 Task: Set up an automation rule in Jira to manage semester naming issues.
Action: Mouse moved to (844, 440)
Screenshot: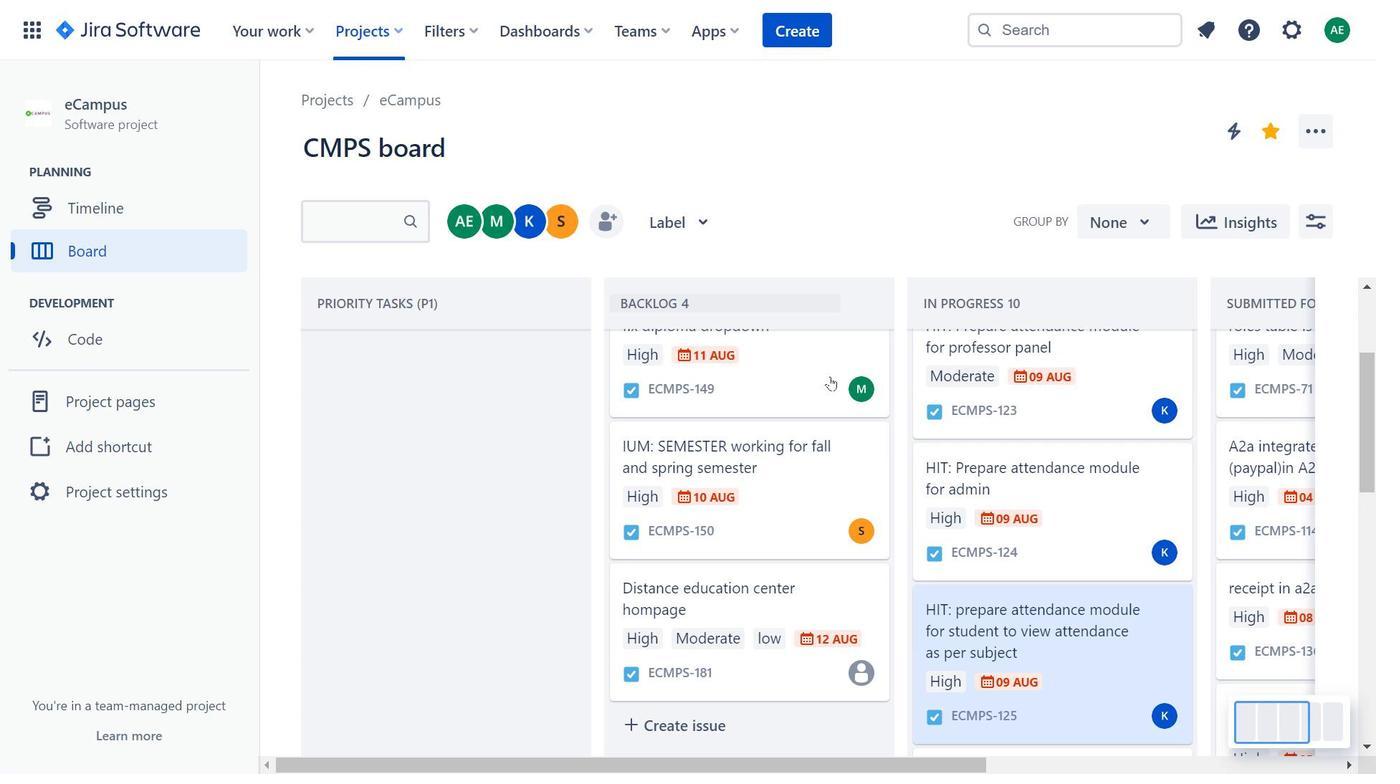 
Action: Mouse scrolled (844, 440) with delta (0, 0)
Screenshot: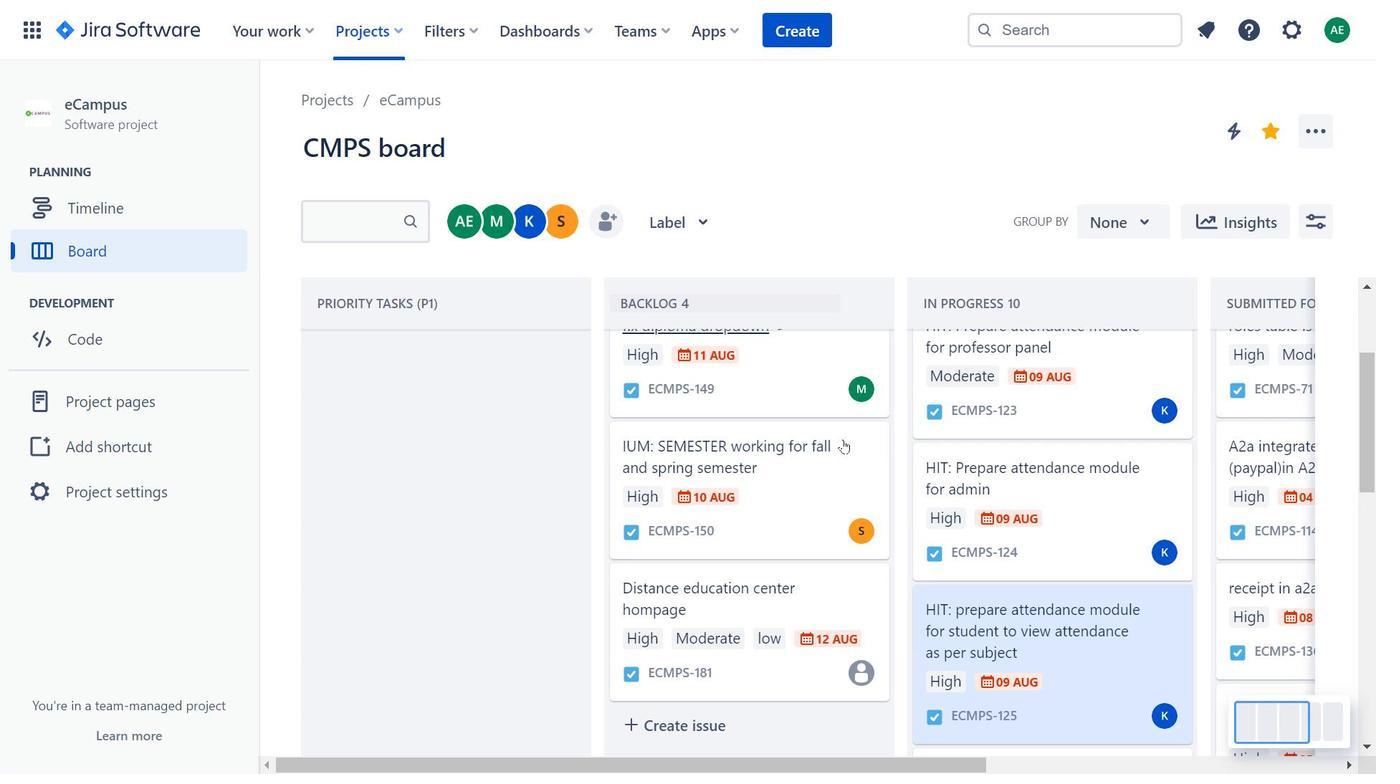 
Action: Mouse scrolled (844, 440) with delta (0, 0)
Screenshot: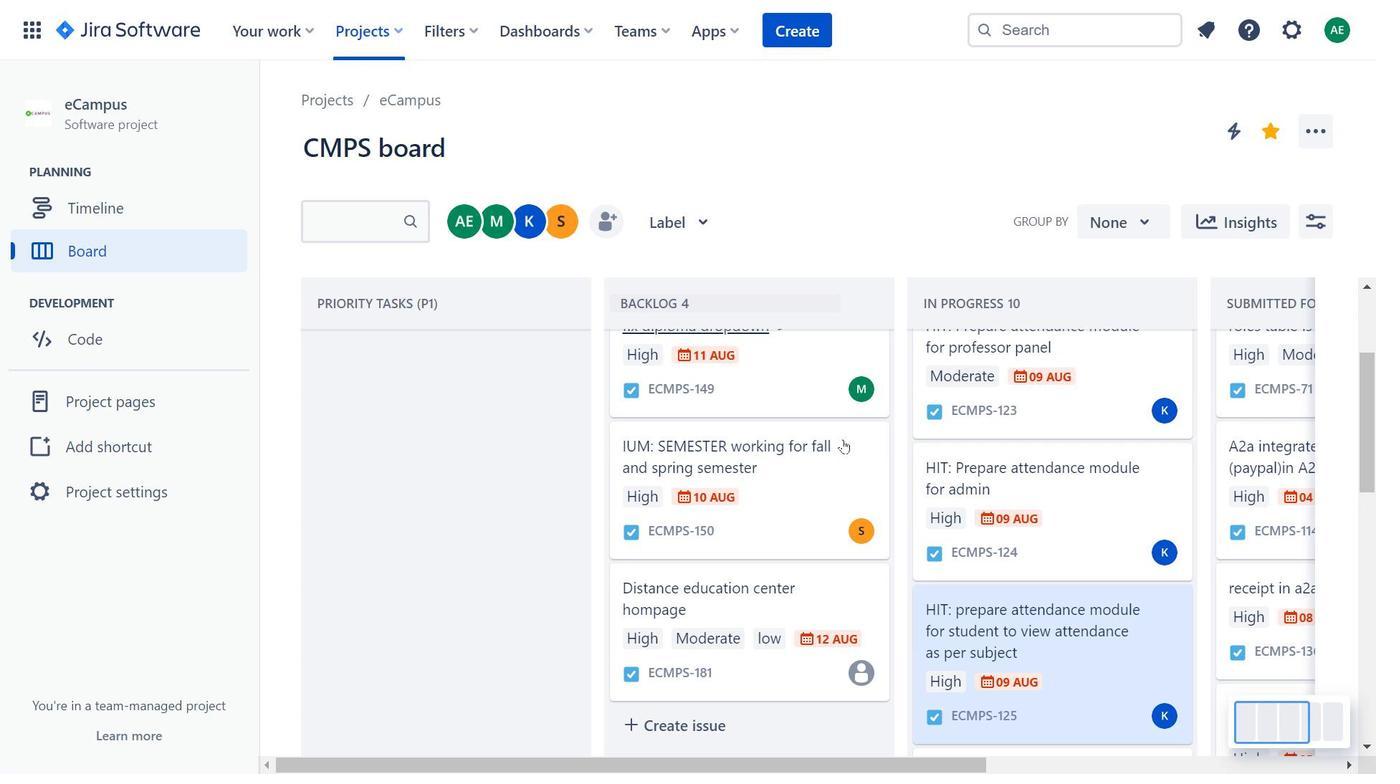
Action: Mouse moved to (844, 442)
Screenshot: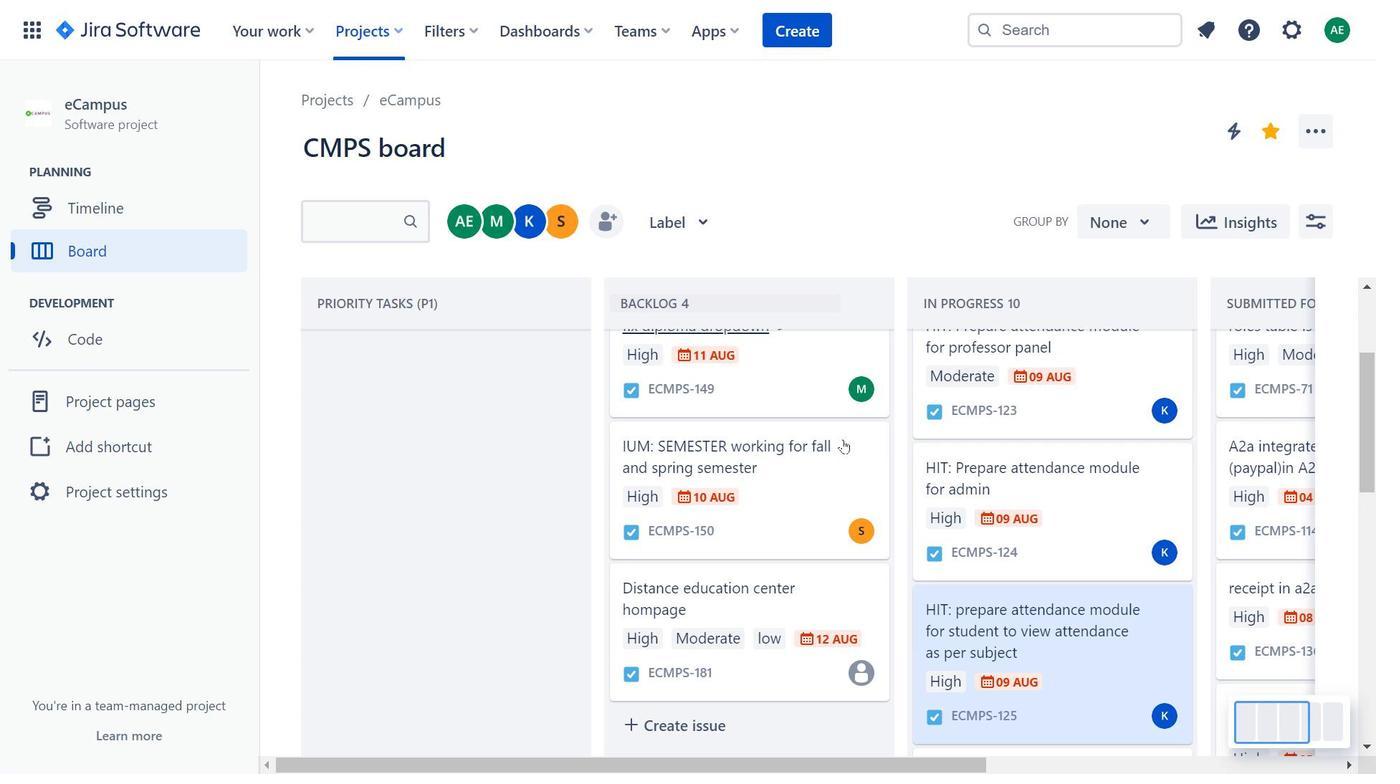 
Action: Mouse scrolled (844, 441) with delta (0, 0)
Screenshot: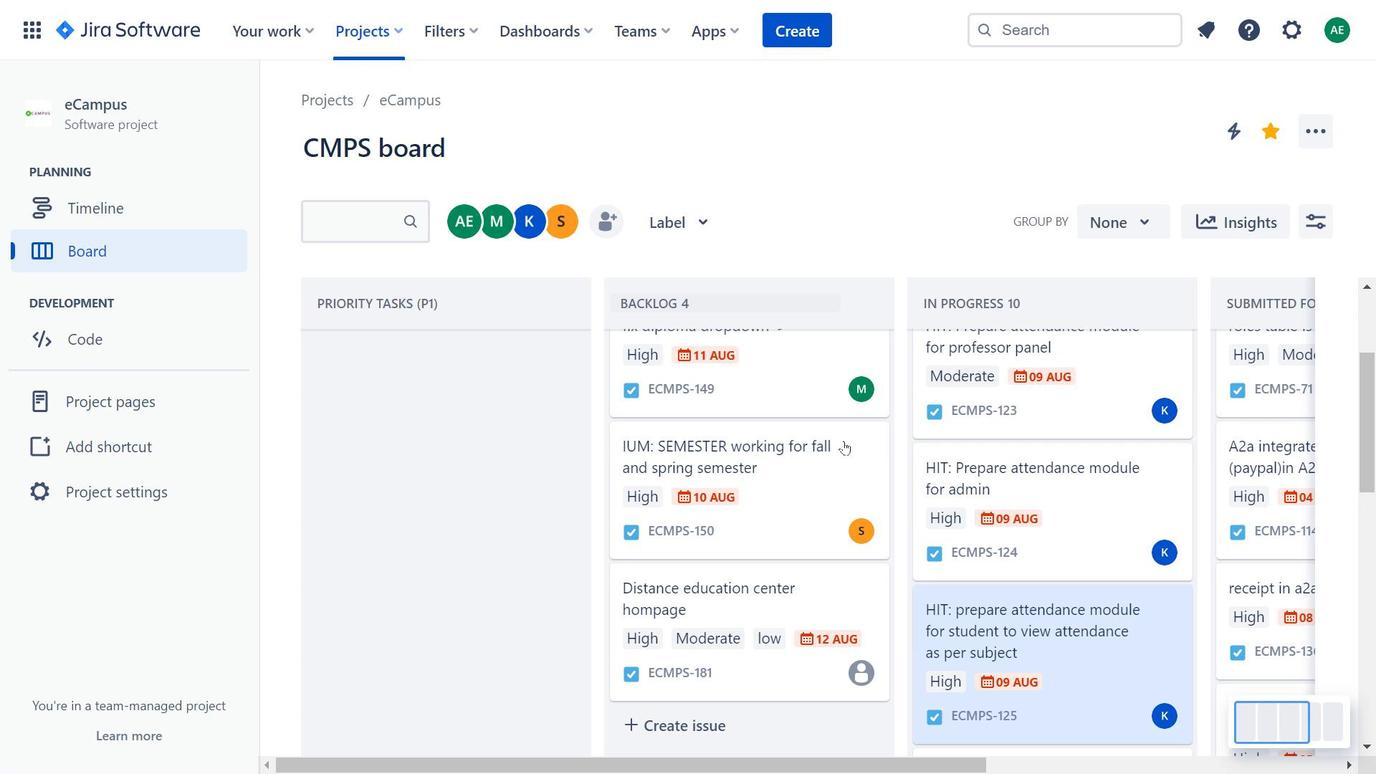 
Action: Mouse scrolled (844, 443) with delta (0, 0)
Screenshot: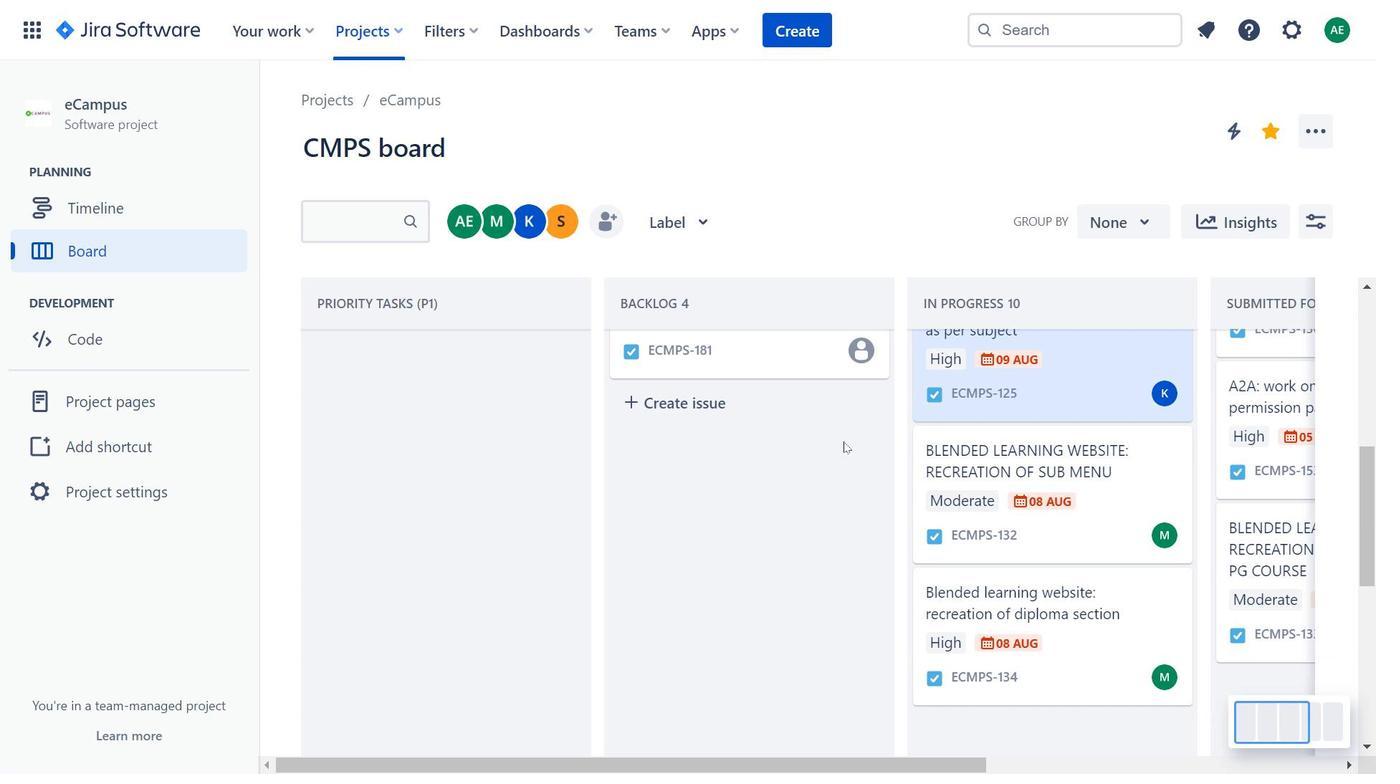 
Action: Mouse scrolled (844, 443) with delta (0, 0)
Screenshot: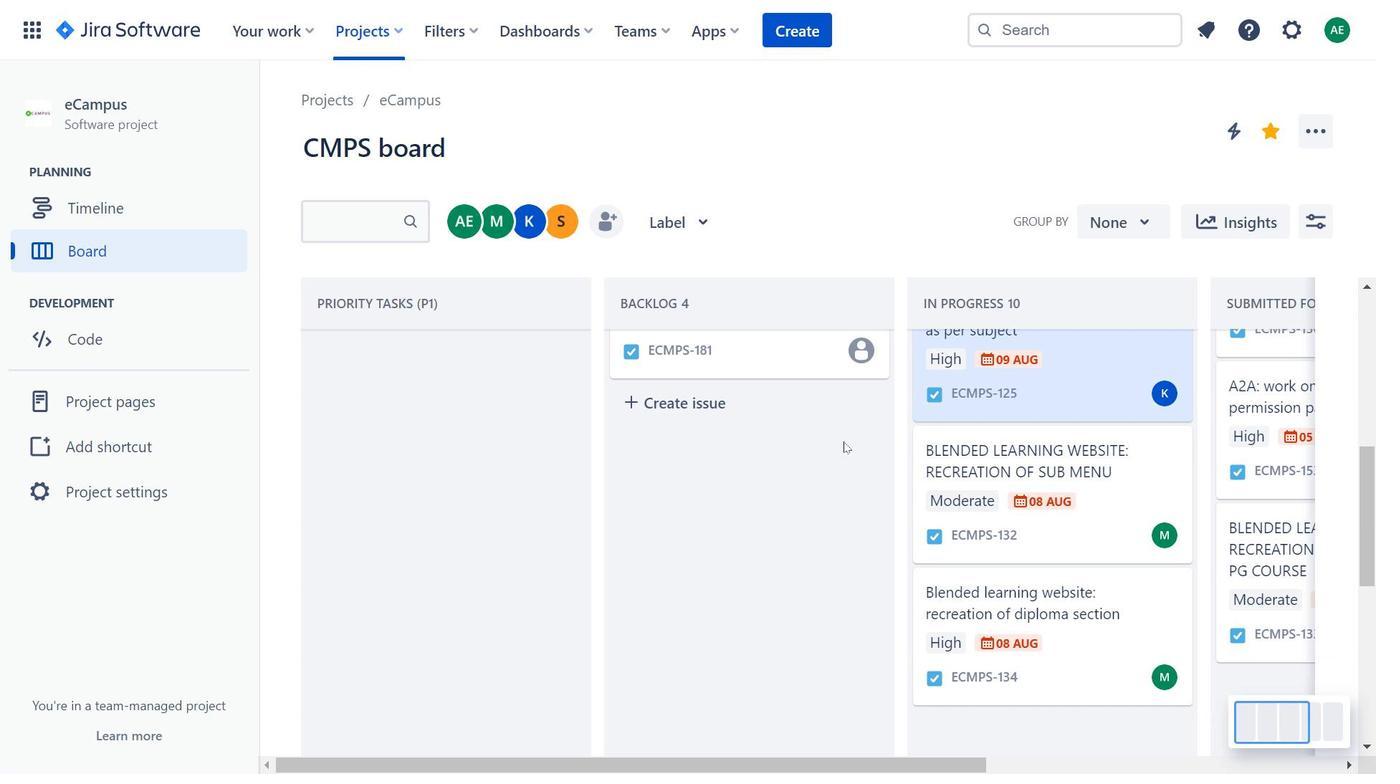 
Action: Mouse scrolled (844, 443) with delta (0, 0)
Screenshot: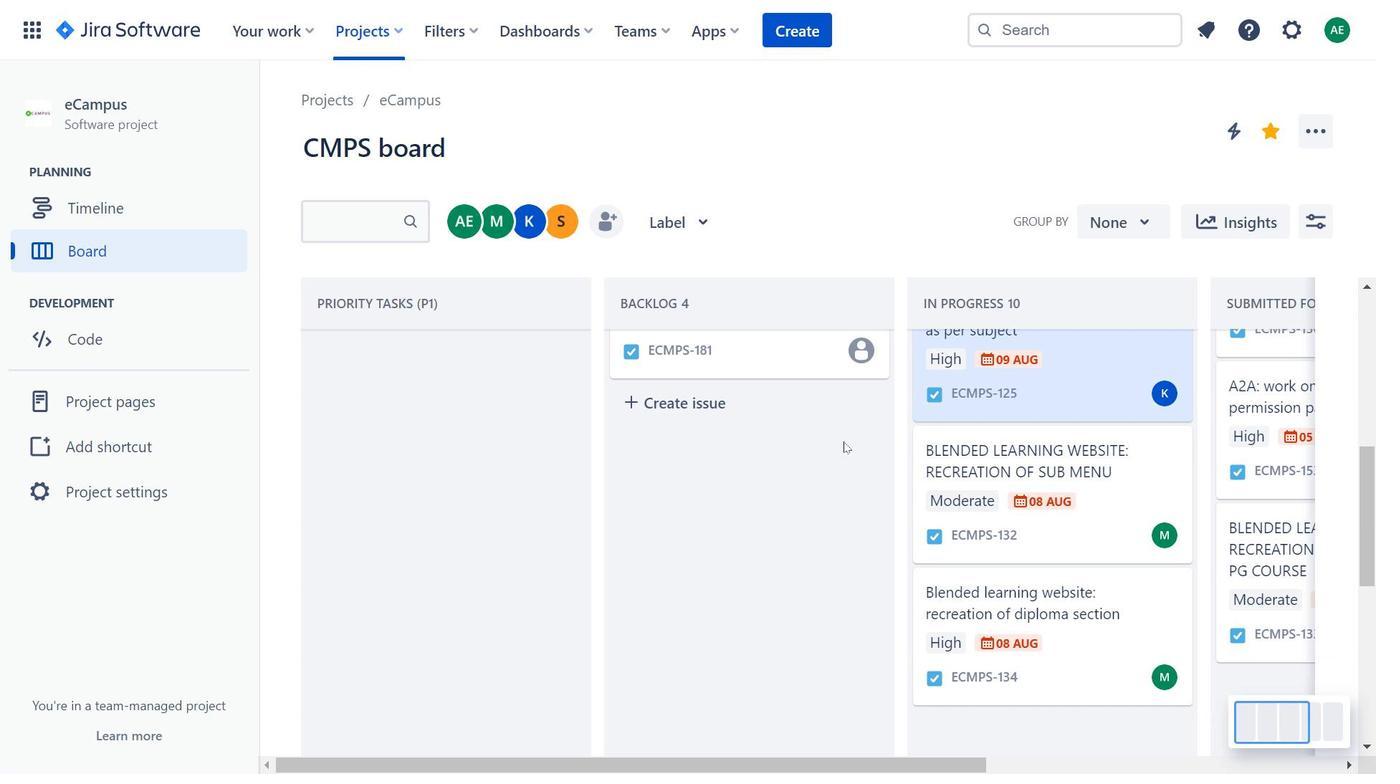 
Action: Mouse moved to (808, 484)
Screenshot: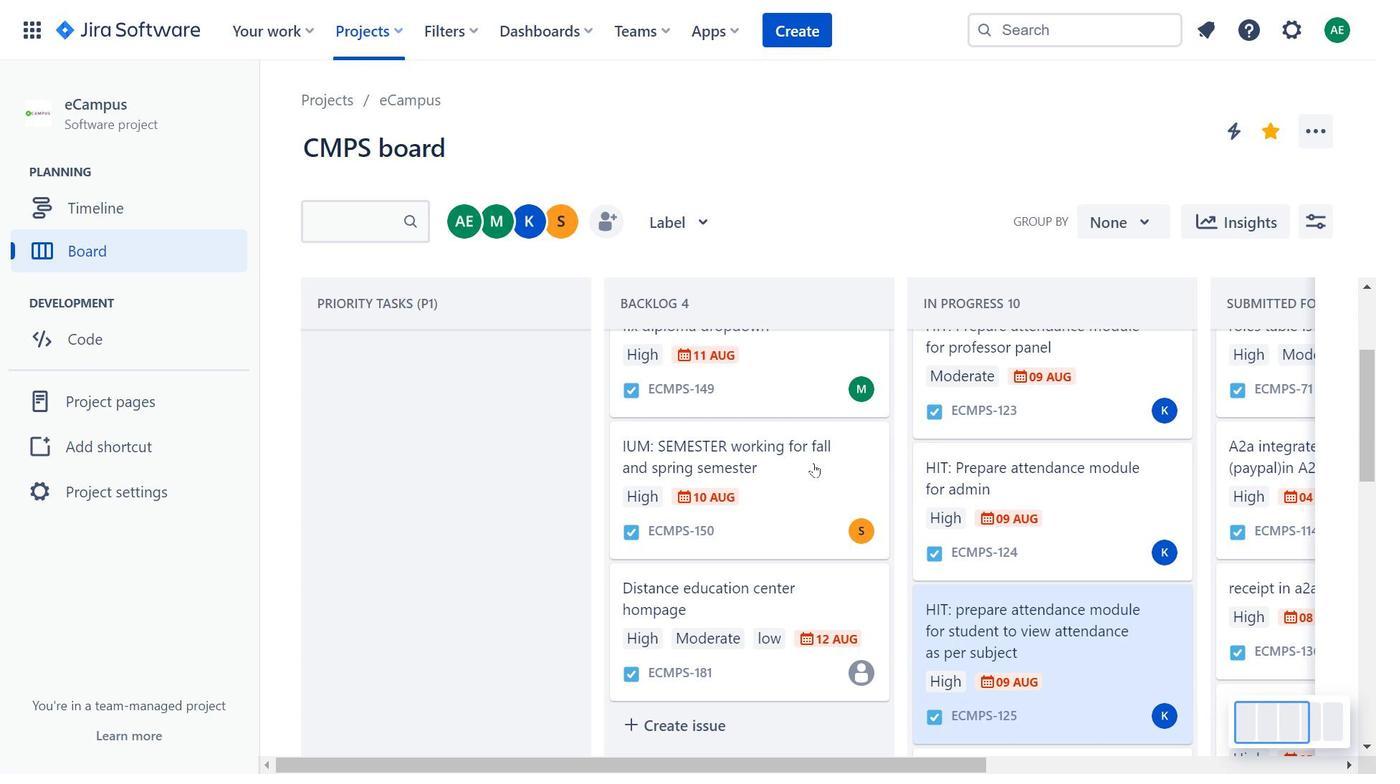 
Action: Mouse pressed left at (808, 484)
Screenshot: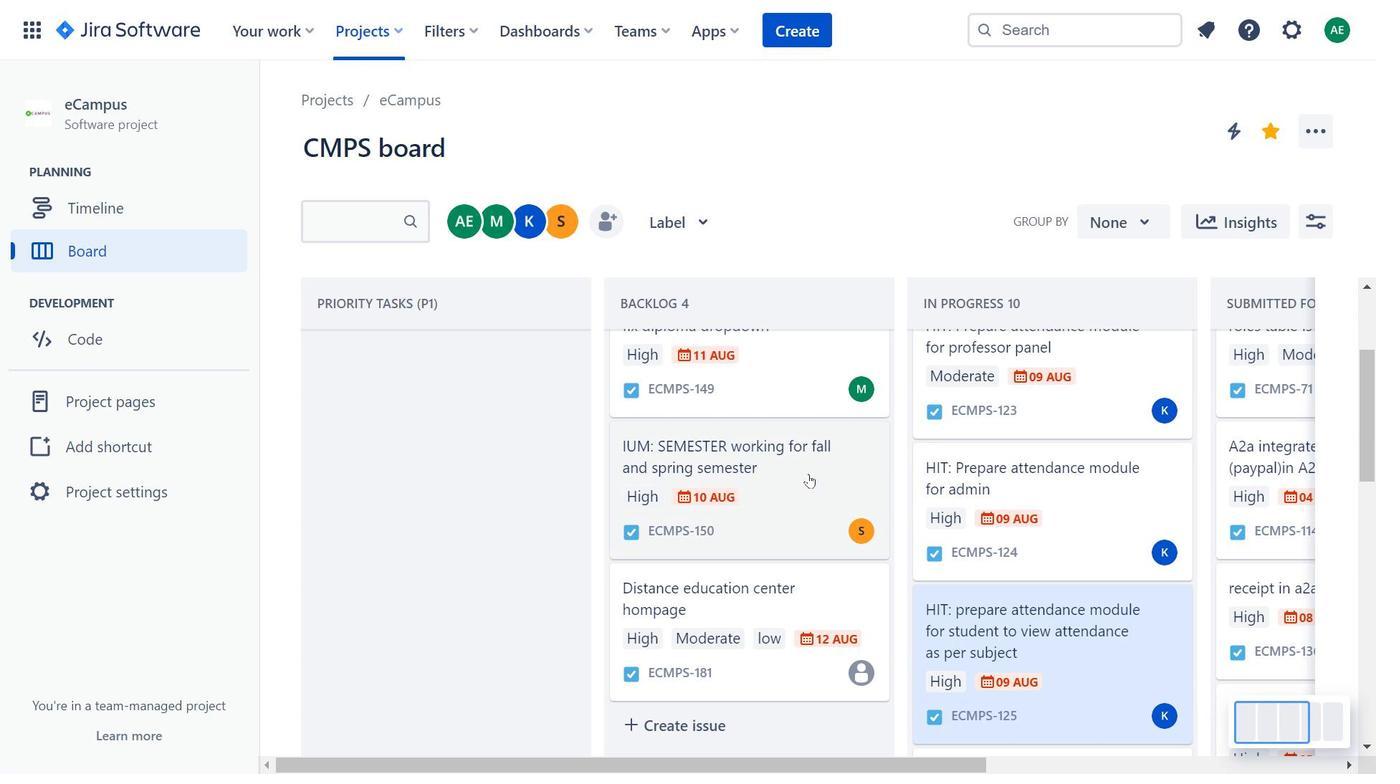 
Action: Mouse moved to (1010, 162)
Screenshot: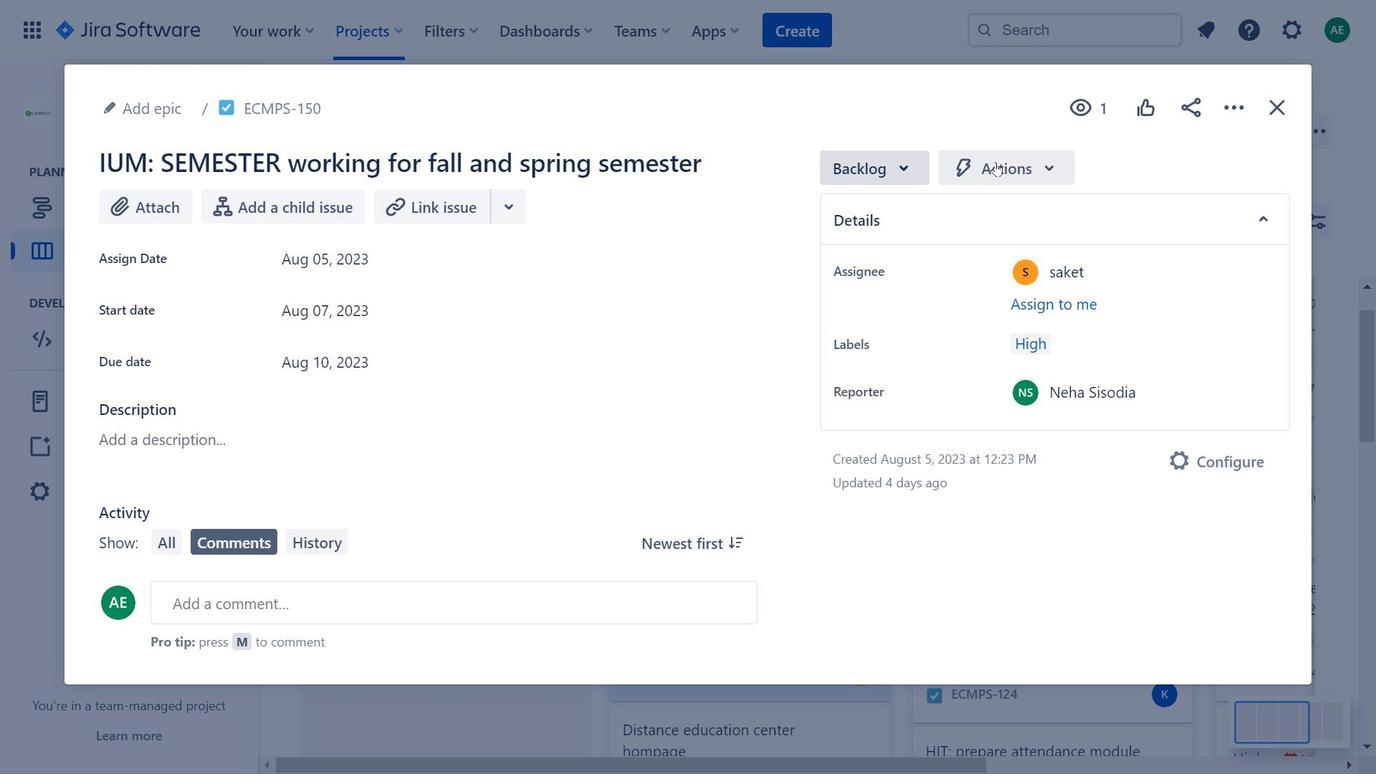 
Action: Mouse pressed left at (1010, 162)
Screenshot: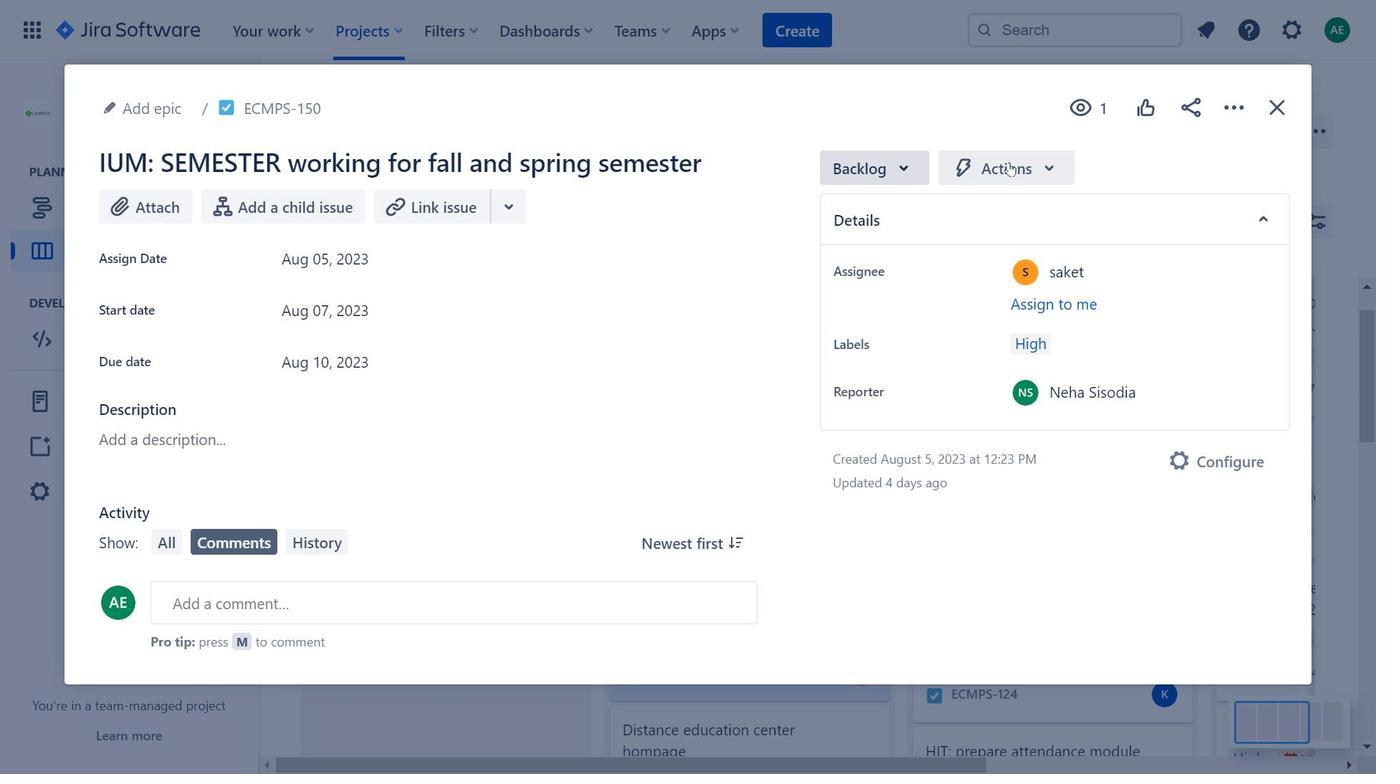 
Action: Mouse moved to (534, 315)
Screenshot: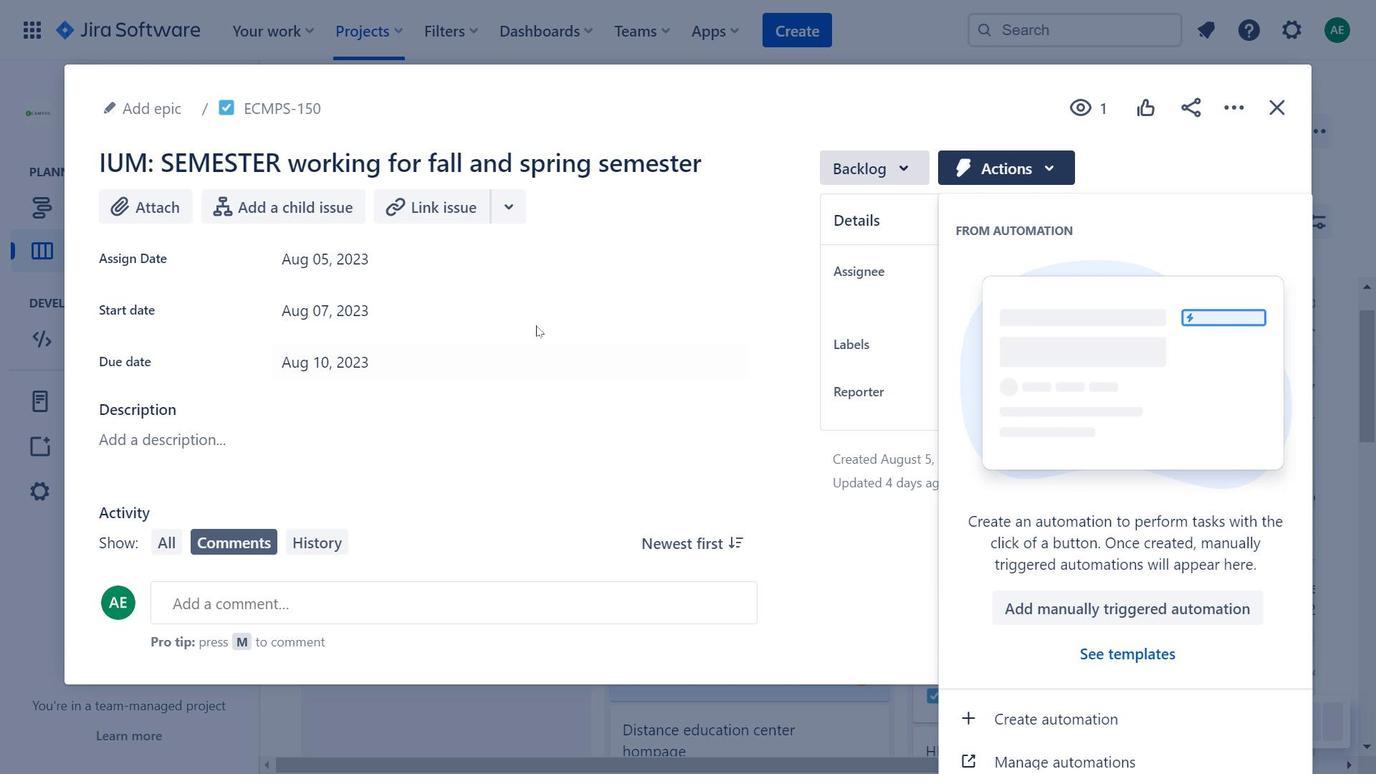 
Action: Mouse pressed left at (534, 315)
Screenshot: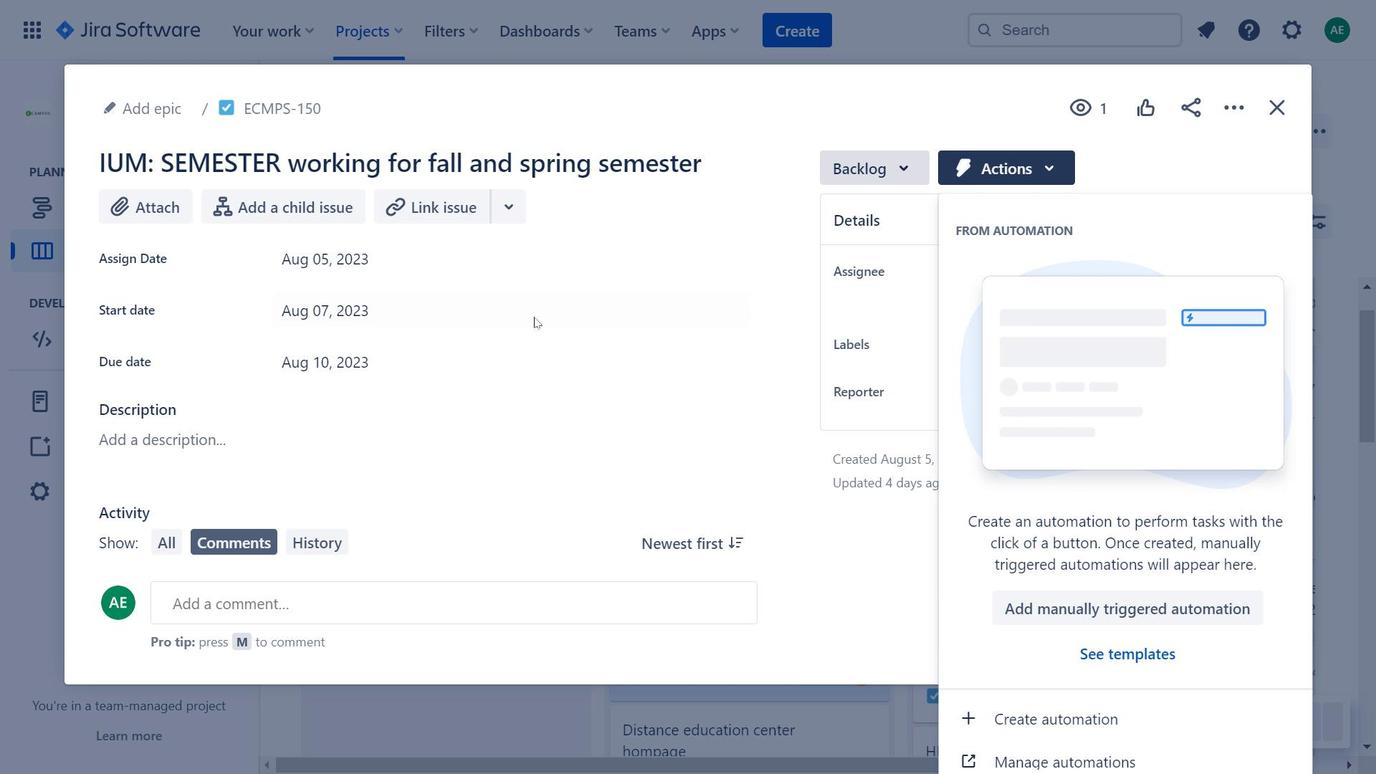 
Action: Mouse moved to (1005, 177)
Screenshot: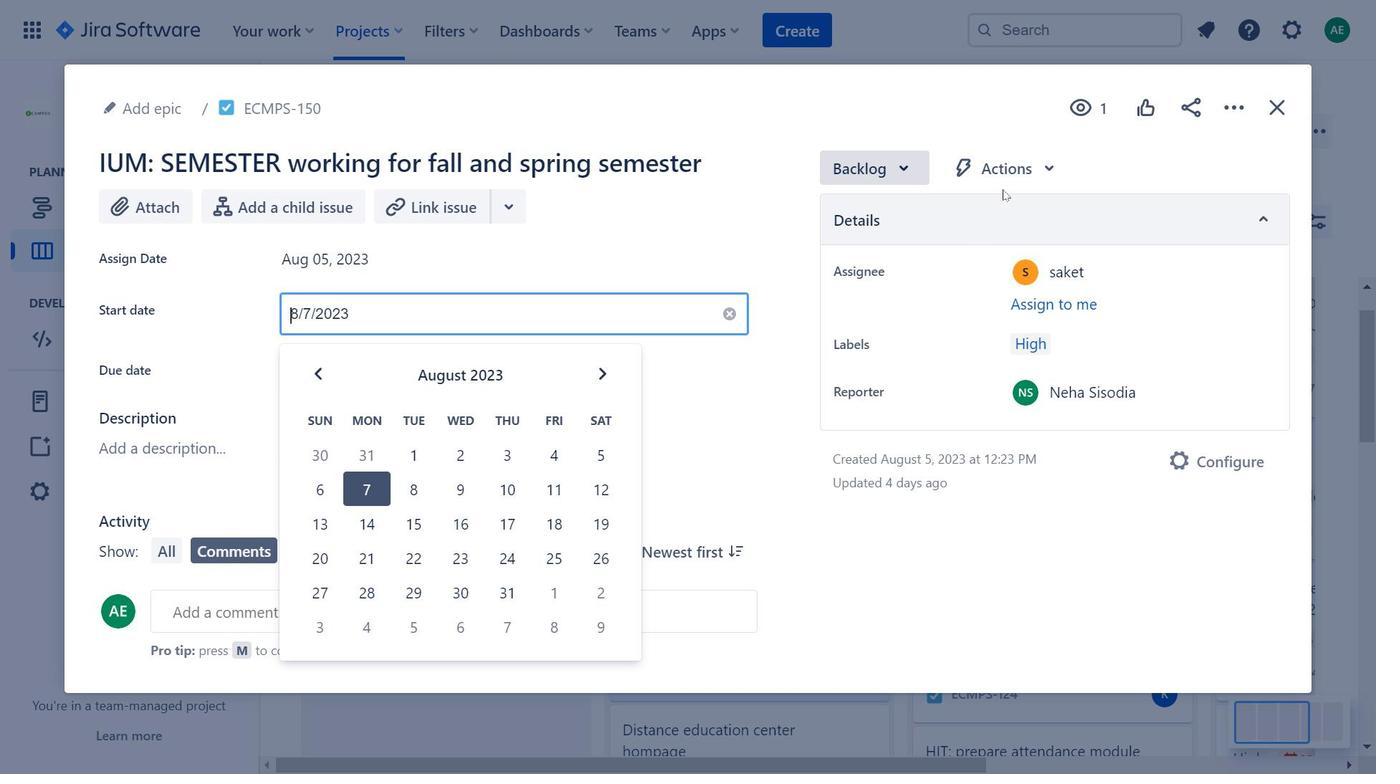 
Action: Mouse pressed left at (1005, 177)
Screenshot: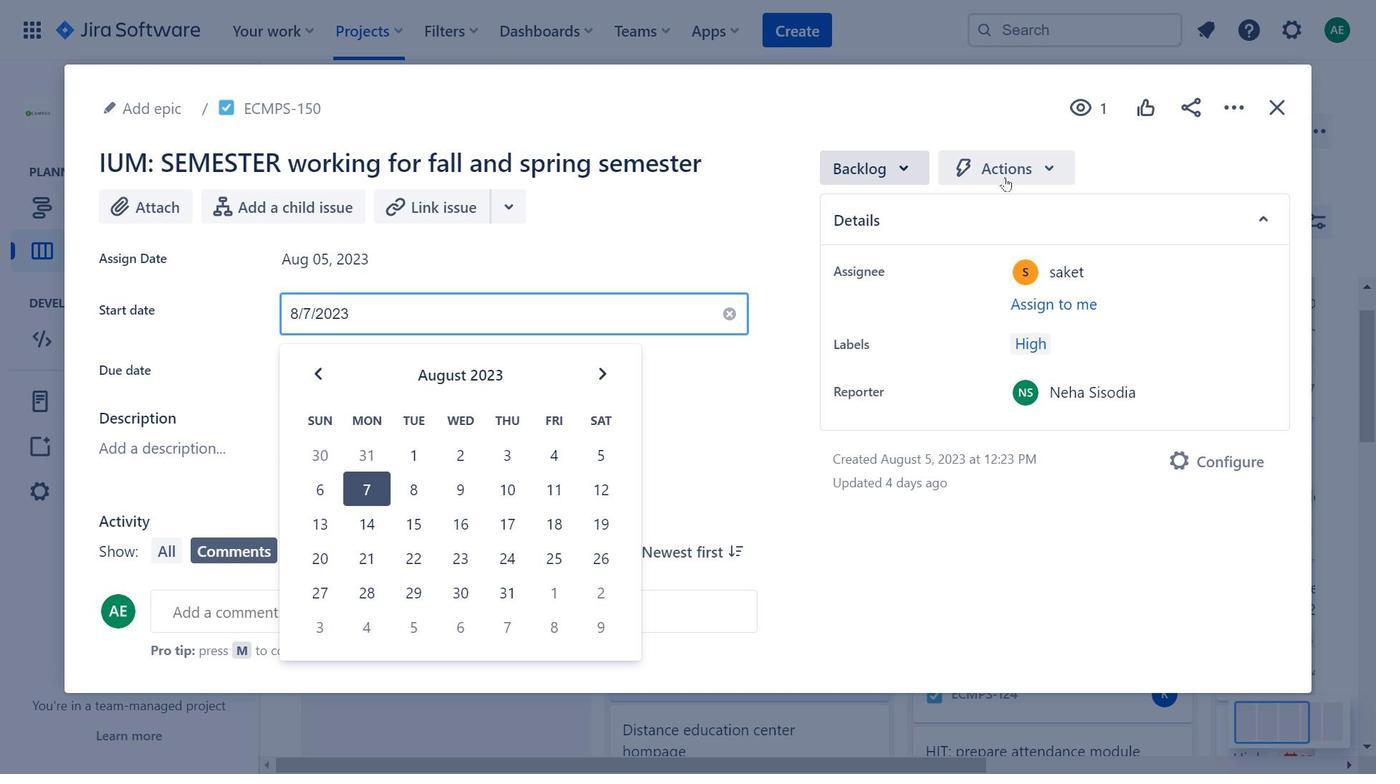 
Action: Mouse moved to (460, 249)
Screenshot: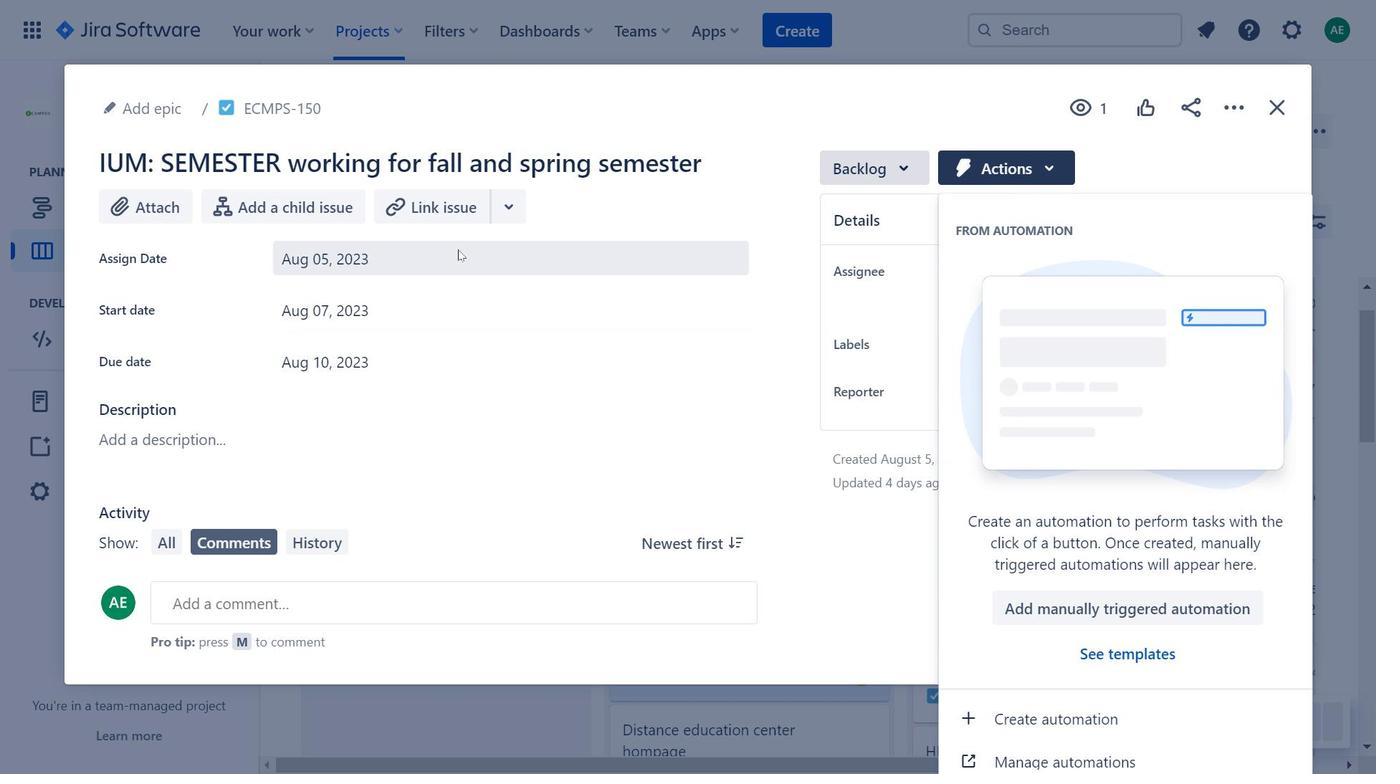 
Action: Mouse pressed left at (460, 249)
Screenshot: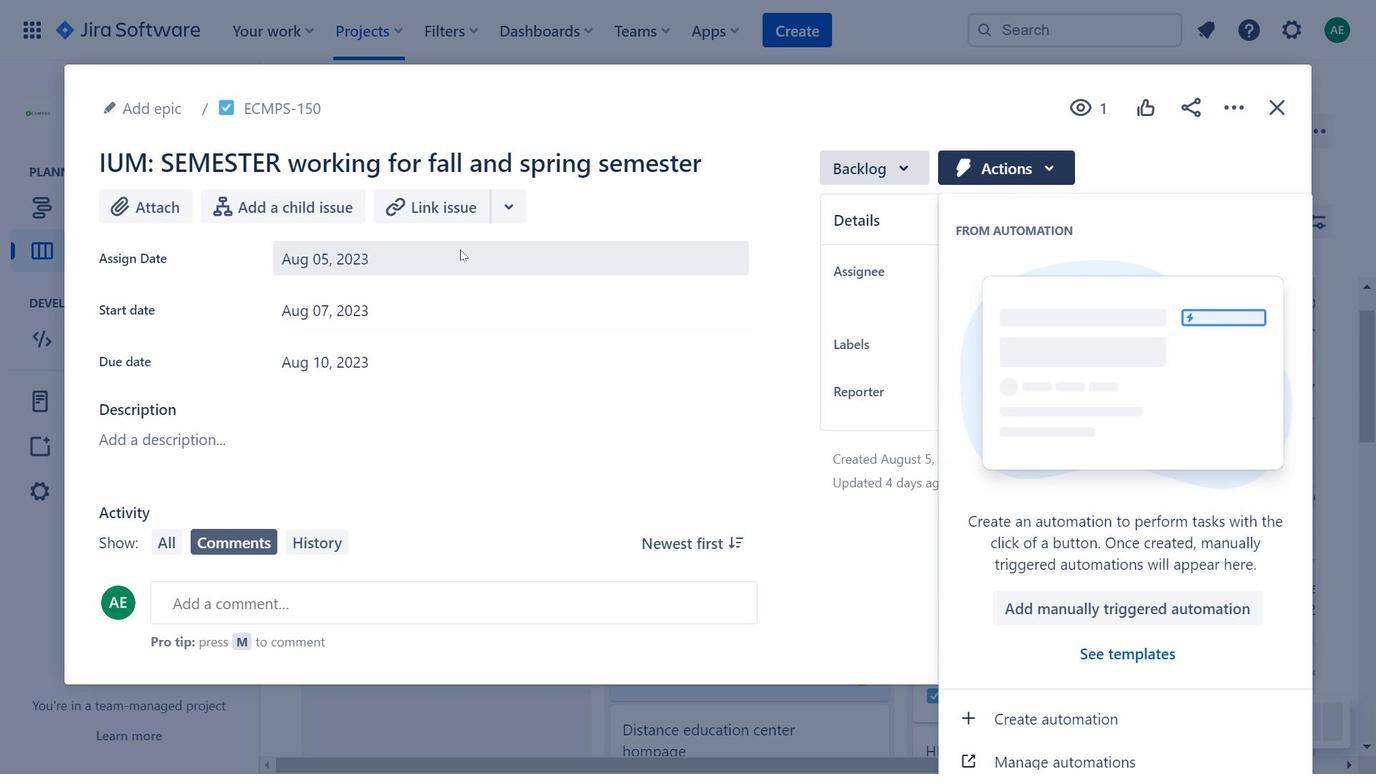 
Action: Mouse moved to (984, 164)
Screenshot: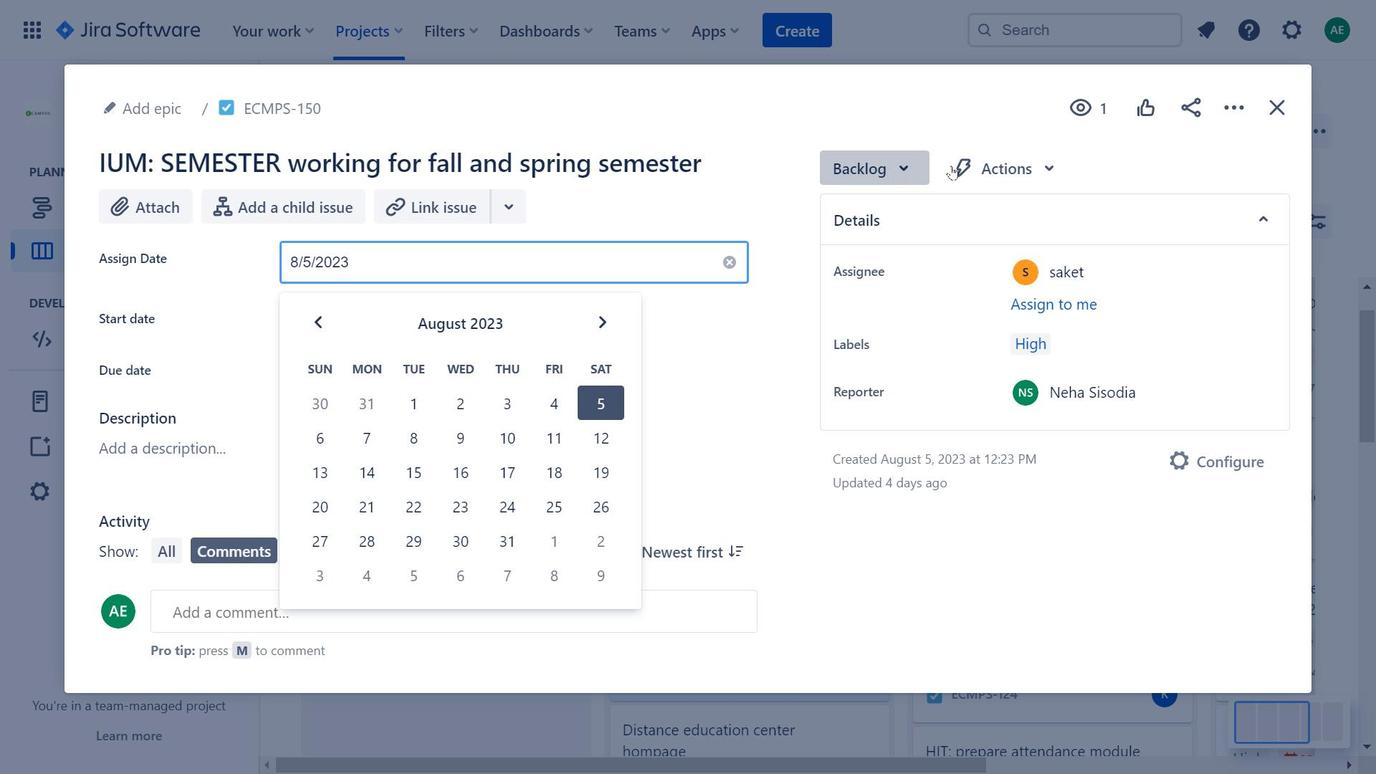 
Action: Mouse pressed left at (984, 164)
Screenshot: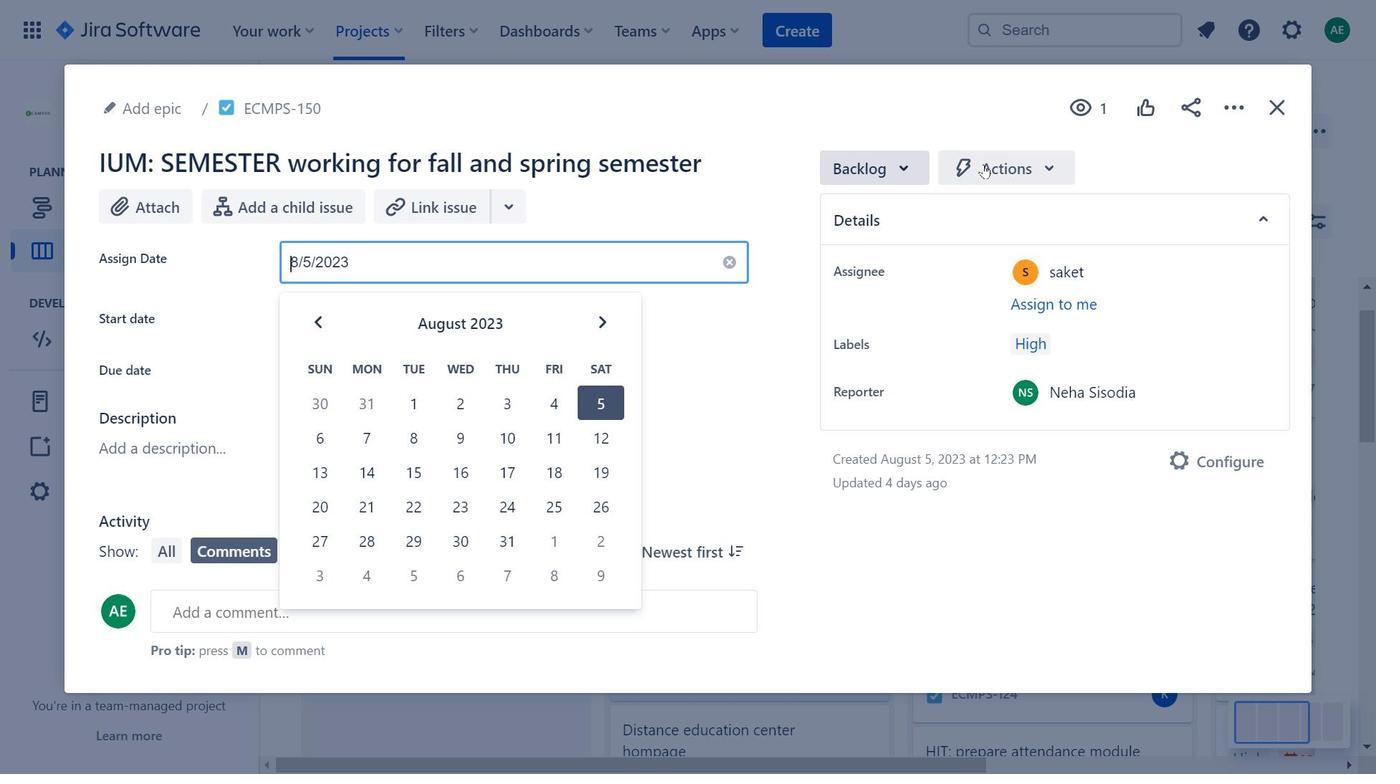 
Action: Mouse moved to (1129, 656)
Screenshot: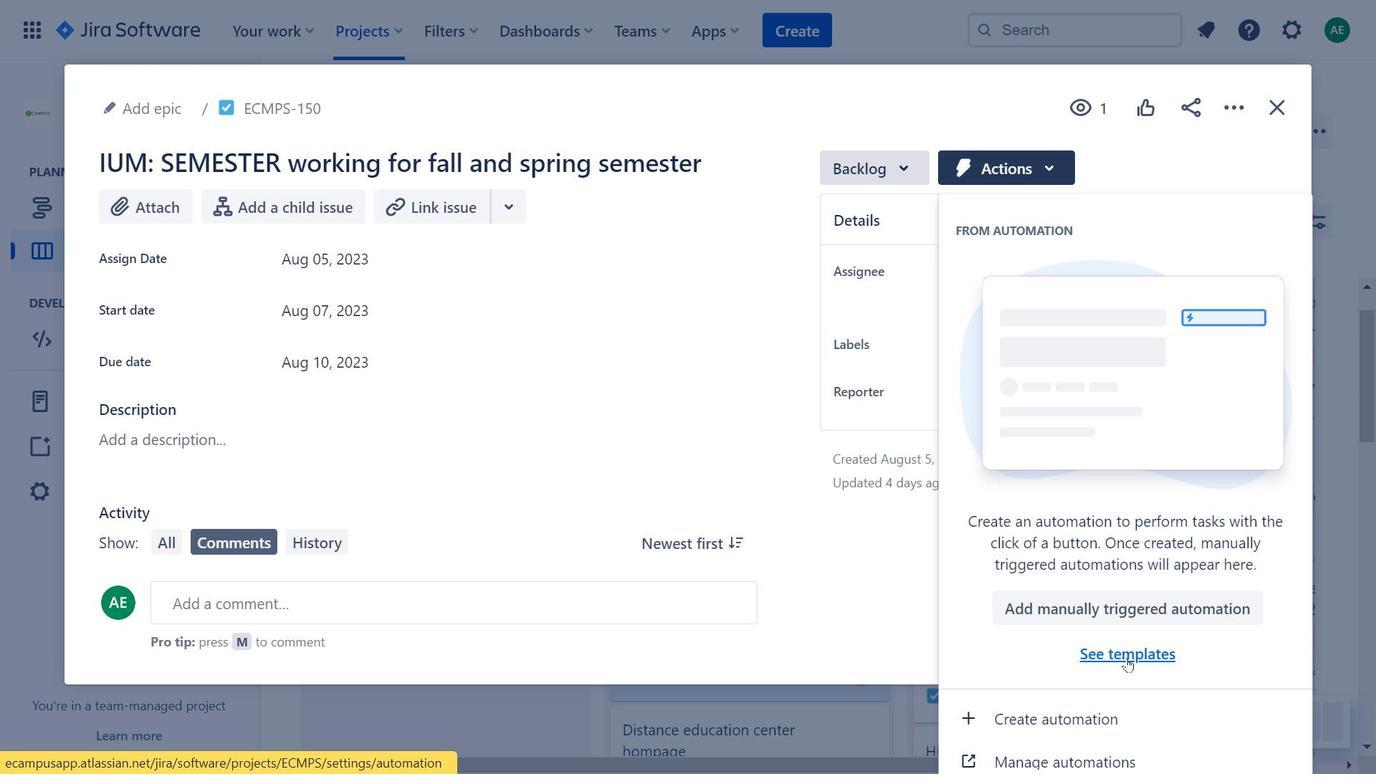 
Action: Mouse pressed left at (1129, 656)
Screenshot: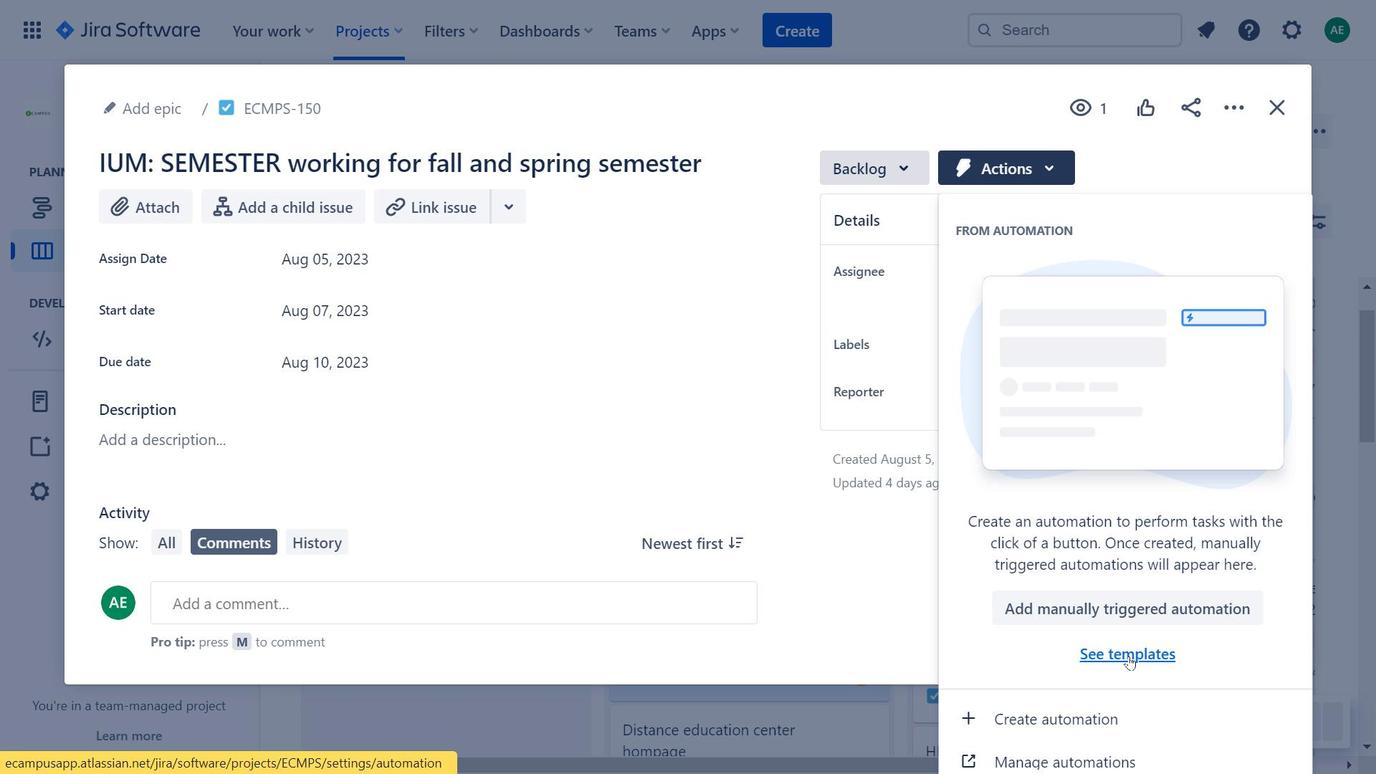 
Action: Mouse moved to (608, 306)
Screenshot: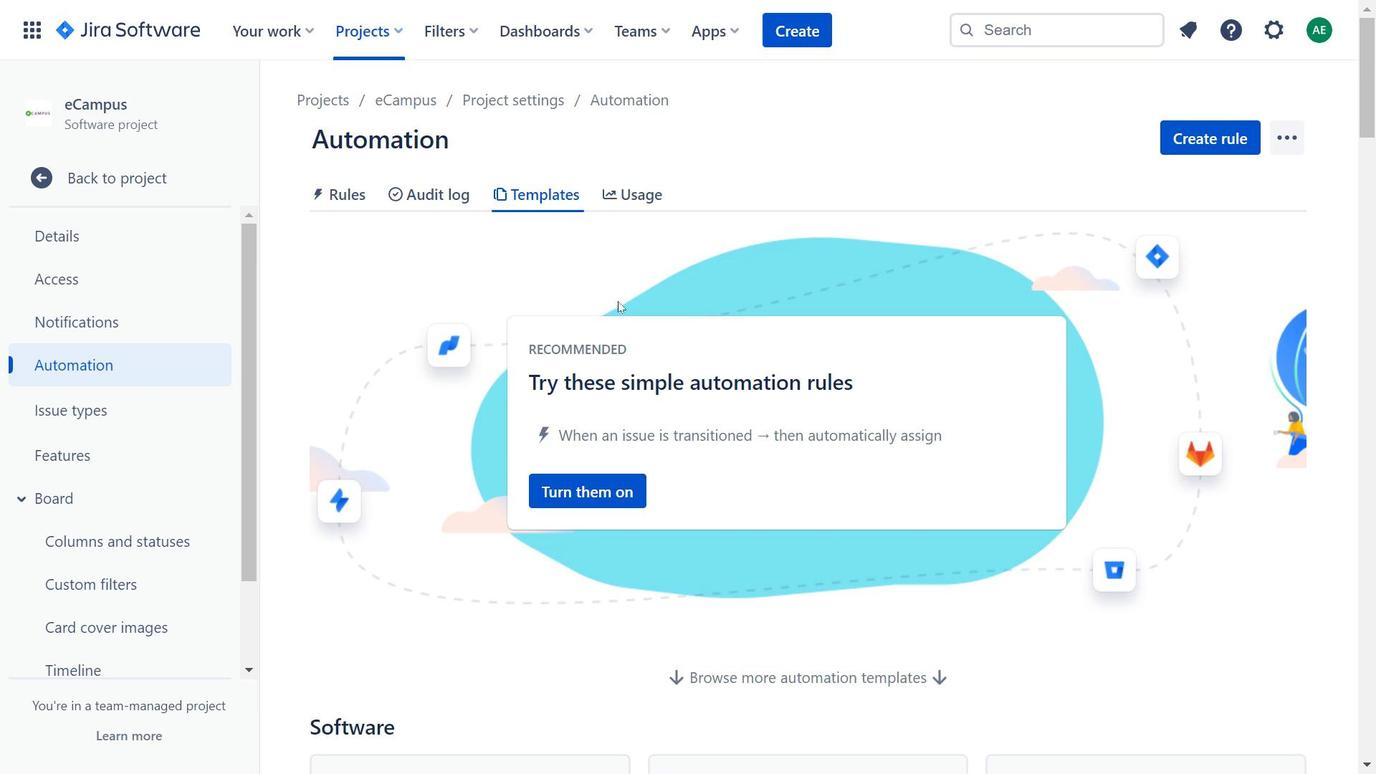 
Action: Mouse scrolled (608, 306) with delta (0, 0)
Screenshot: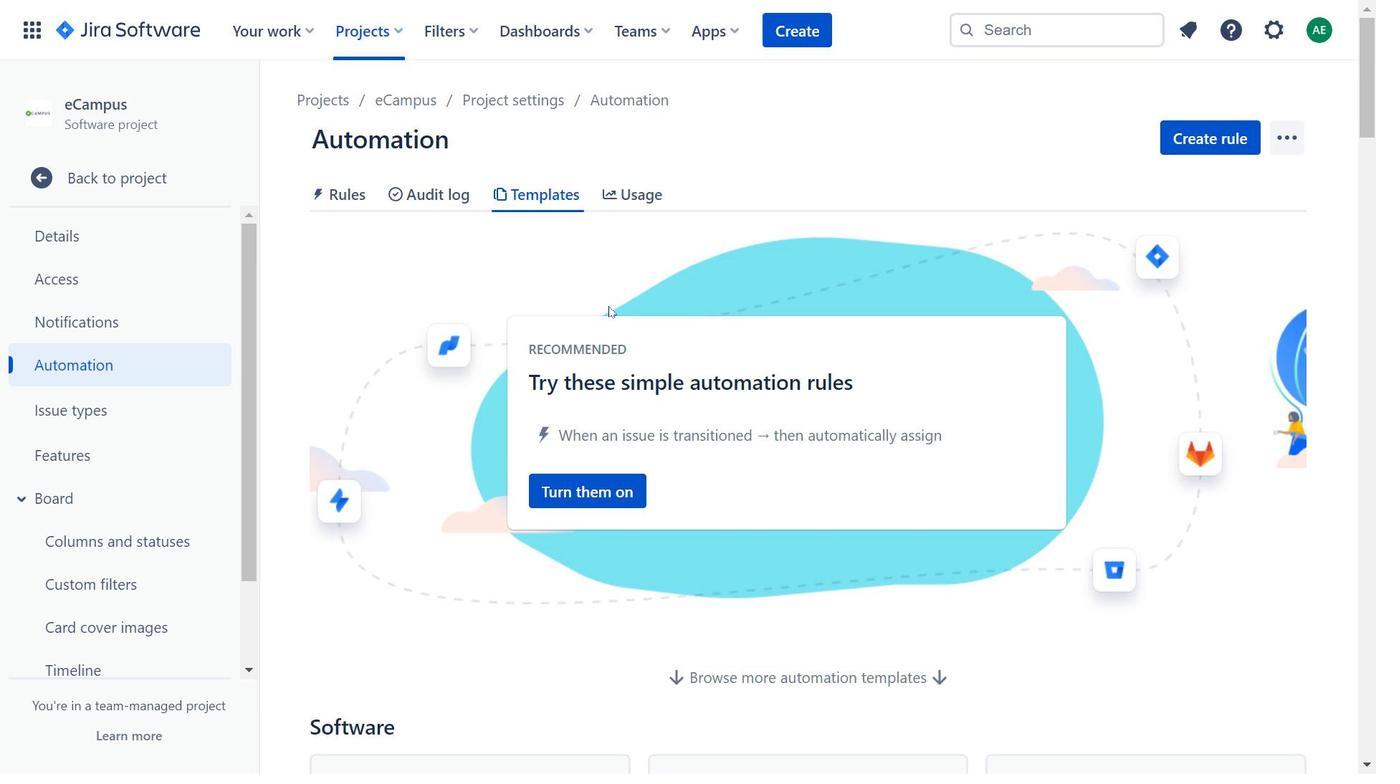 
Action: Mouse scrolled (608, 306) with delta (0, 0)
Screenshot: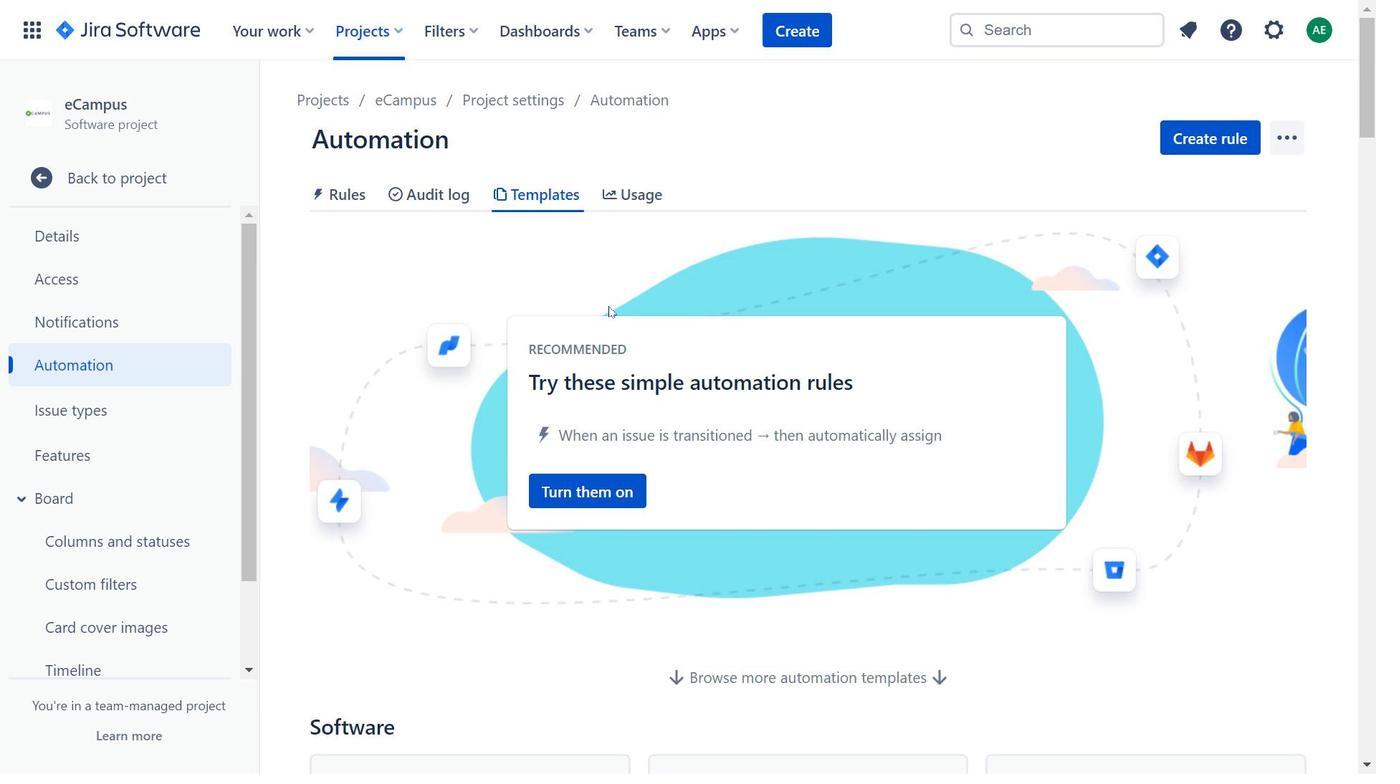 
Action: Mouse scrolled (608, 306) with delta (0, 0)
Screenshot: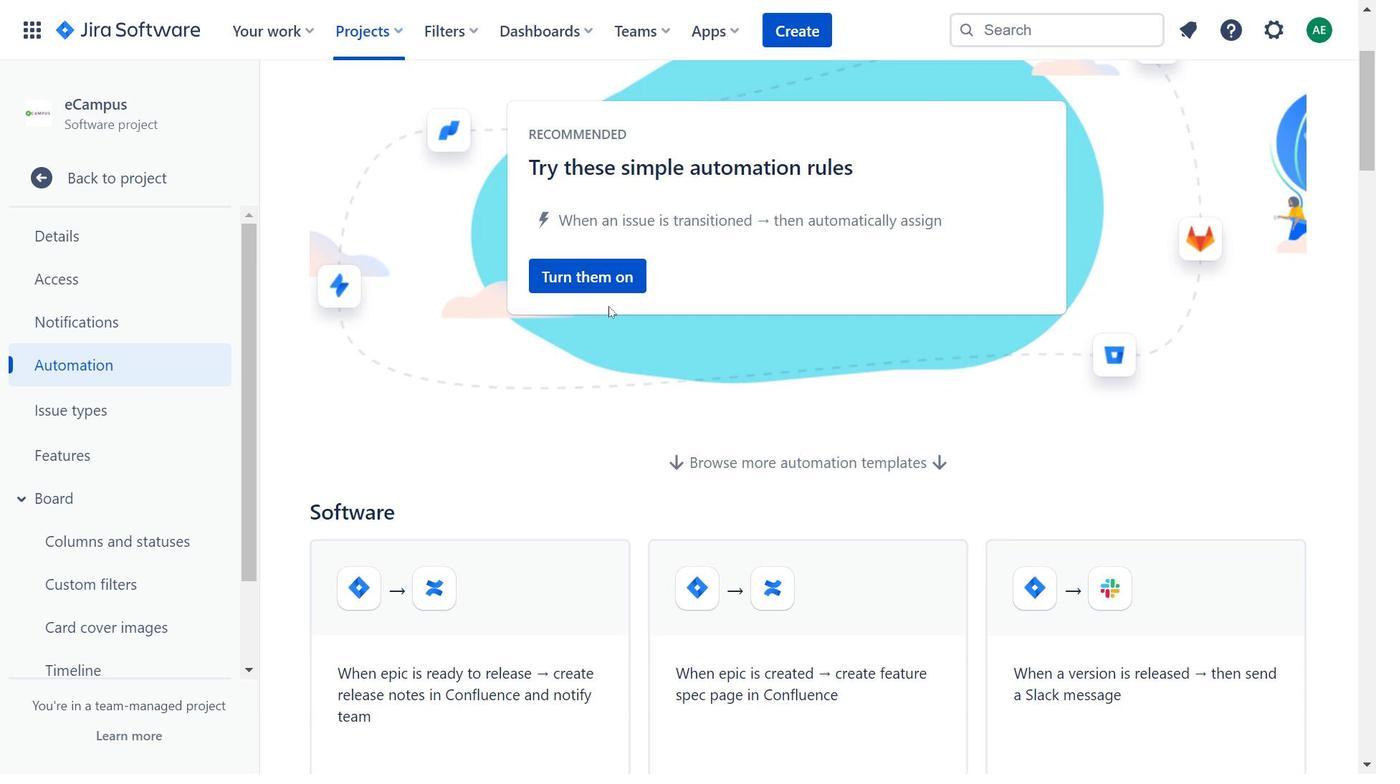 
Action: Mouse scrolled (608, 306) with delta (0, 0)
Screenshot: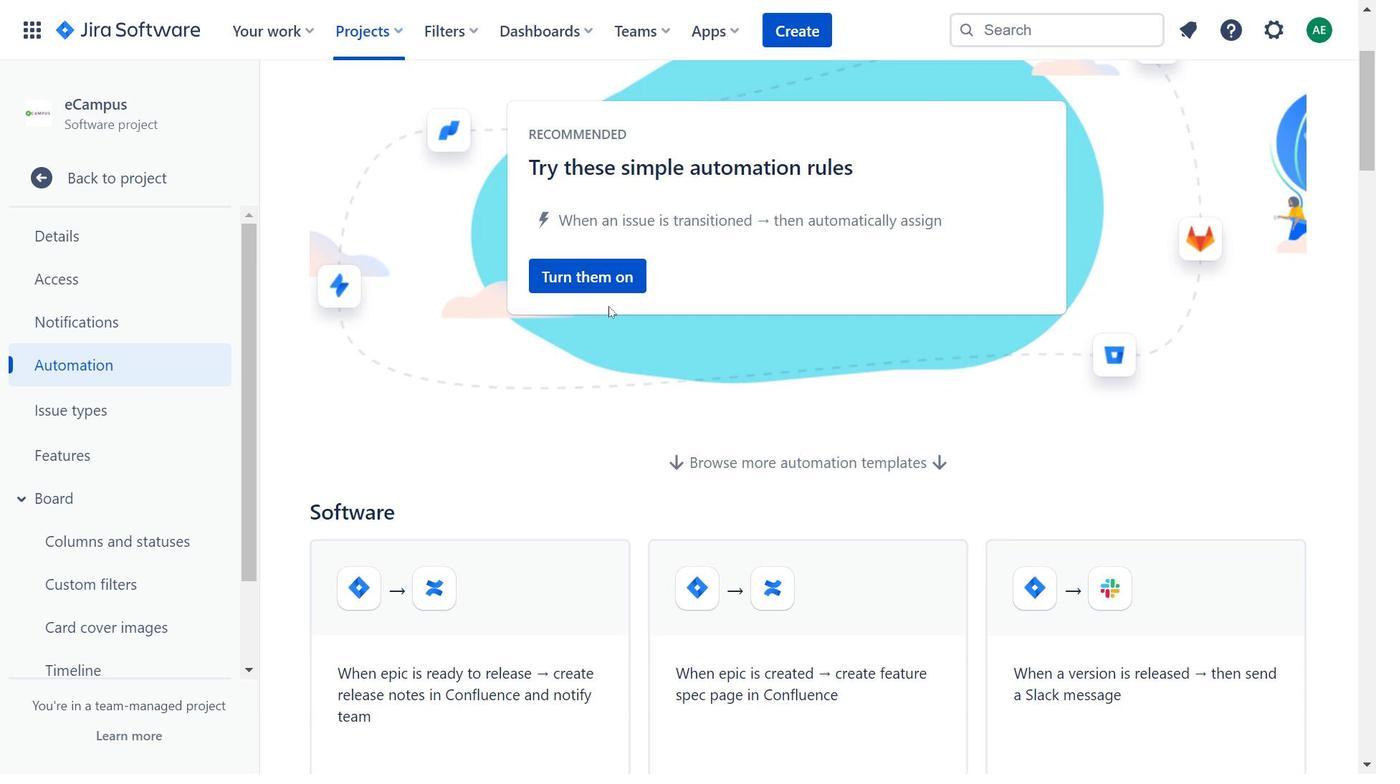 
Action: Mouse moved to (530, 430)
Screenshot: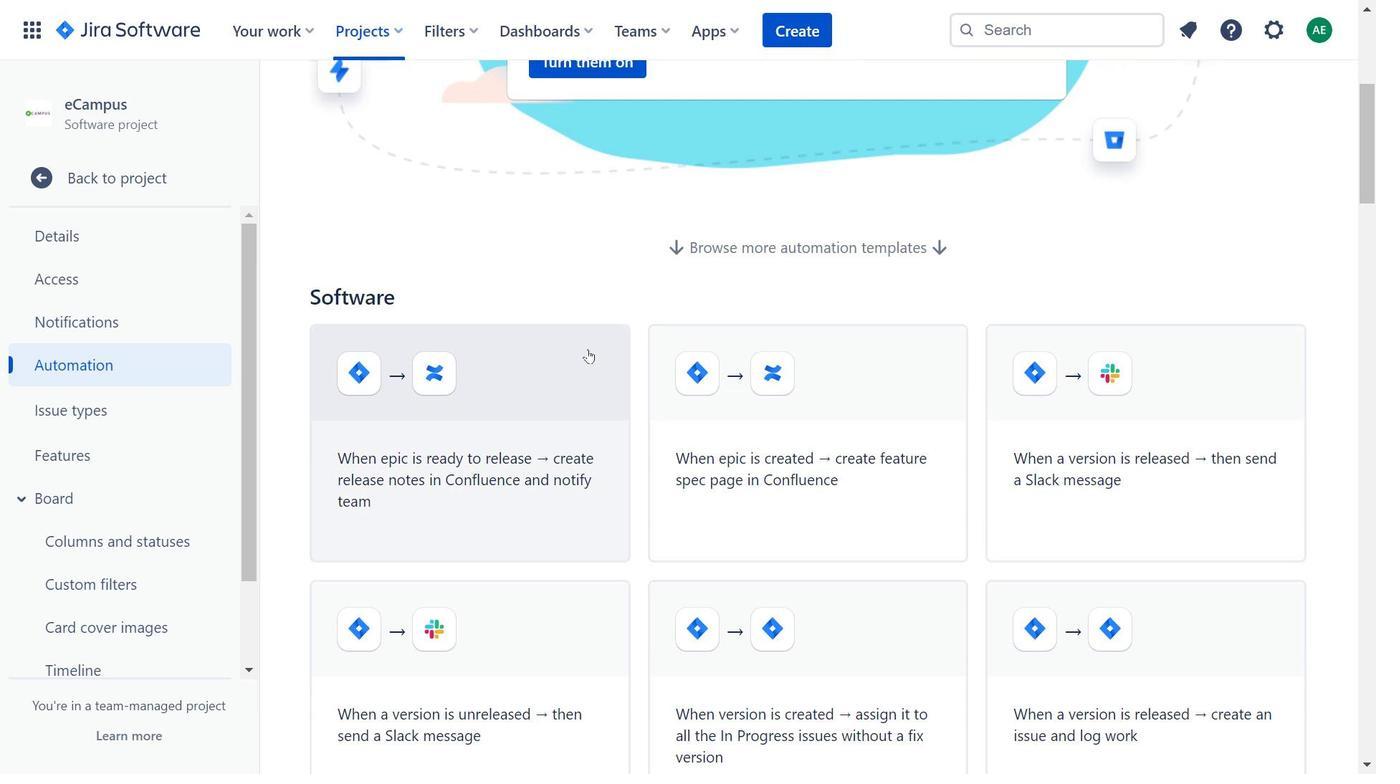 
Action: Mouse pressed left at (530, 430)
Screenshot: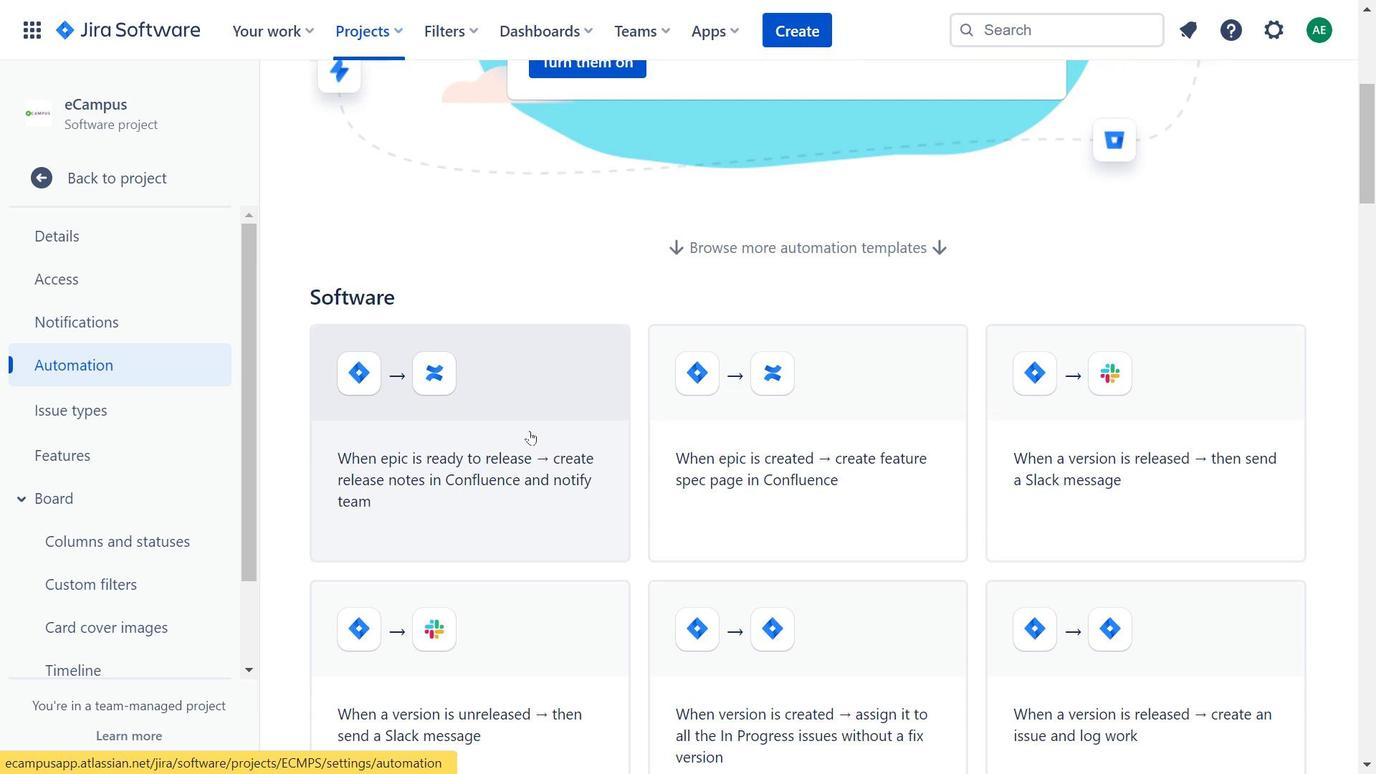
Action: Mouse moved to (549, 309)
Screenshot: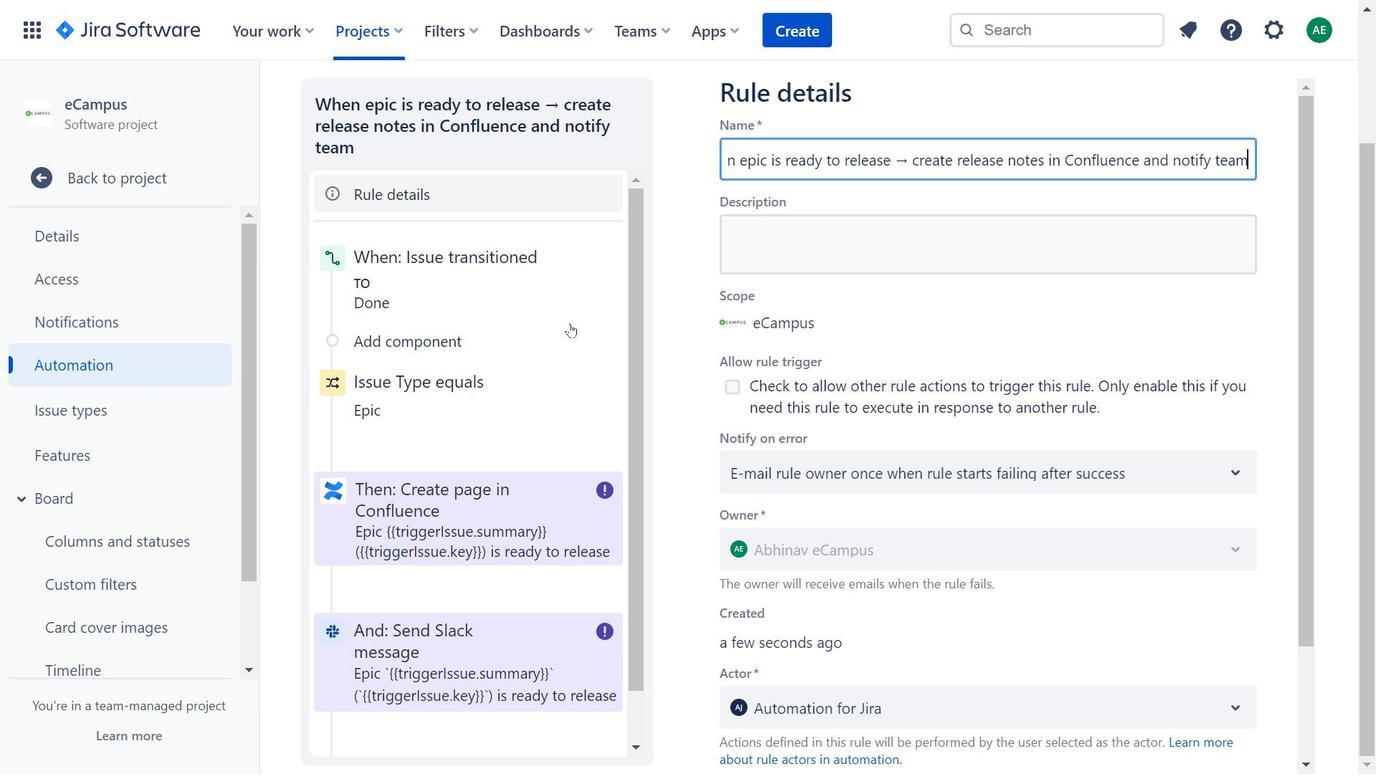 
Action: Mouse pressed left at (549, 309)
Screenshot: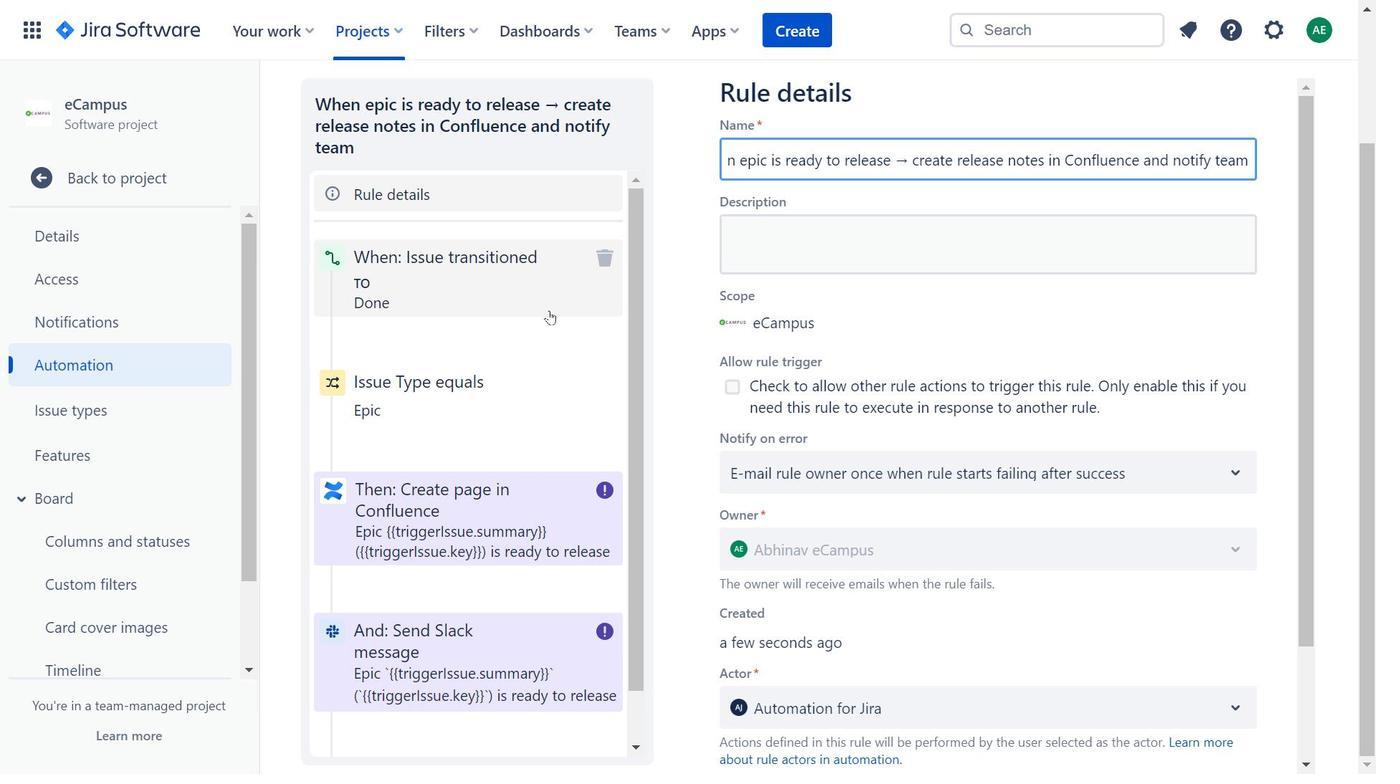 
Action: Mouse moved to (823, 381)
Screenshot: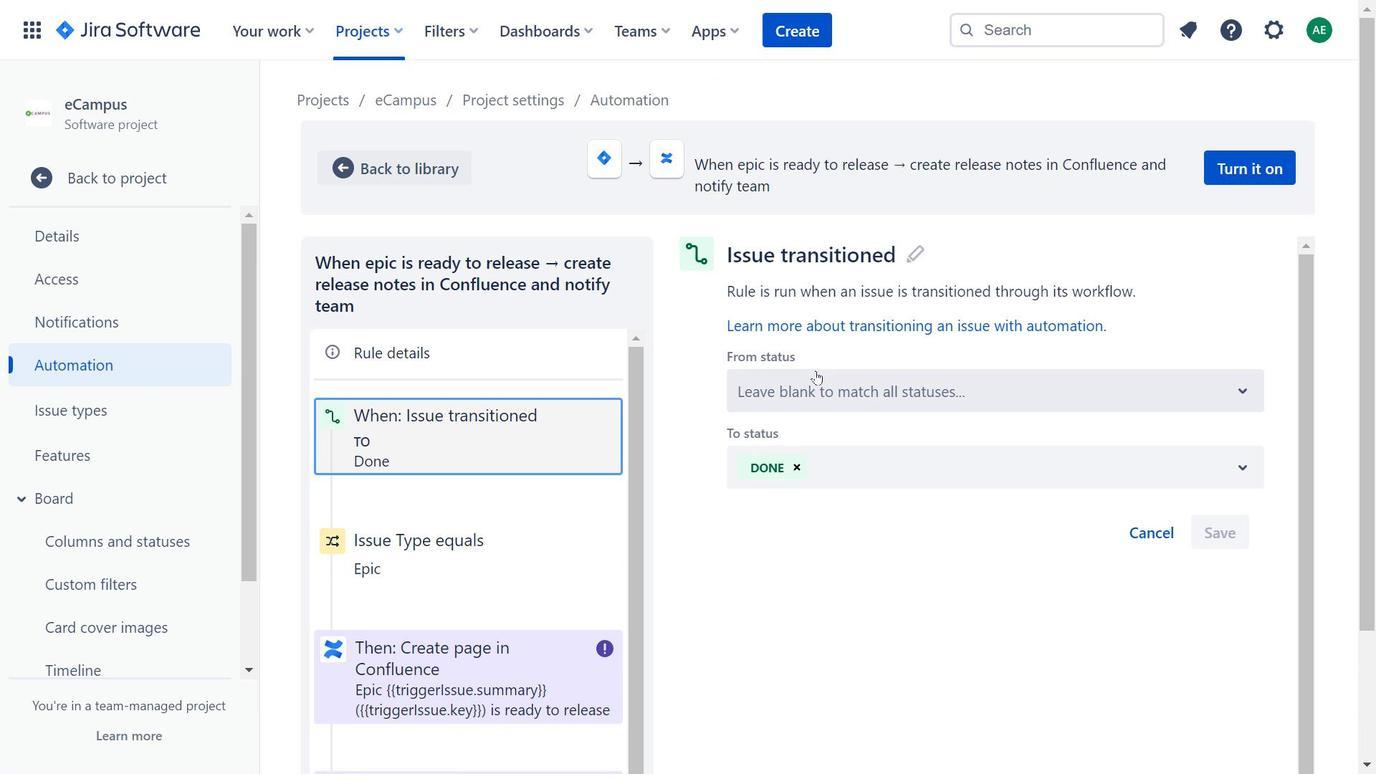 
Action: Mouse pressed left at (823, 381)
Screenshot: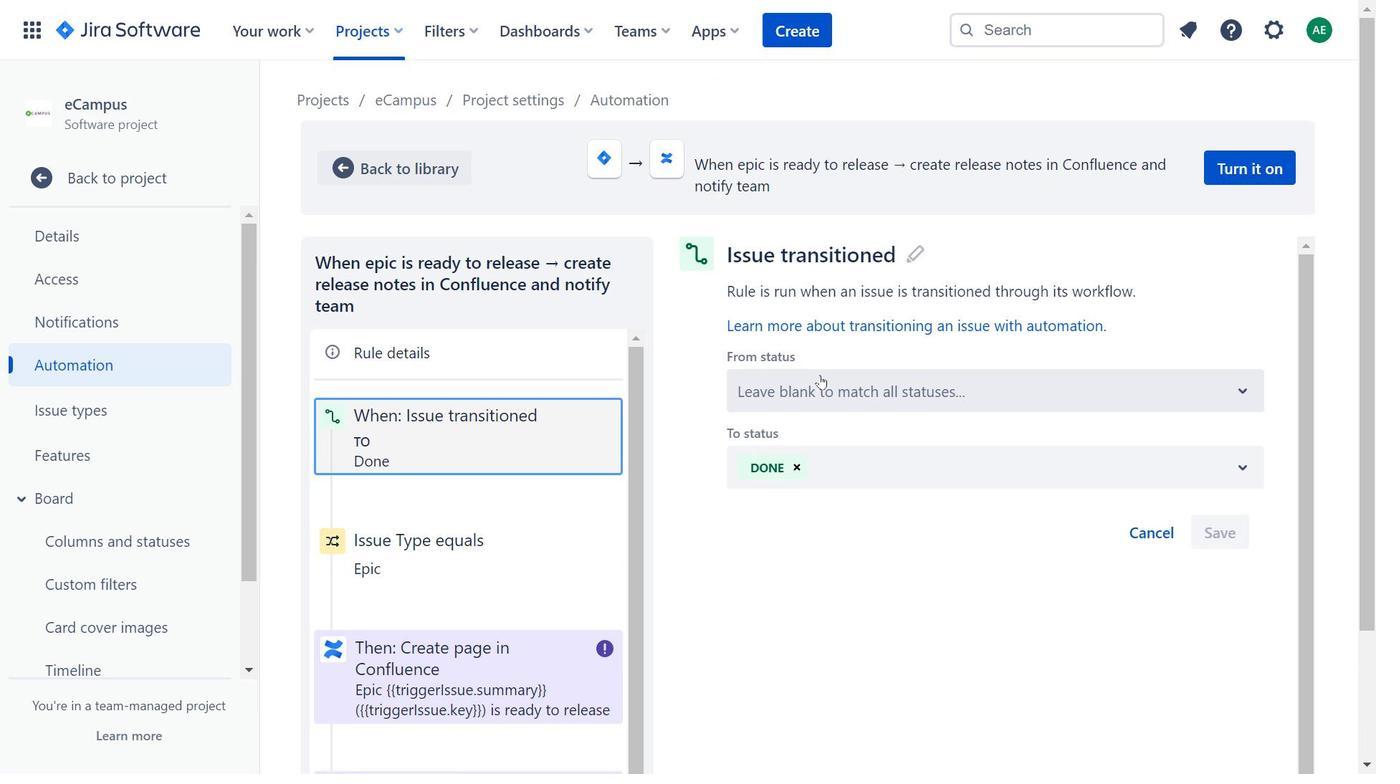 
Action: Mouse moved to (436, 527)
Screenshot: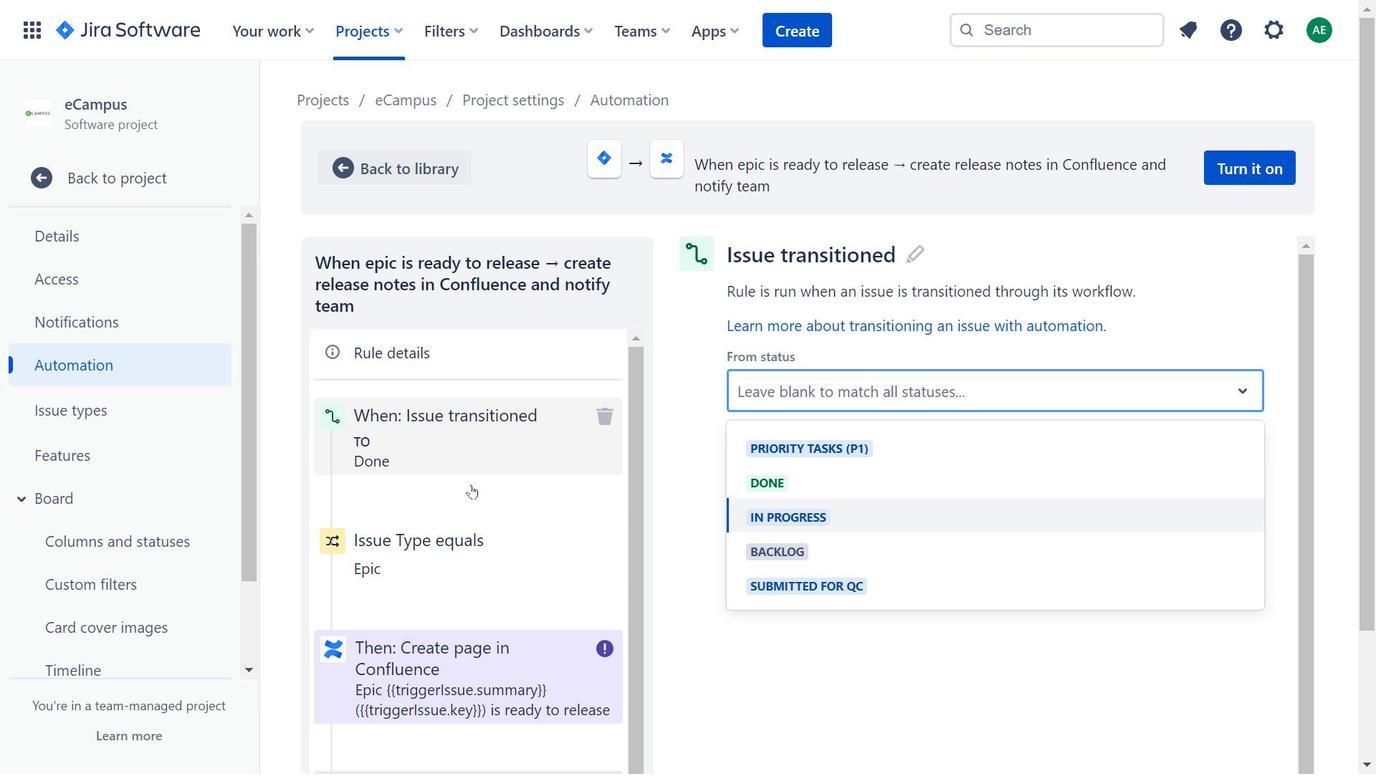 
Action: Mouse pressed left at (436, 527)
Screenshot: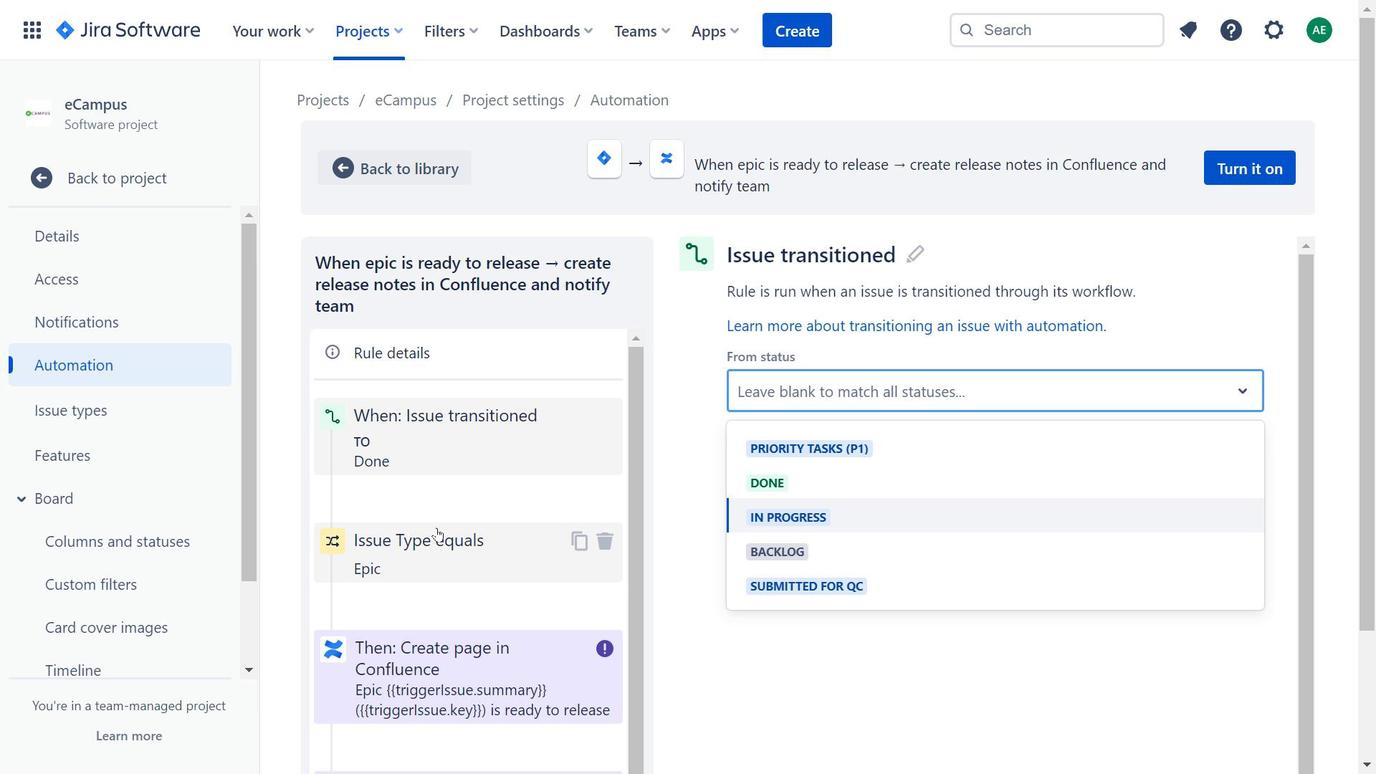 
Action: Mouse moved to (841, 380)
Screenshot: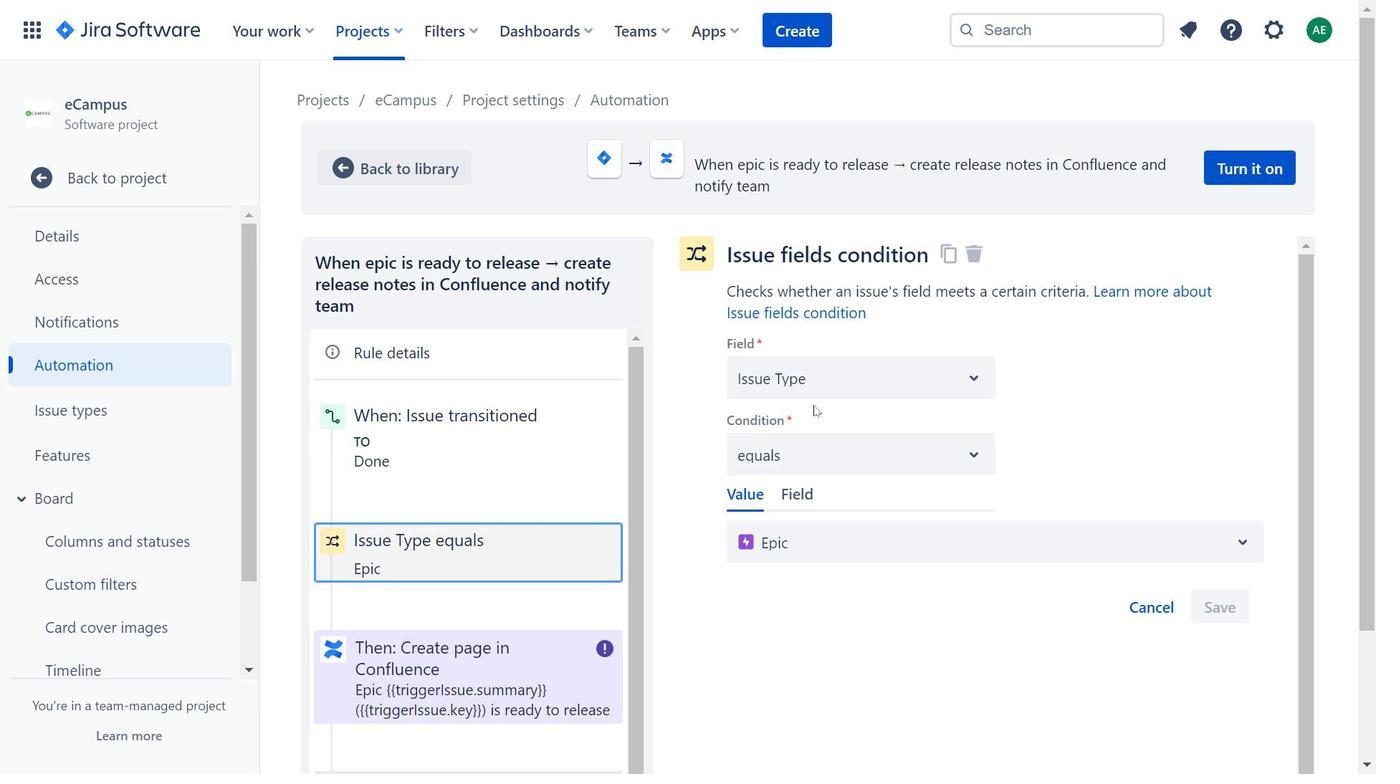 
Action: Mouse pressed left at (841, 380)
Screenshot: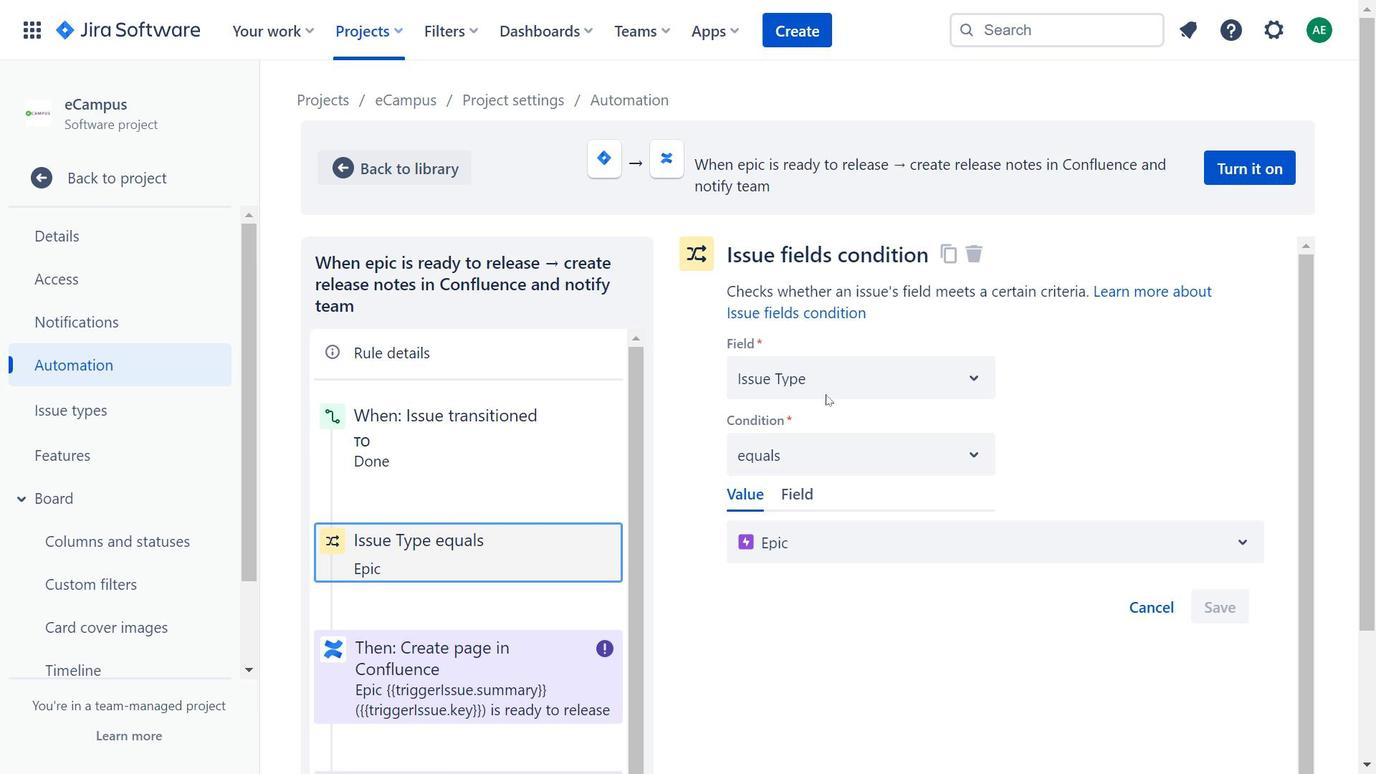 
Action: Mouse moved to (825, 508)
Screenshot: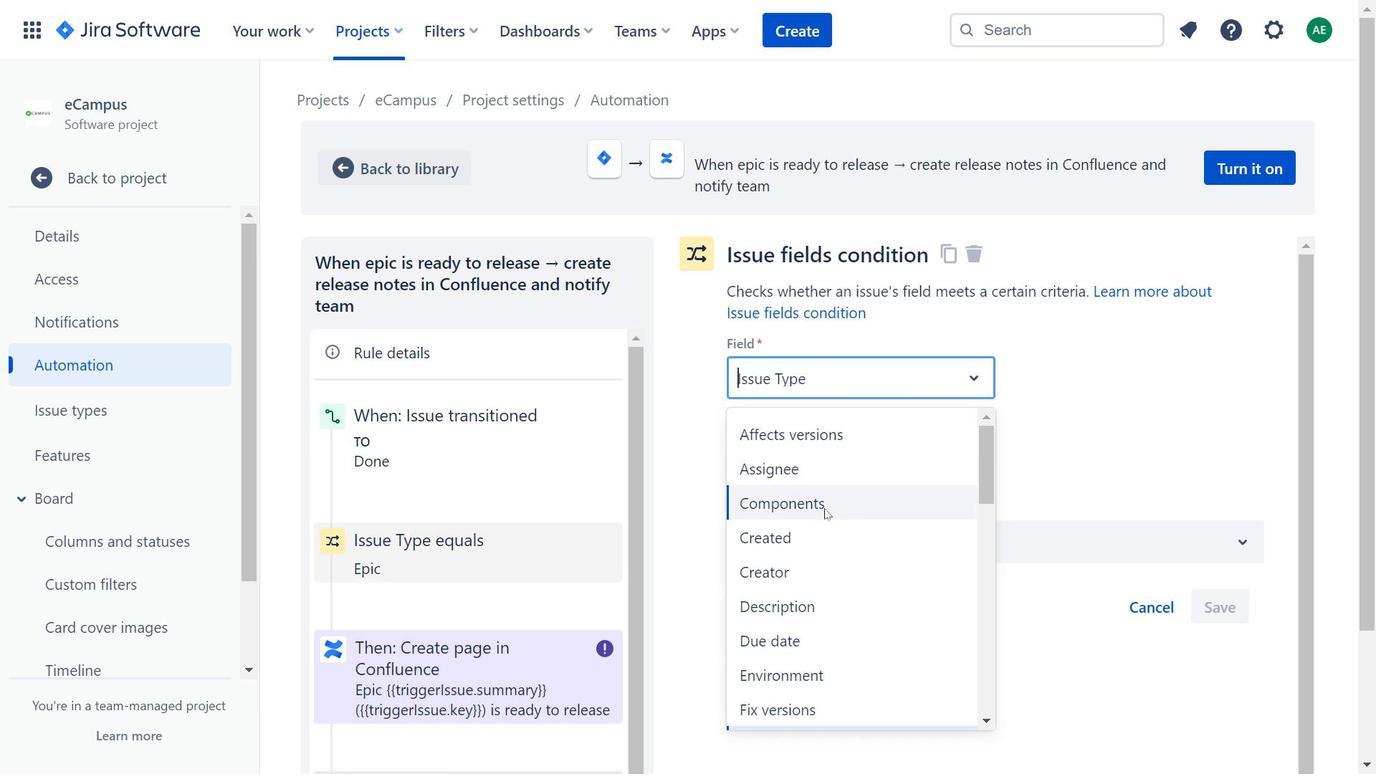 
Action: Mouse scrolled (825, 507) with delta (0, 0)
Screenshot: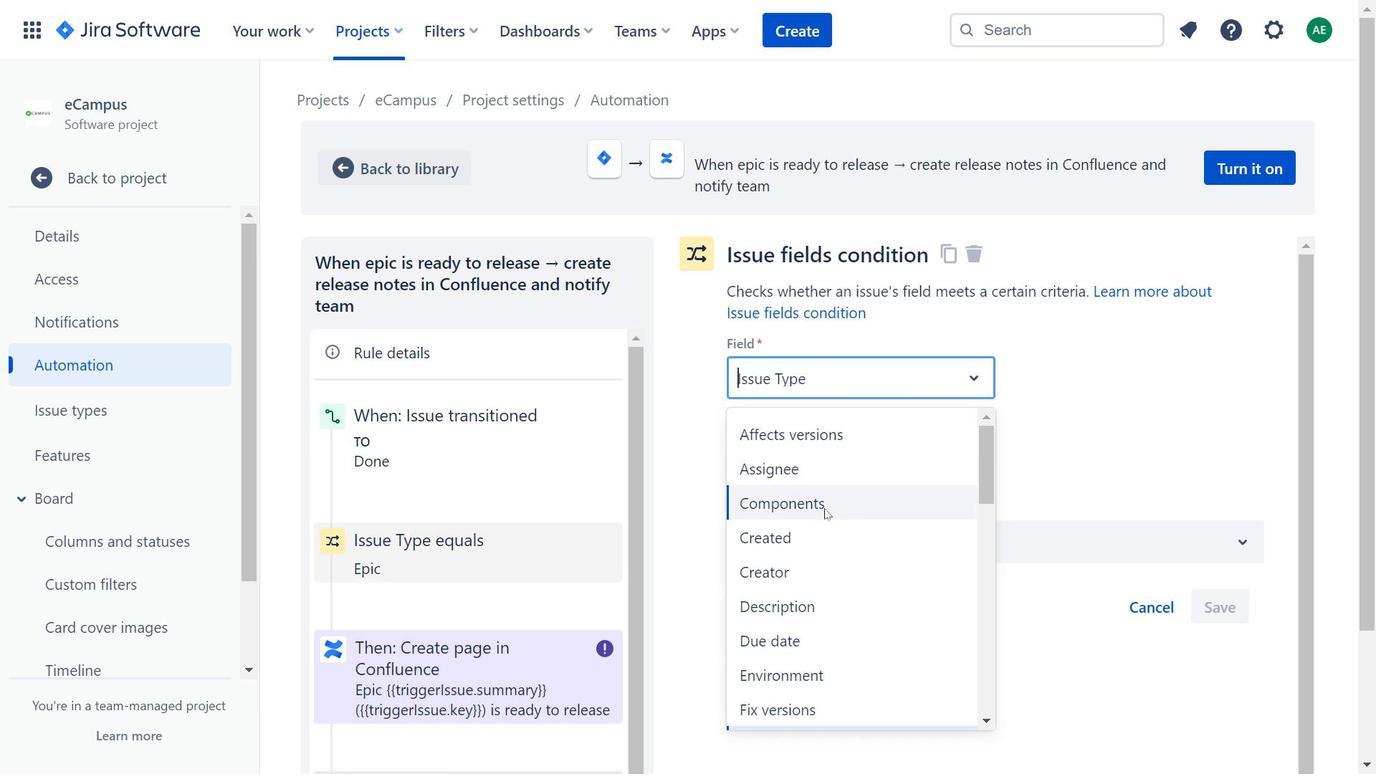 
Action: Mouse scrolled (825, 507) with delta (0, 0)
Screenshot: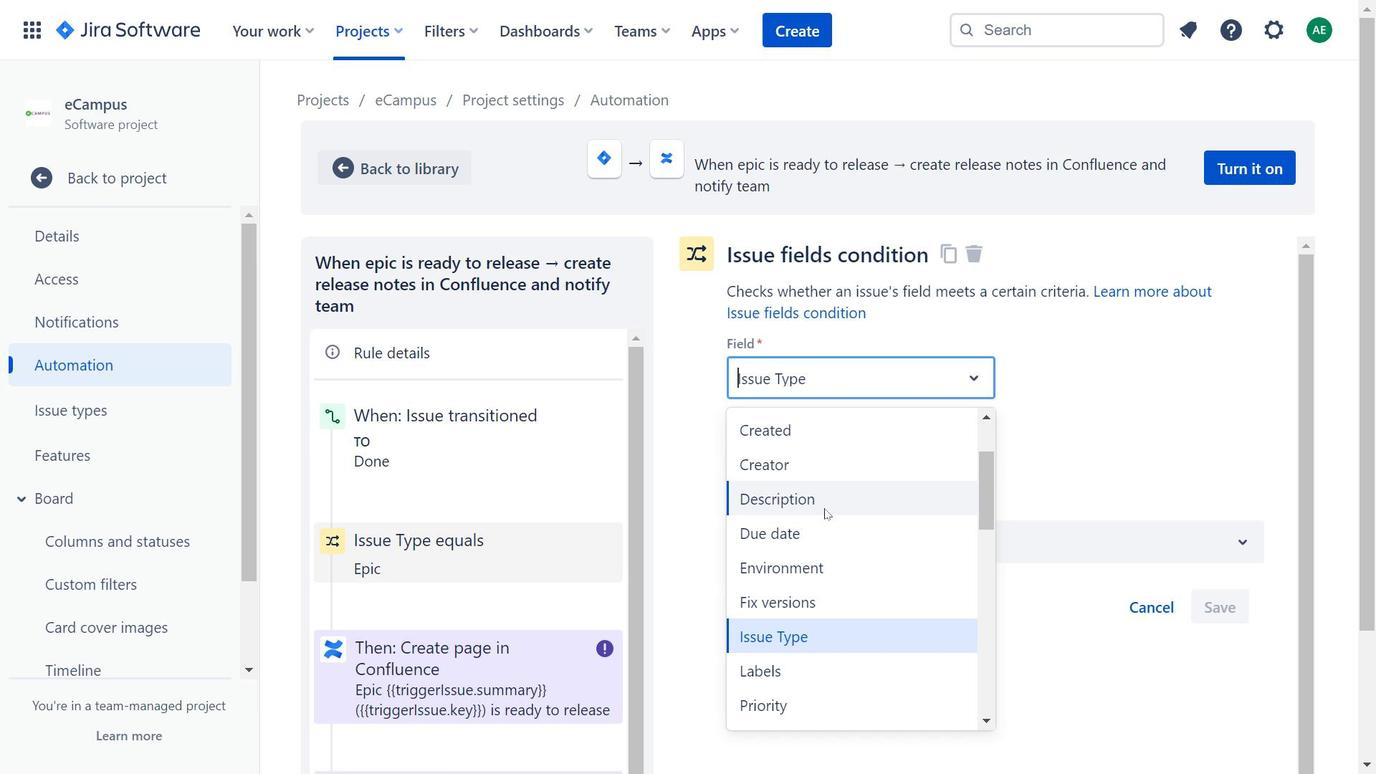 
Action: Mouse scrolled (825, 507) with delta (0, 0)
Screenshot: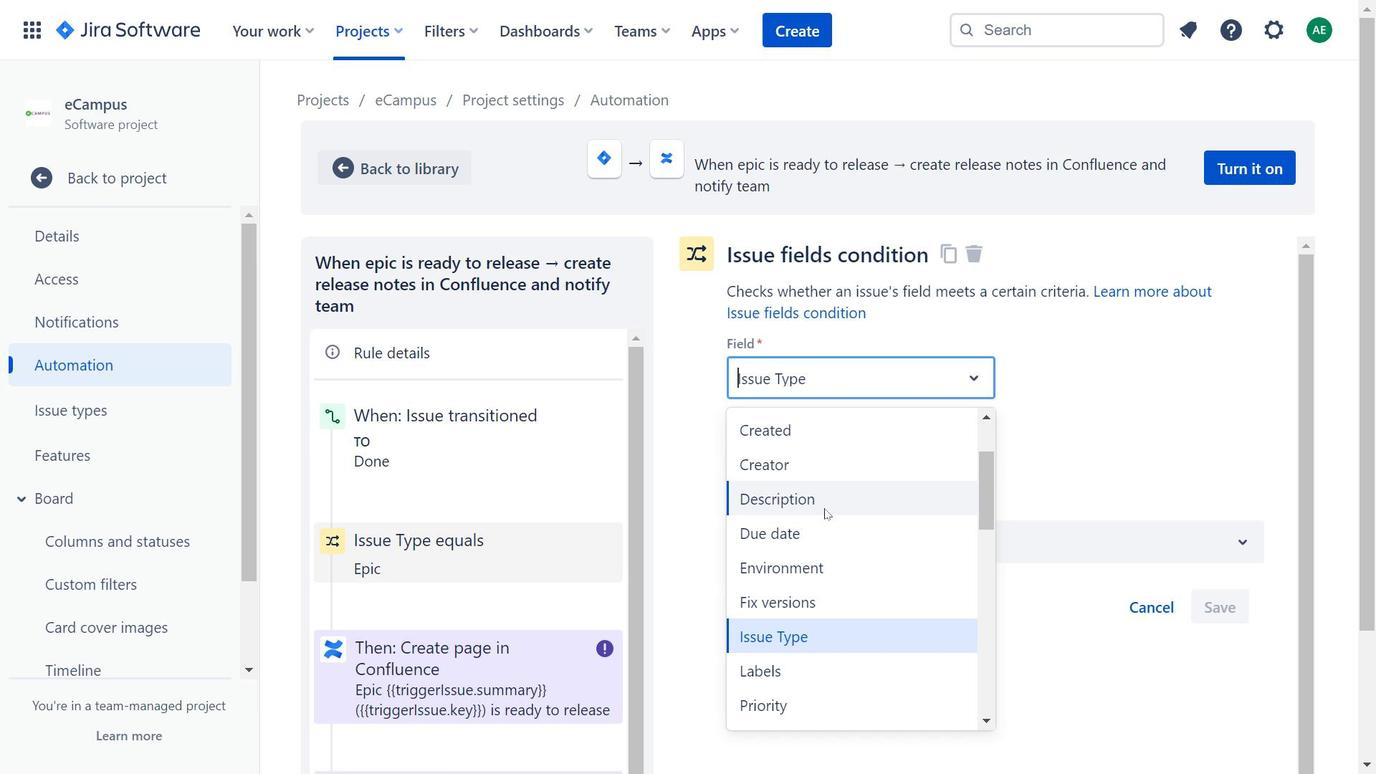 
Action: Mouse scrolled (825, 507) with delta (0, 0)
Screenshot: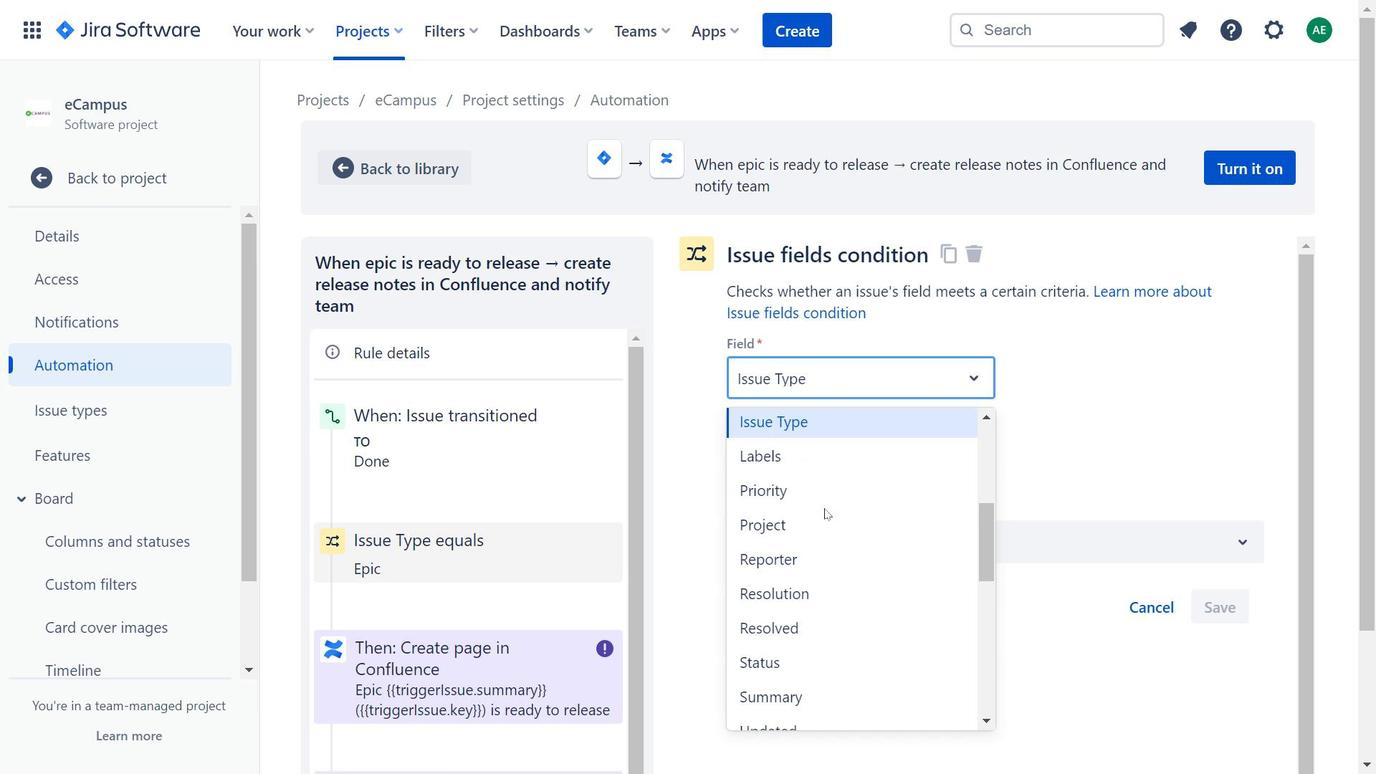 
Action: Mouse scrolled (825, 507) with delta (0, 0)
Screenshot: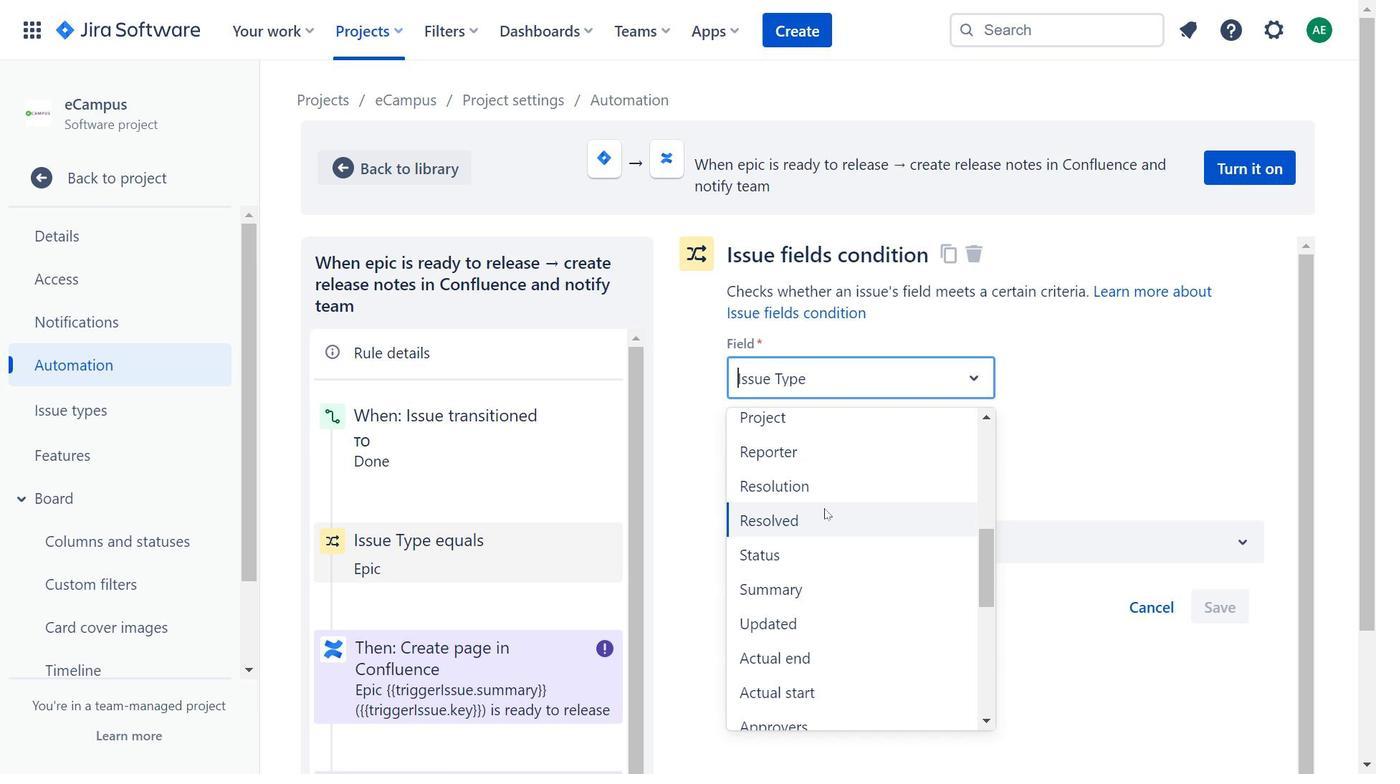 
Action: Mouse scrolled (825, 507) with delta (0, 0)
Screenshot: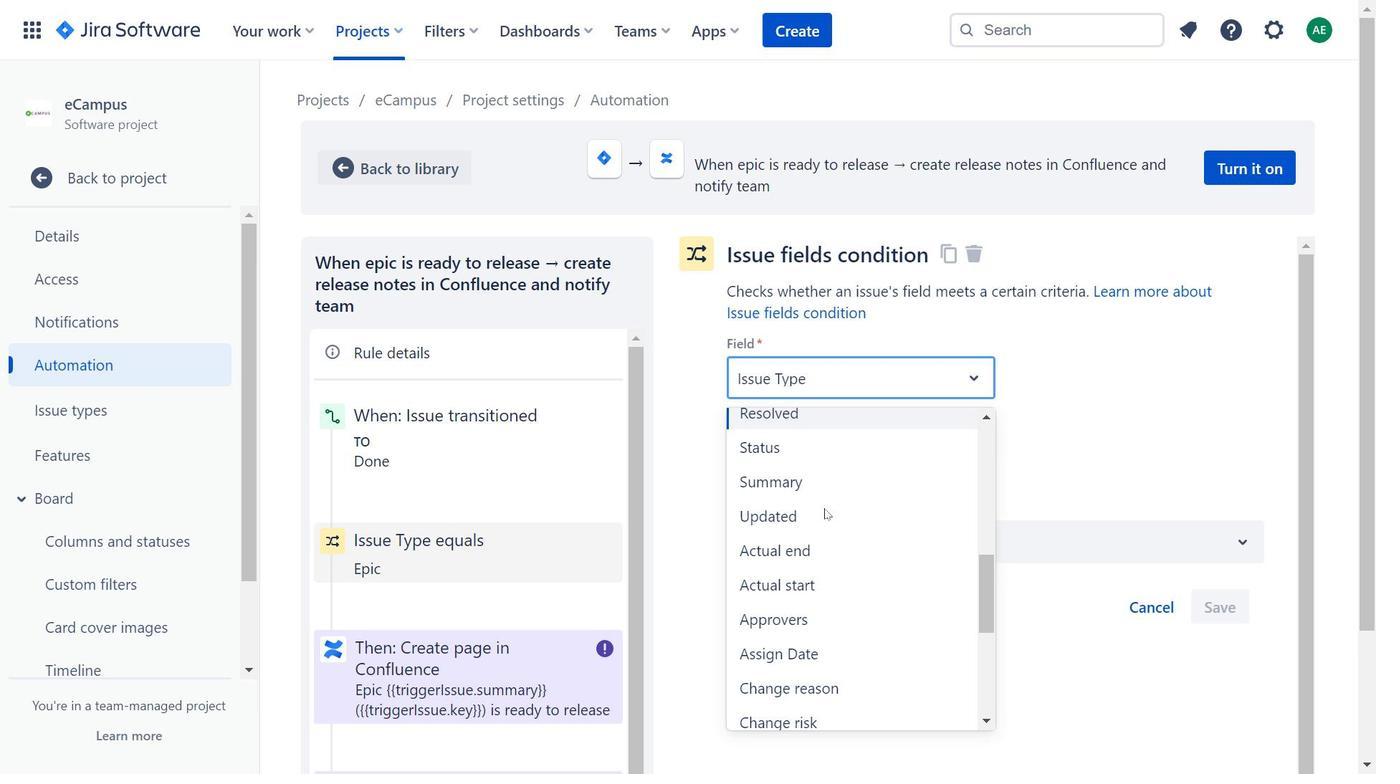 
Action: Mouse scrolled (825, 507) with delta (0, 0)
Screenshot: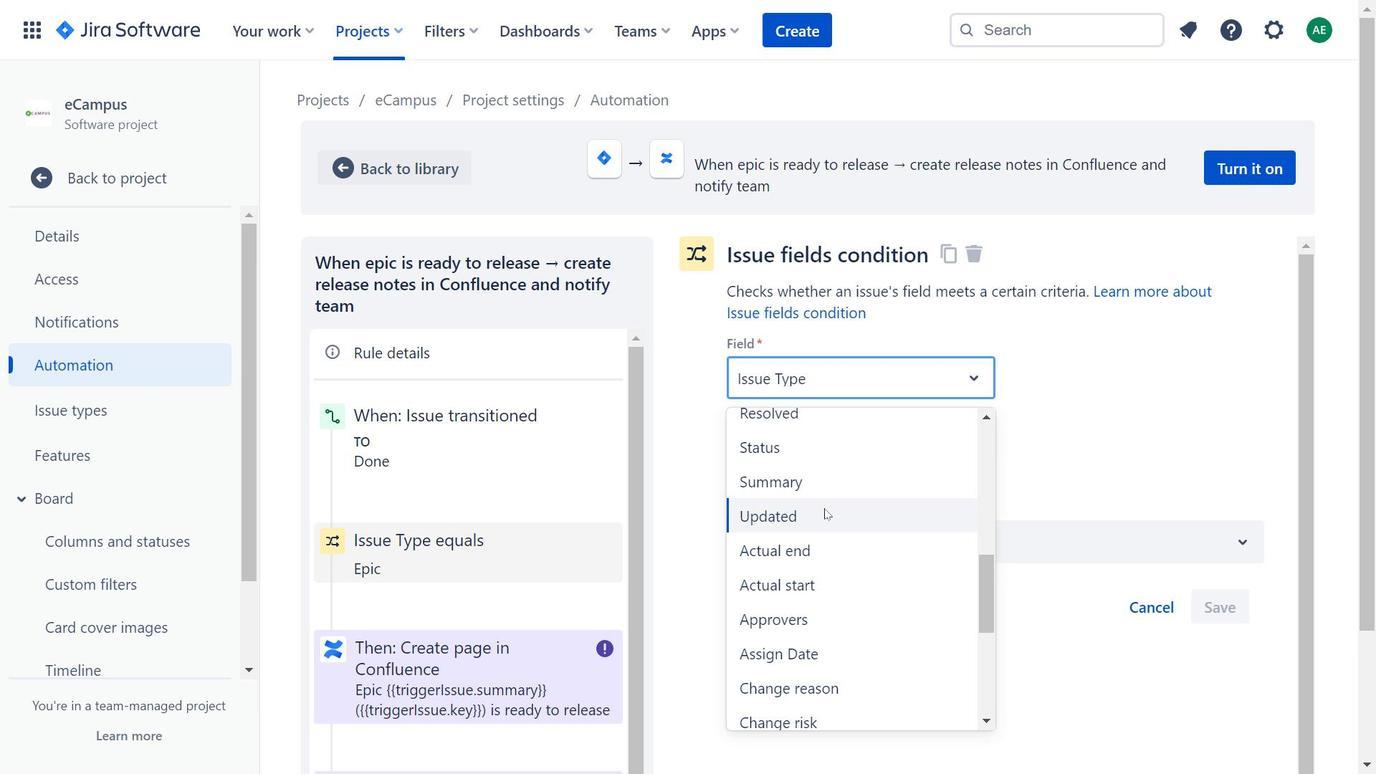 
Action: Mouse moved to (880, 568)
Screenshot: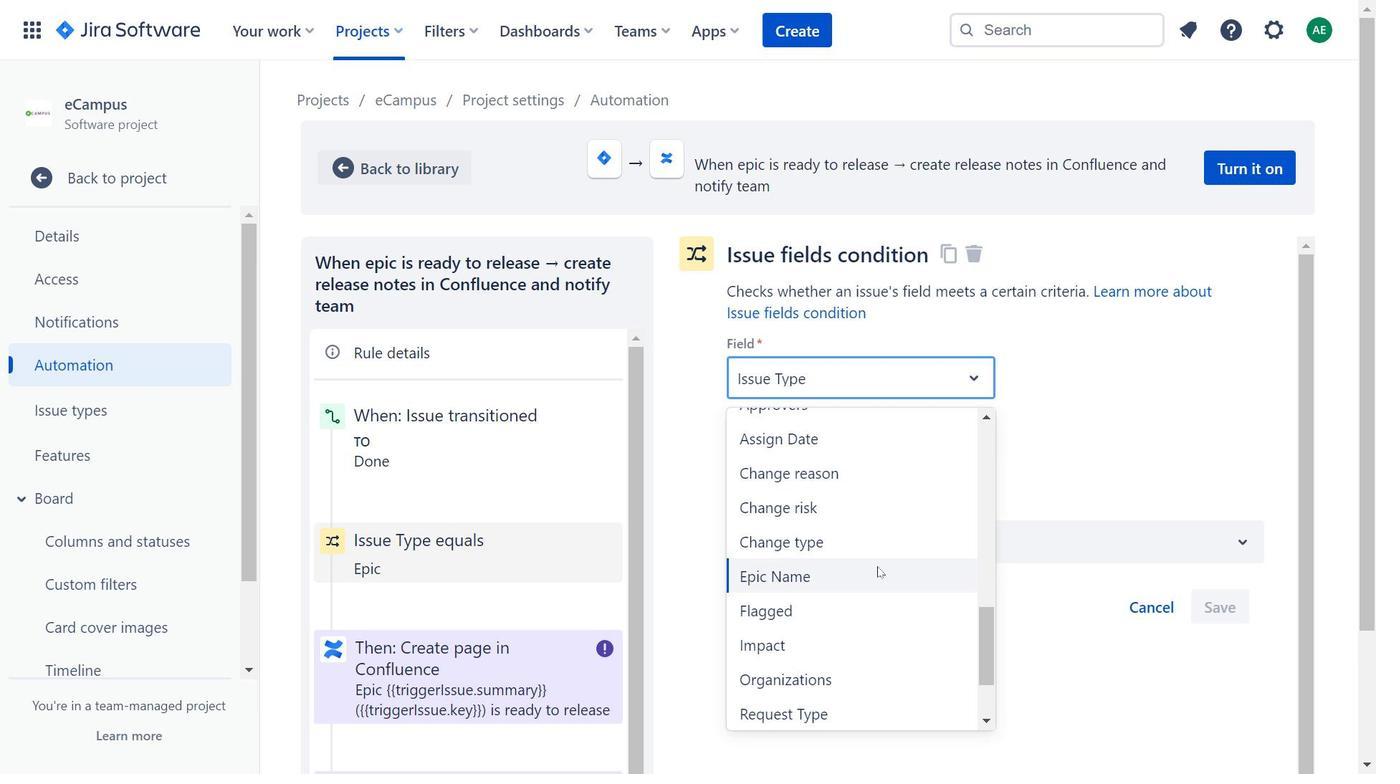 
Action: Mouse scrolled (880, 569) with delta (0, 0)
Screenshot: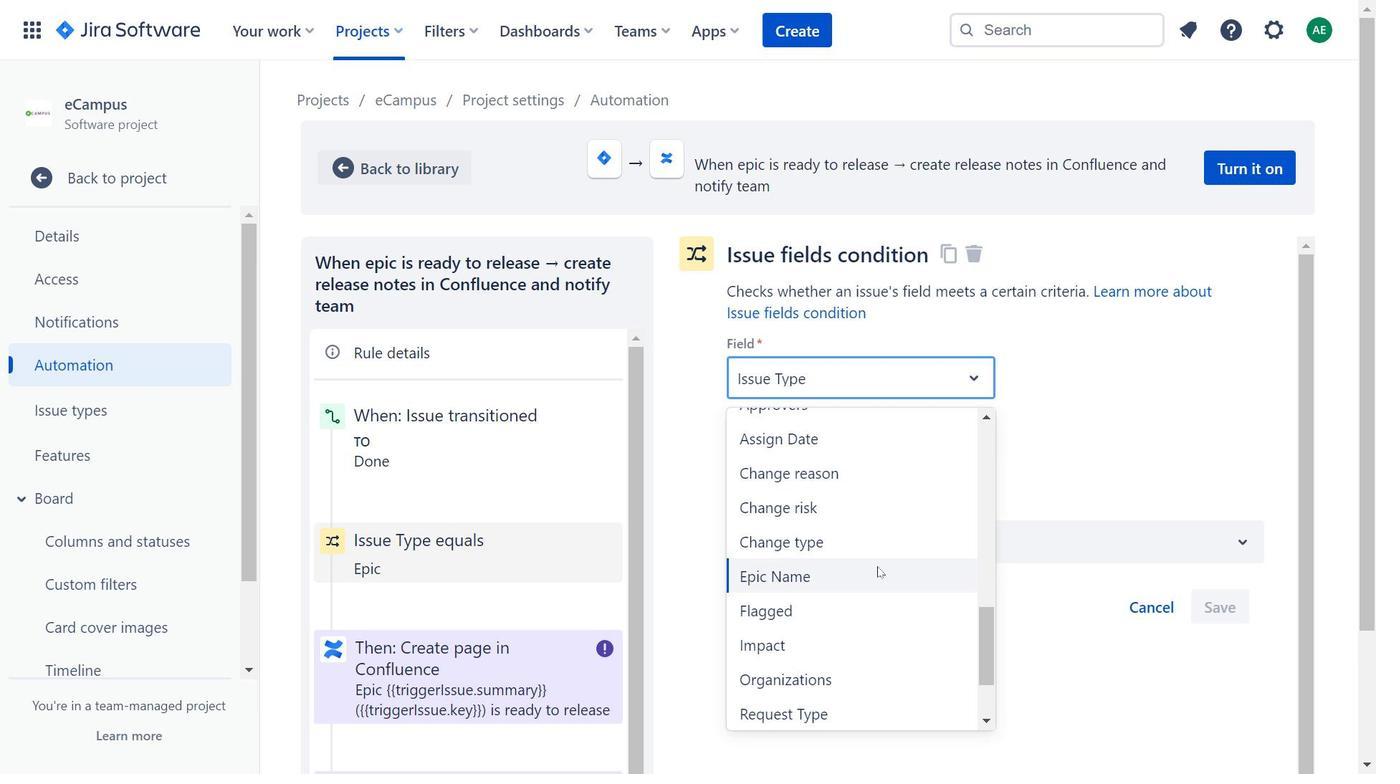 
Action: Mouse moved to (876, 565)
Screenshot: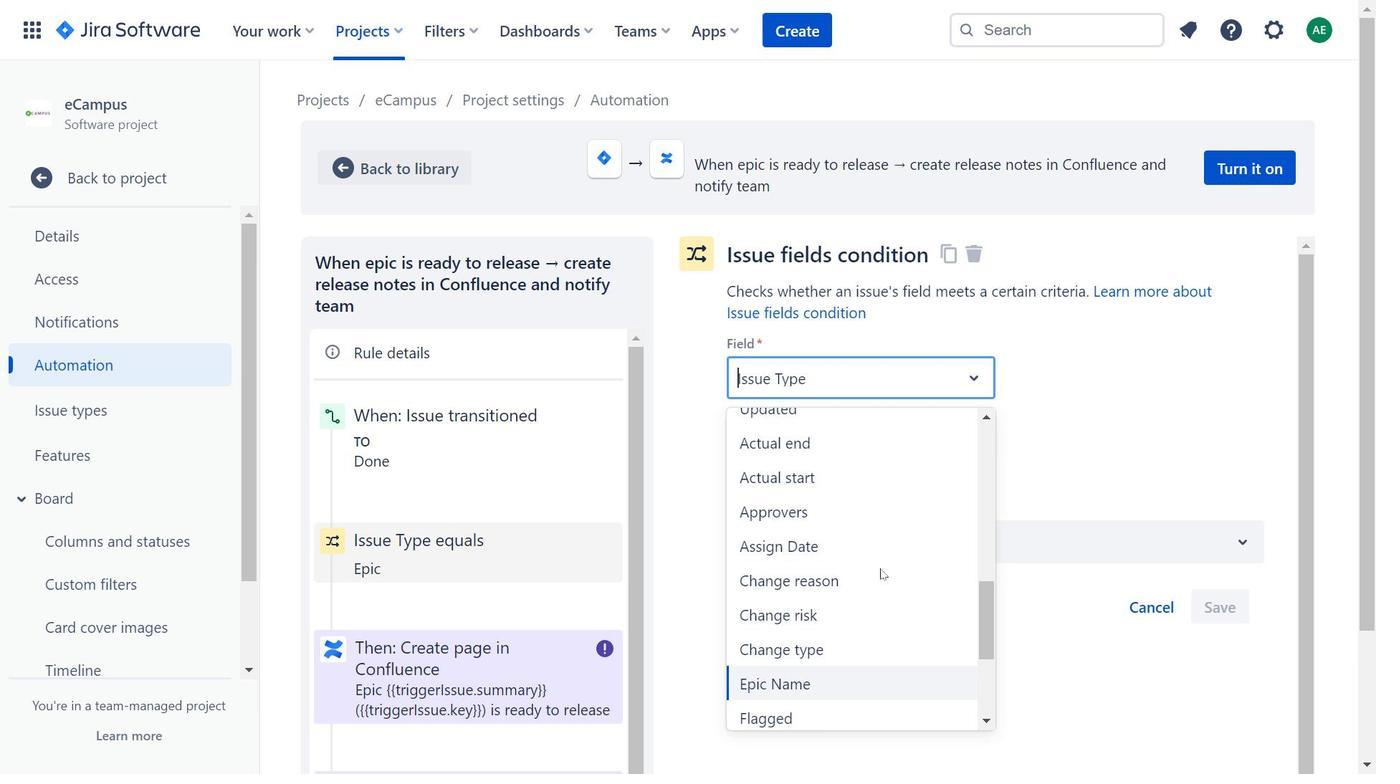 
Action: Mouse scrolled (876, 565) with delta (0, 0)
Screenshot: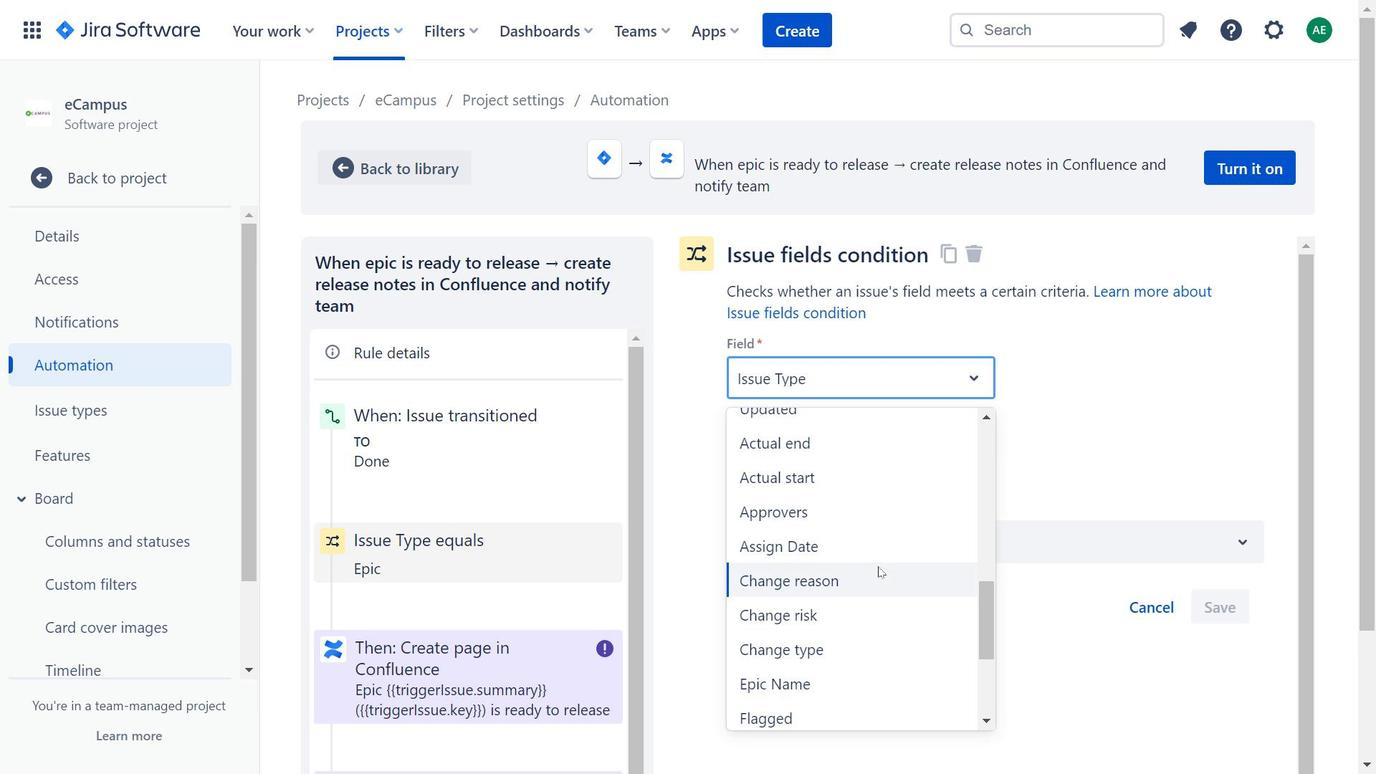 
Action: Mouse moved to (874, 562)
Screenshot: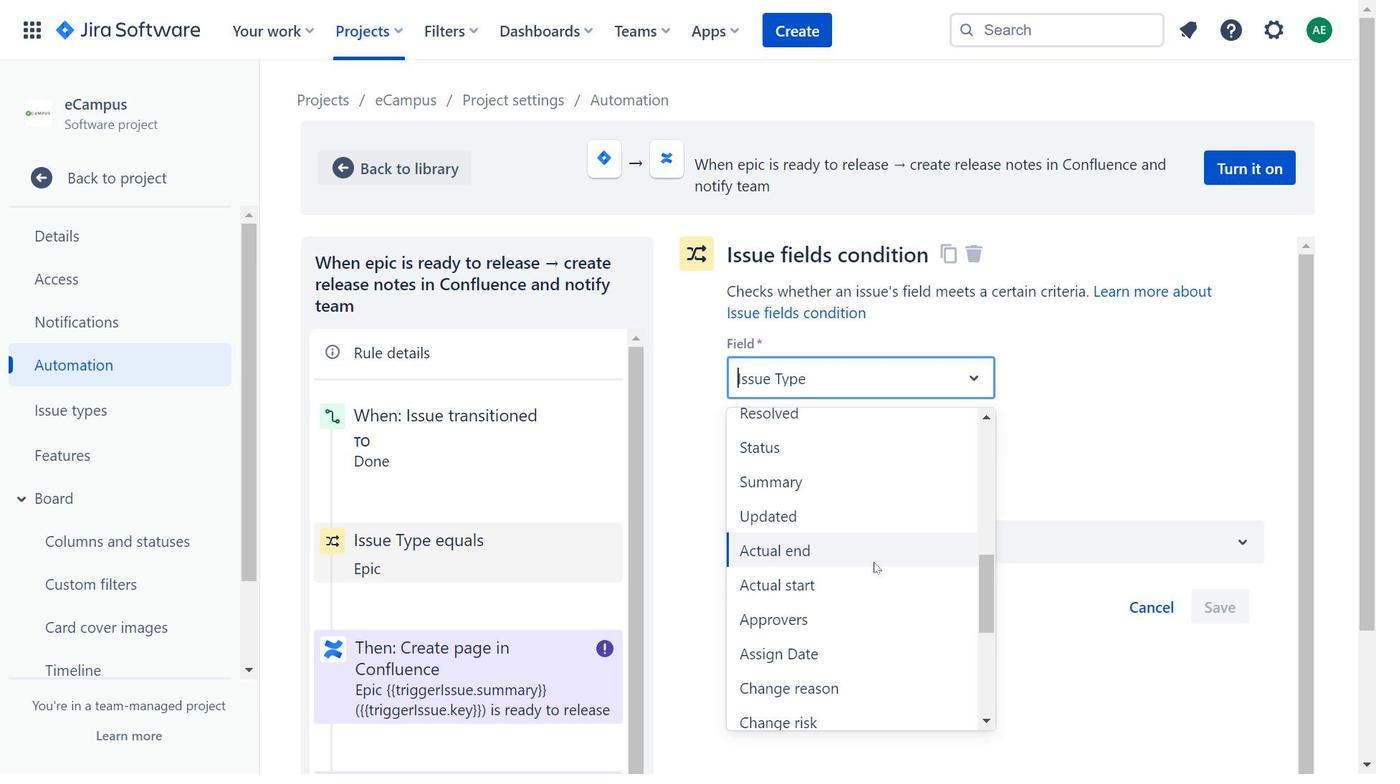 
Action: Mouse scrolled (874, 562) with delta (0, 0)
Screenshot: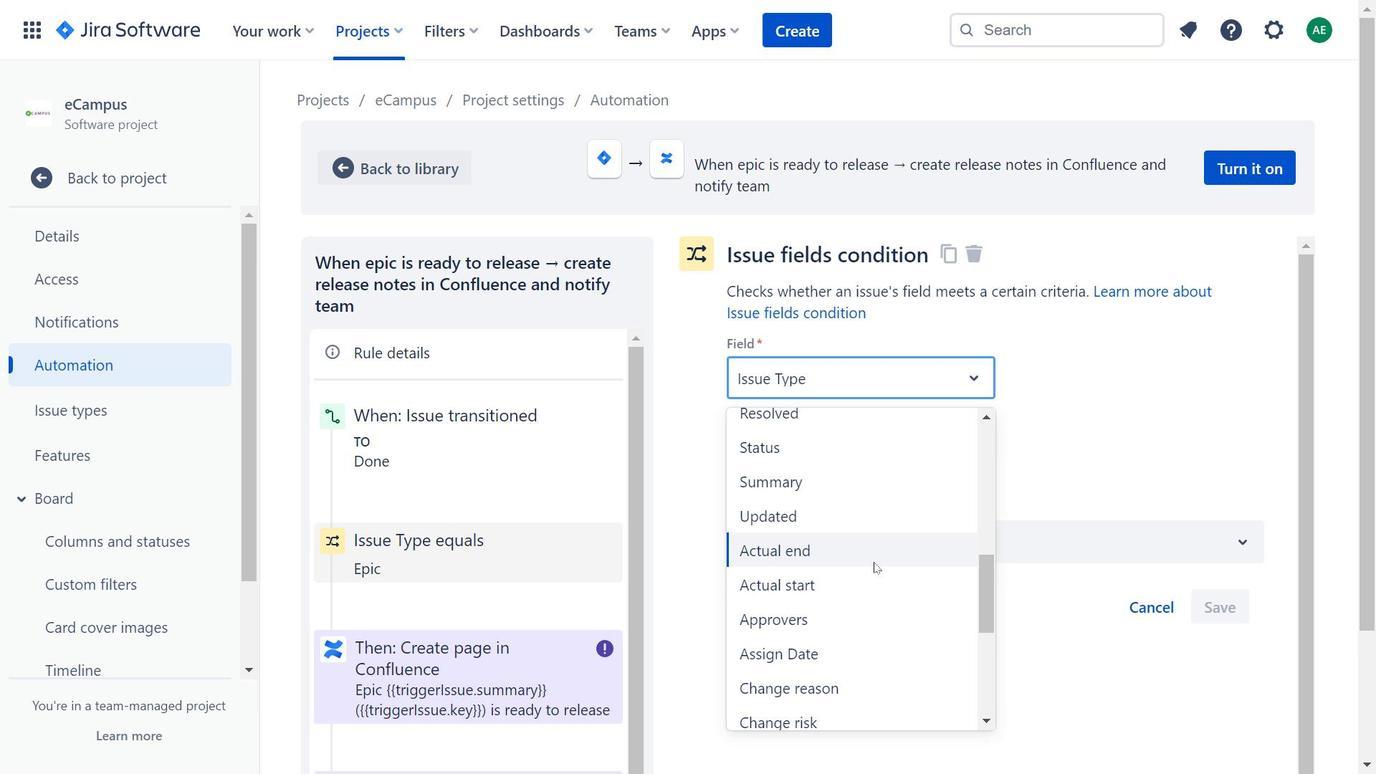 
Action: Mouse scrolled (874, 562) with delta (0, 0)
Screenshot: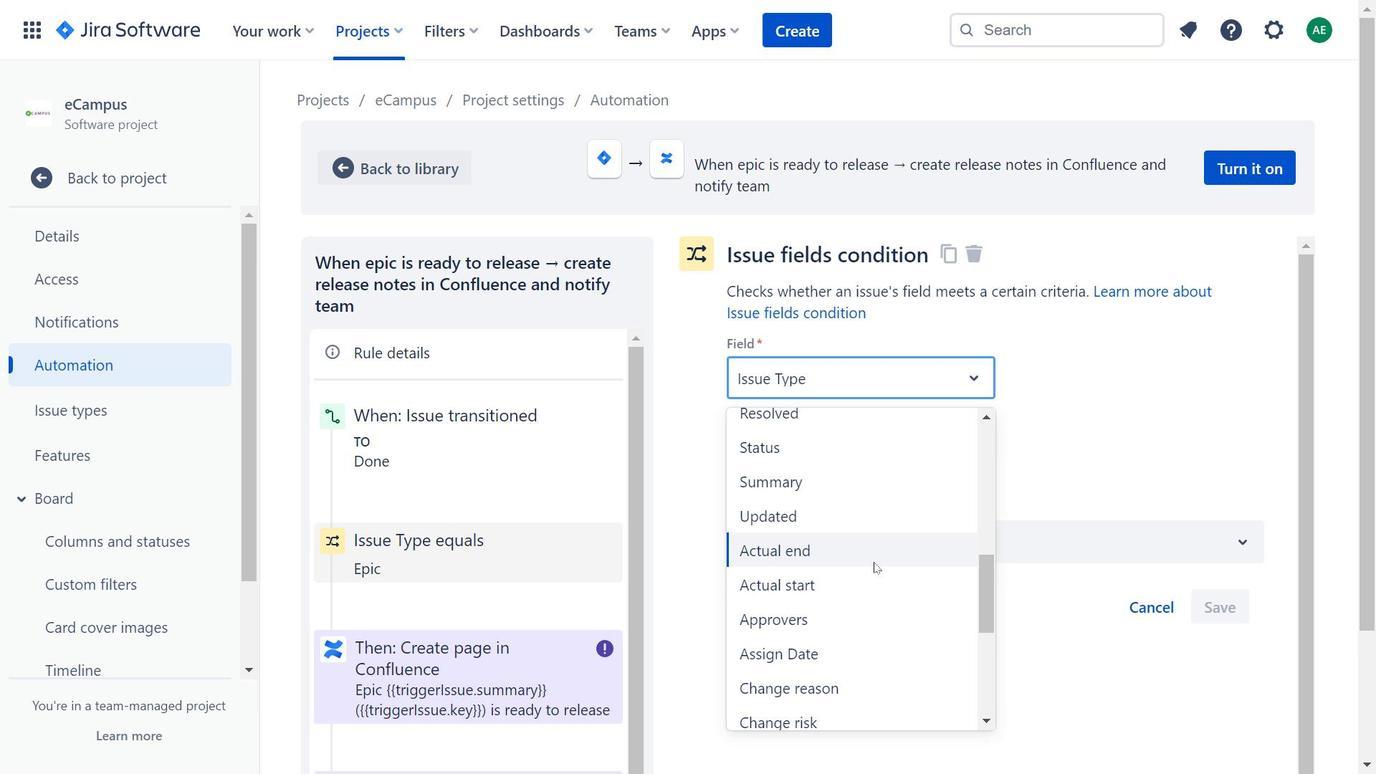 
Action: Mouse scrolled (874, 562) with delta (0, 0)
Screenshot: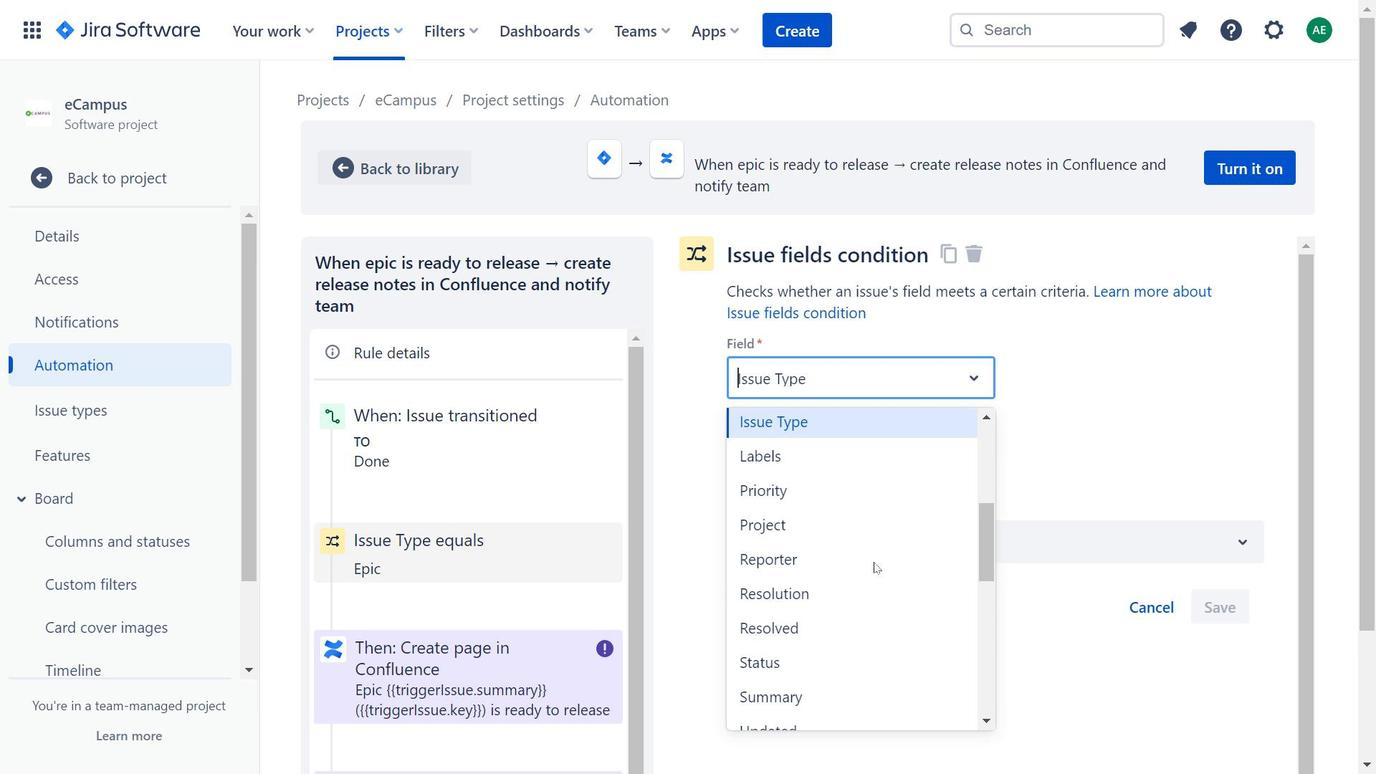 
Action: Mouse scrolled (874, 562) with delta (0, 0)
Screenshot: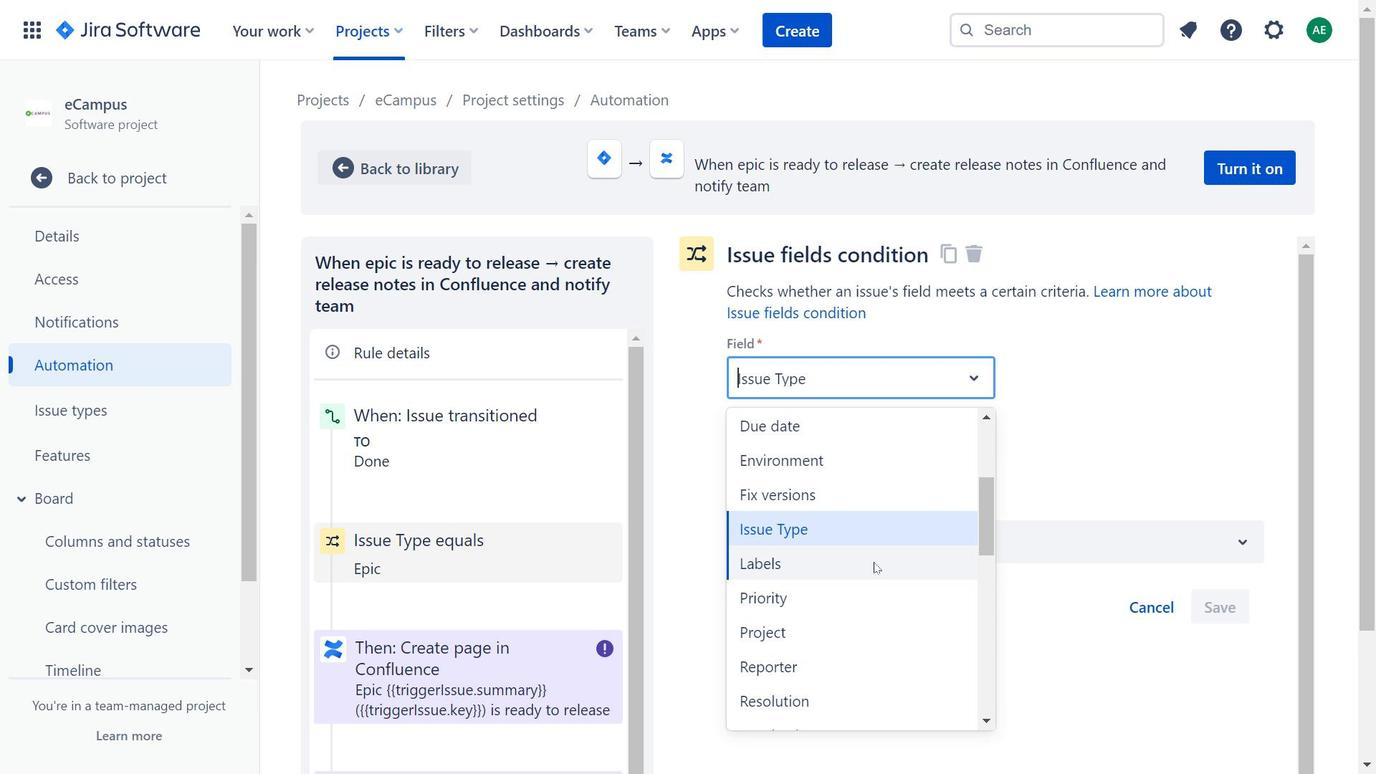 
Action: Mouse scrolled (874, 562) with delta (0, 0)
Screenshot: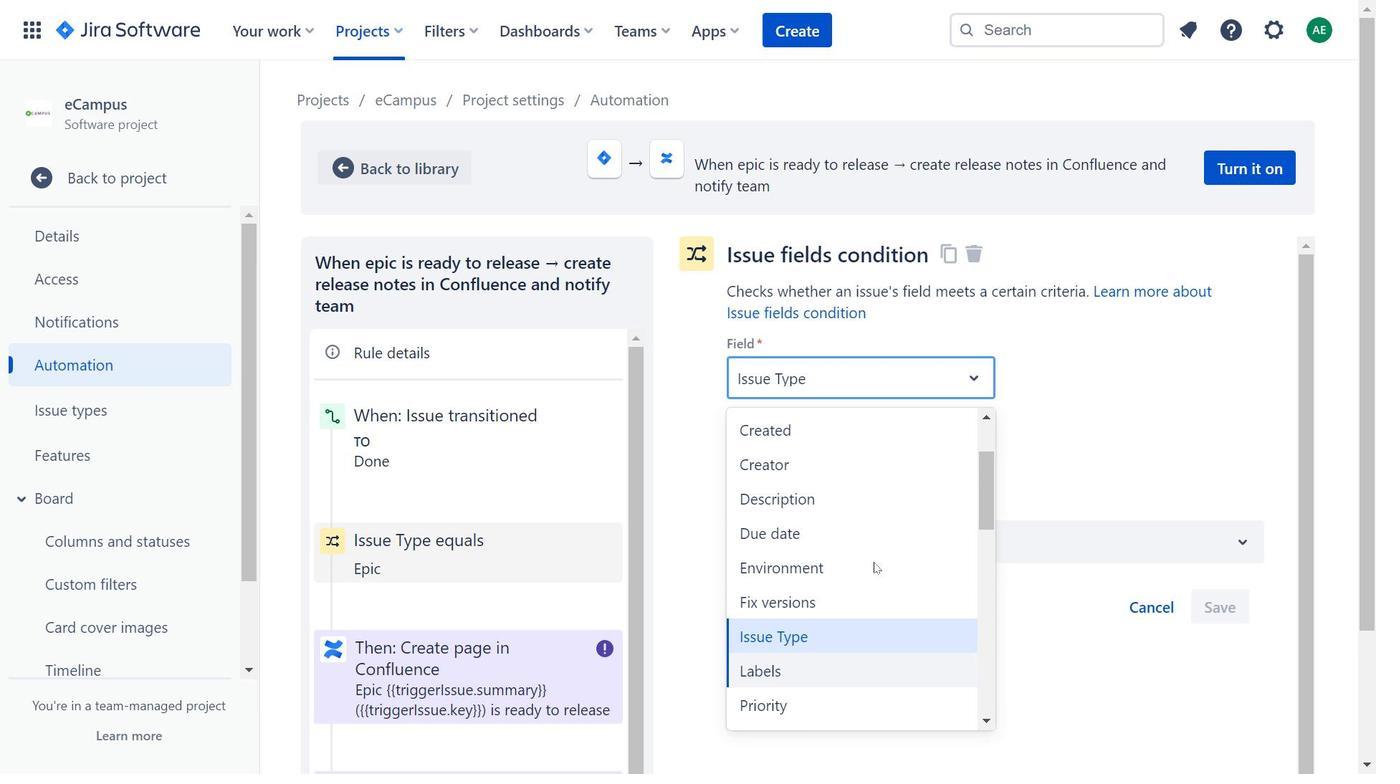 
Action: Mouse moved to (1114, 477)
Screenshot: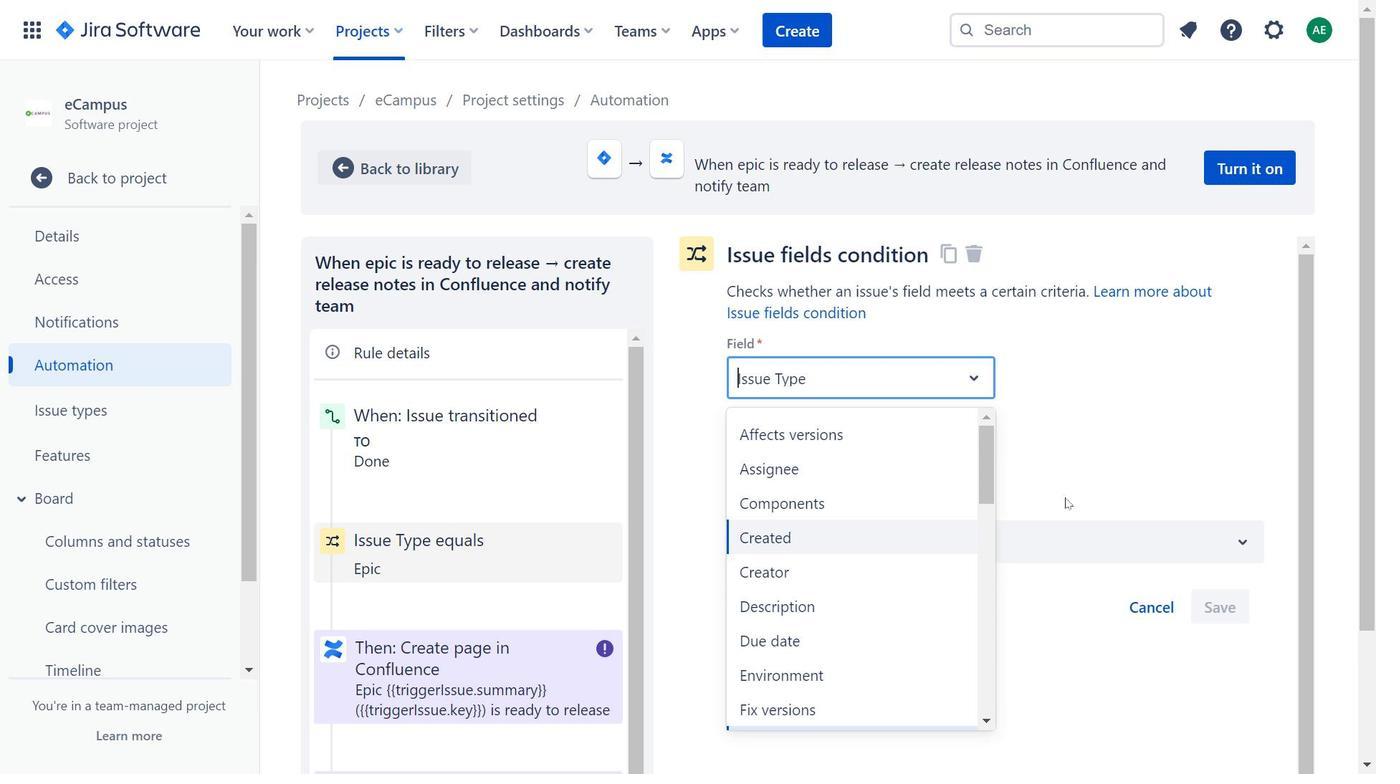 
Action: Mouse pressed left at (1114, 477)
Screenshot: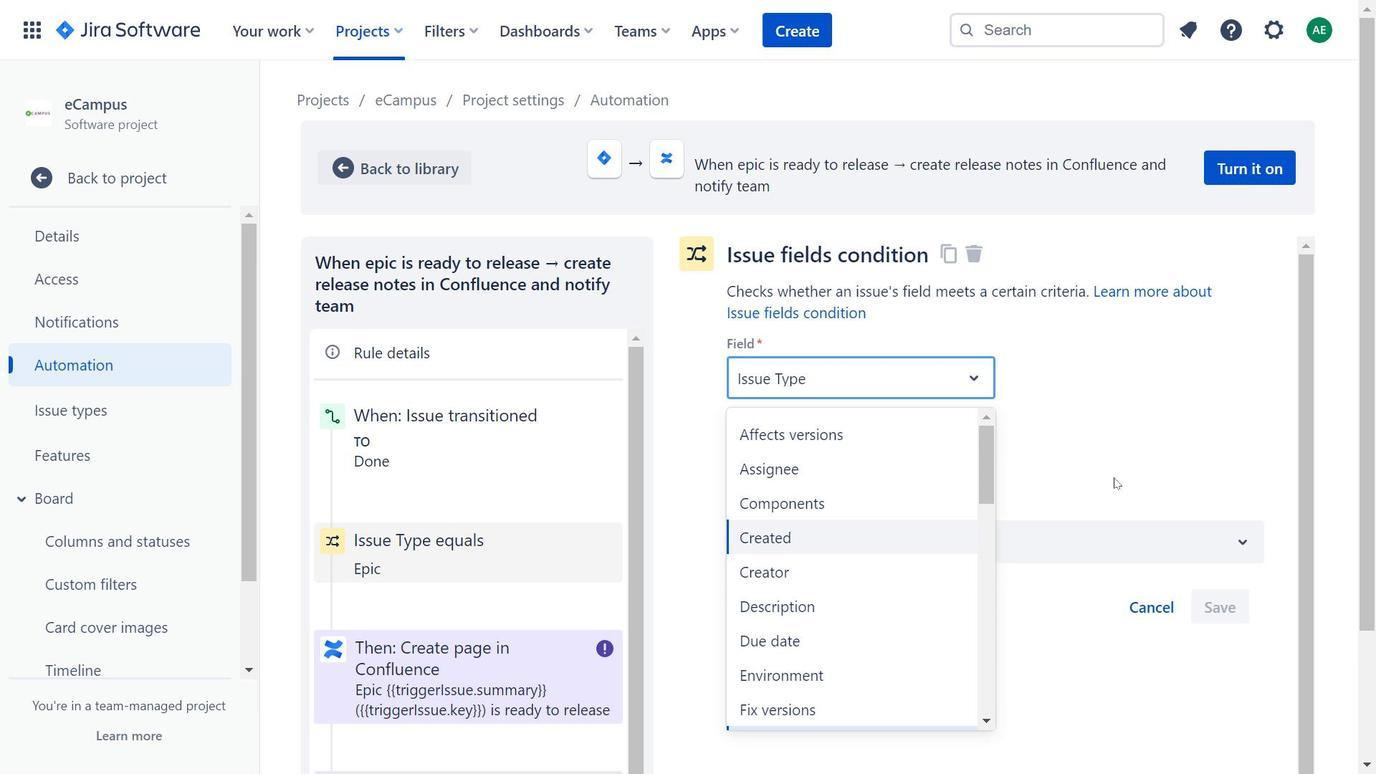 
Action: Mouse moved to (901, 456)
Screenshot: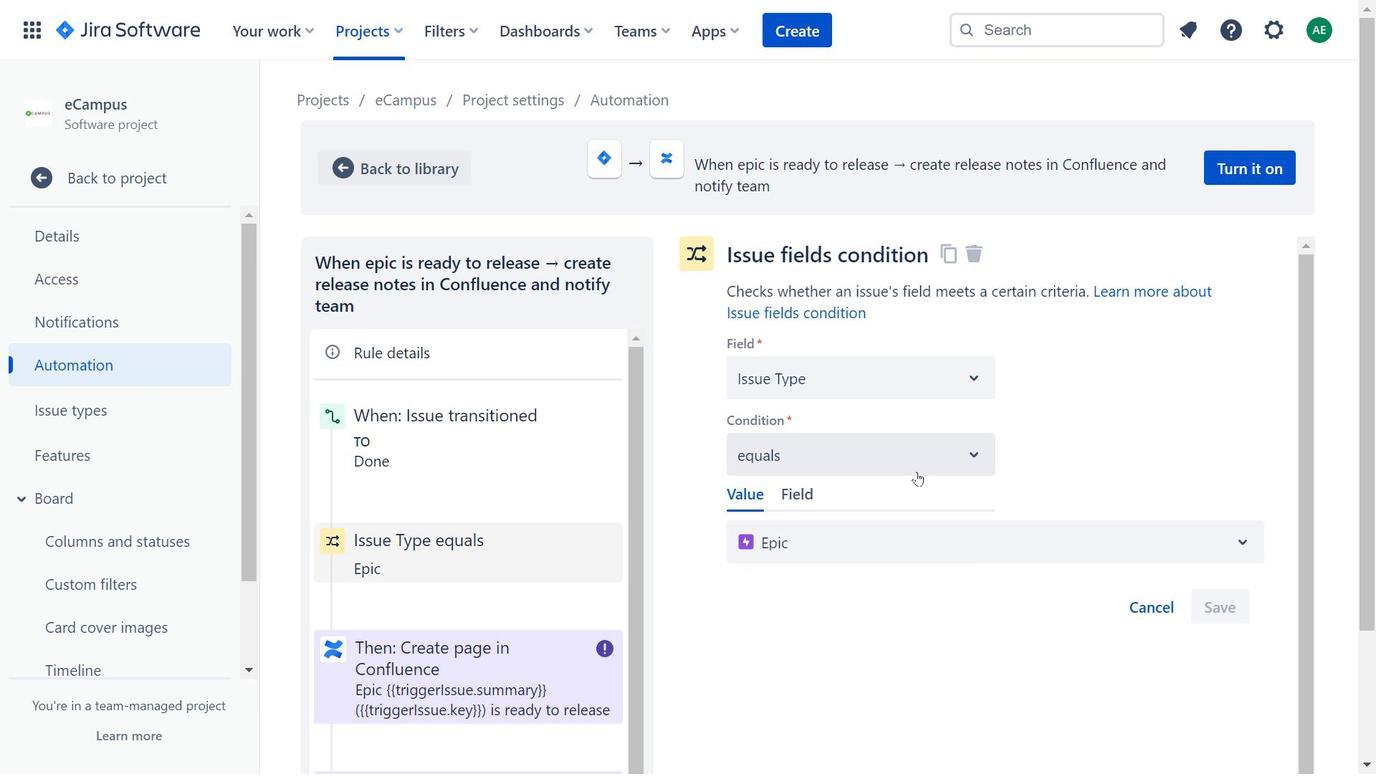 
Action: Mouse pressed left at (901, 456)
Screenshot: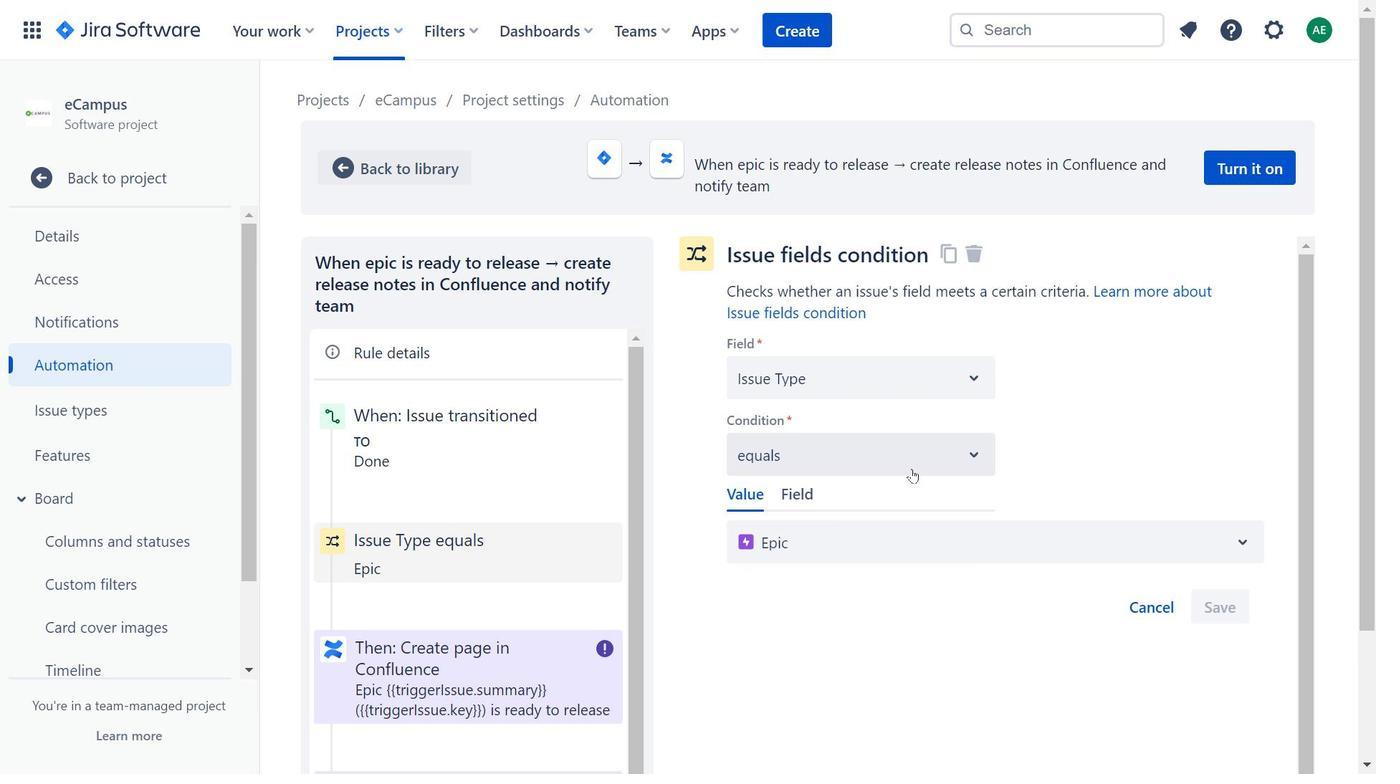 
Action: Mouse moved to (1099, 559)
Screenshot: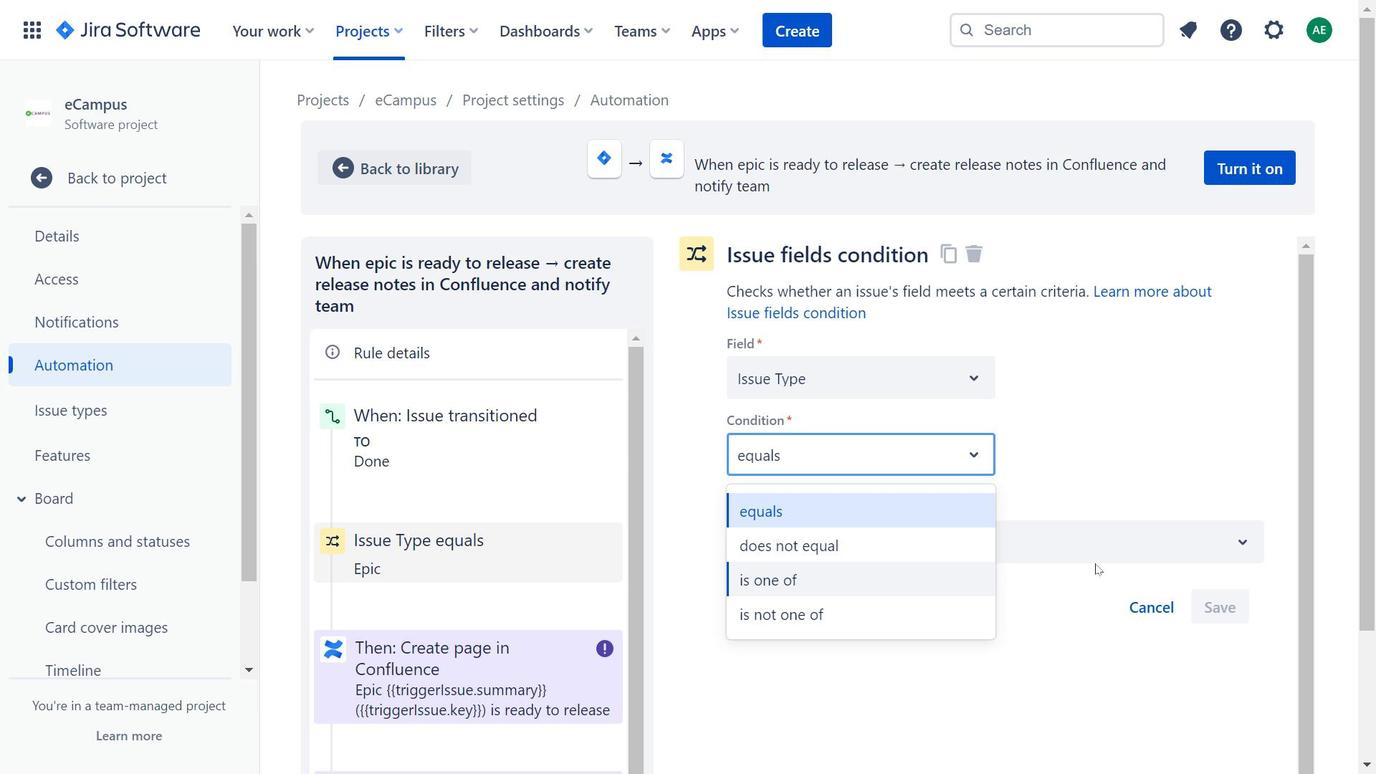 
Action: Mouse pressed left at (1099, 559)
Screenshot: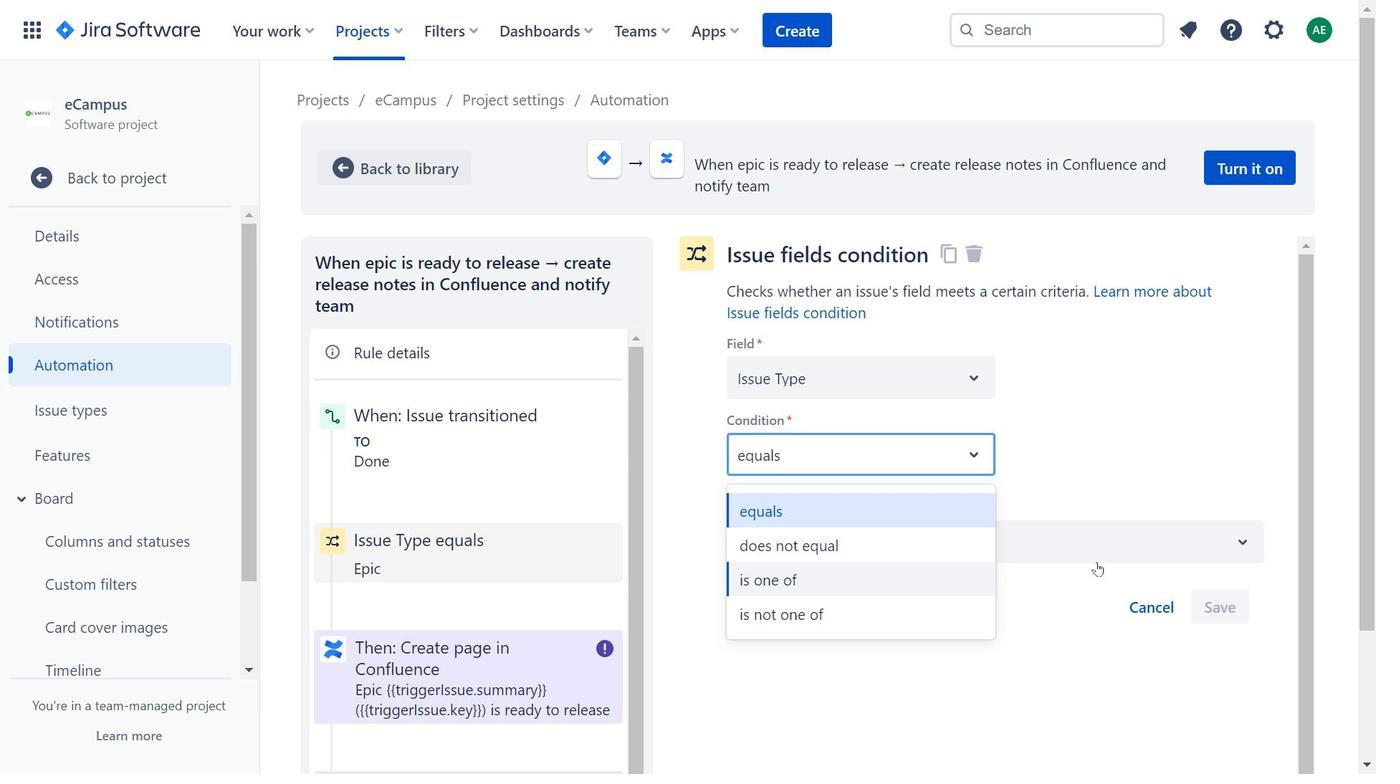 
Action: Mouse moved to (458, 444)
Screenshot: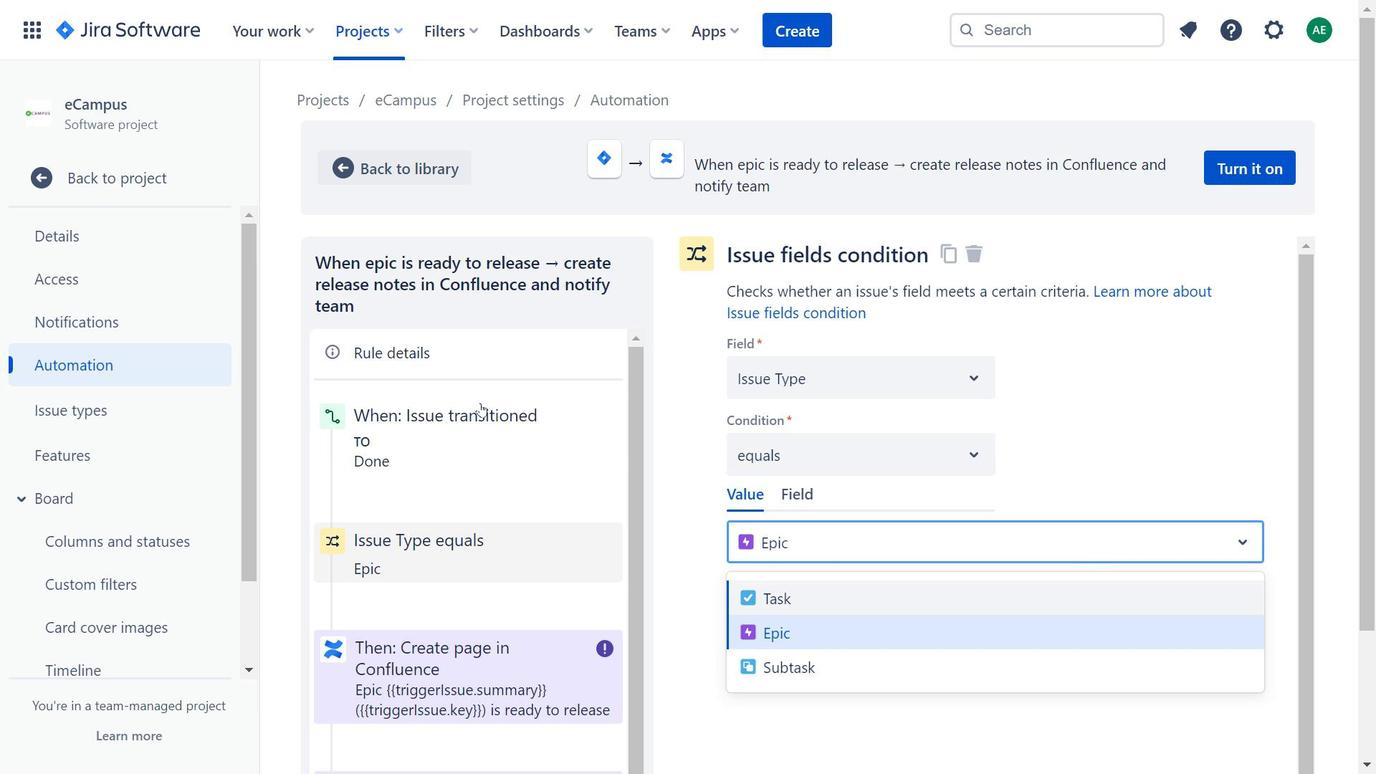 
Action: Mouse pressed left at (458, 444)
Screenshot: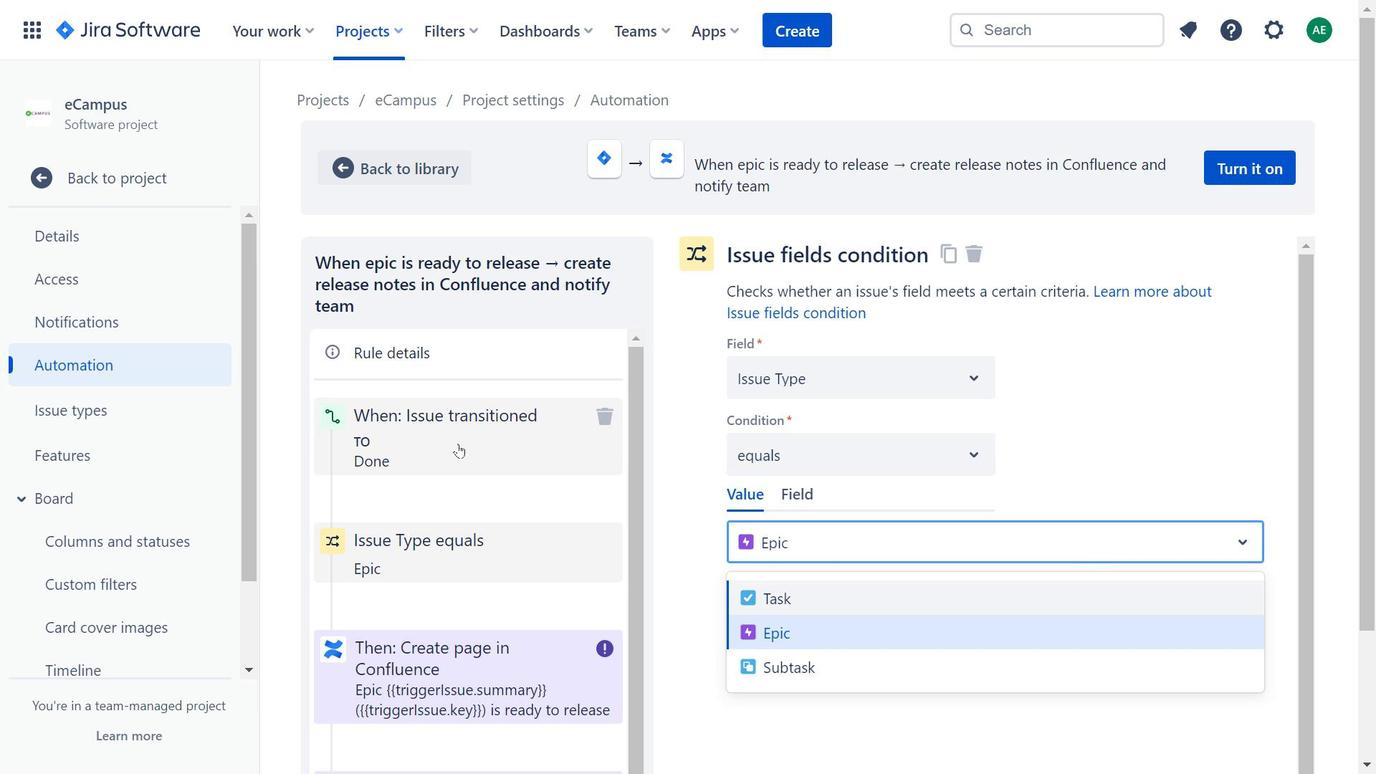 
Action: Mouse moved to (910, 415)
Screenshot: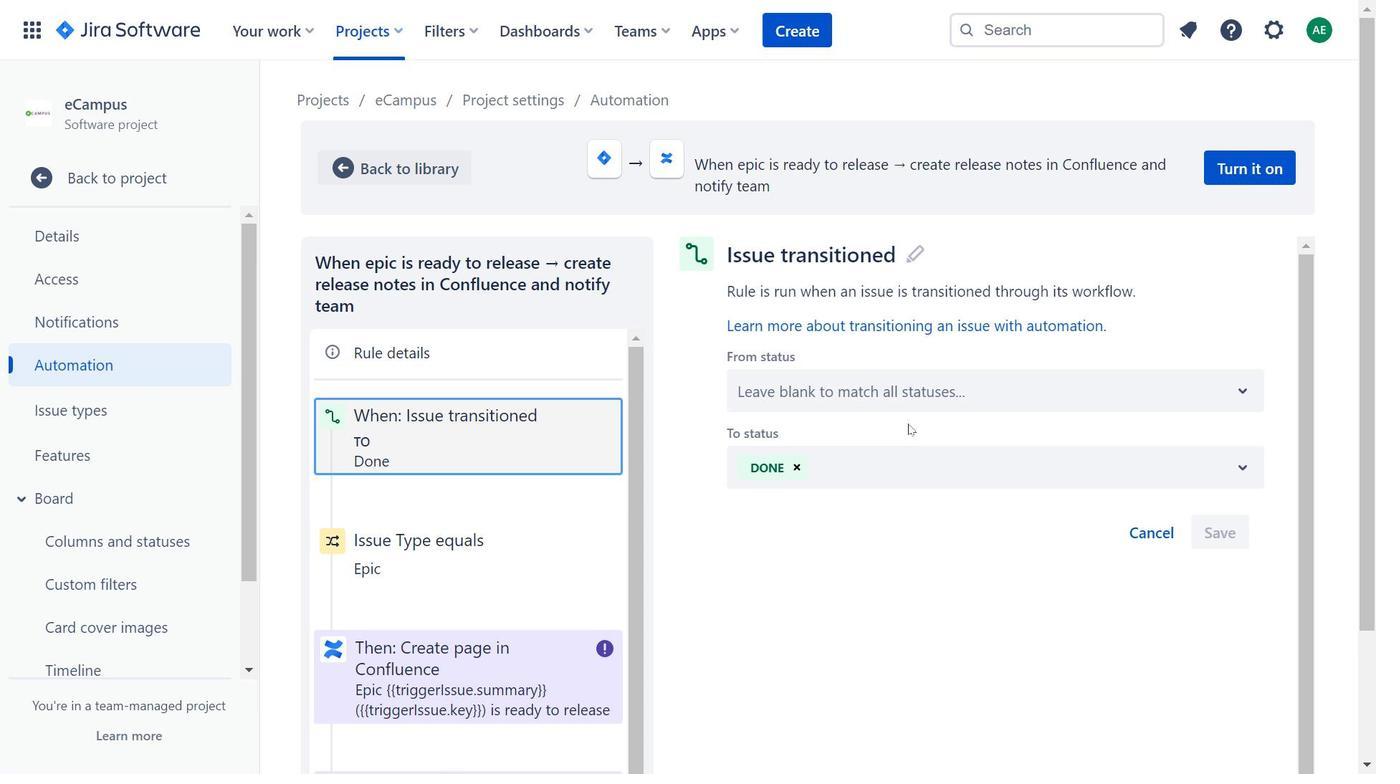 
Action: Mouse pressed left at (910, 415)
Screenshot: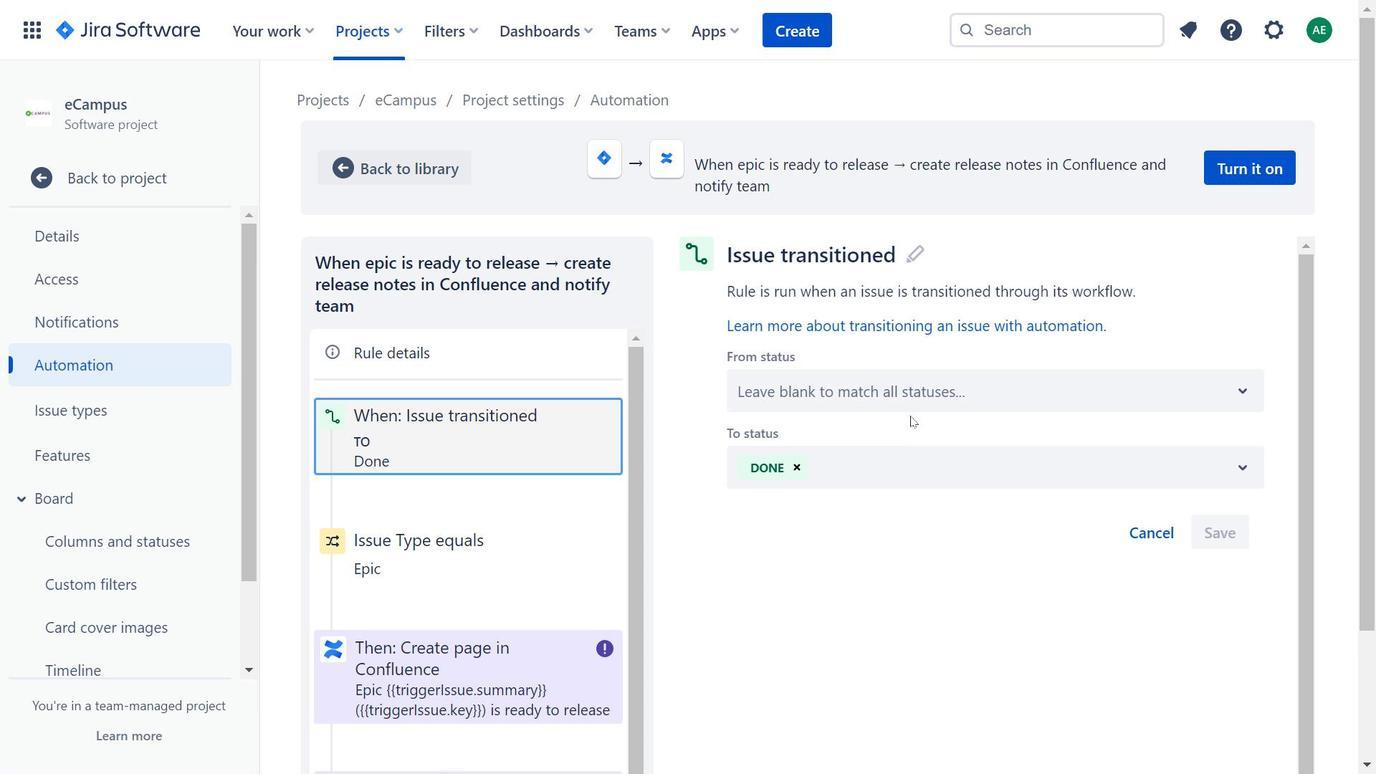 
Action: Mouse moved to (912, 397)
Screenshot: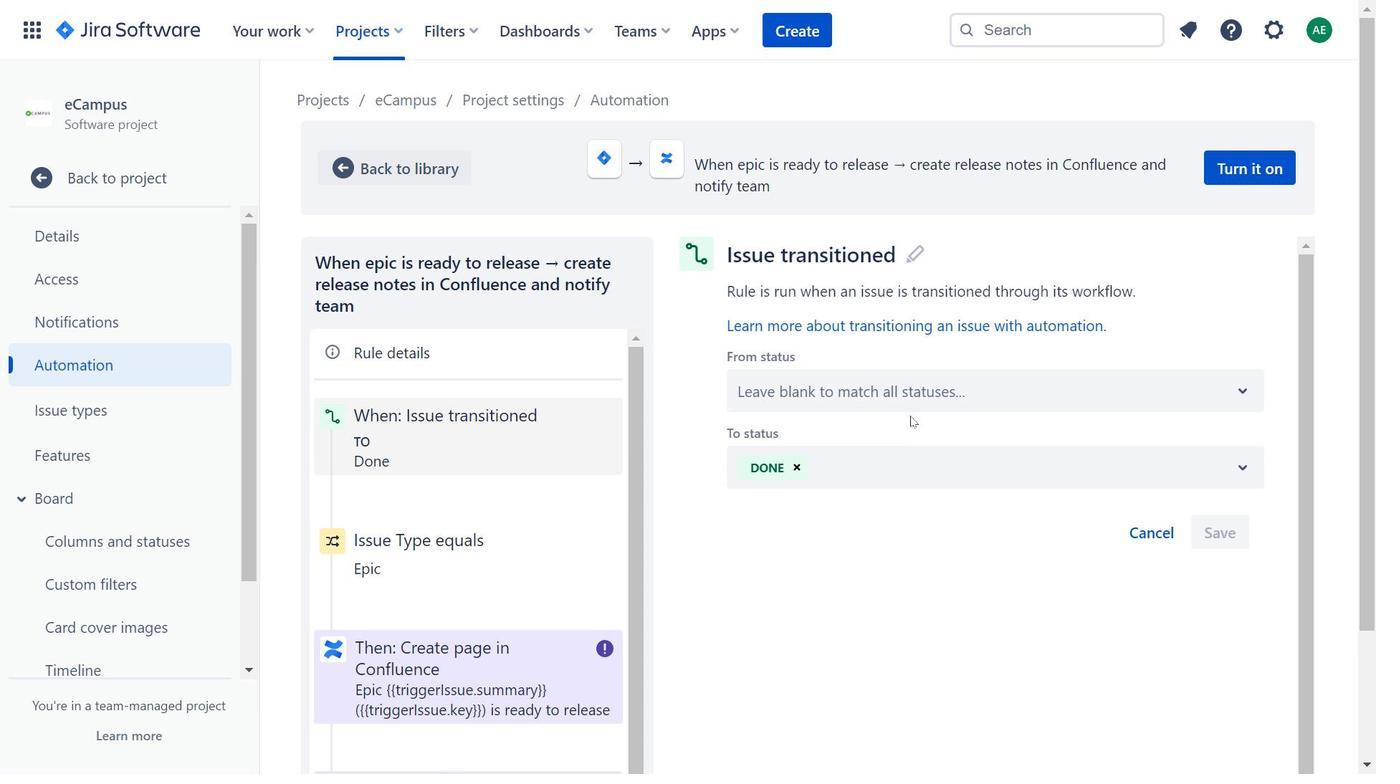 
Action: Mouse pressed left at (912, 397)
Screenshot: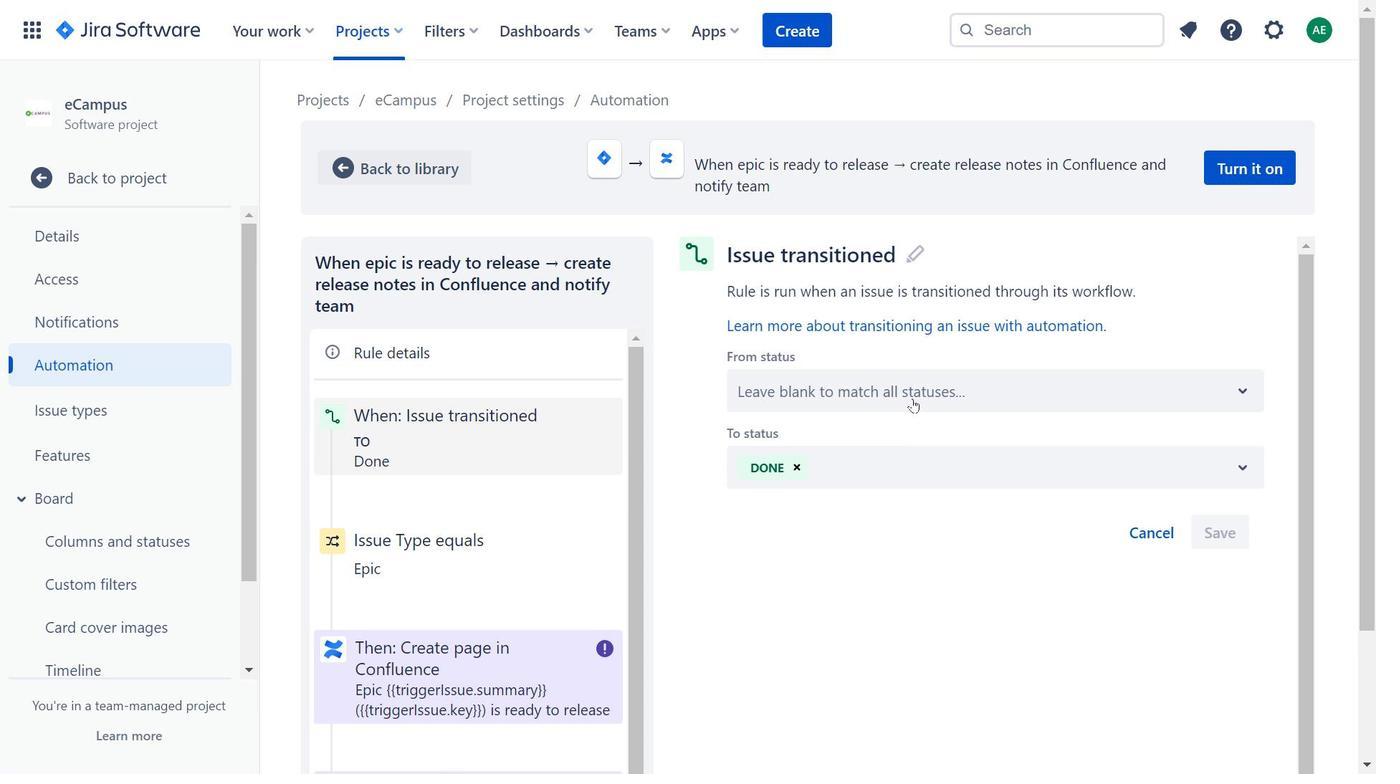 
Action: Mouse moved to (413, 549)
Screenshot: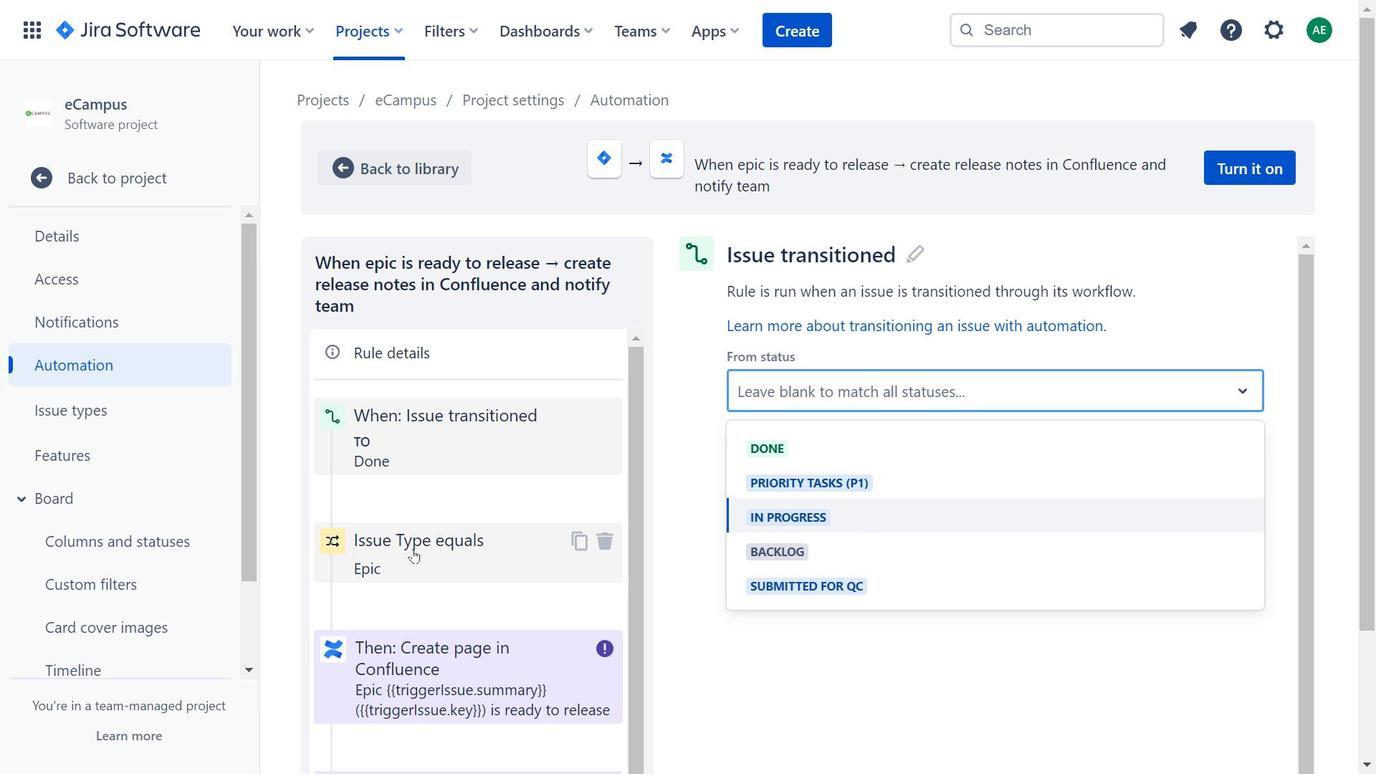 
Action: Mouse pressed left at (413, 549)
Screenshot: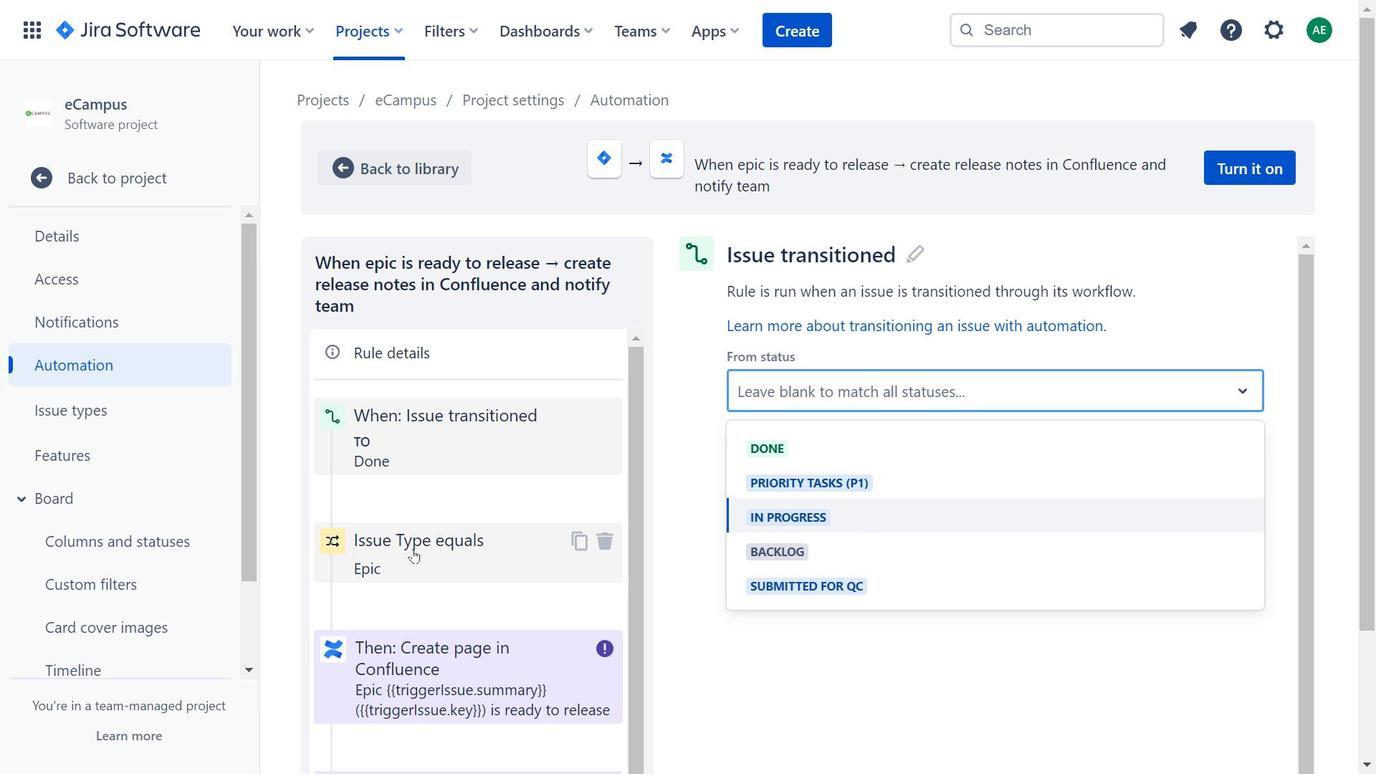 
Action: Mouse moved to (813, 374)
Screenshot: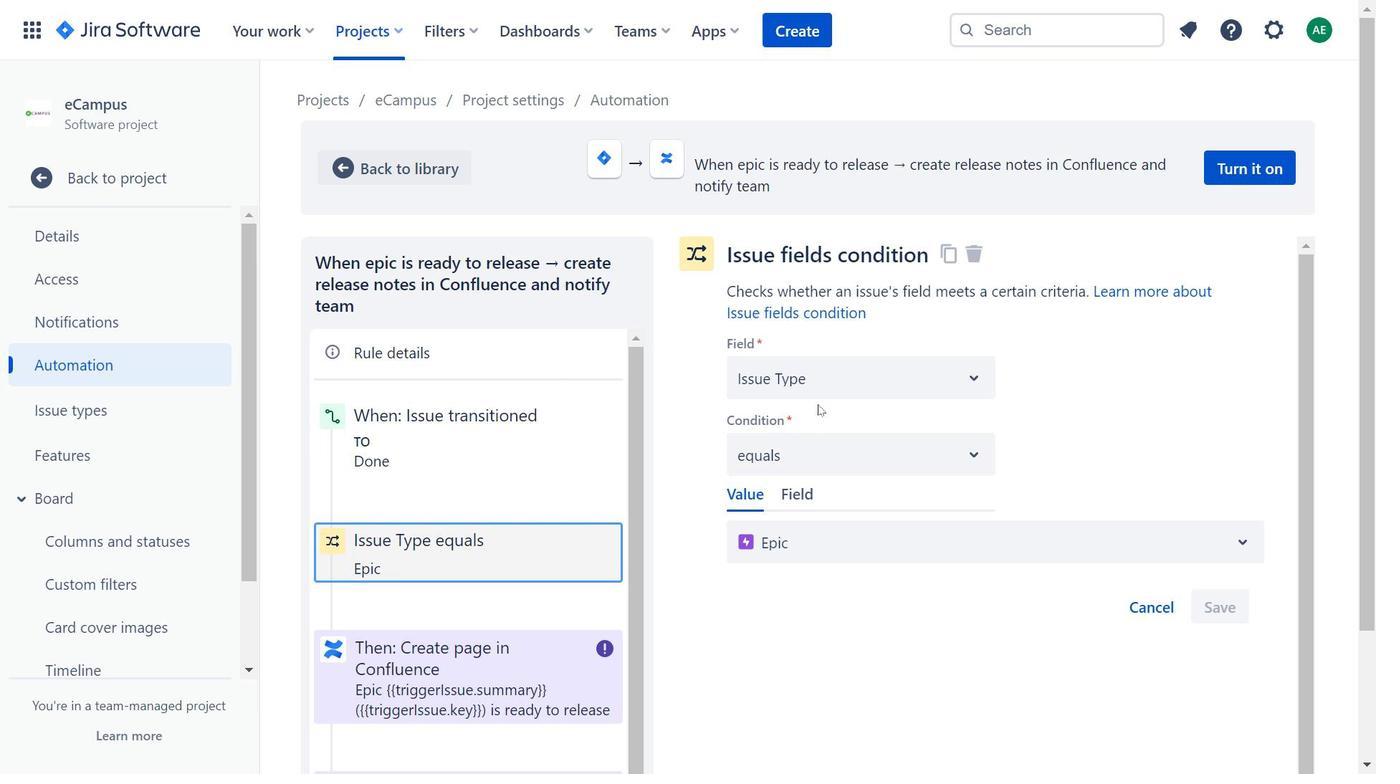 
Action: Mouse pressed left at (813, 374)
Screenshot: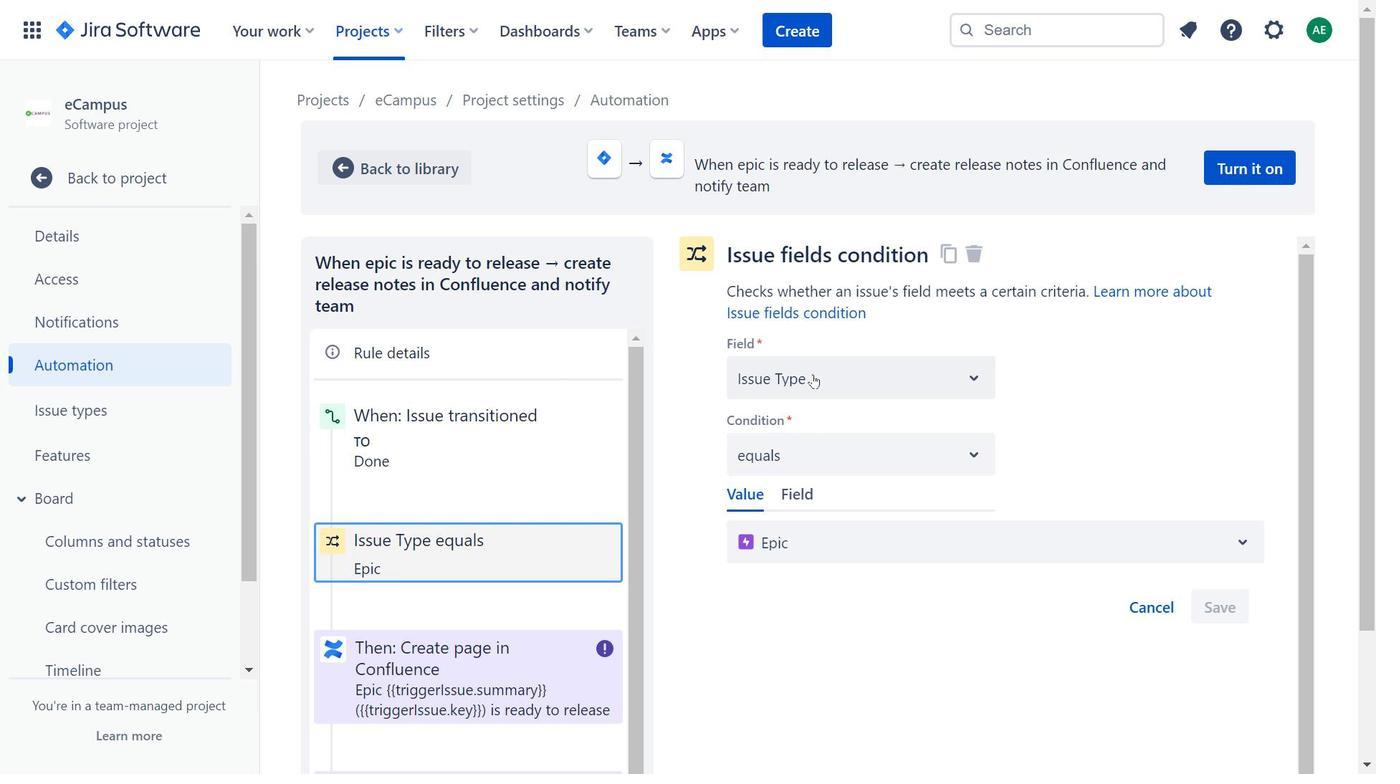
Action: Mouse moved to (399, 157)
Screenshot: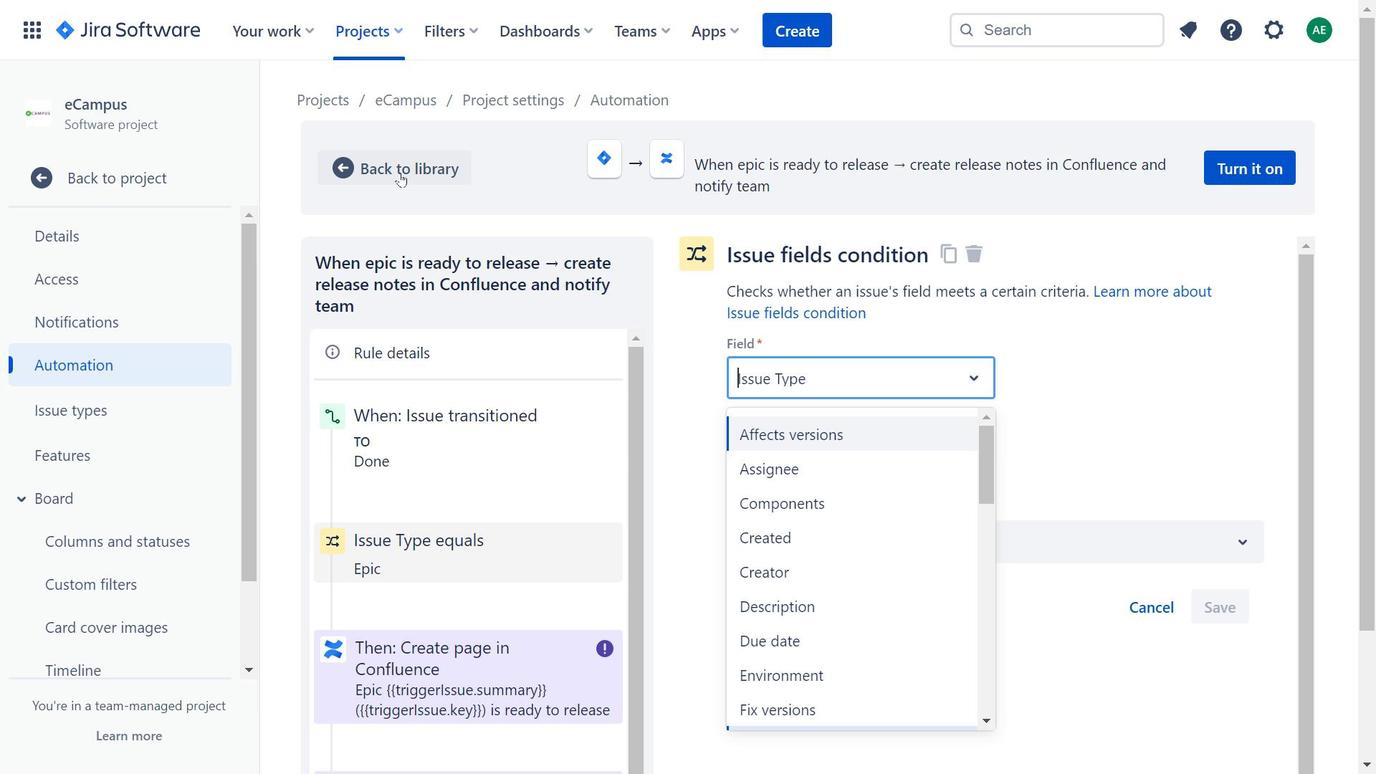 
Action: Mouse pressed left at (399, 157)
Screenshot: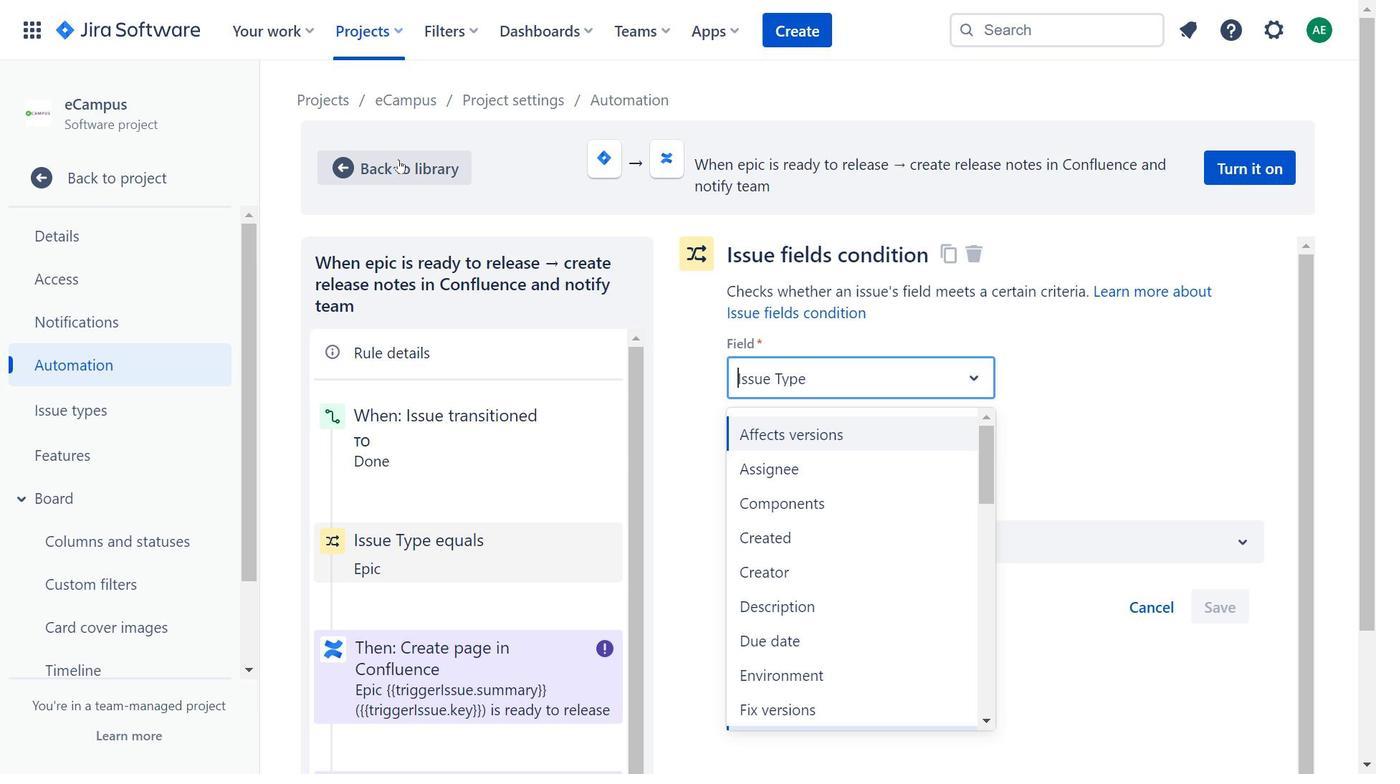 
Action: Mouse moved to (954, 220)
Screenshot: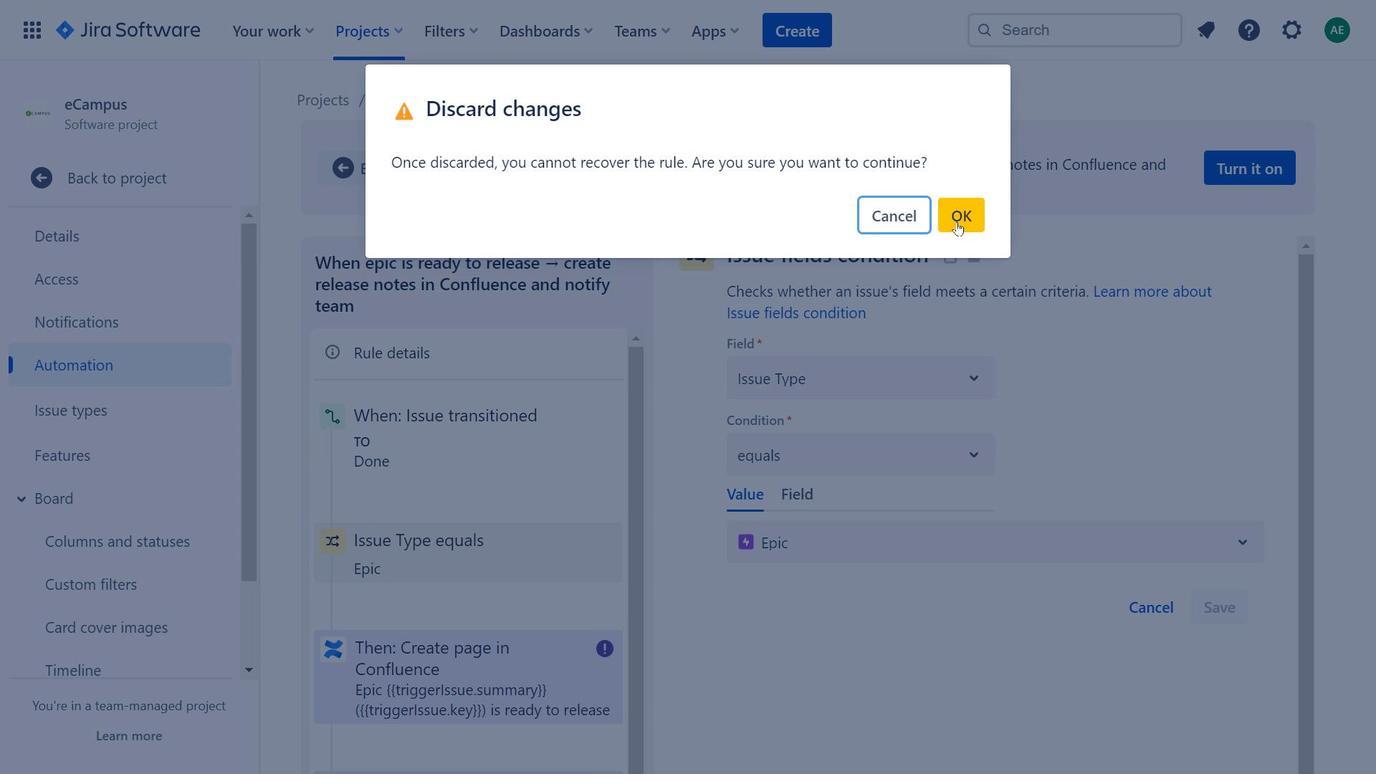 
Action: Mouse pressed left at (954, 220)
Screenshot: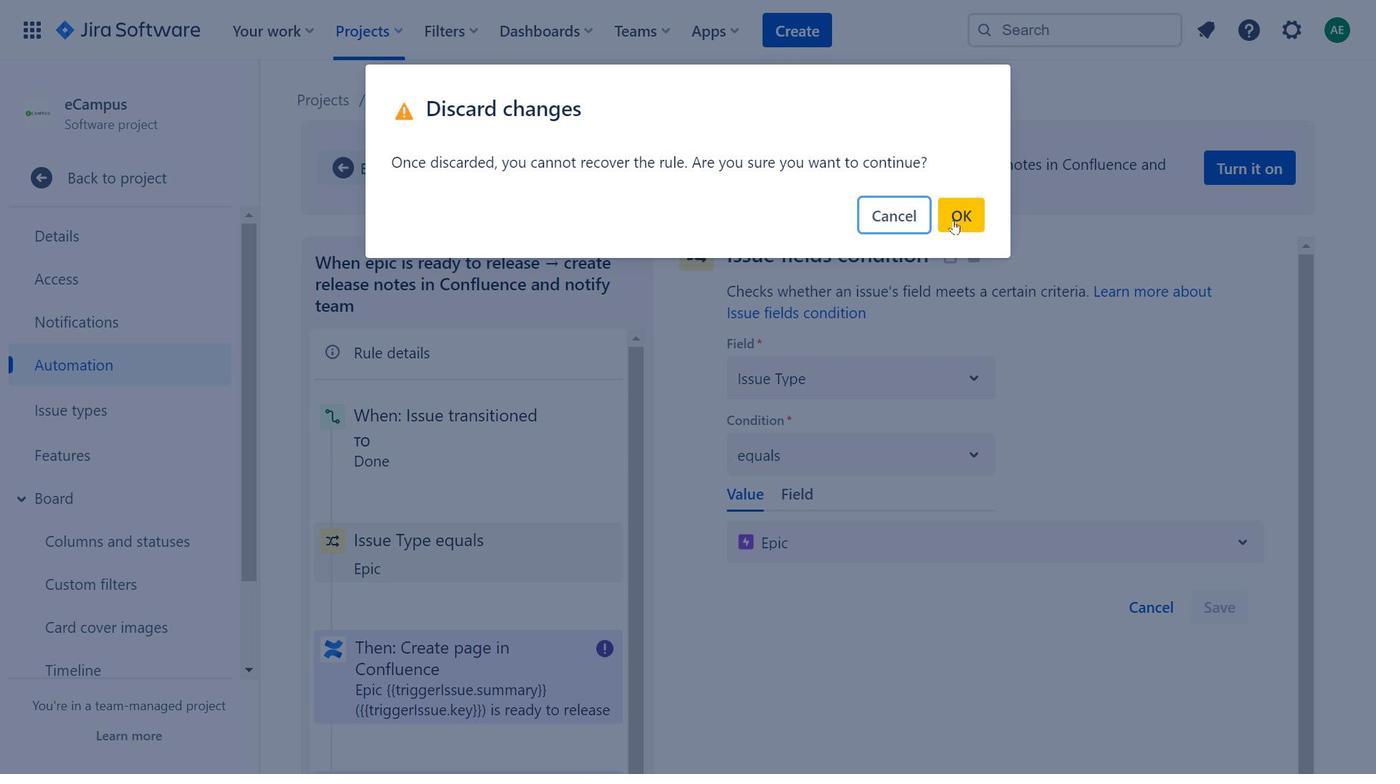 
Action: Mouse moved to (676, 336)
Screenshot: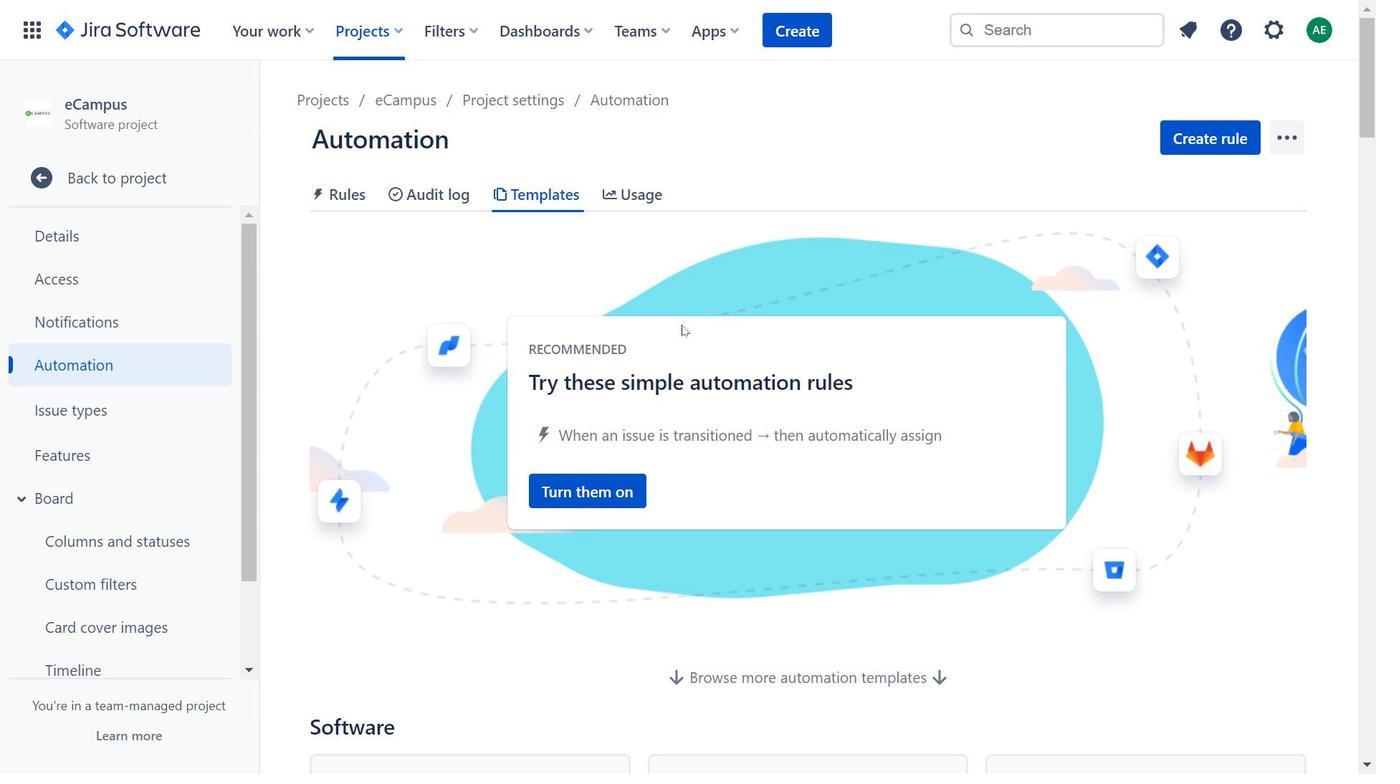 
Action: Mouse scrolled (676, 335) with delta (0, 0)
Screenshot: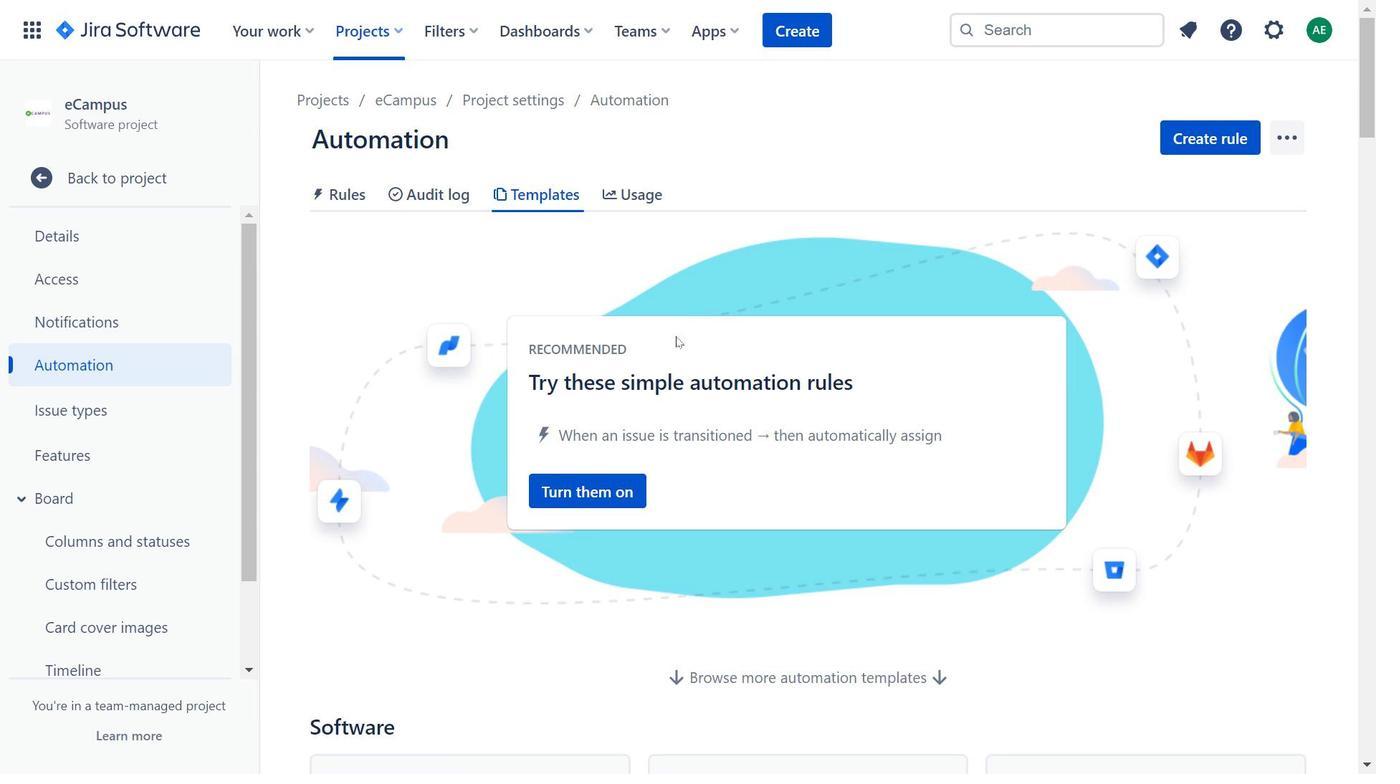 
Action: Mouse scrolled (676, 335) with delta (0, 0)
Screenshot: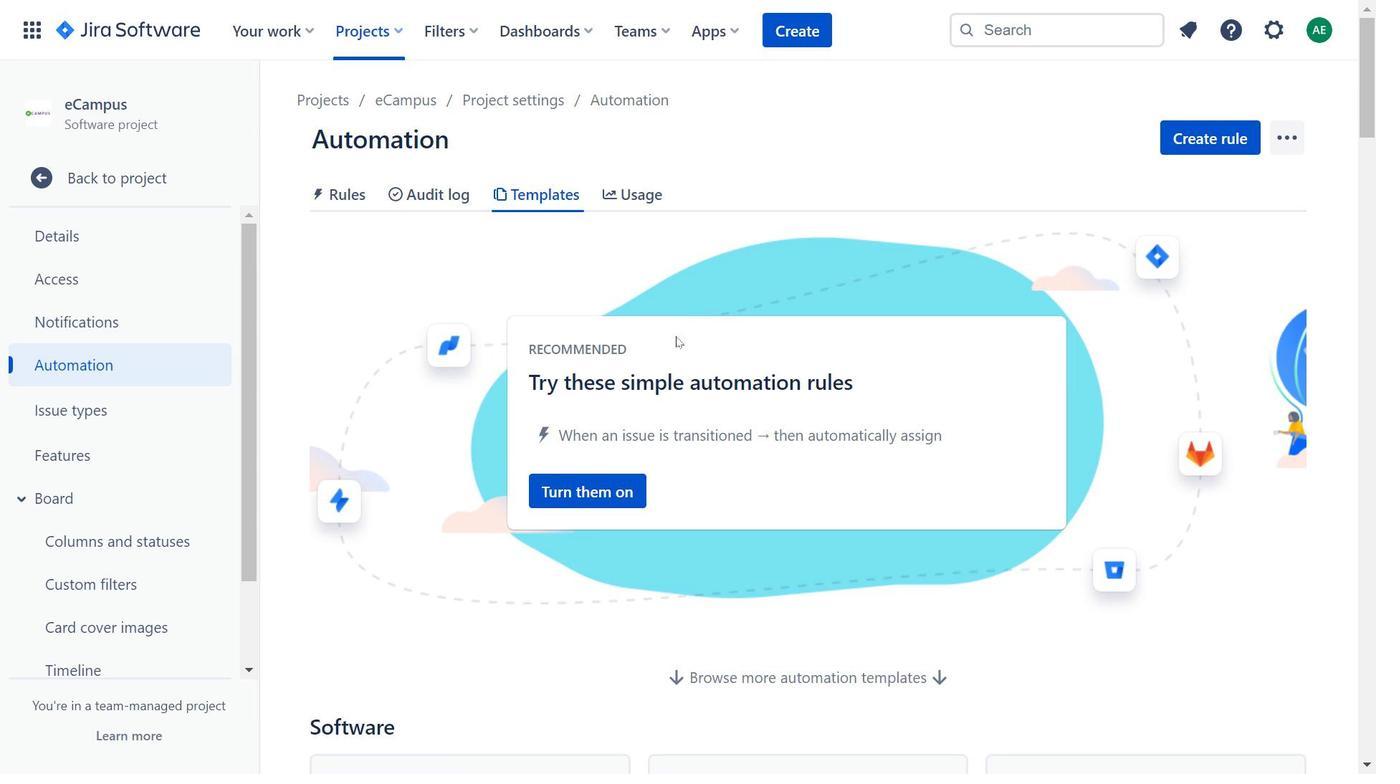 
Action: Mouse moved to (674, 370)
Screenshot: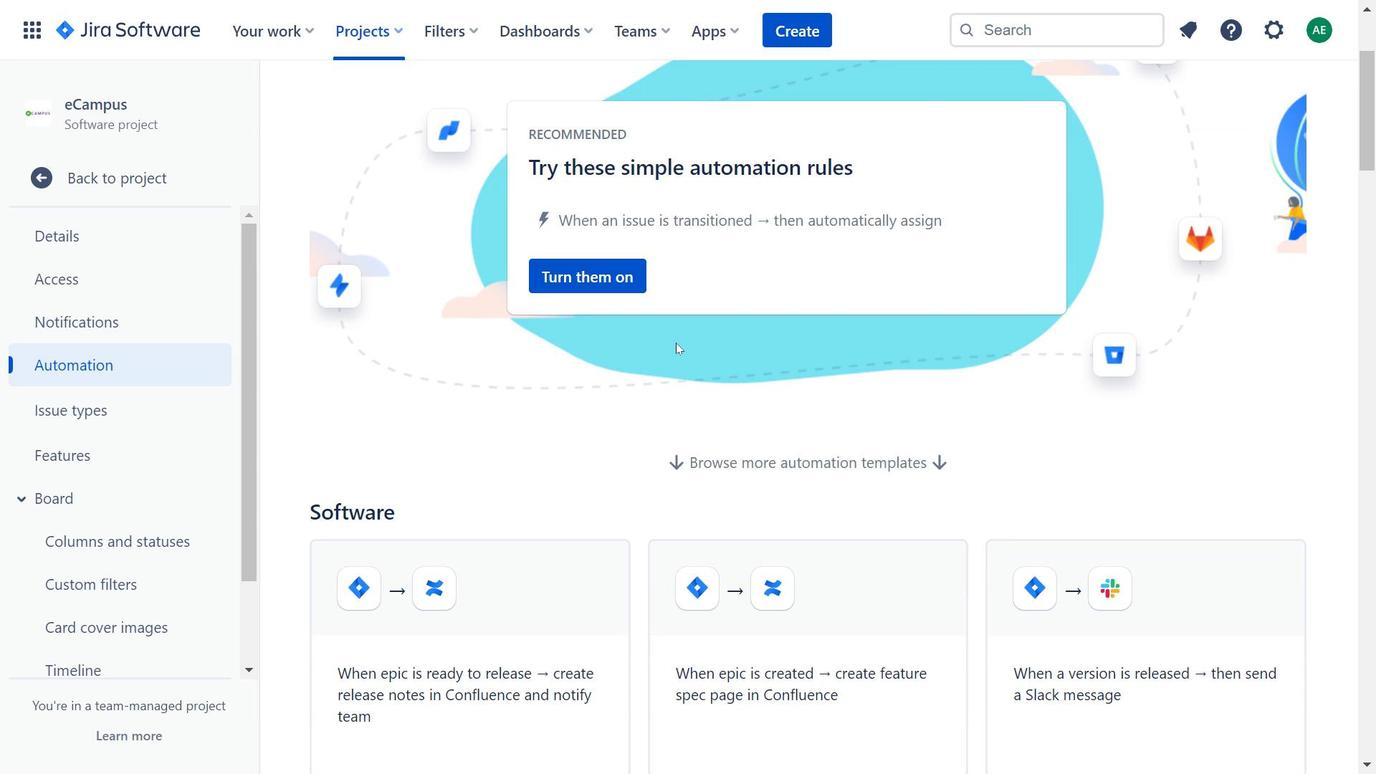 
Action: Mouse scrolled (674, 369) with delta (0, 0)
Screenshot: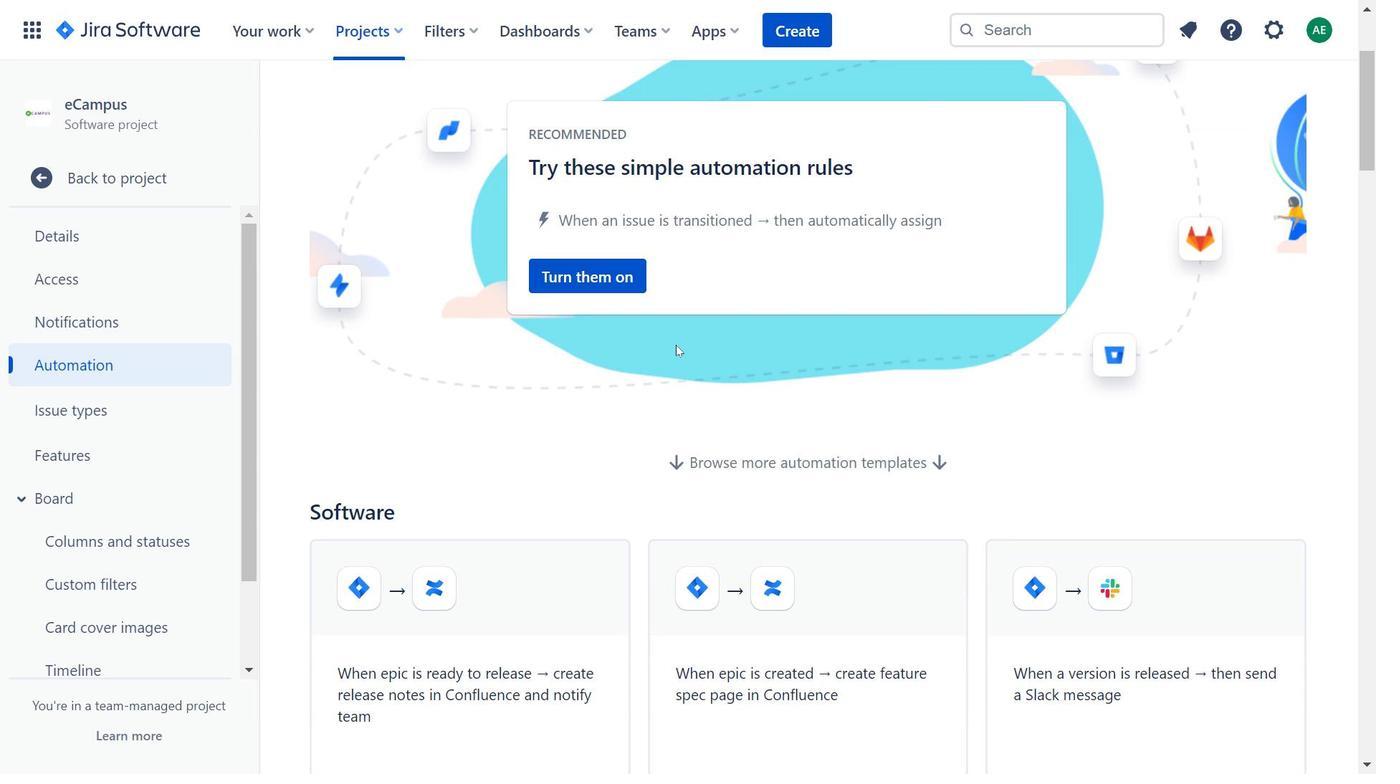 
Action: Mouse moved to (679, 416)
Screenshot: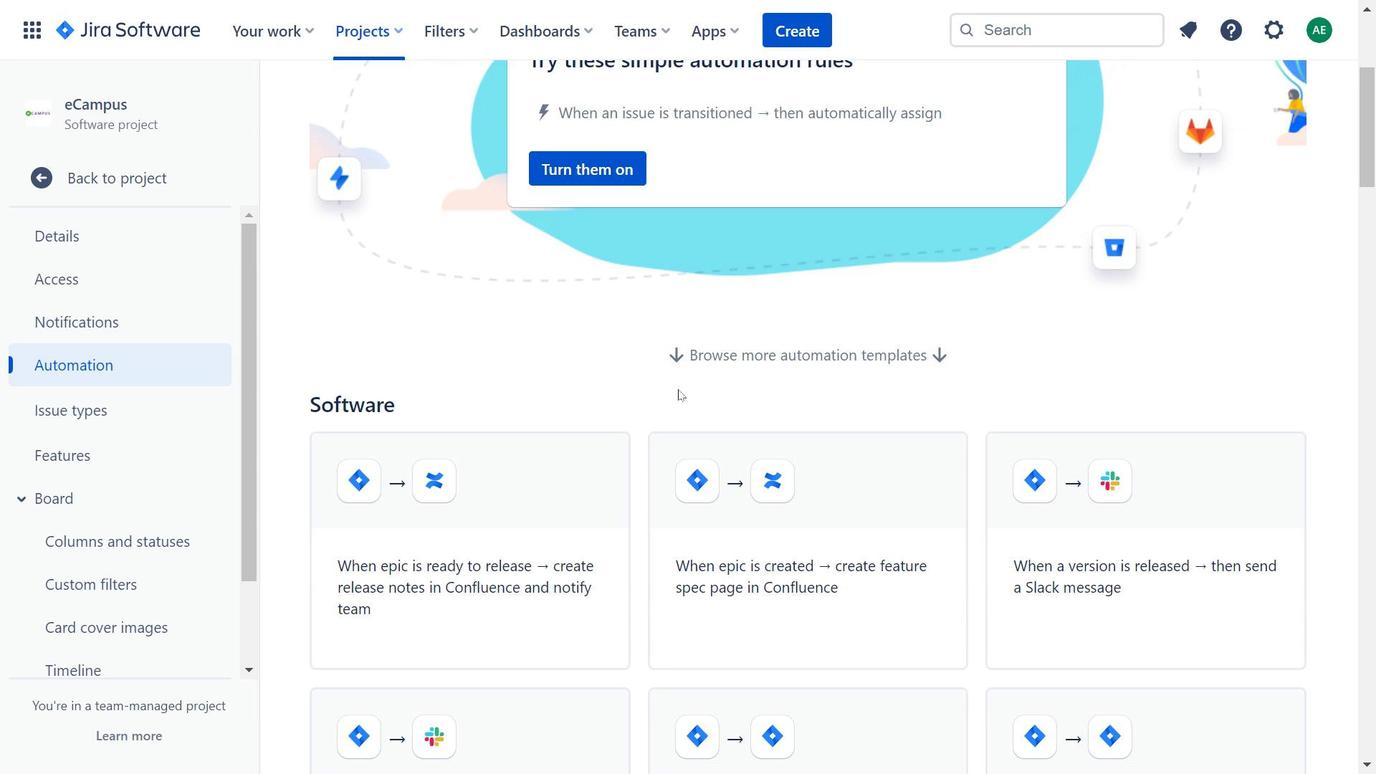 
Action: Mouse scrolled (679, 415) with delta (0, 0)
Screenshot: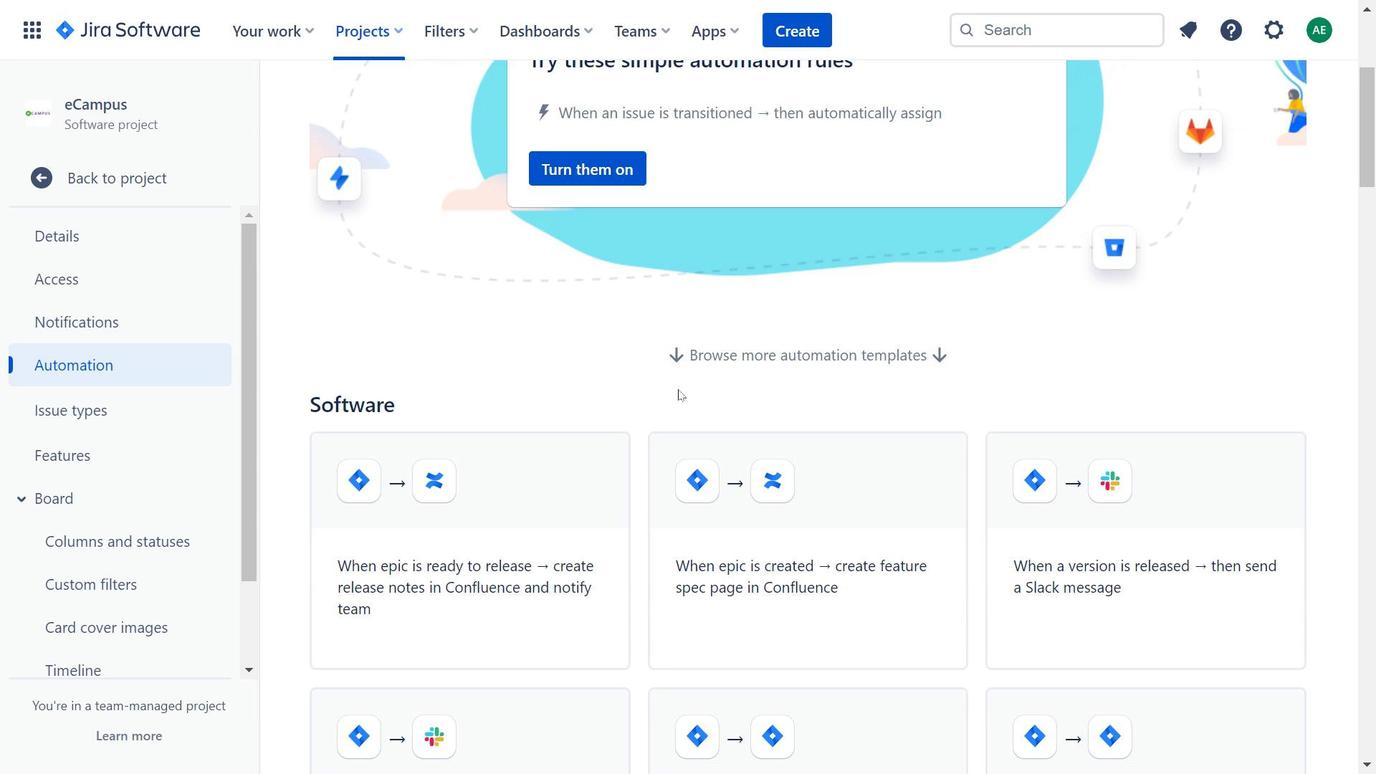 
Action: Mouse moved to (679, 418)
Screenshot: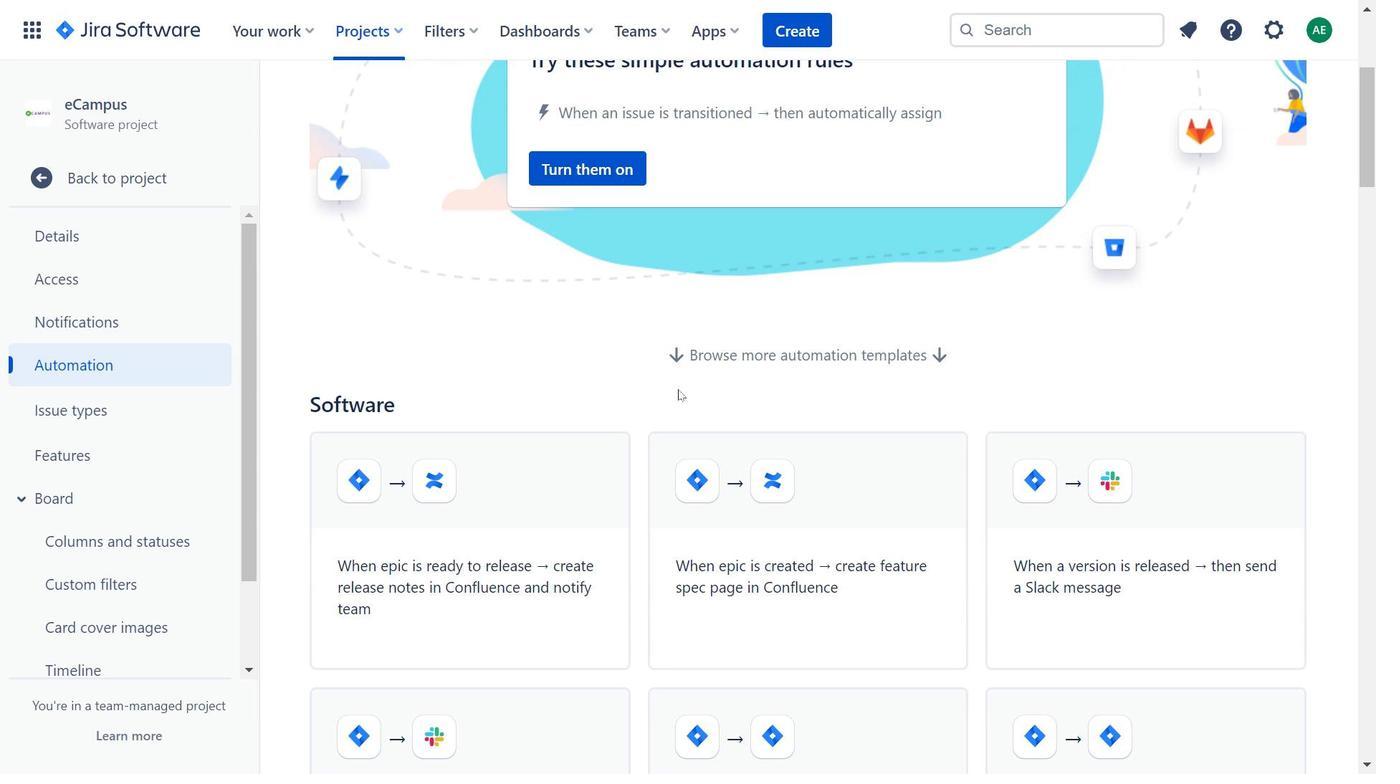 
Action: Mouse scrolled (679, 417) with delta (0, 0)
Screenshot: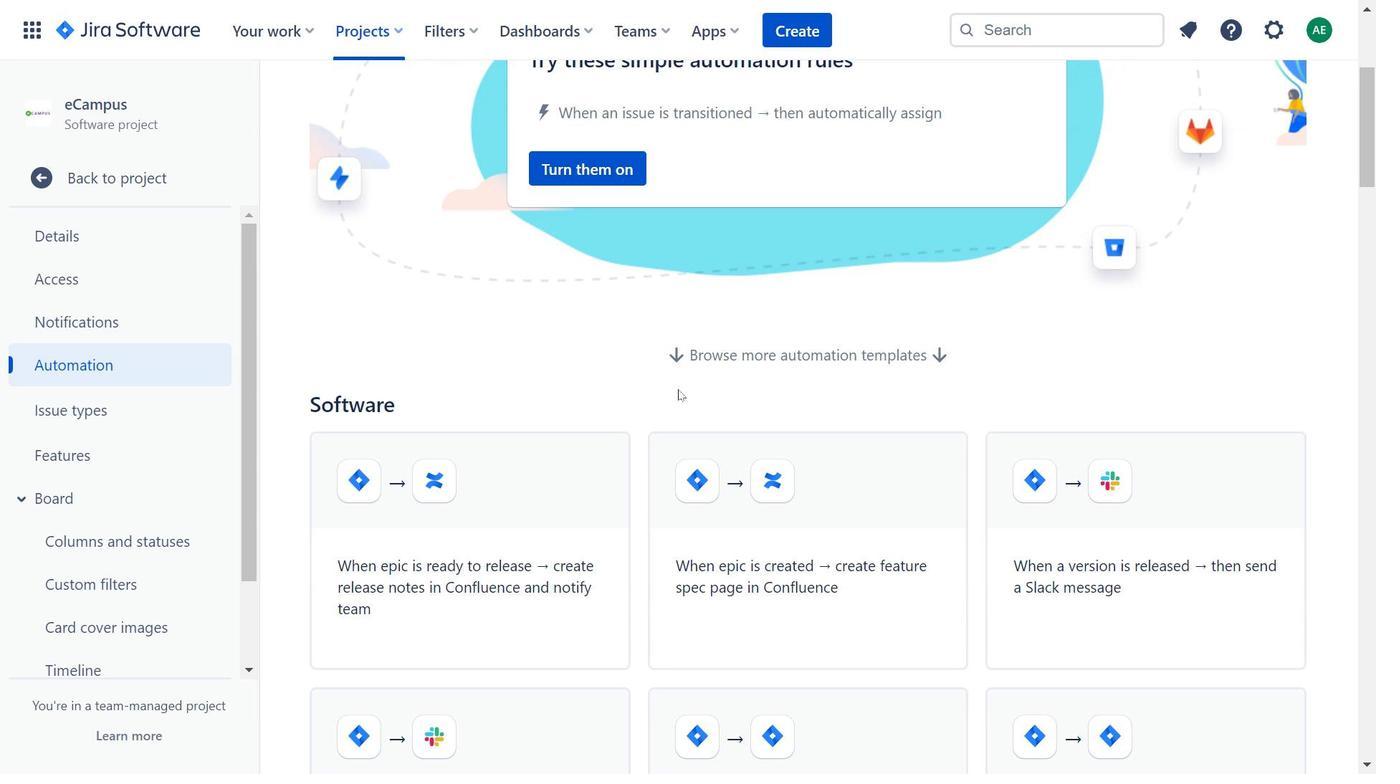 
Action: Mouse moved to (679, 418)
Screenshot: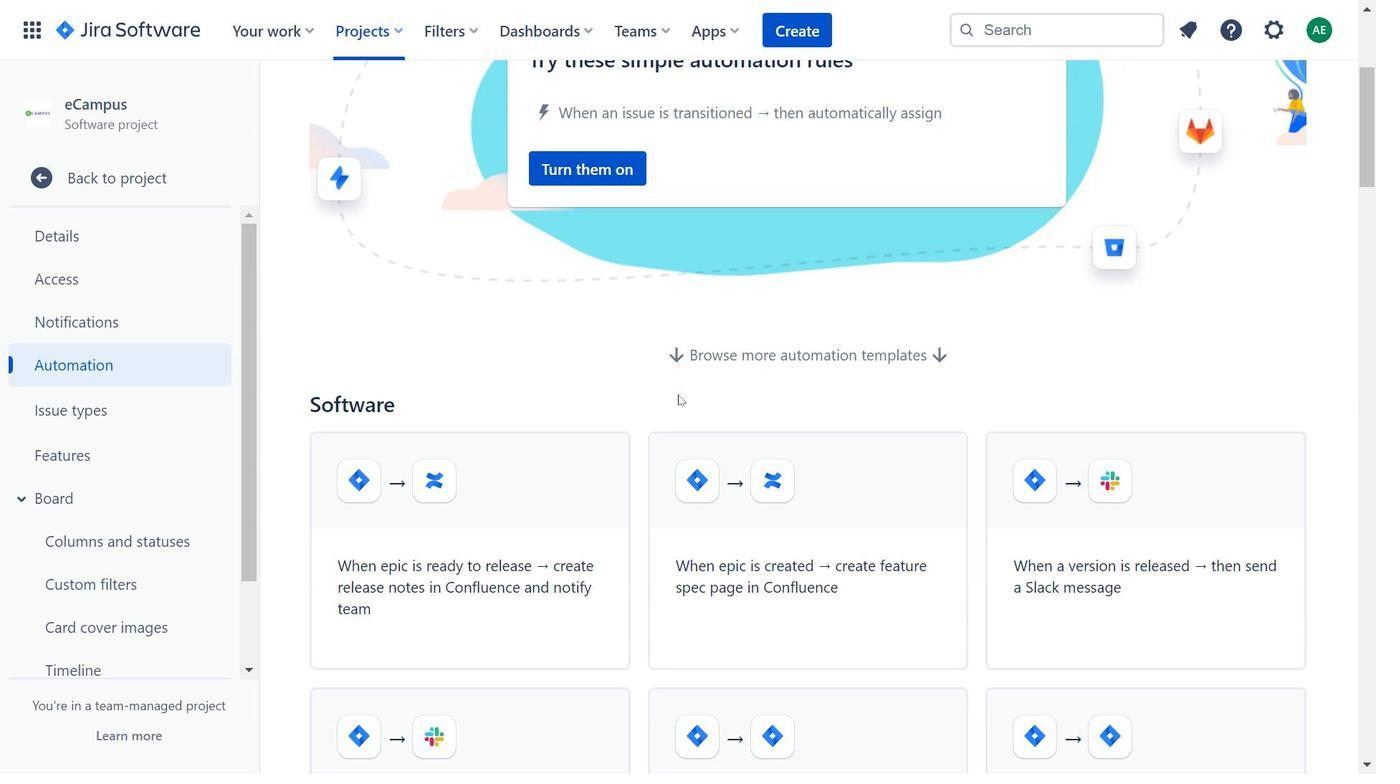 
Action: Mouse scrolled (679, 418) with delta (0, 0)
Screenshot: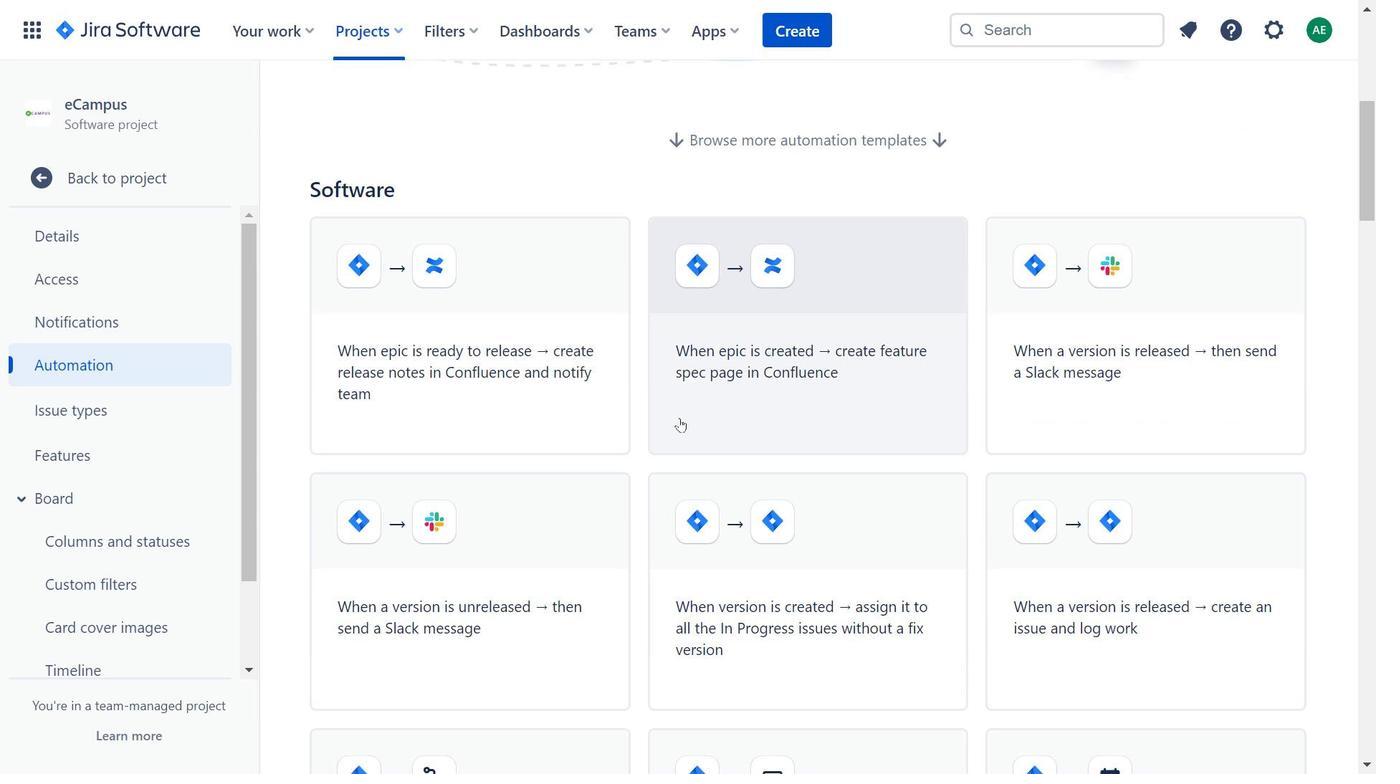 
Action: Mouse moved to (679, 419)
Screenshot: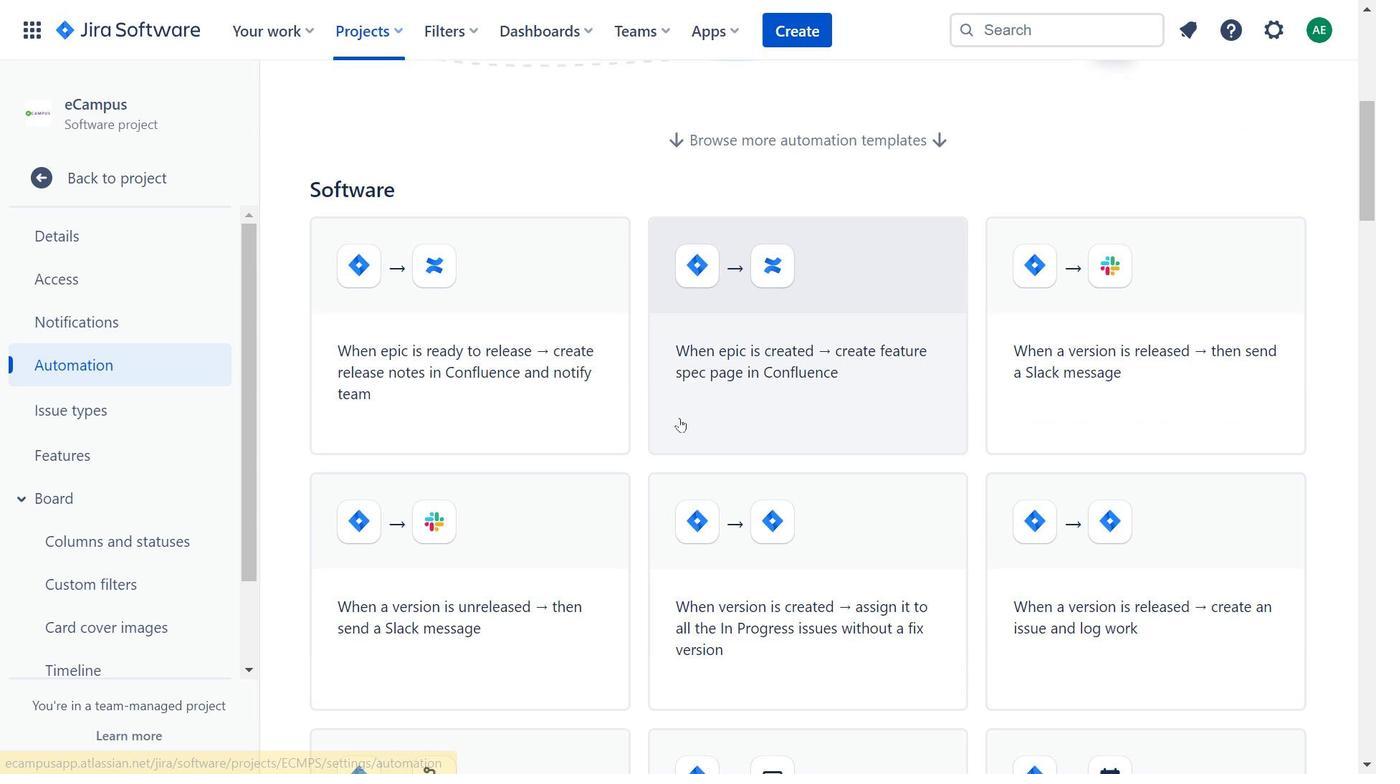
Action: Mouse scrolled (679, 418) with delta (0, 0)
Screenshot: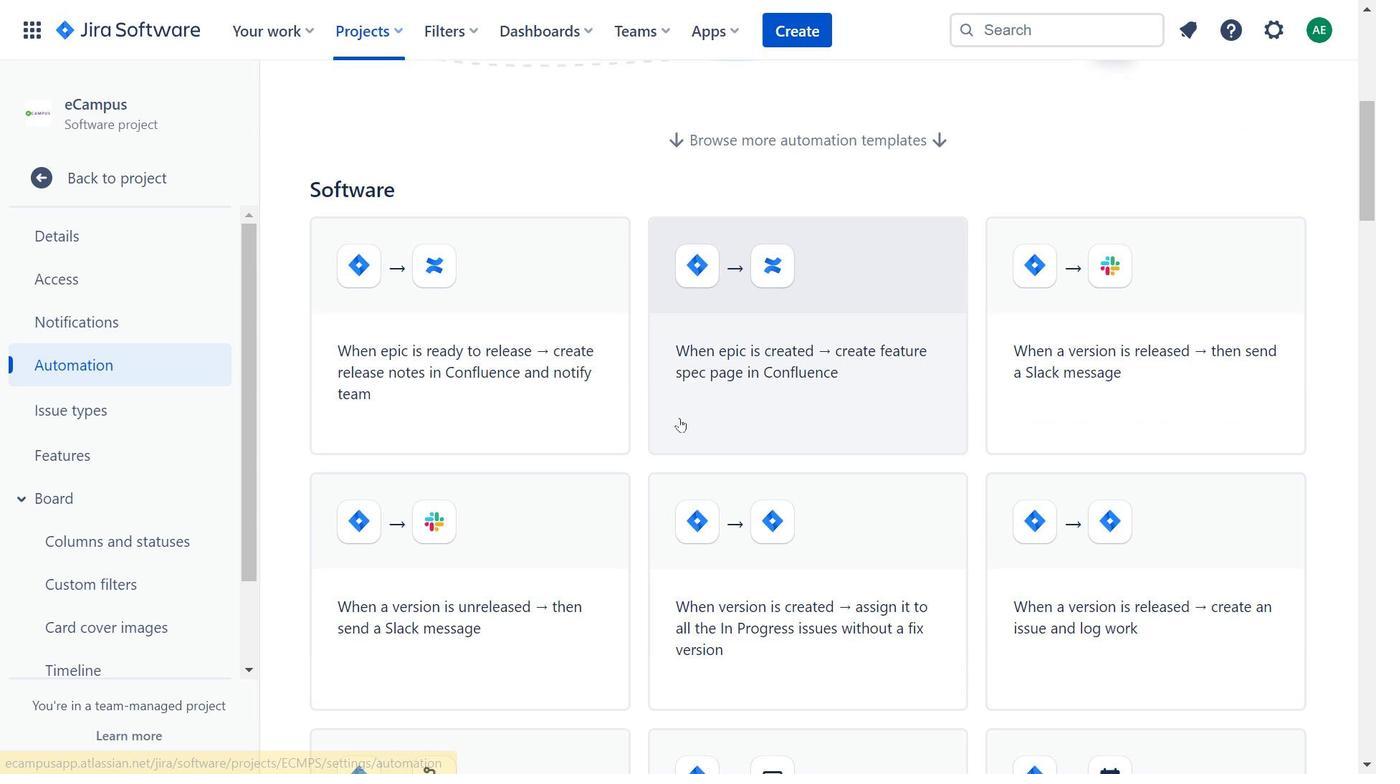 
Action: Mouse moved to (499, 354)
Screenshot: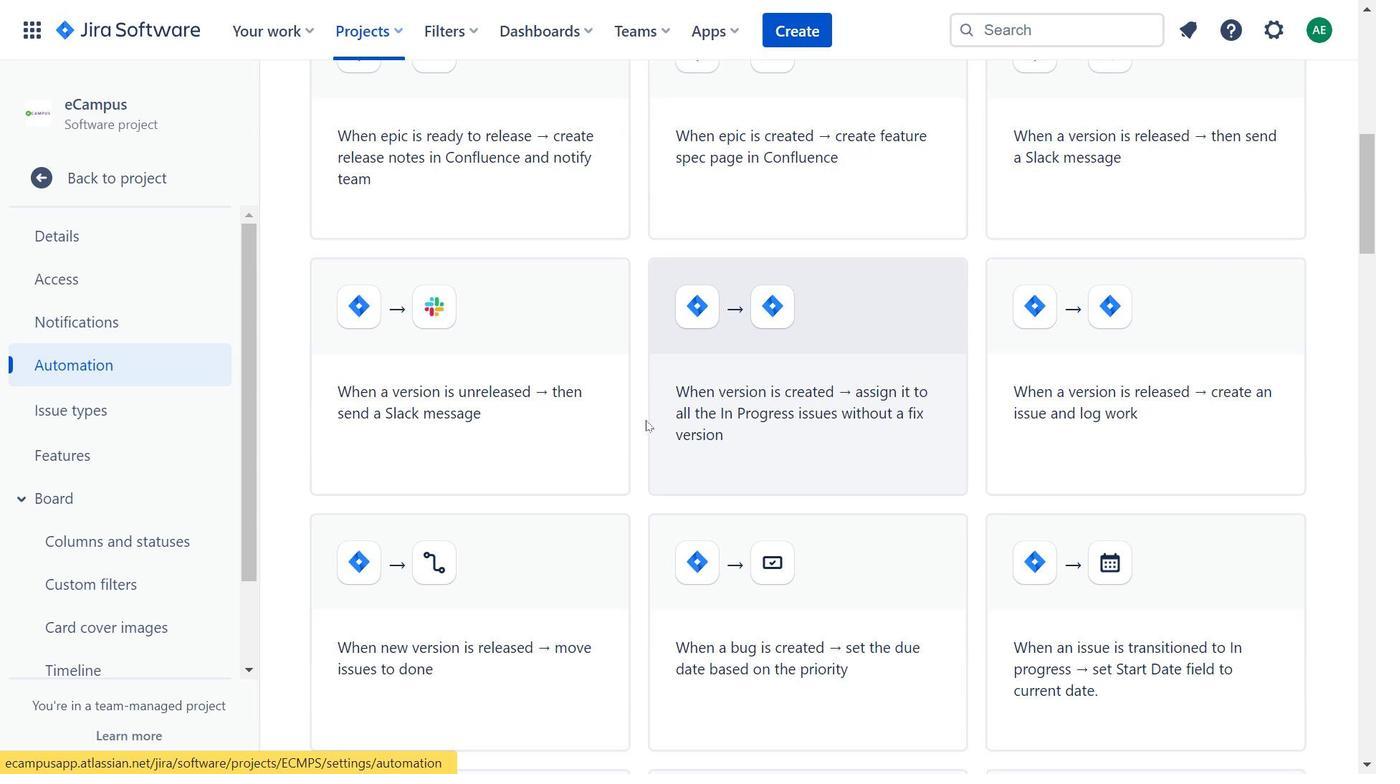 
Action: Mouse pressed left at (499, 354)
Screenshot: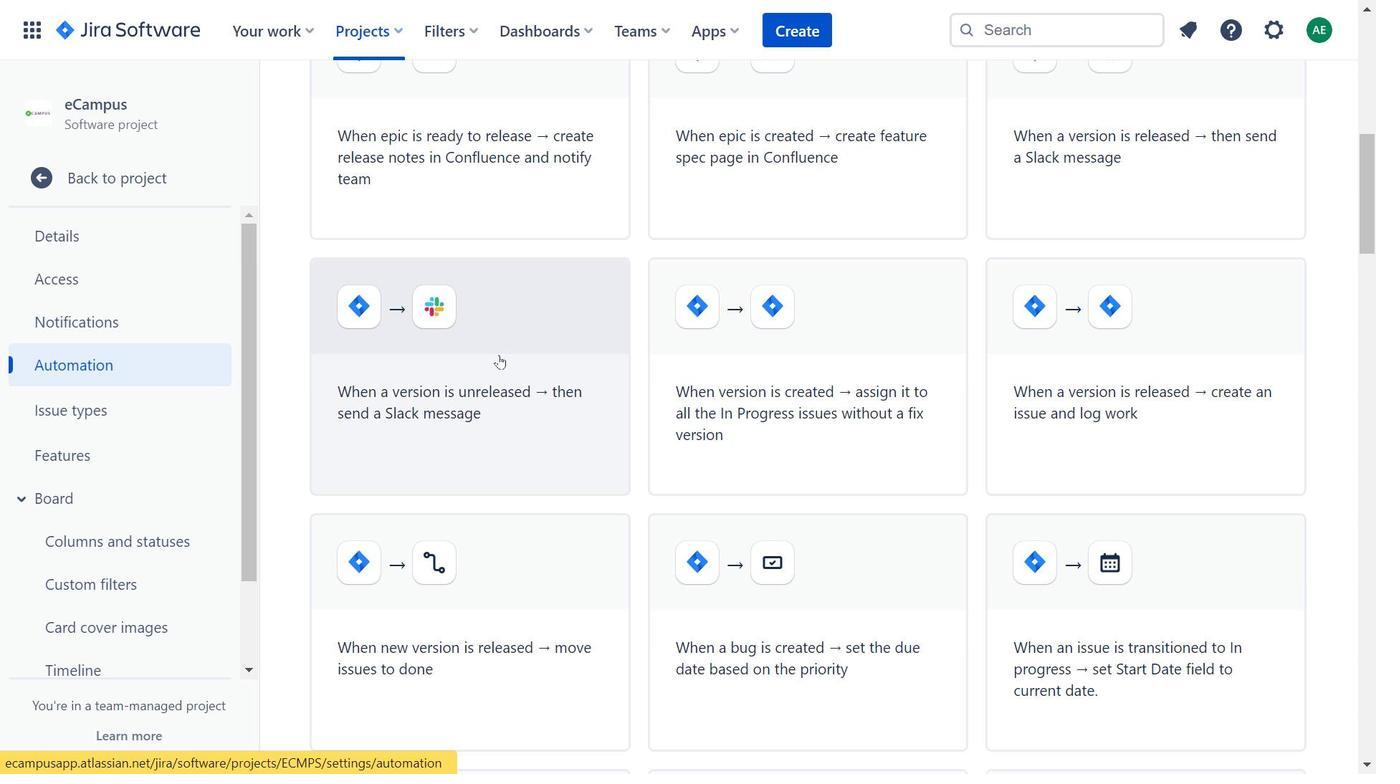 
Action: Mouse moved to (522, 314)
Screenshot: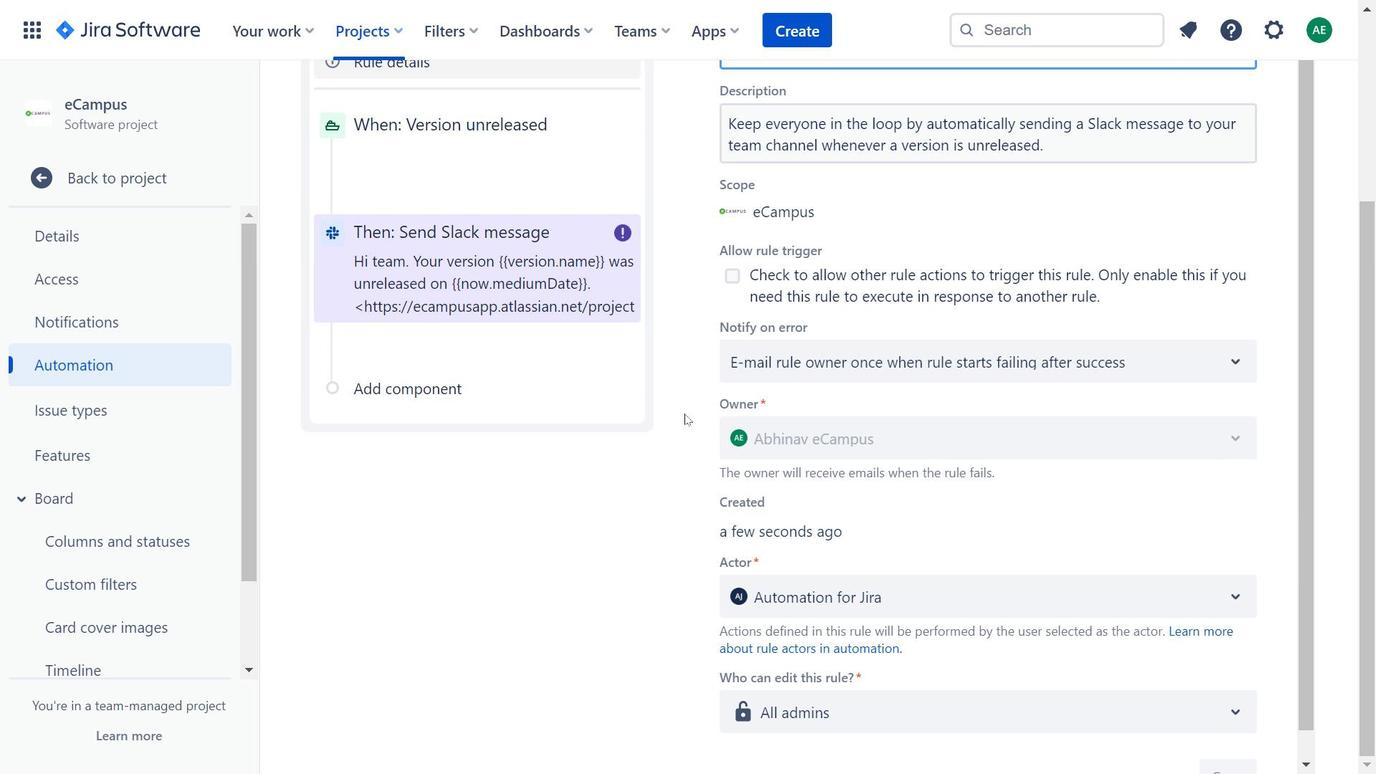 
Action: Mouse scrolled (522, 315) with delta (0, 0)
Screenshot: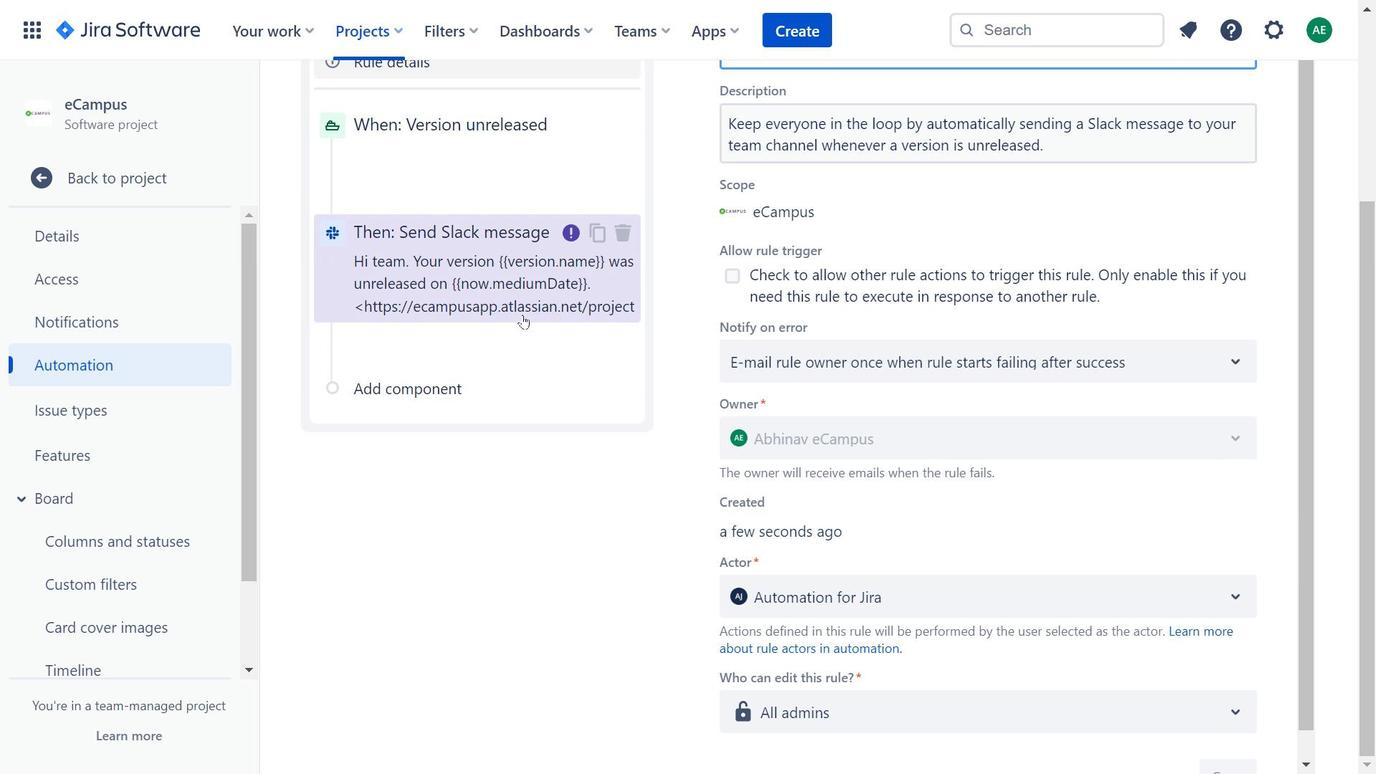 
Action: Mouse moved to (522, 314)
Screenshot: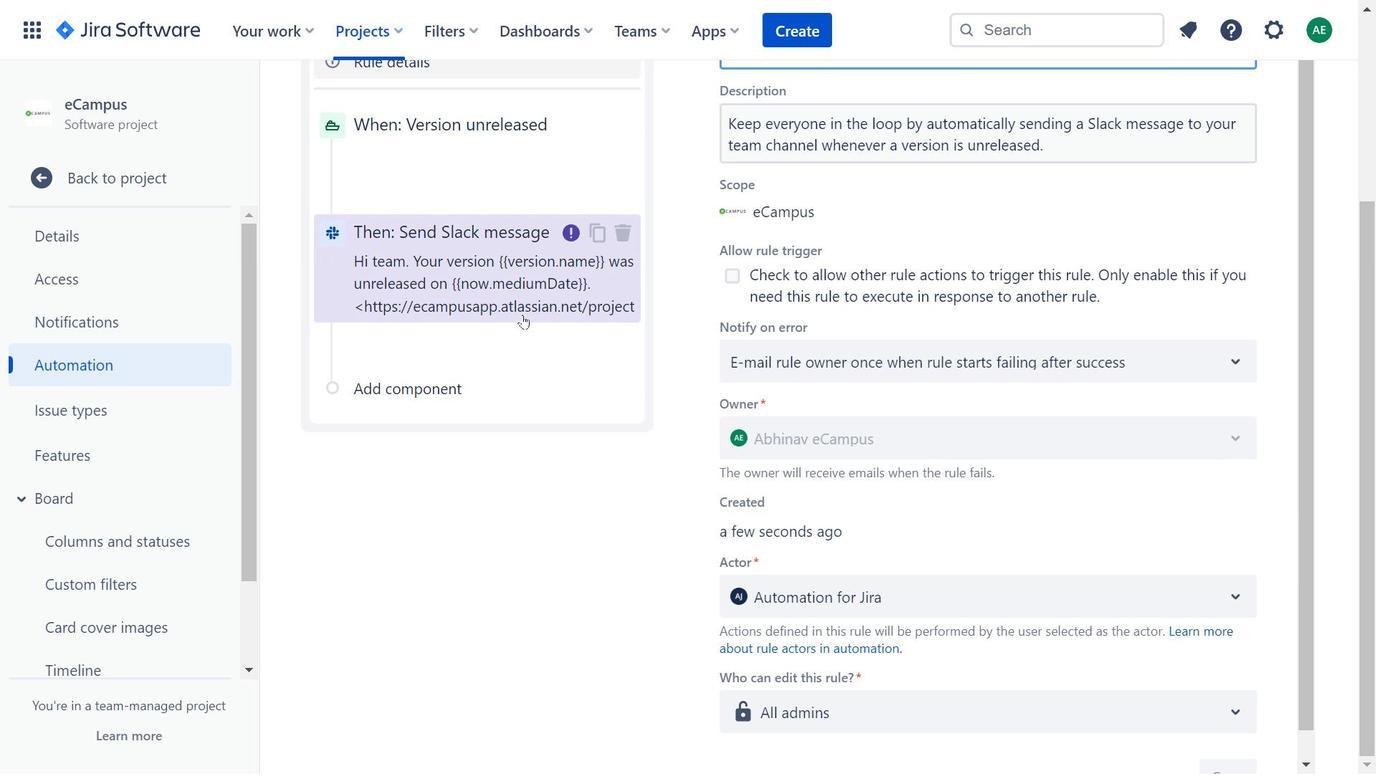 
Action: Mouse scrolled (522, 314) with delta (0, 0)
Screenshot: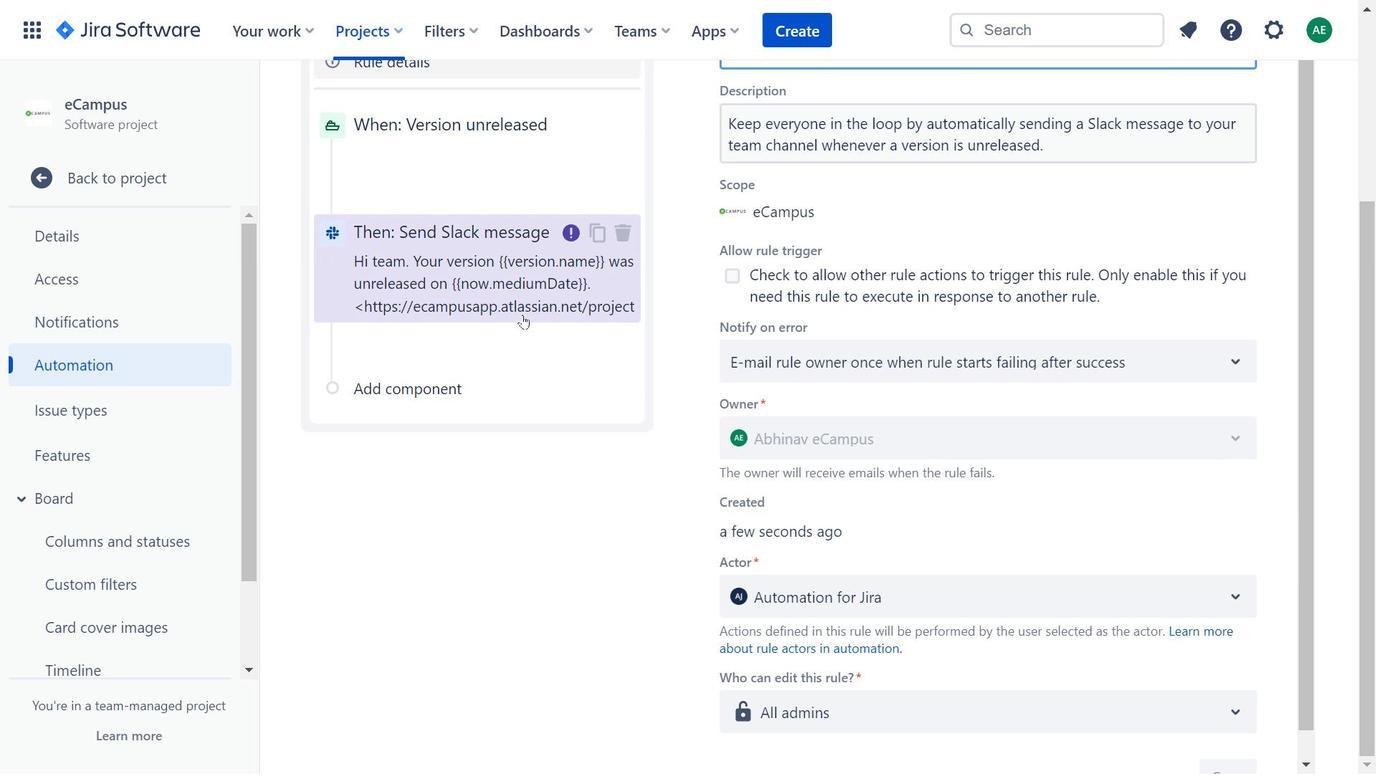 
Action: Mouse moved to (534, 333)
Screenshot: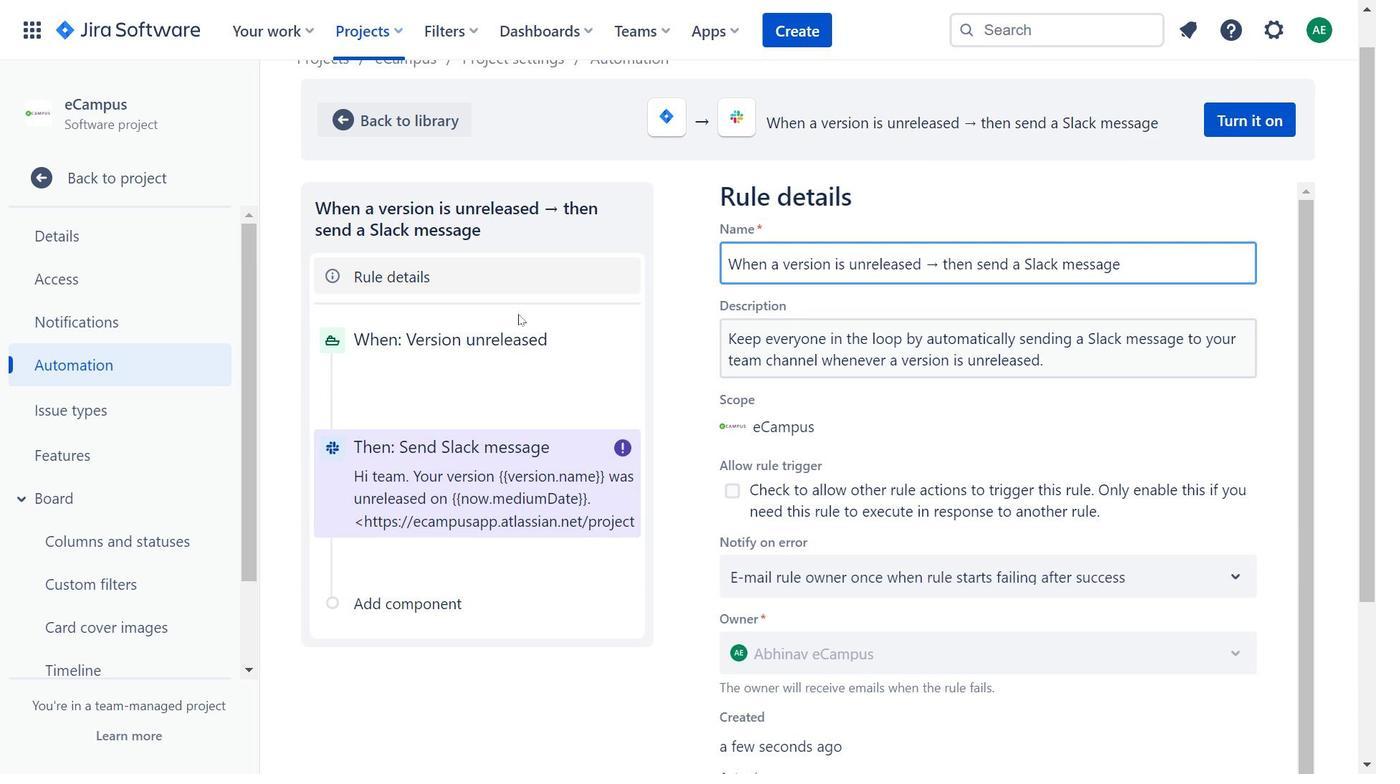 
Action: Mouse pressed left at (534, 333)
Screenshot: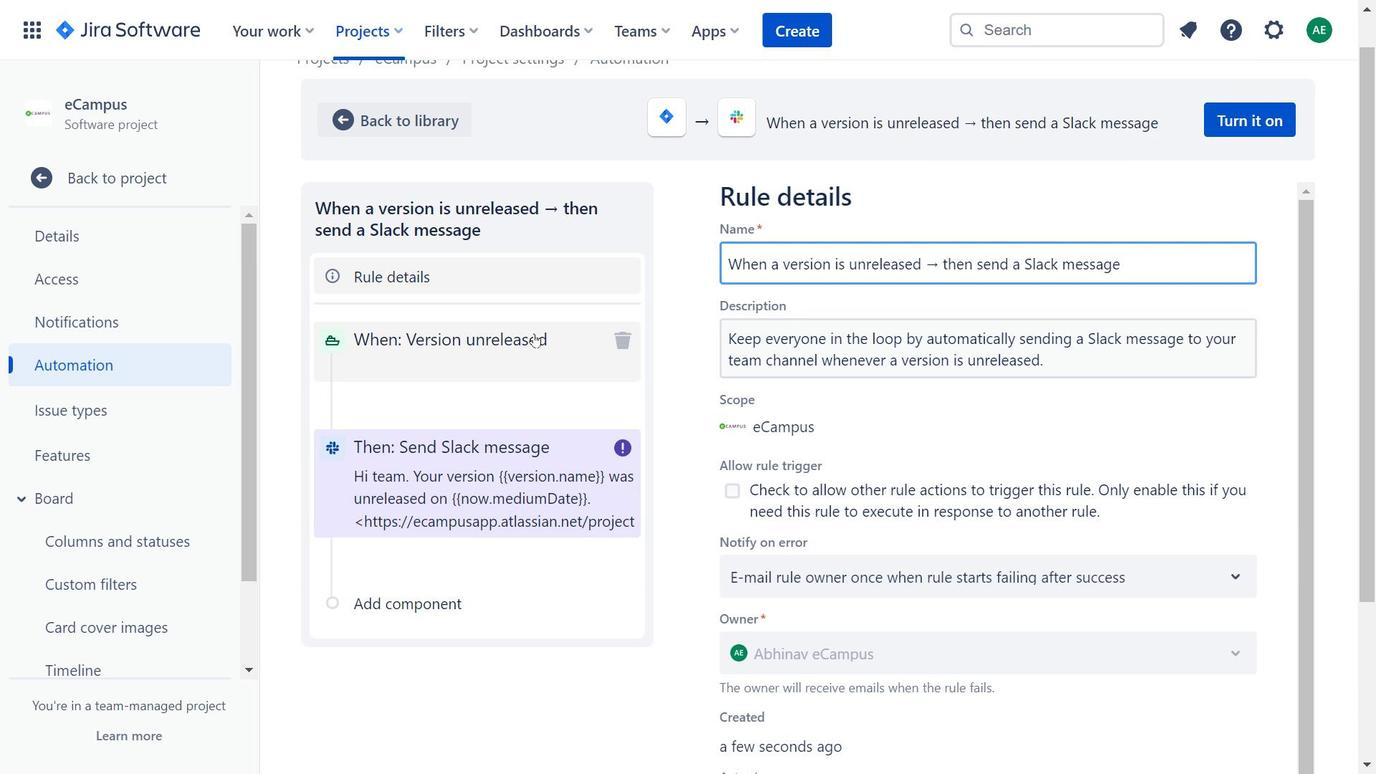 
Action: Mouse moved to (424, 313)
Screenshot: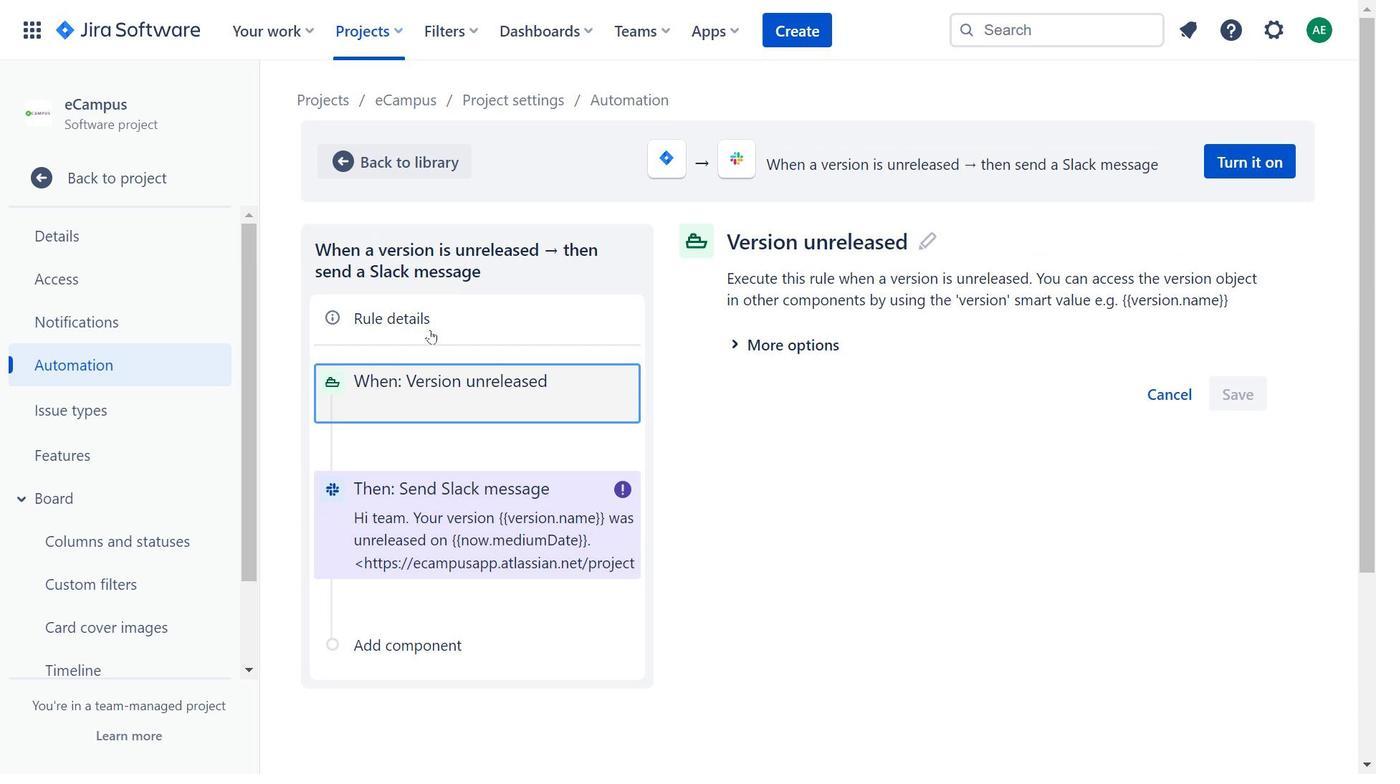 
Action: Mouse pressed left at (424, 313)
Screenshot: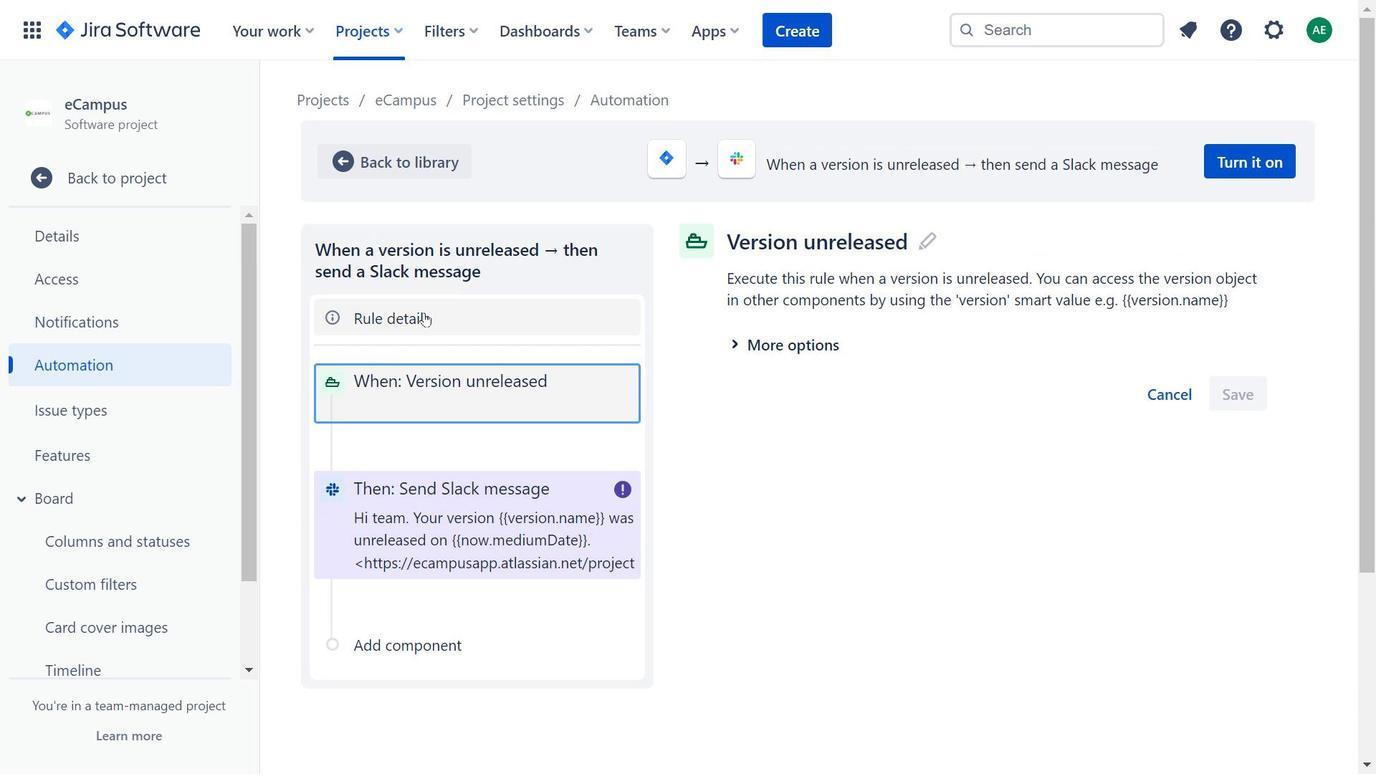 
Action: Mouse moved to (861, 516)
Screenshot: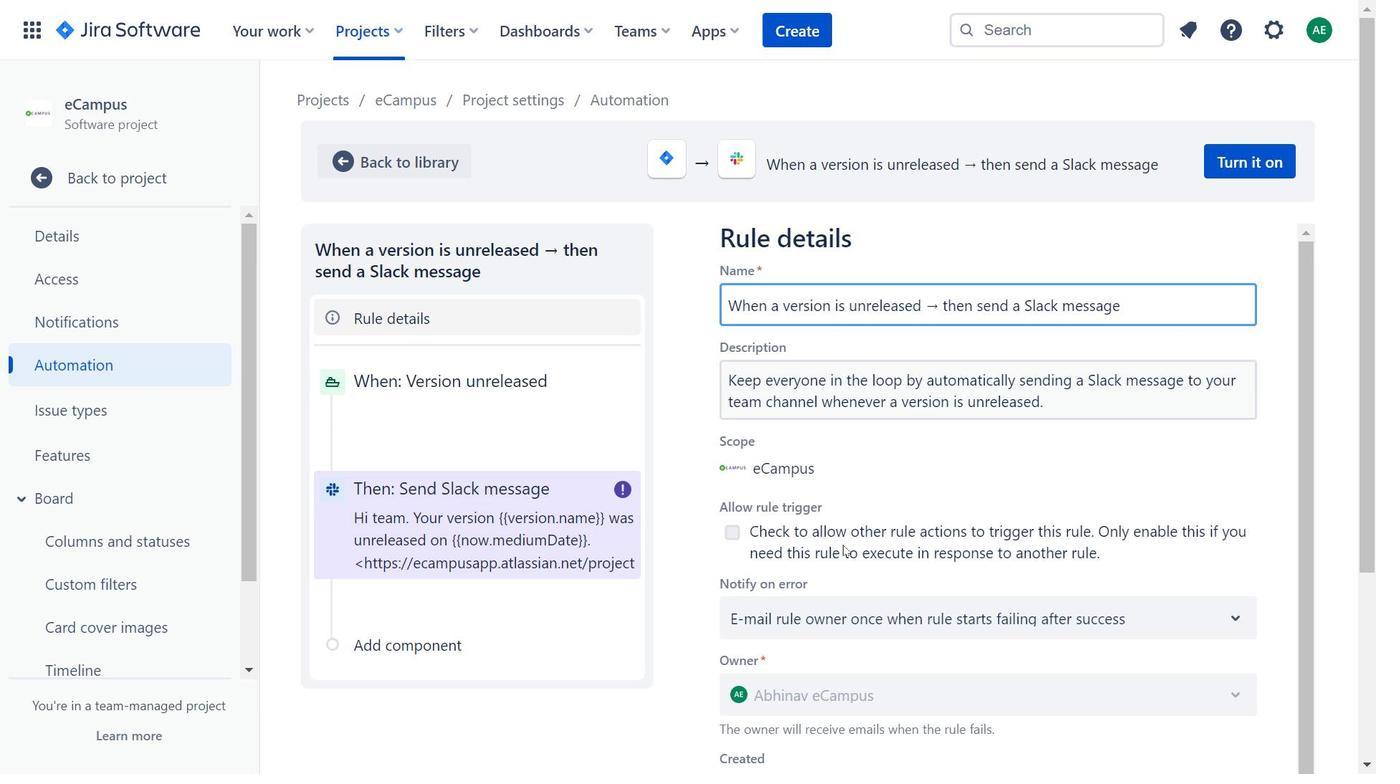 
Action: Mouse scrolled (861, 515) with delta (0, 0)
Screenshot: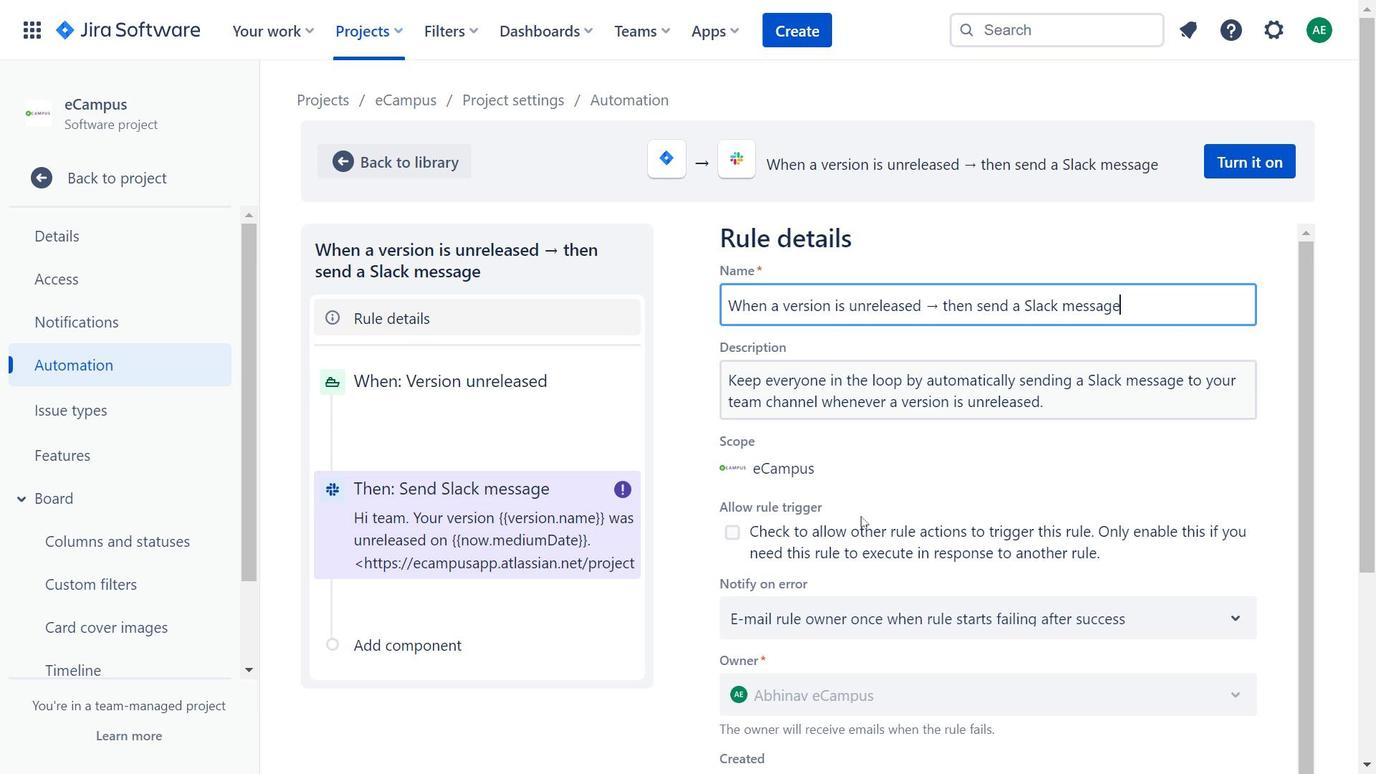 
Action: Mouse scrolled (861, 515) with delta (0, 0)
Screenshot: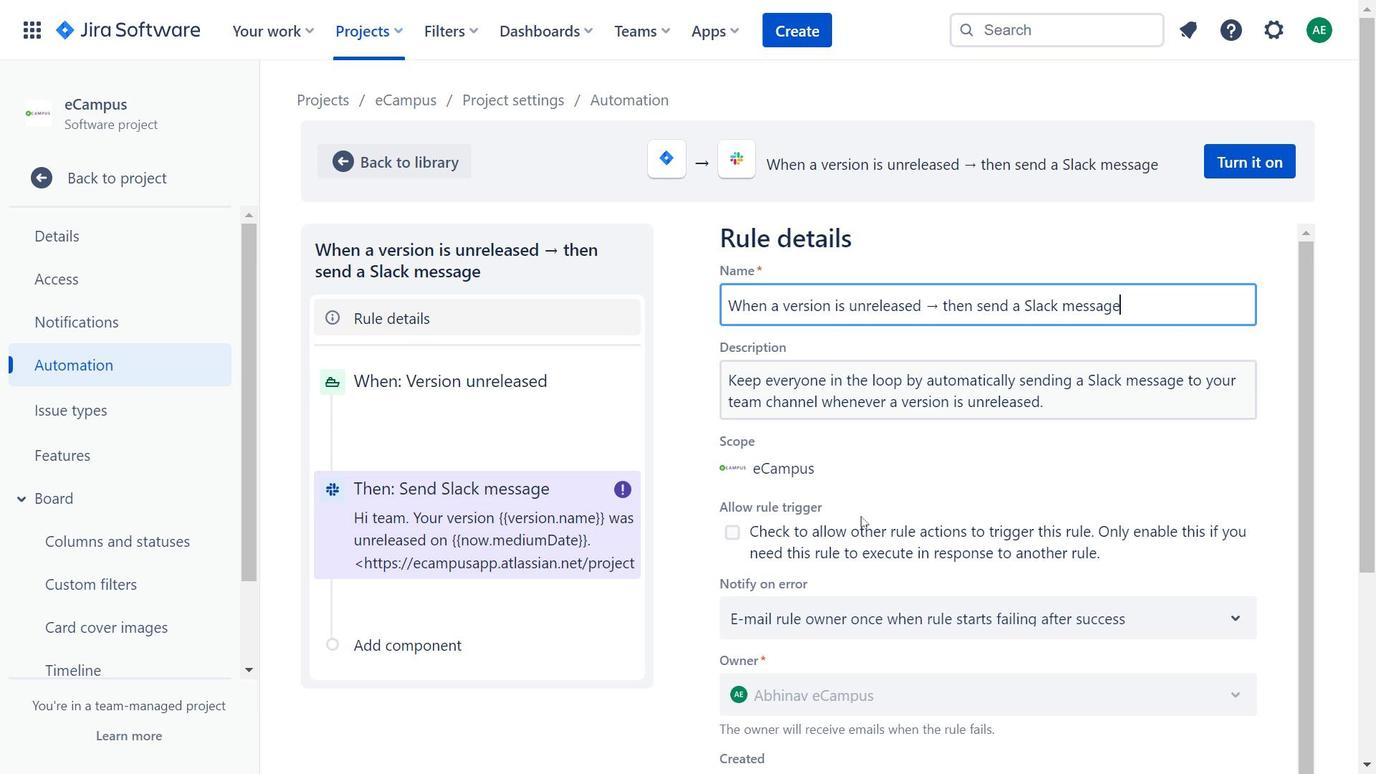 
Action: Mouse moved to (862, 532)
Screenshot: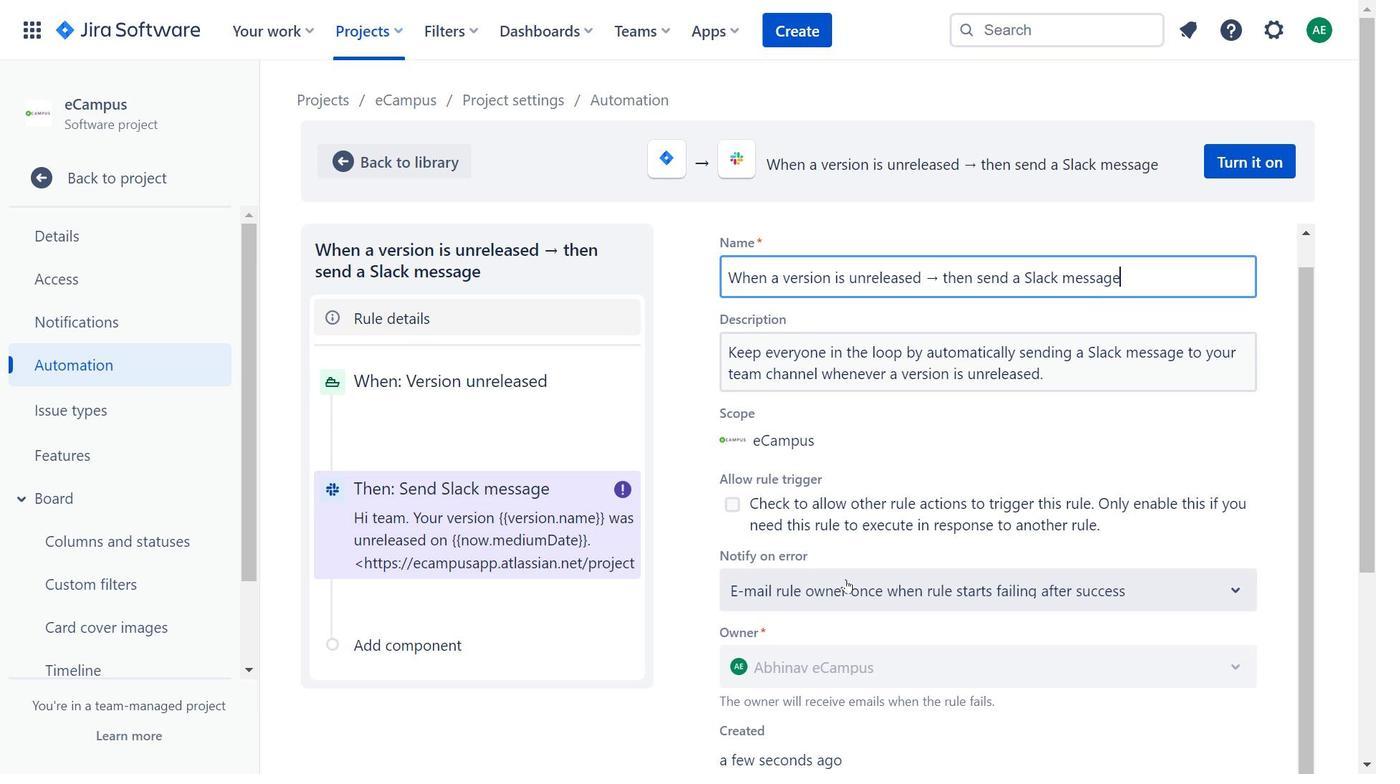 
Action: Mouse scrolled (862, 532) with delta (0, 0)
Screenshot: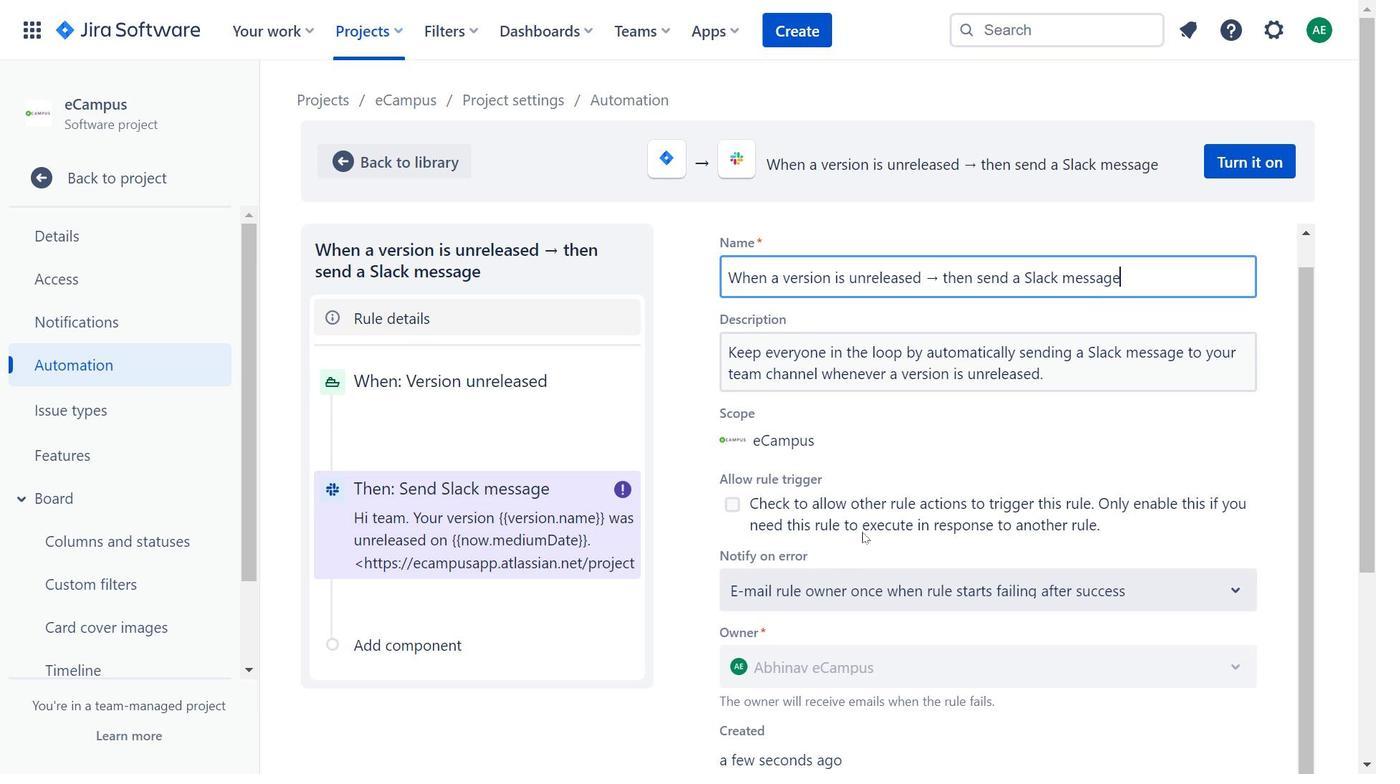
Action: Mouse scrolled (862, 532) with delta (0, 0)
Screenshot: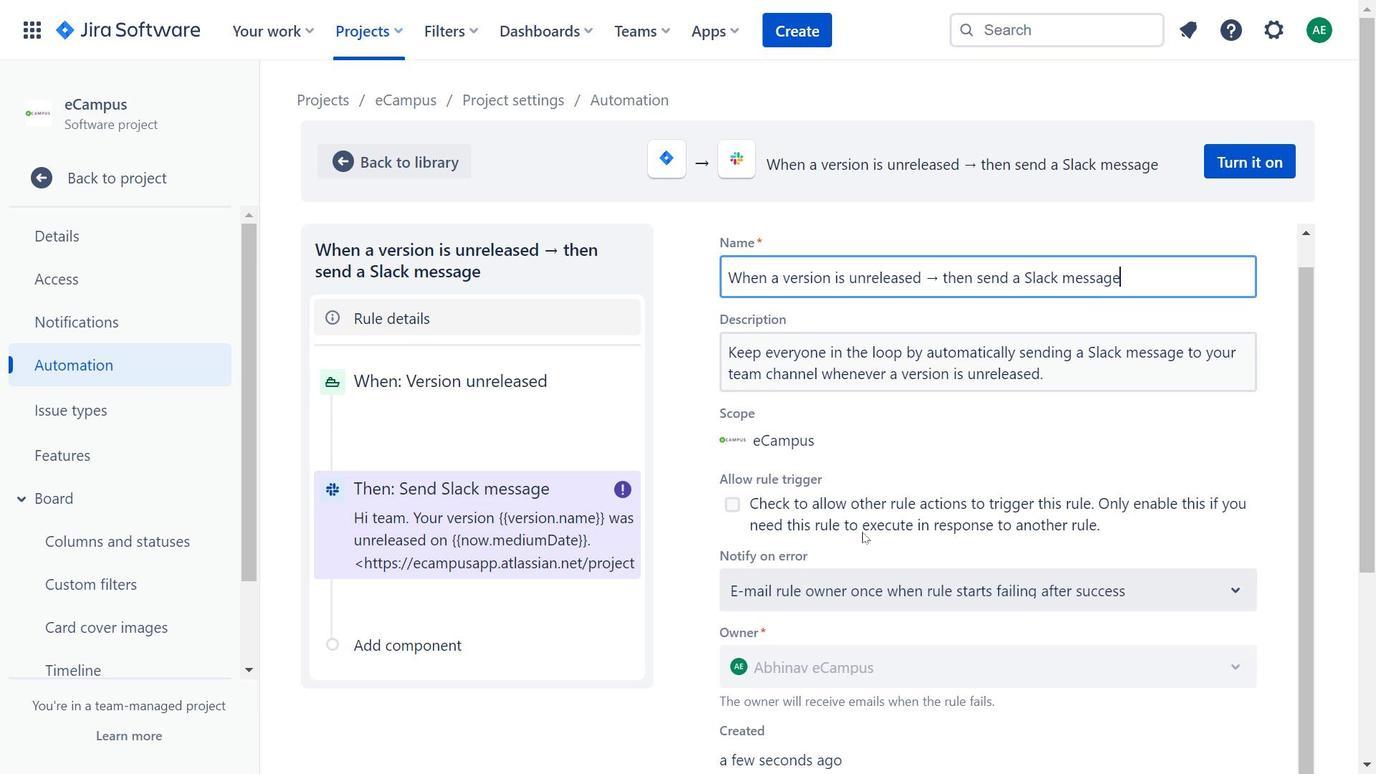
Action: Mouse moved to (866, 532)
Screenshot: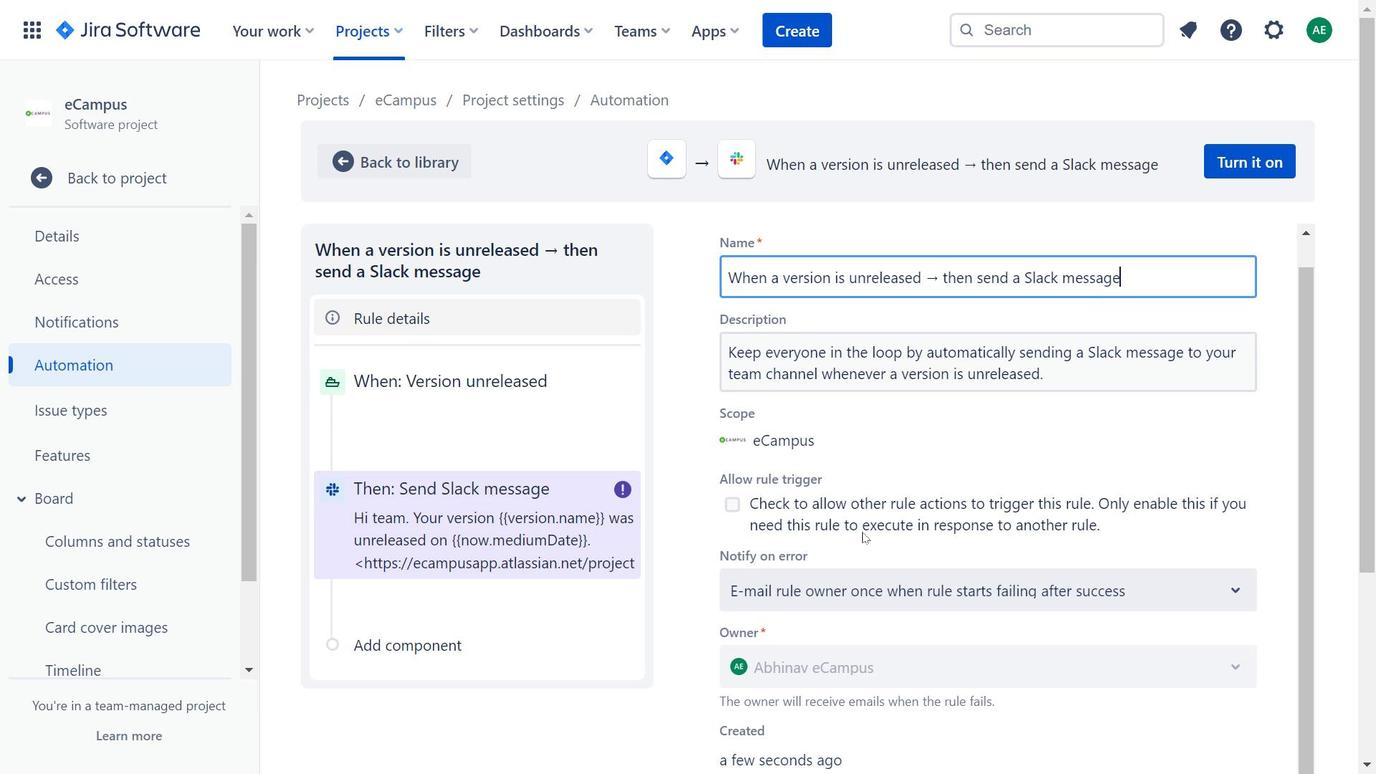 
Action: Mouse scrolled (866, 532) with delta (0, 0)
Screenshot: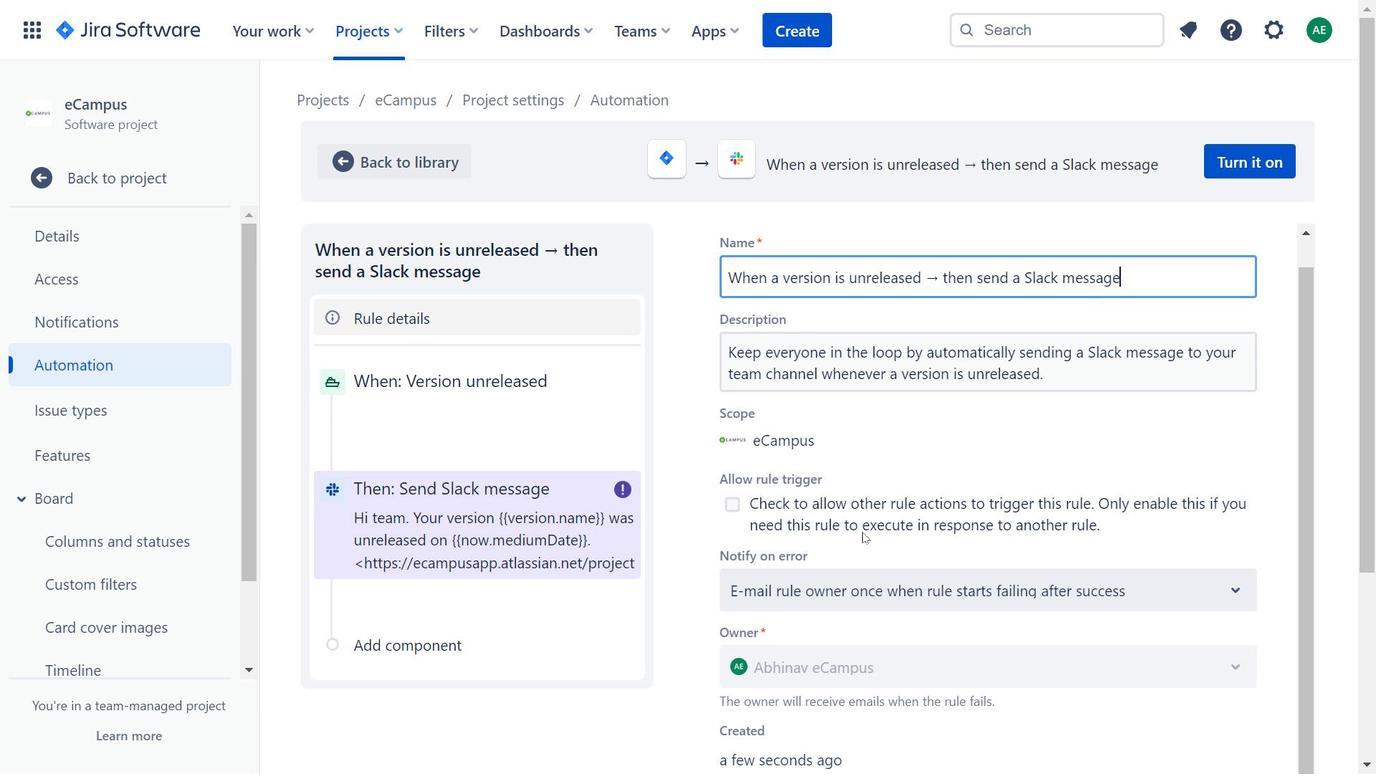 
Action: Mouse moved to (826, 336)
Screenshot: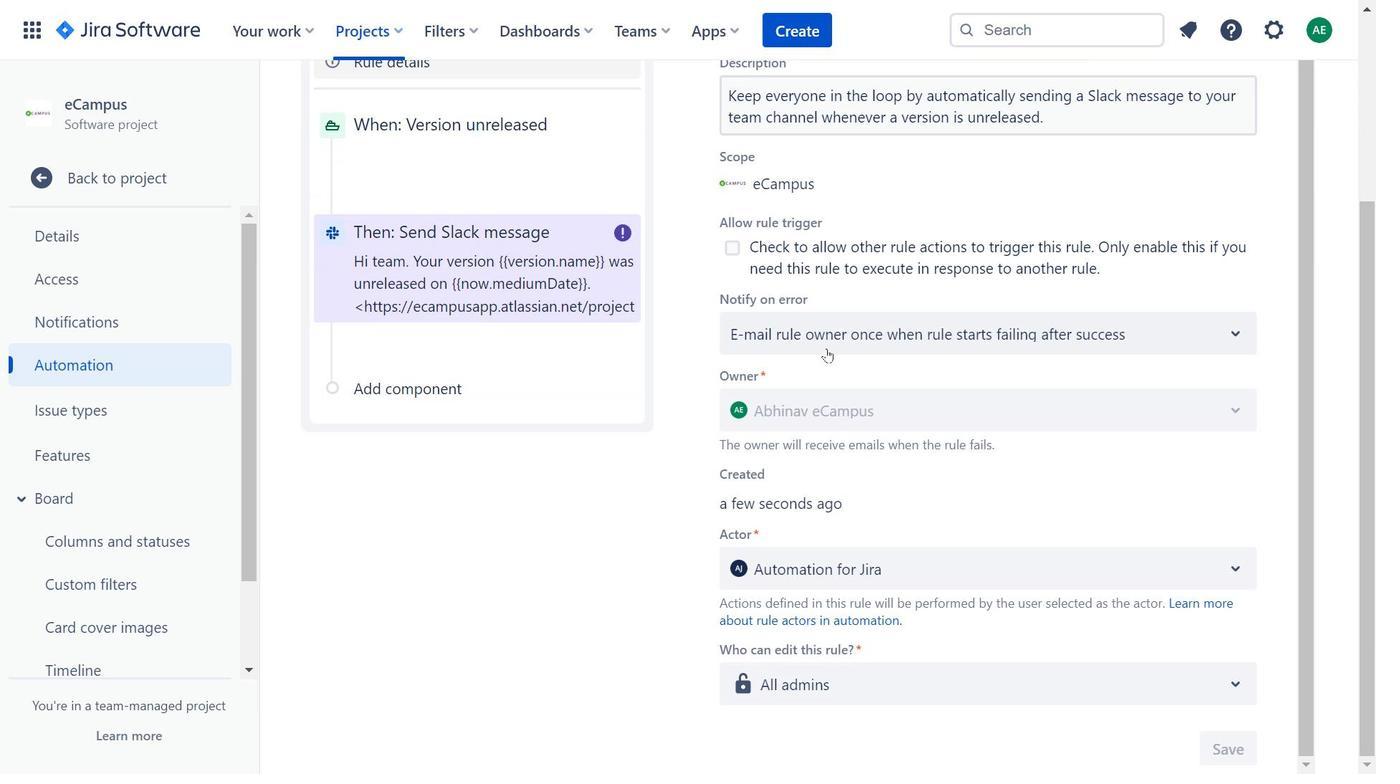 
Action: Mouse pressed left at (826, 336)
Screenshot: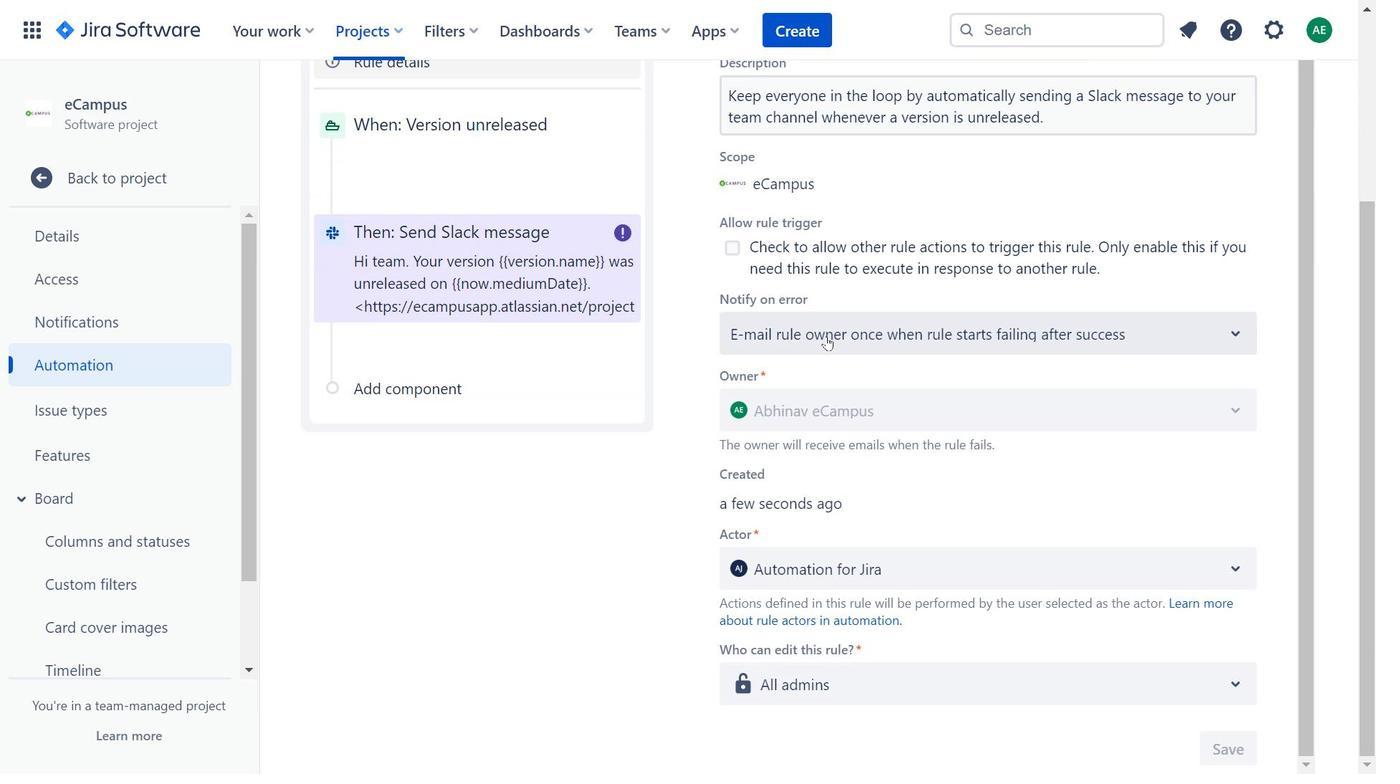 
Action: Mouse moved to (922, 334)
Screenshot: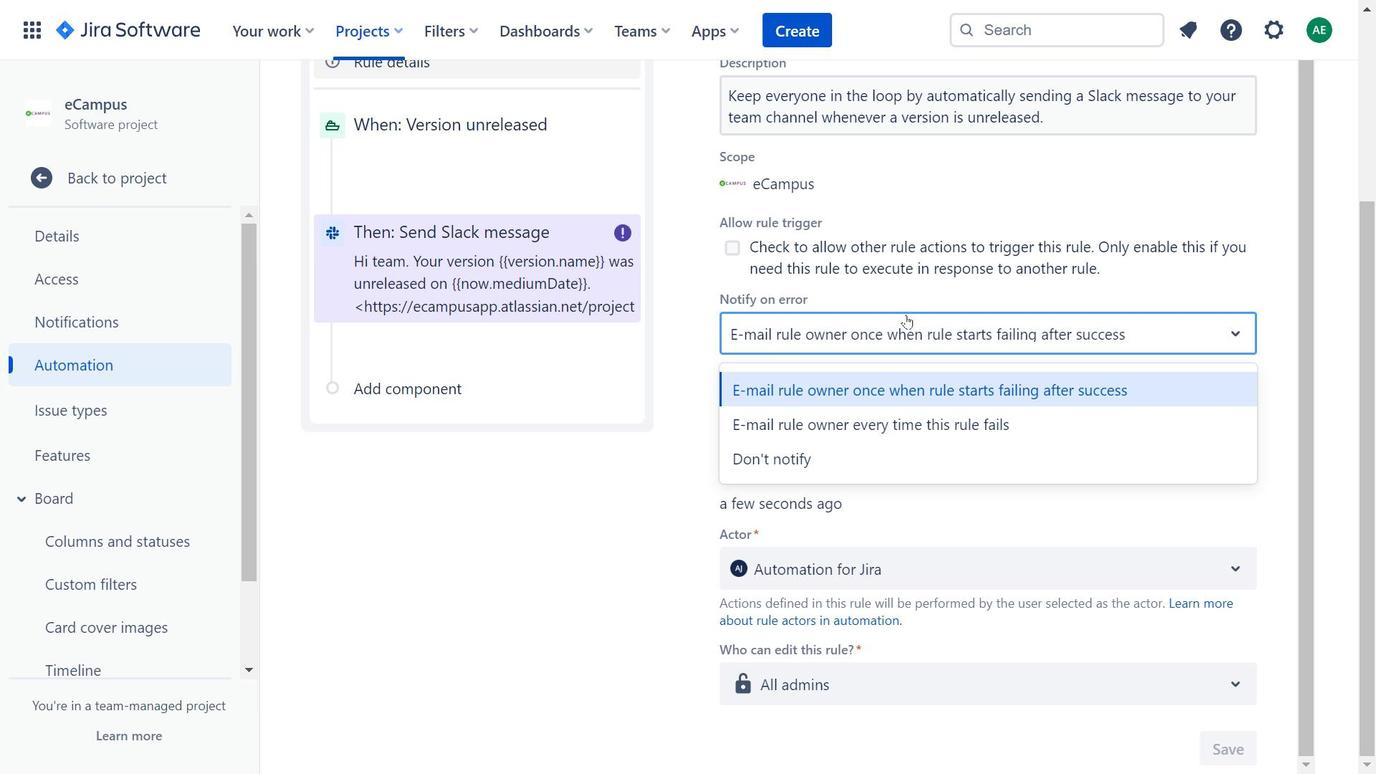 
Action: Mouse scrolled (922, 335) with delta (0, 0)
Screenshot: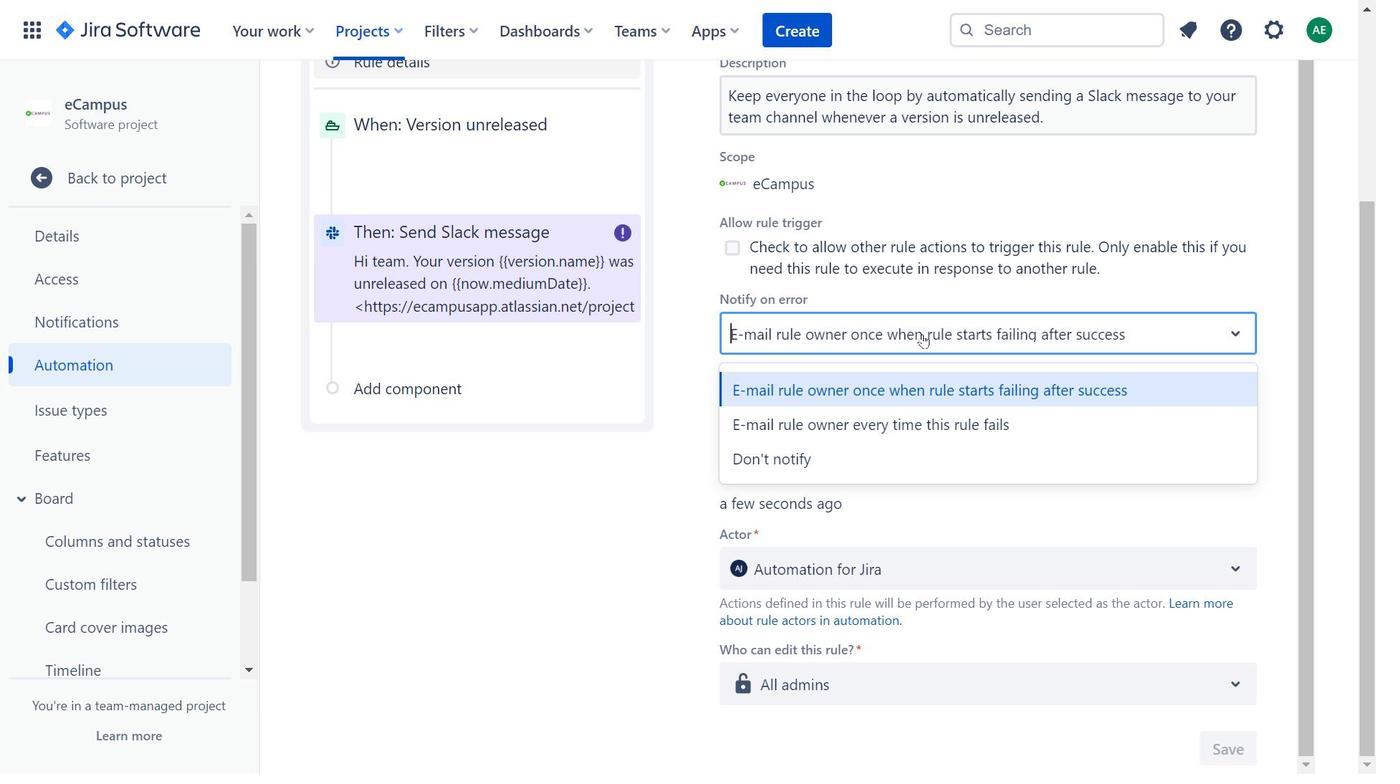 
Action: Mouse scrolled (922, 335) with delta (0, 0)
Screenshot: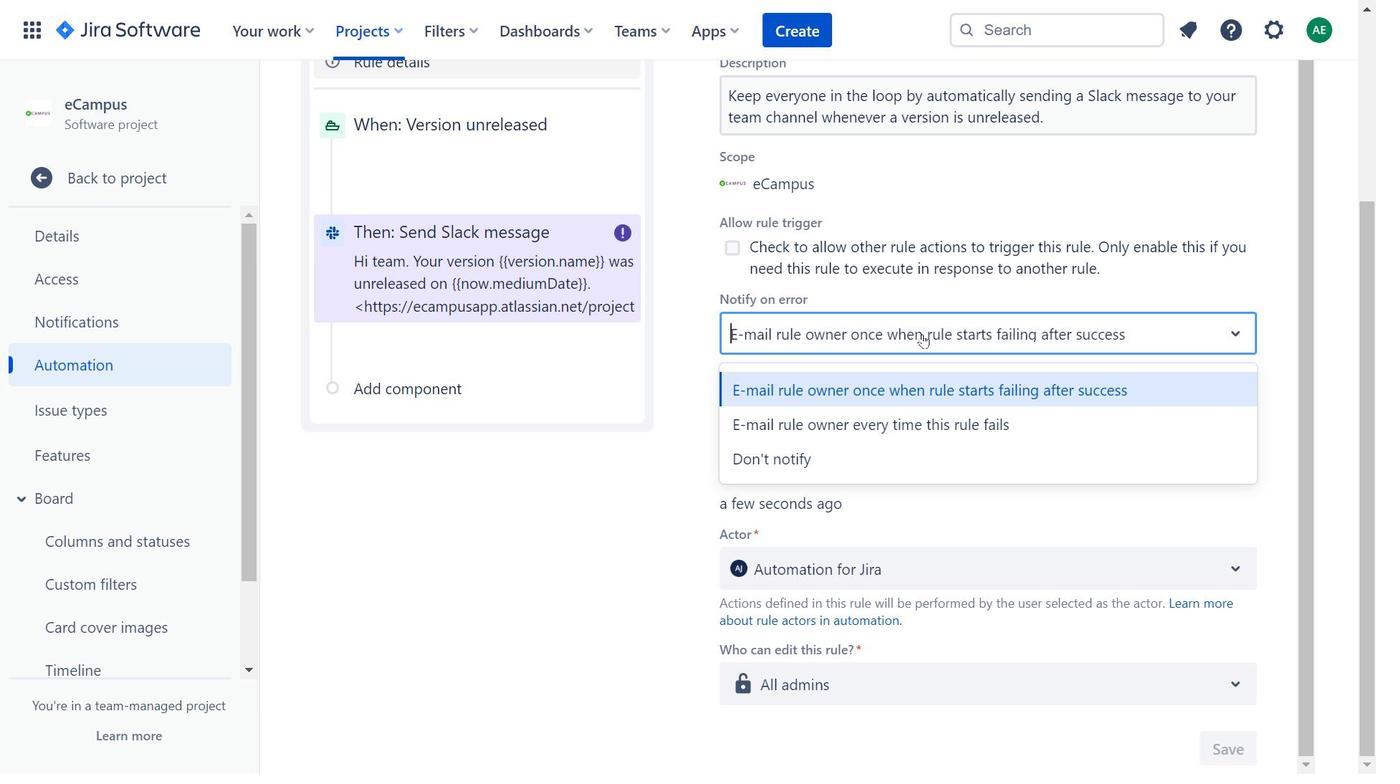 
Action: Mouse scrolled (922, 335) with delta (0, 0)
Screenshot: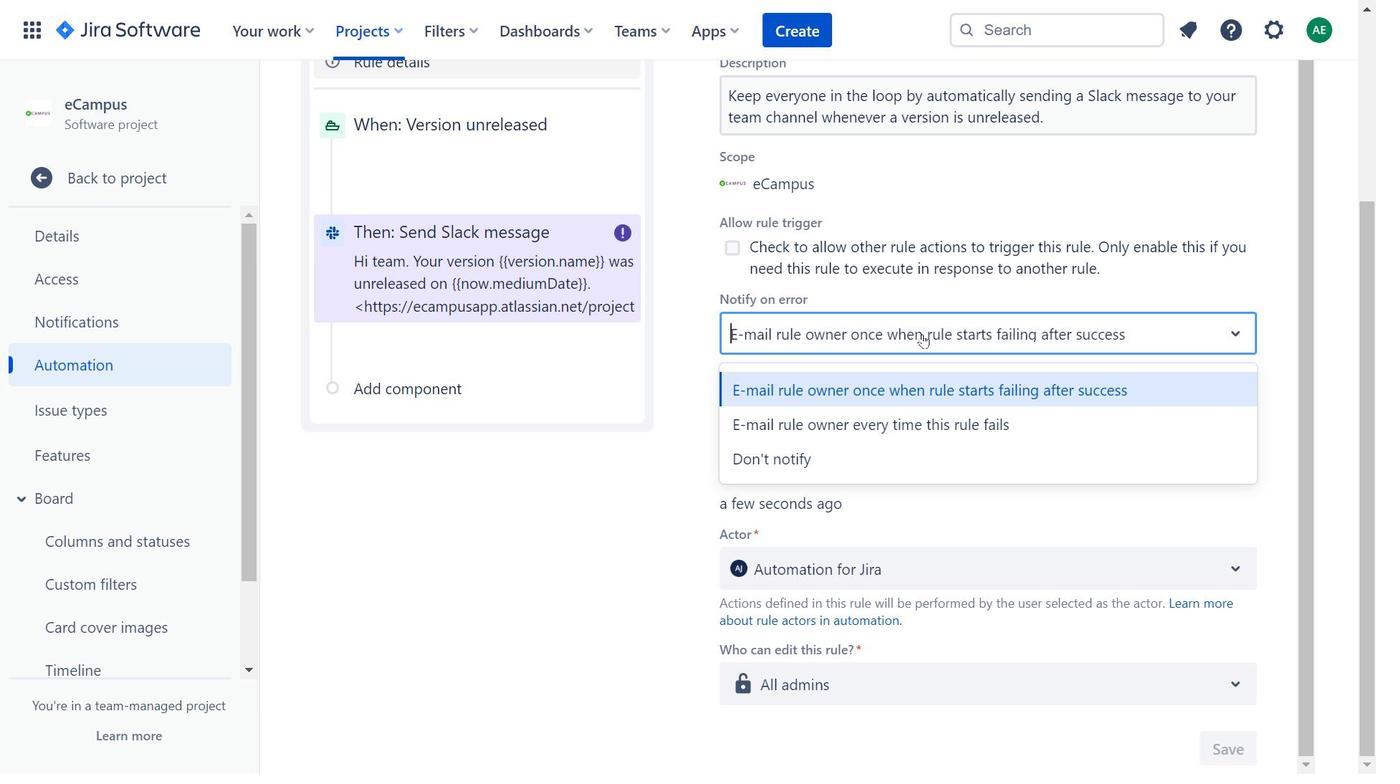 
Action: Mouse scrolled (922, 335) with delta (0, 0)
Screenshot: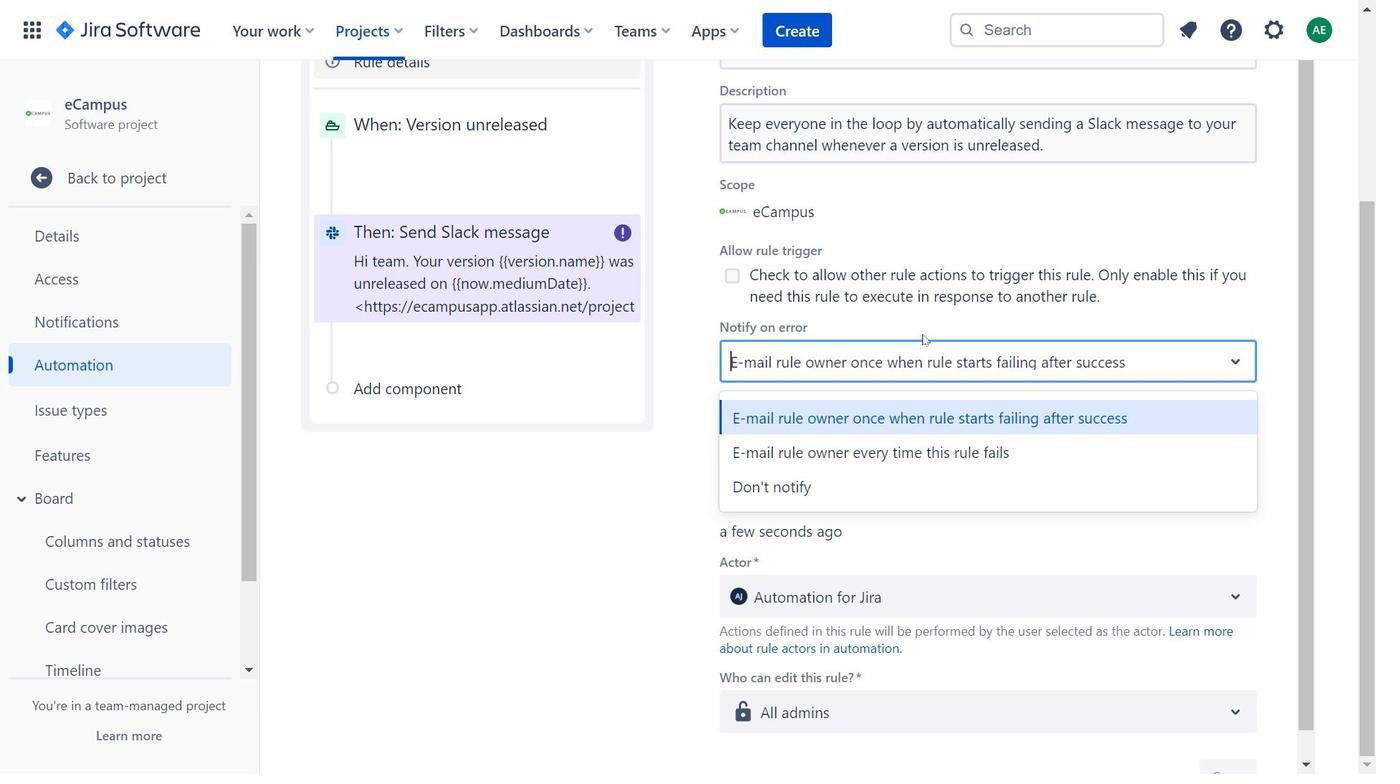 
Action: Mouse scrolled (922, 335) with delta (0, 0)
Screenshot: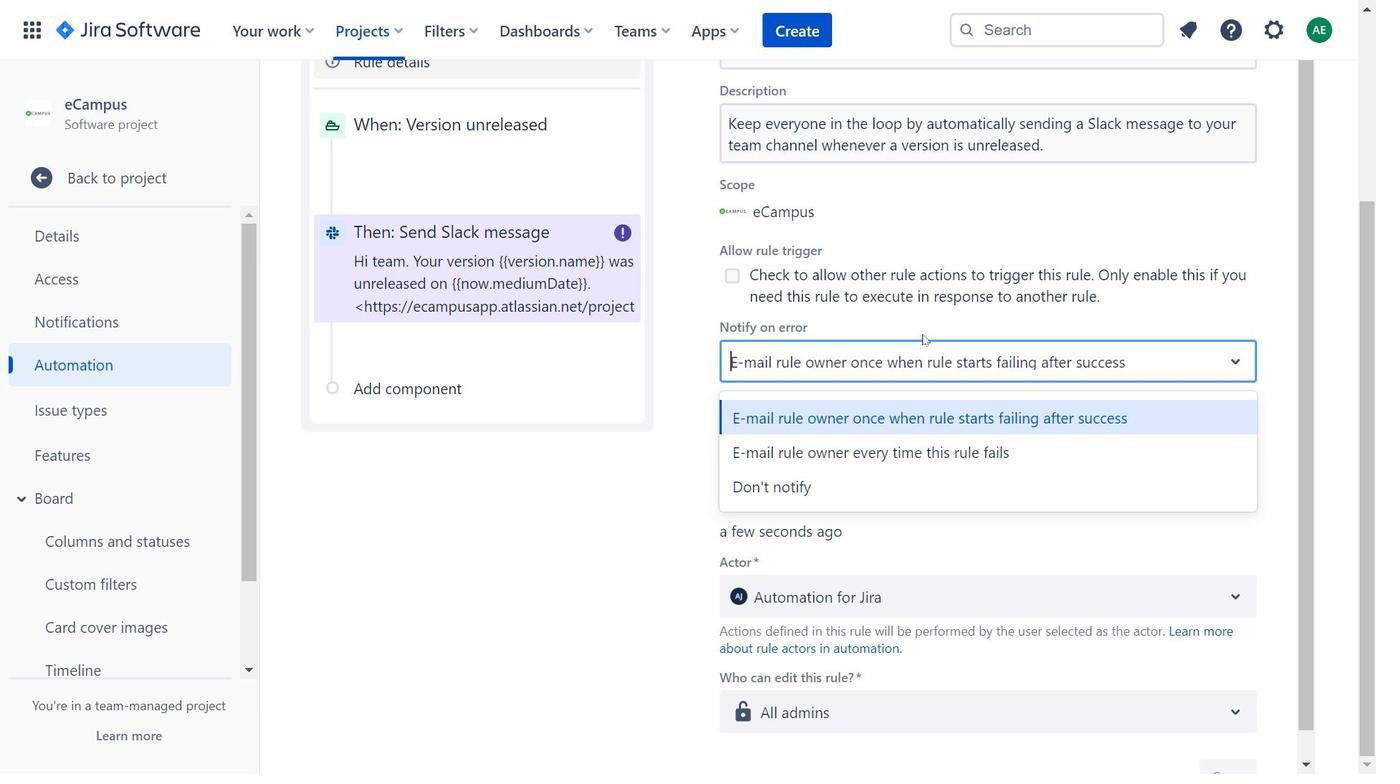 
Action: Mouse moved to (448, 341)
Screenshot: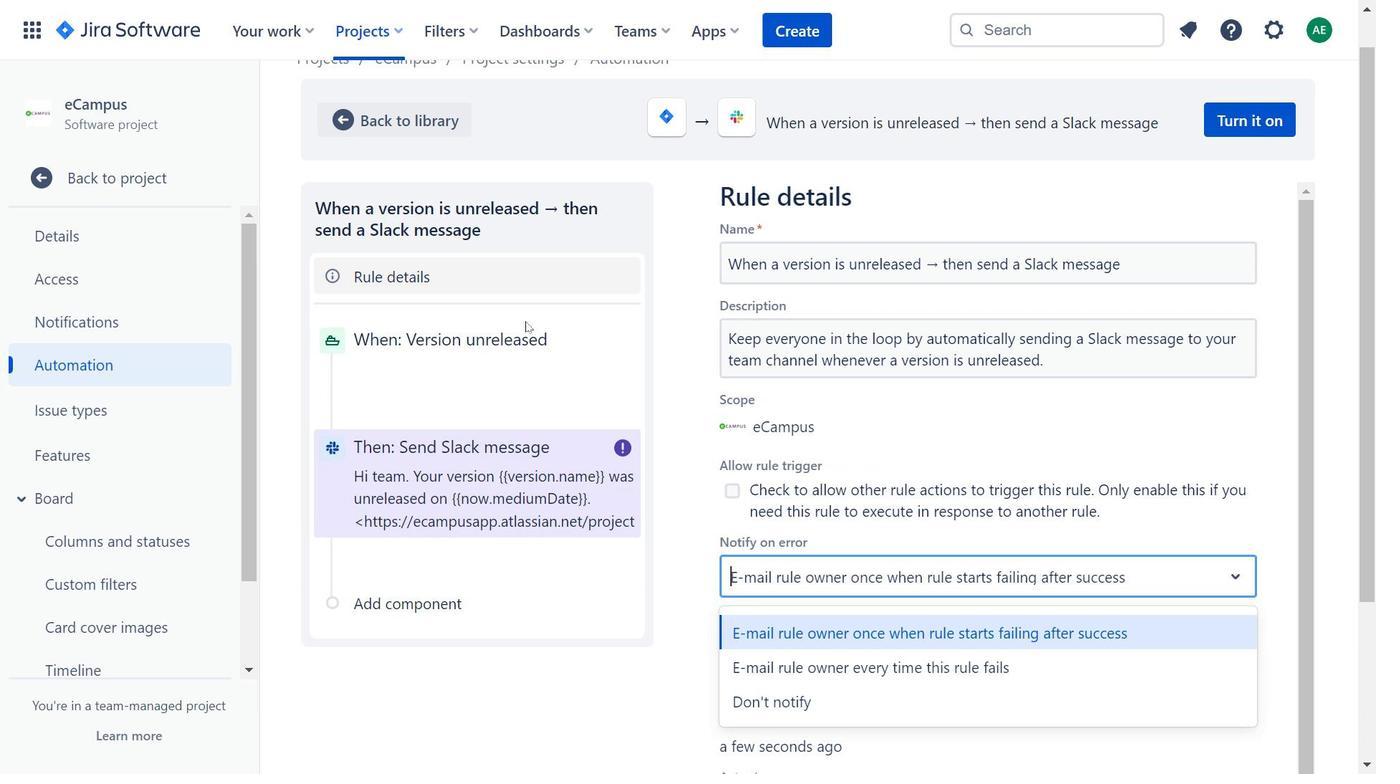 
Action: Mouse pressed left at (448, 341)
Screenshot: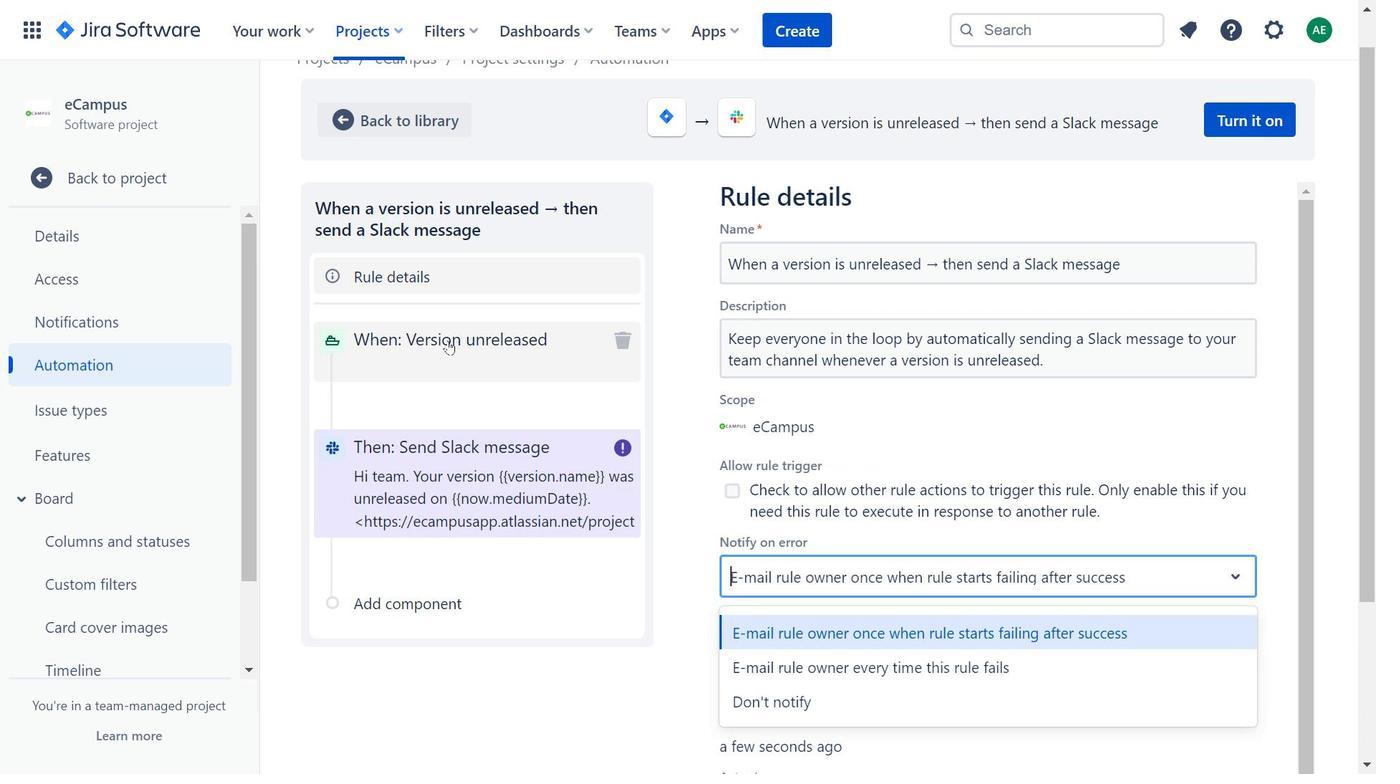 
Action: Mouse moved to (403, 154)
Screenshot: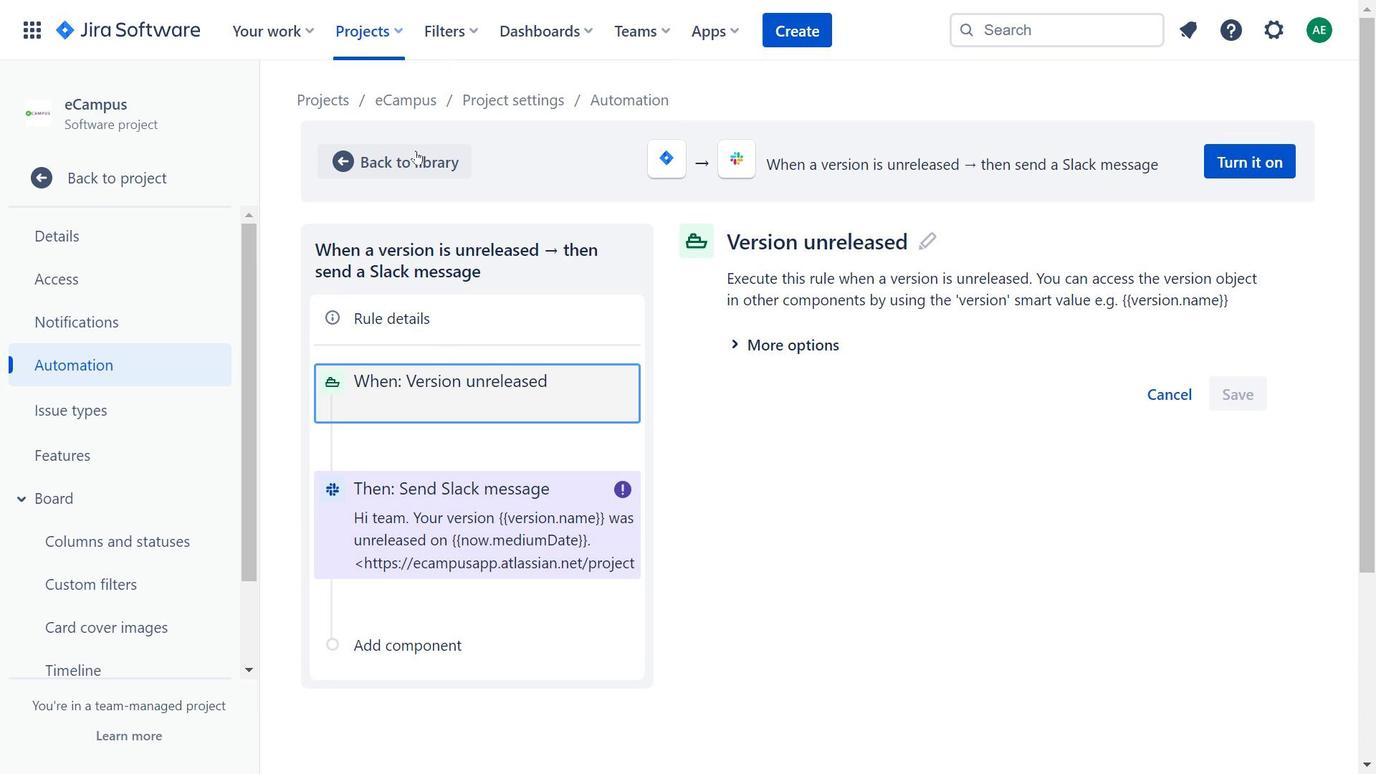 
Action: Mouse pressed left at (403, 154)
Screenshot: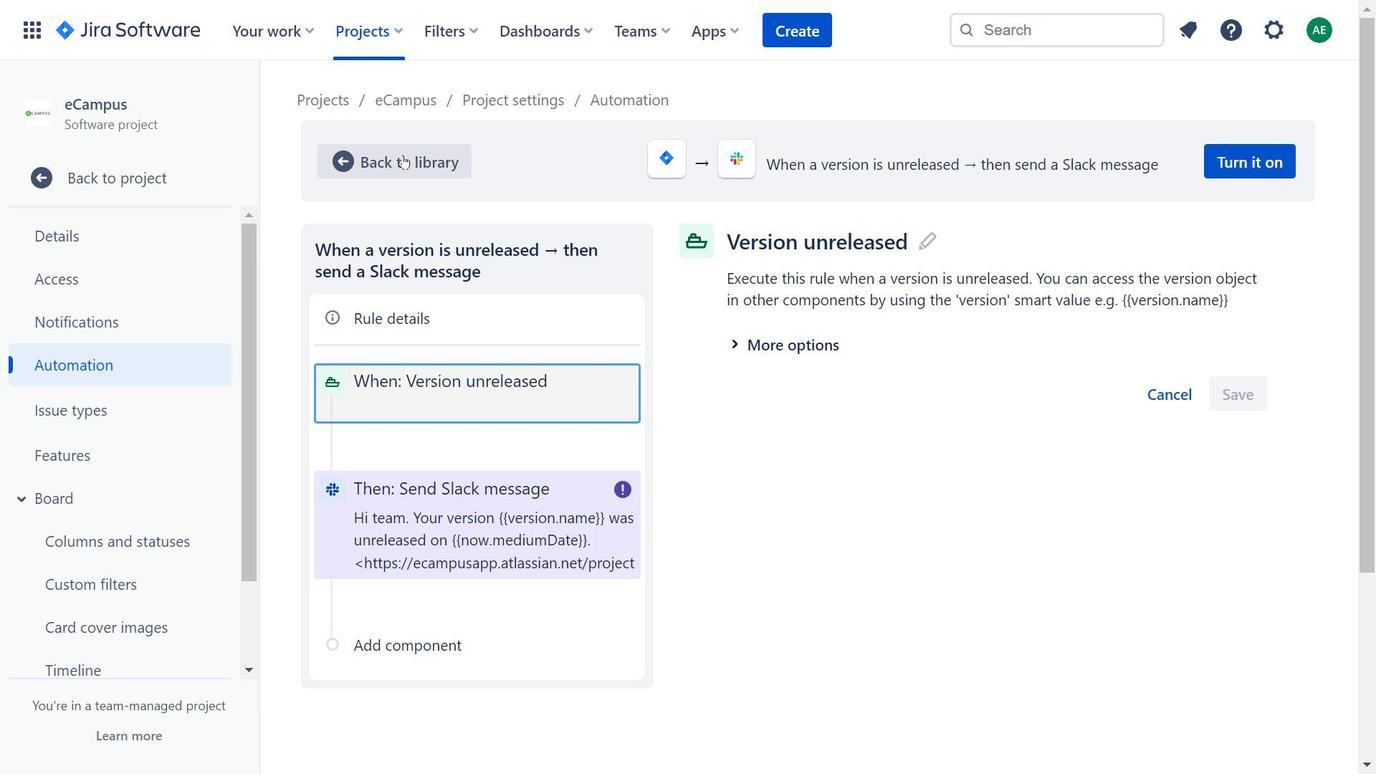 
Action: Mouse moved to (970, 212)
Screenshot: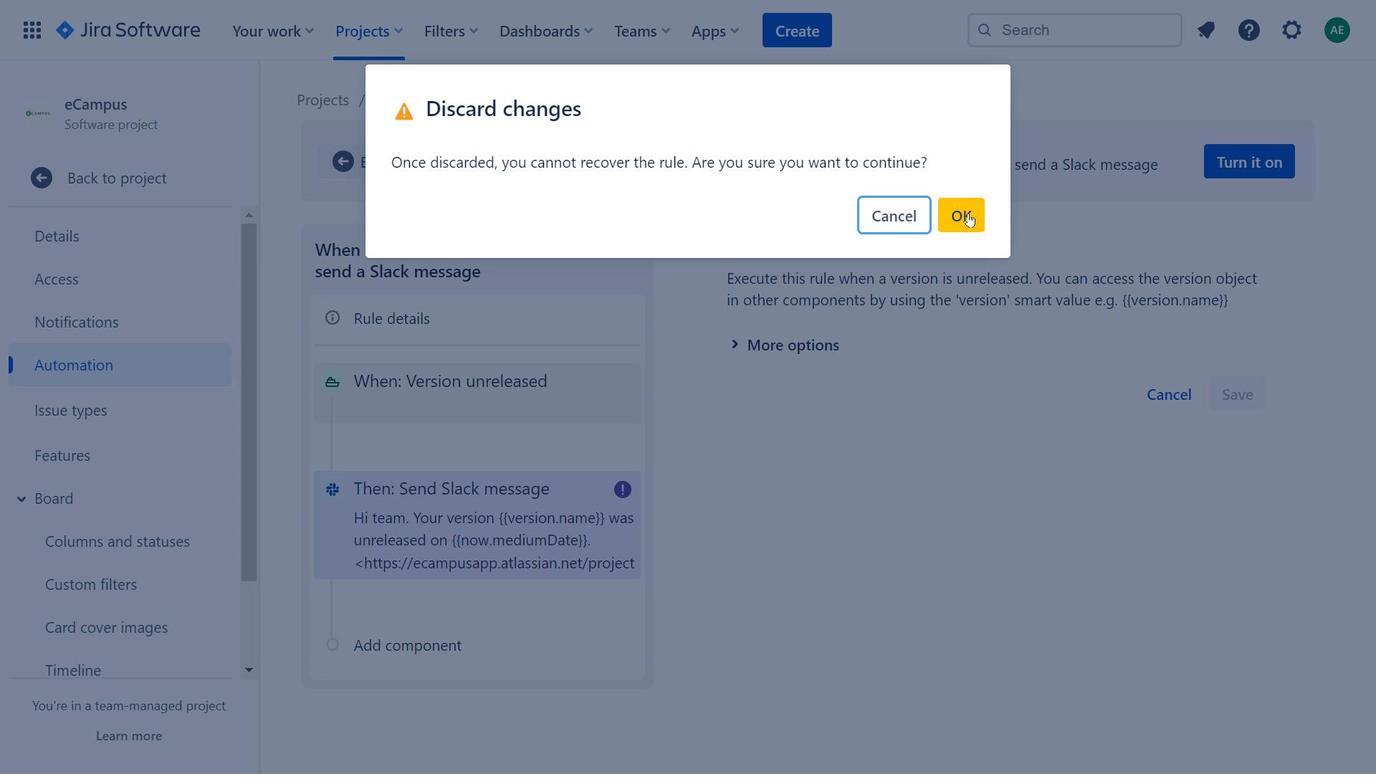 
Action: Mouse pressed left at (970, 212)
Screenshot: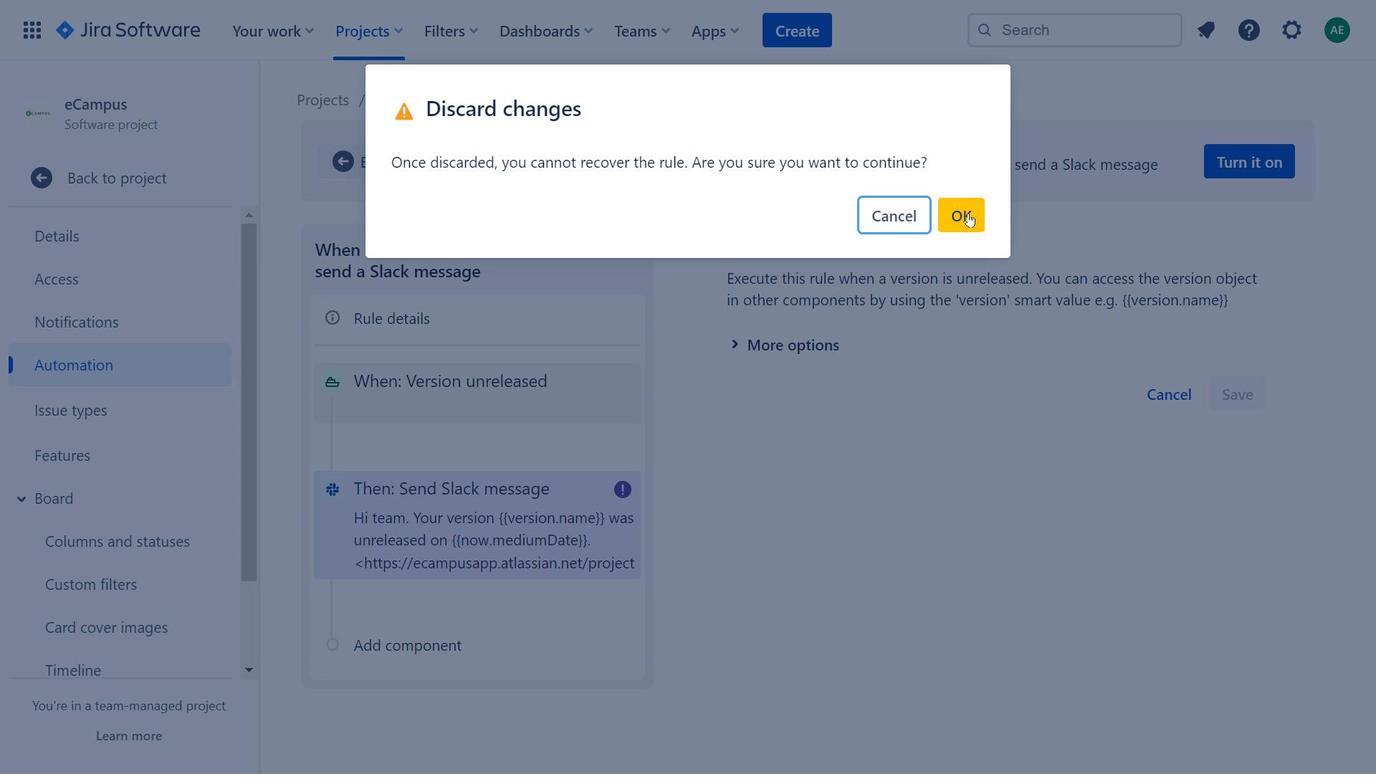 
Action: Mouse moved to (905, 278)
Screenshot: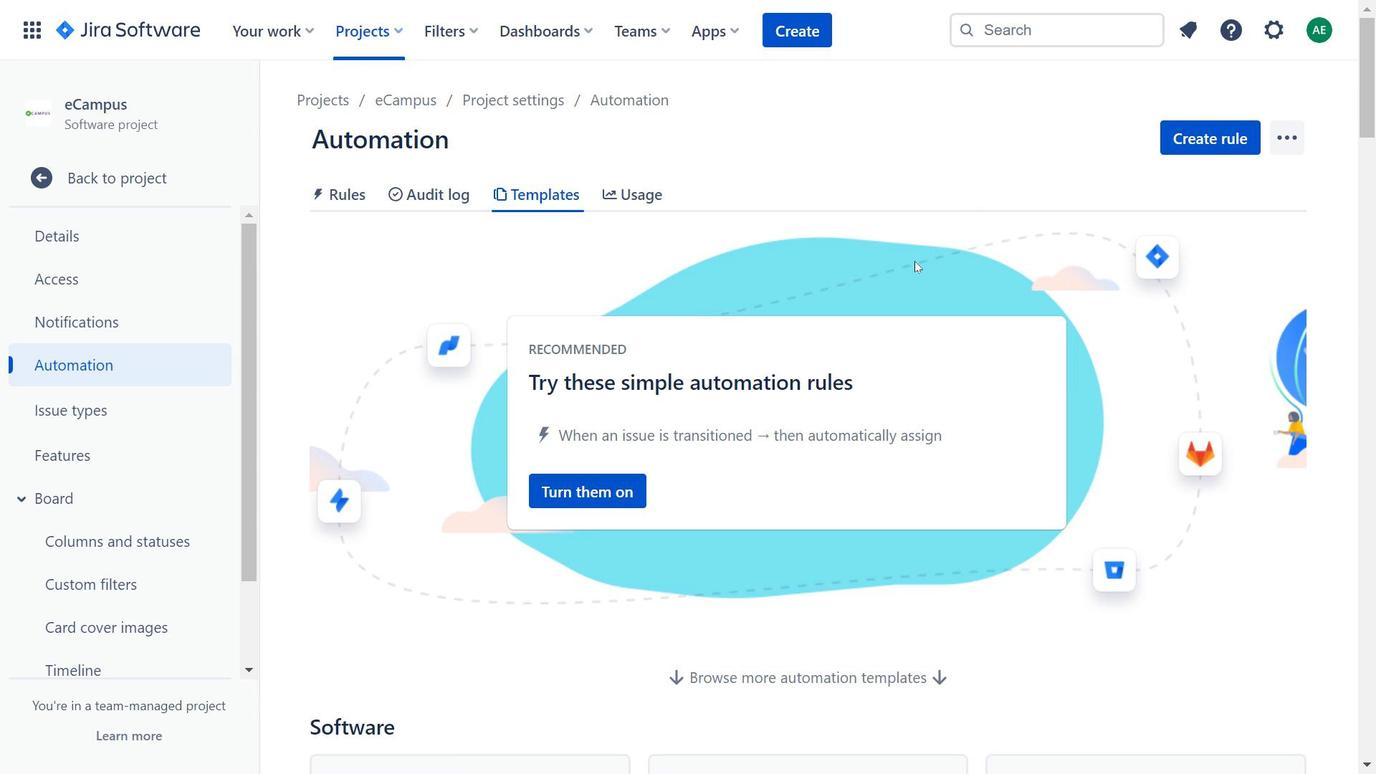 
Action: Mouse scrolled (905, 278) with delta (0, 0)
Screenshot: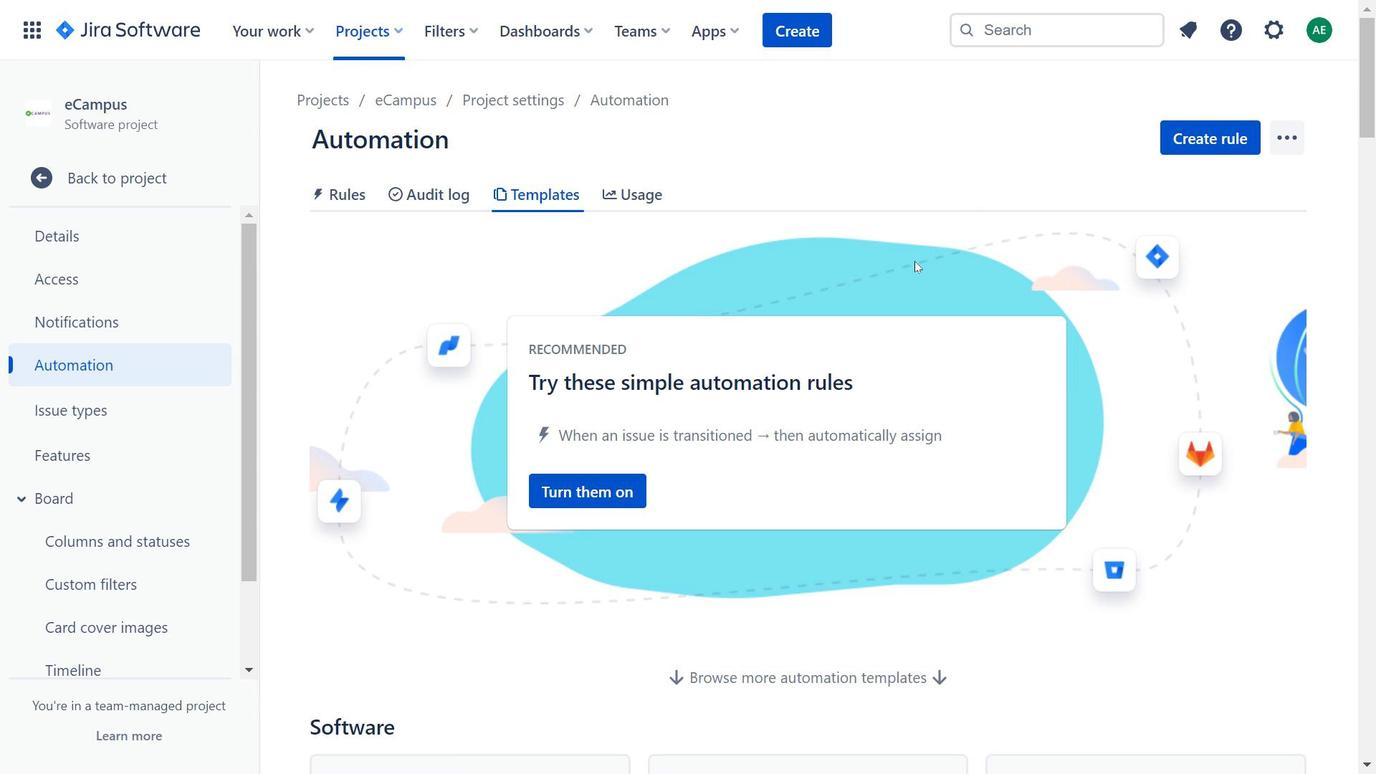 
Action: Mouse scrolled (905, 278) with delta (0, 0)
Screenshot: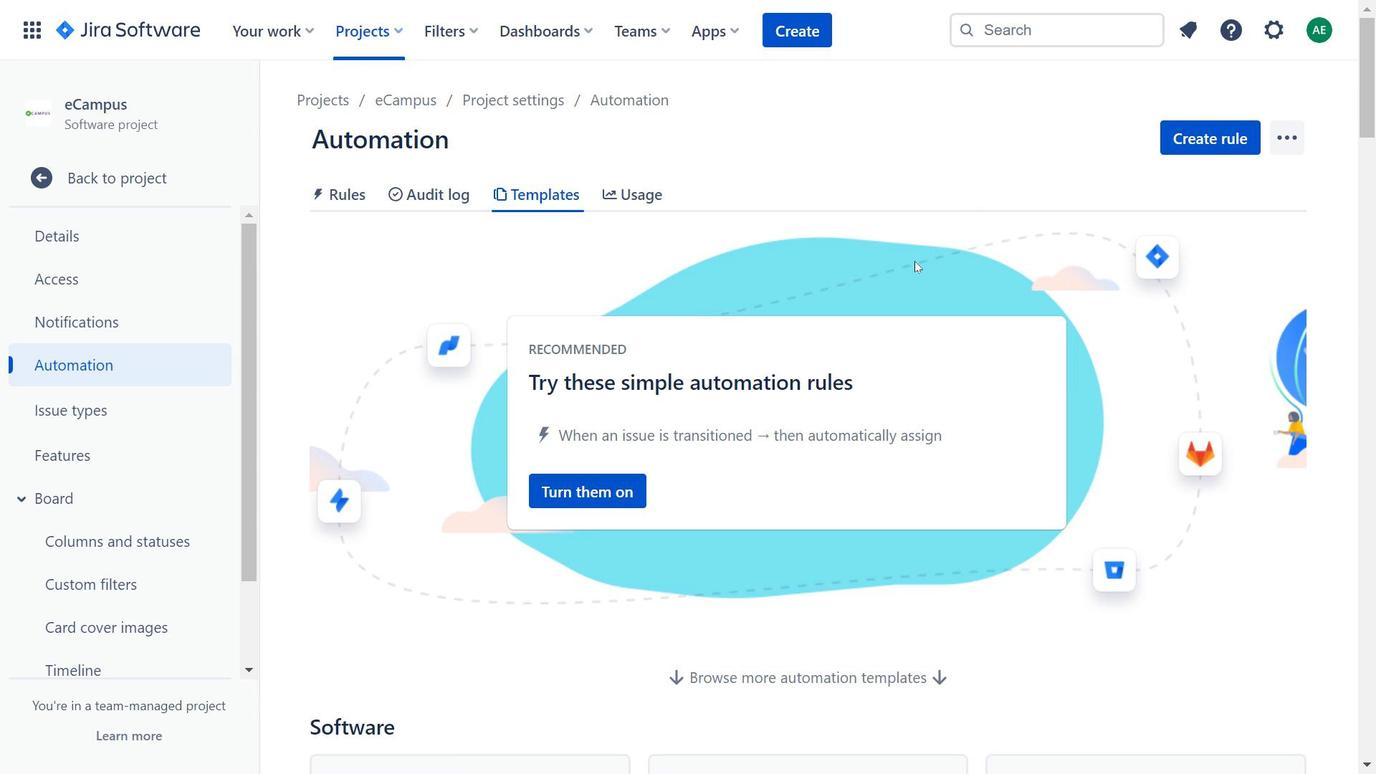 
Action: Mouse scrolled (905, 278) with delta (0, 0)
Screenshot: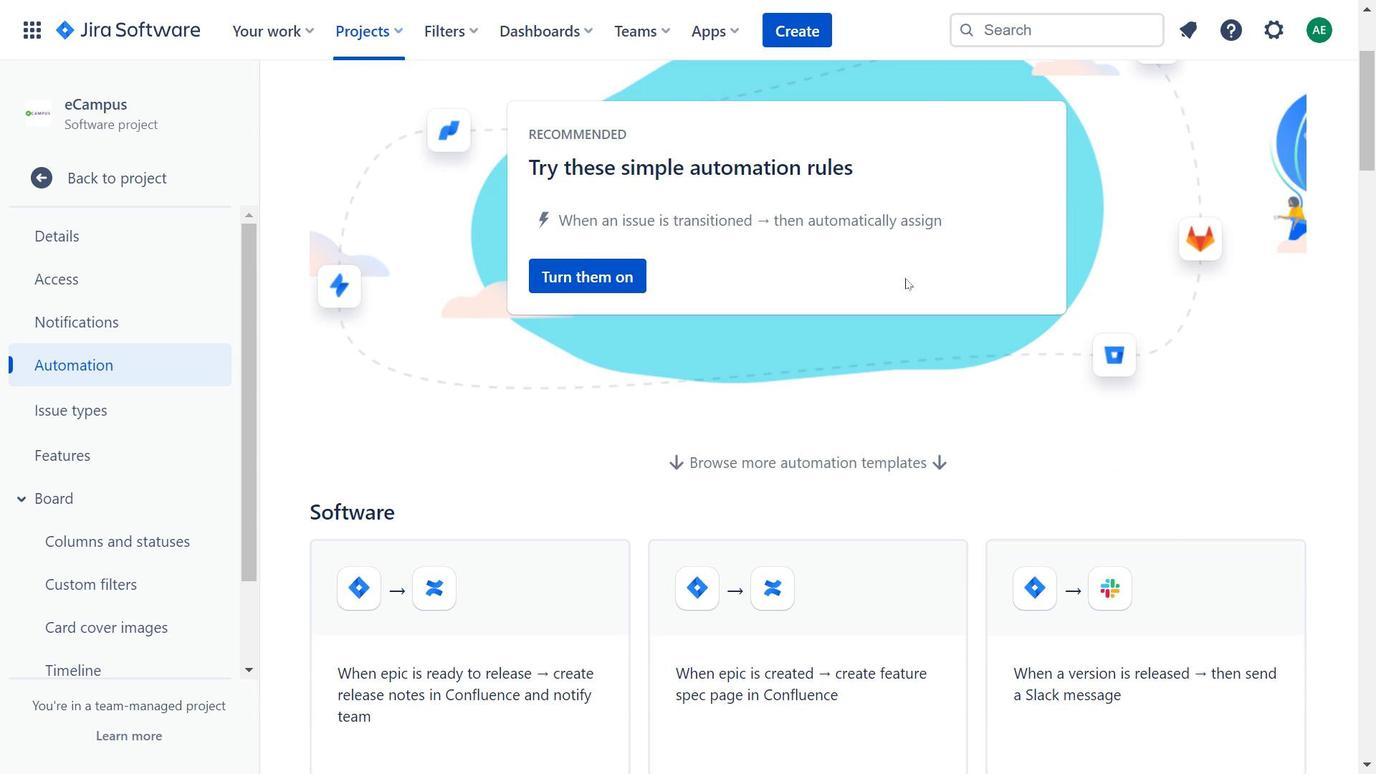 
Action: Mouse scrolled (905, 278) with delta (0, 0)
Screenshot: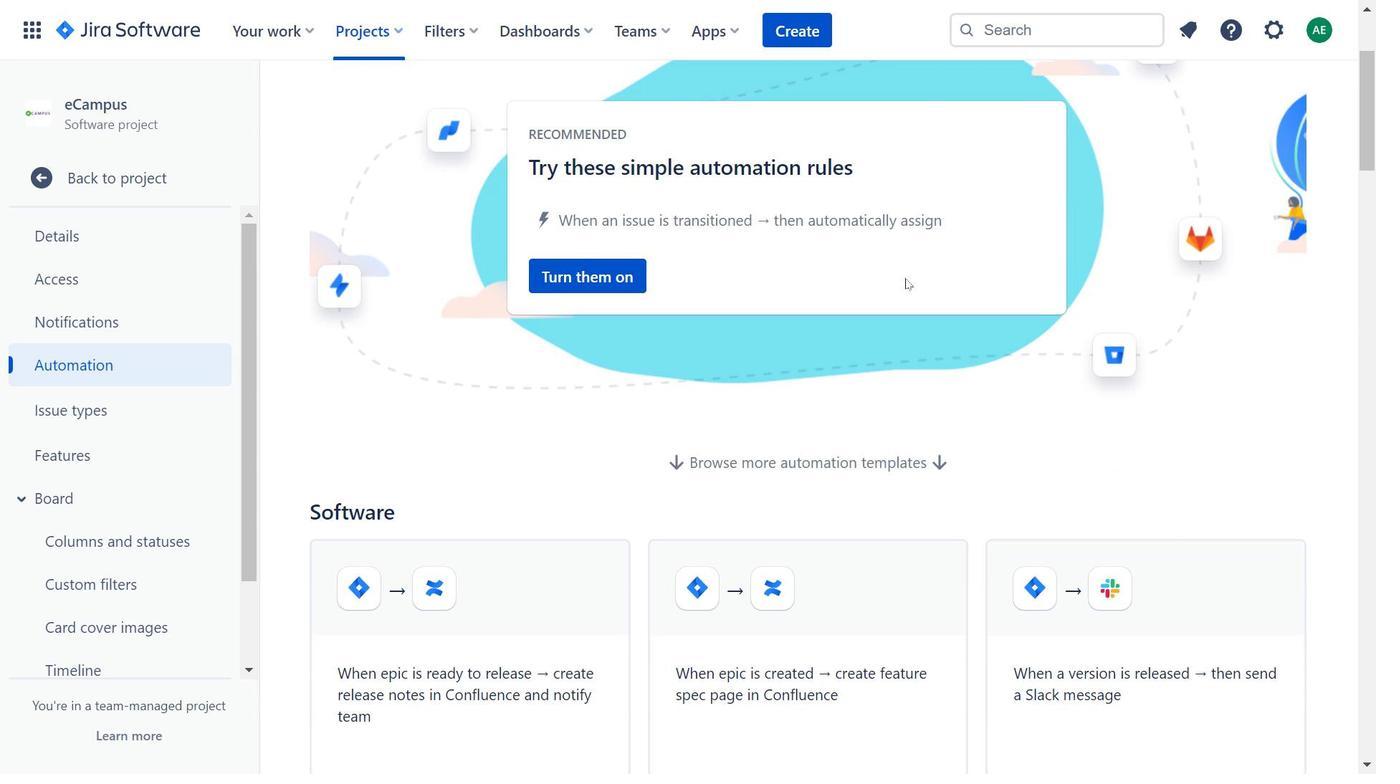 
Action: Mouse scrolled (905, 278) with delta (0, 0)
Screenshot: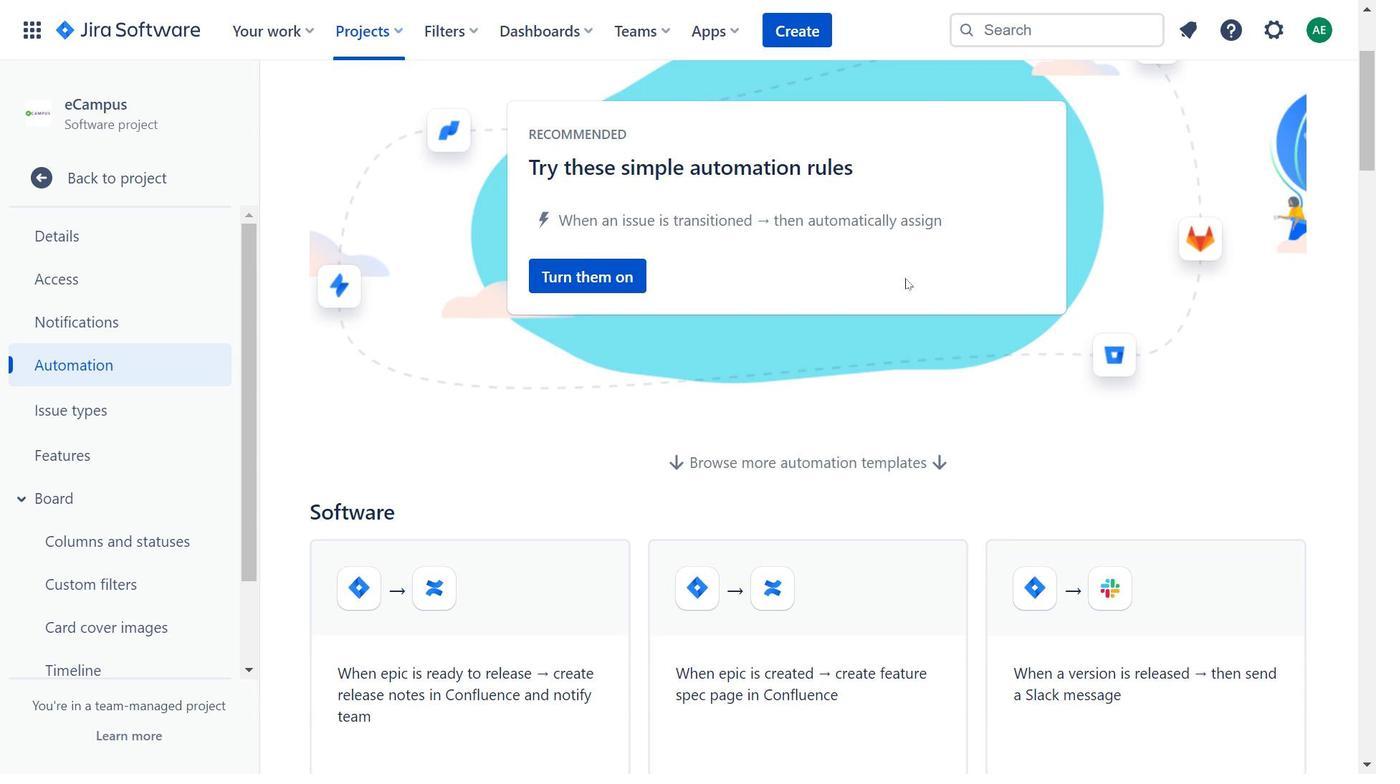 
Action: Mouse moved to (742, 377)
Screenshot: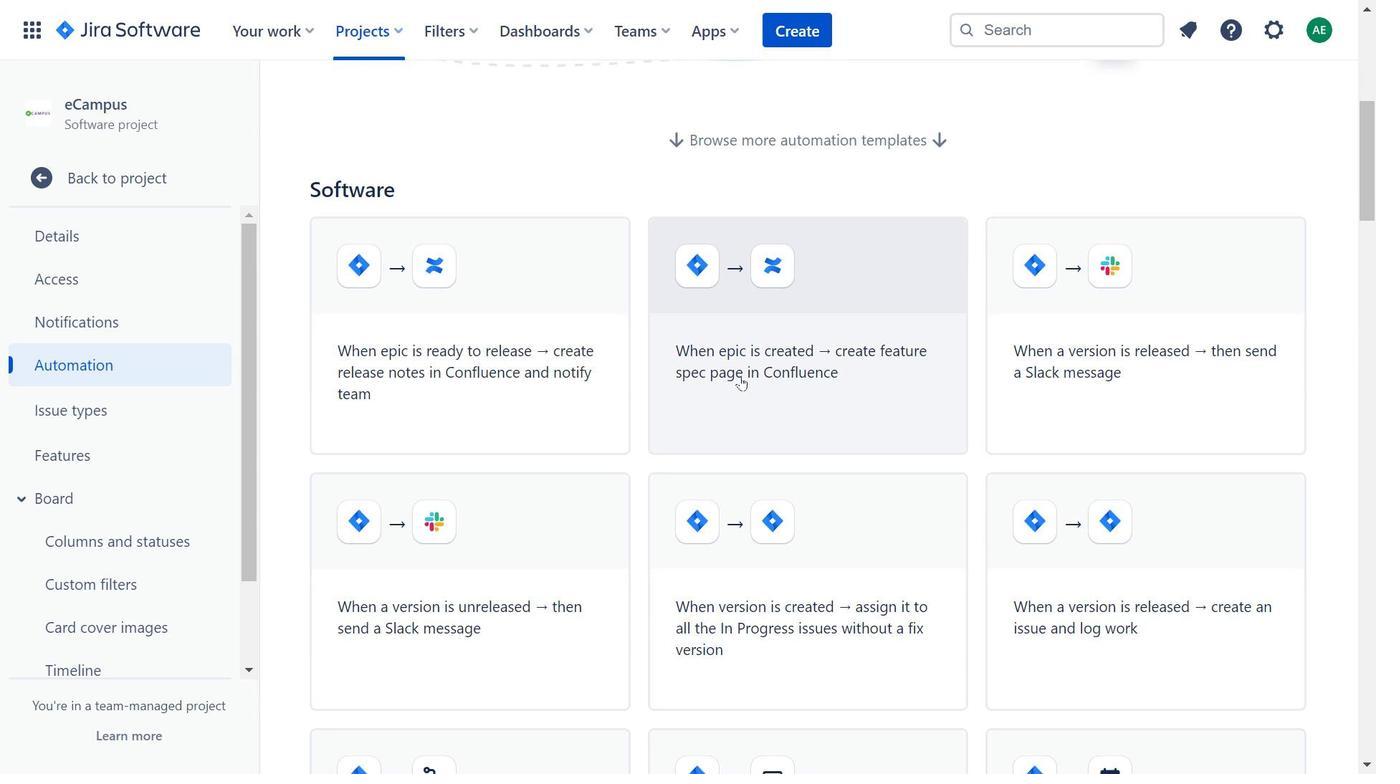 
Action: Mouse pressed left at (742, 377)
Screenshot: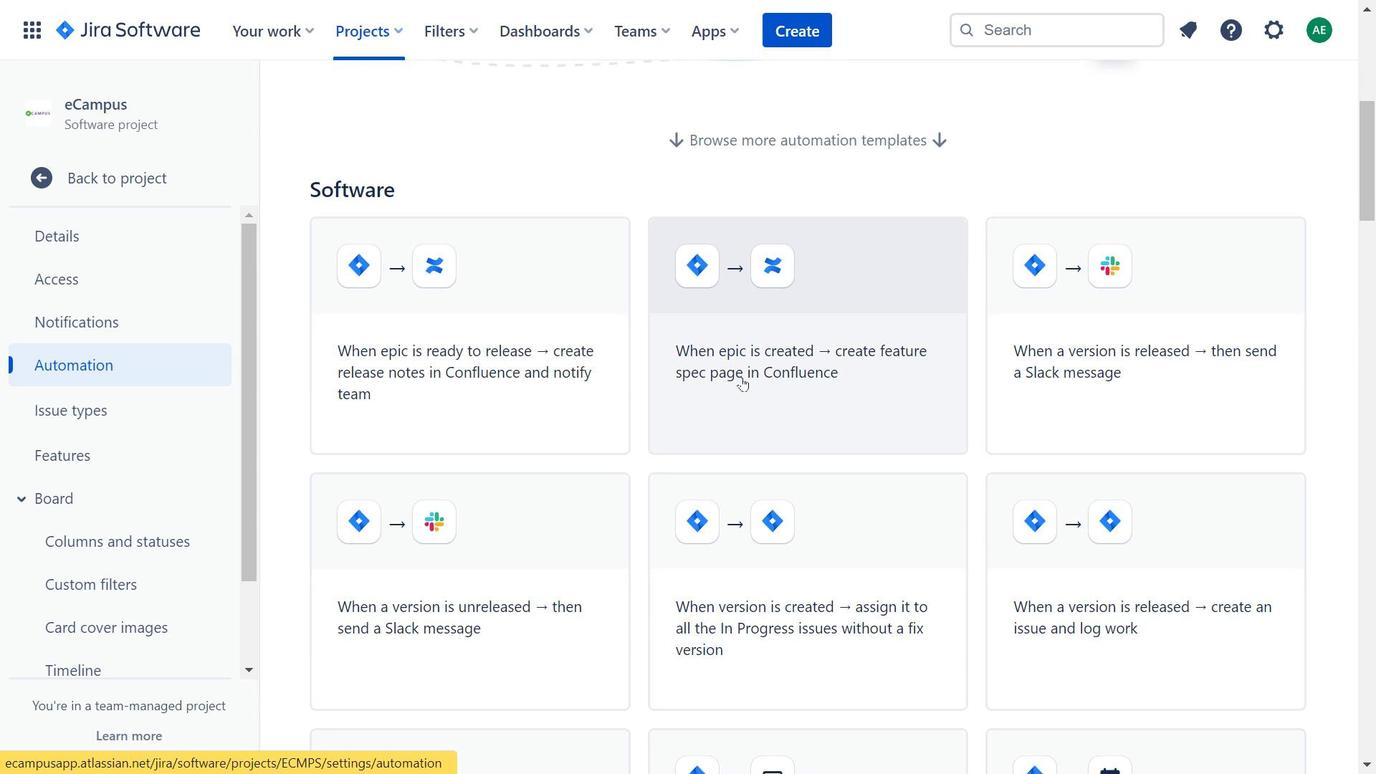 
Action: Mouse moved to (529, 218)
Screenshot: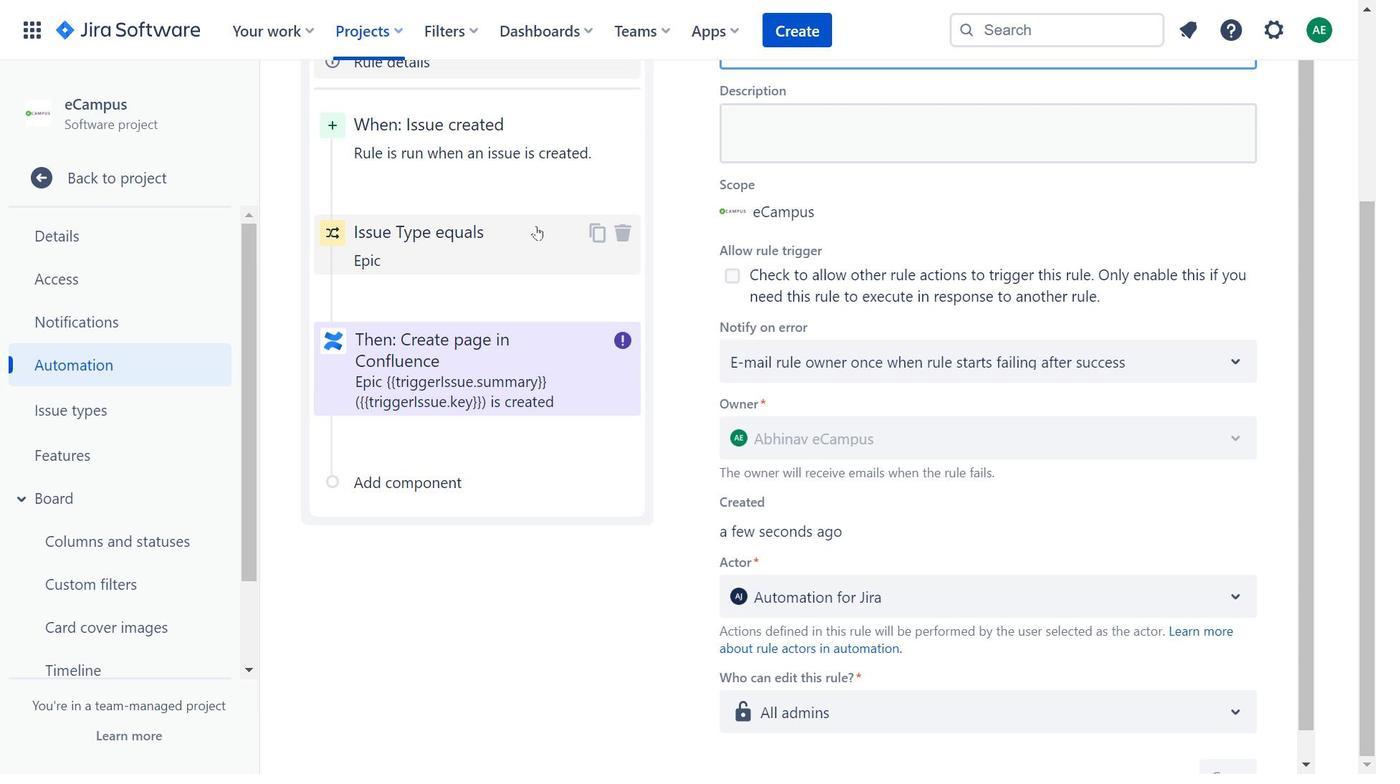 
Action: Mouse pressed left at (529, 218)
Screenshot: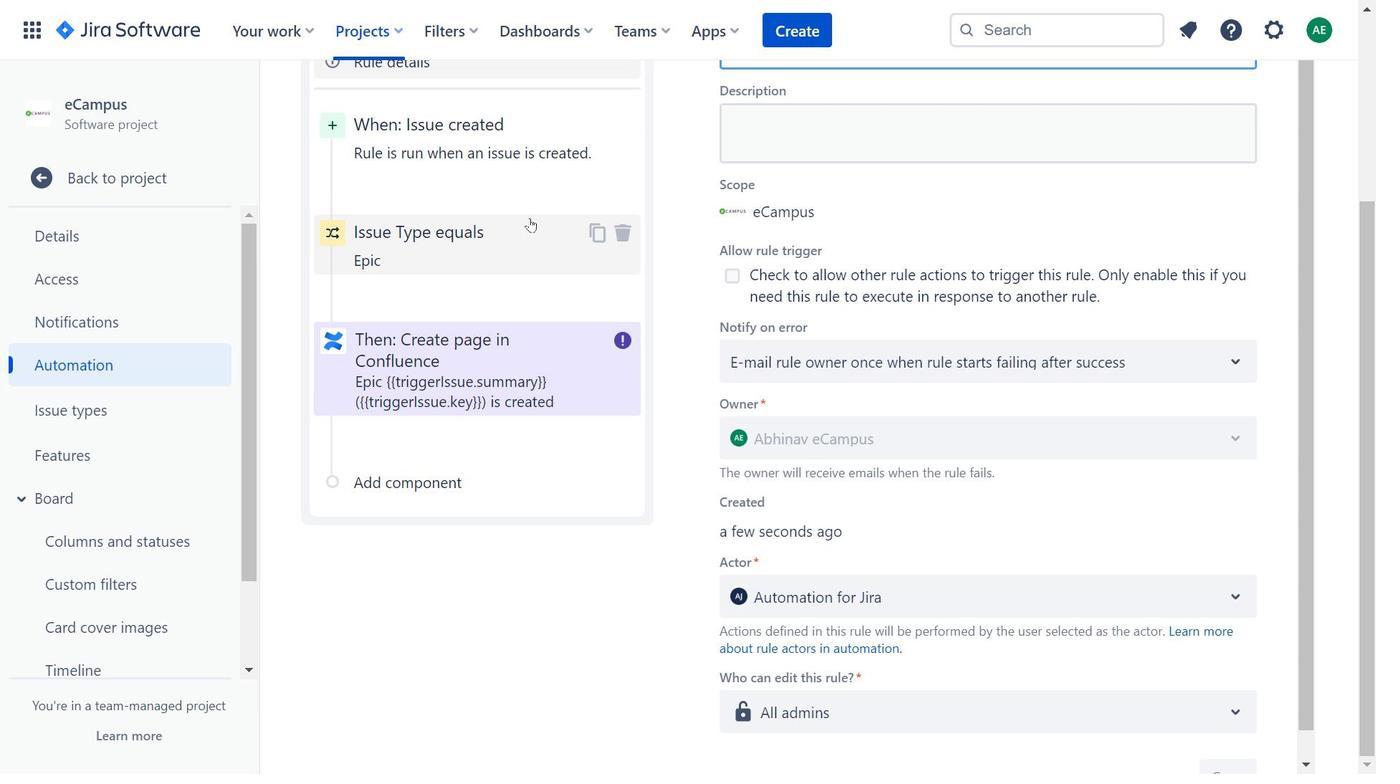 
Action: Mouse moved to (795, 345)
Screenshot: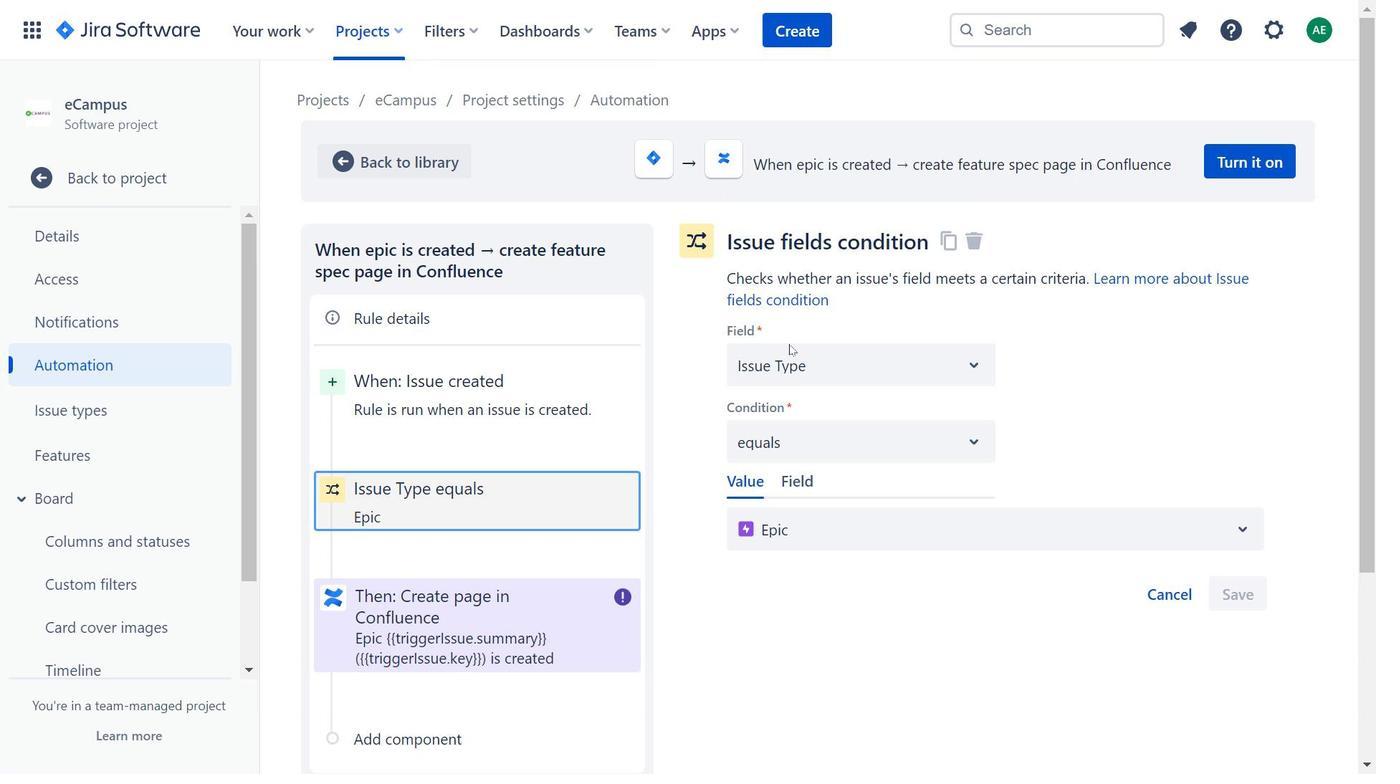 
Action: Mouse pressed left at (795, 345)
Screenshot: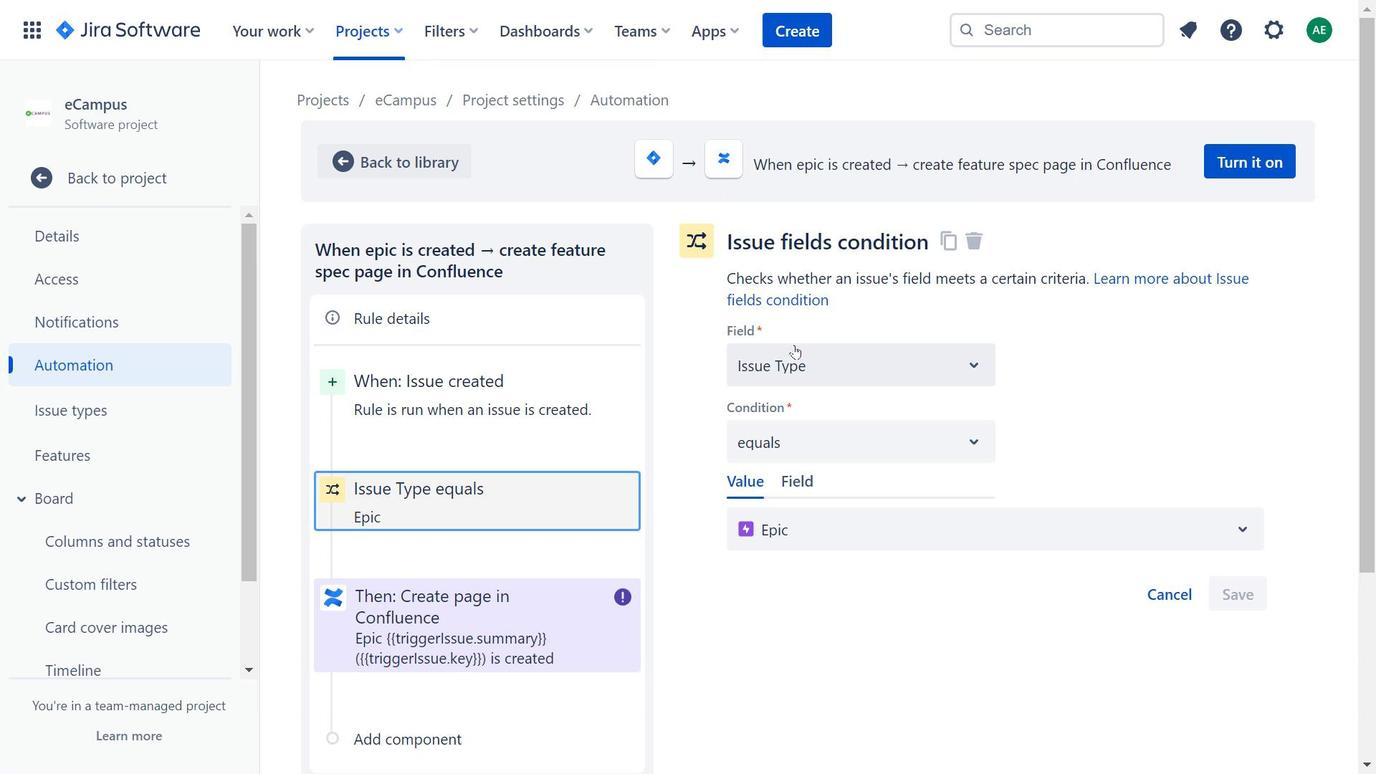 
Action: Mouse moved to (809, 447)
Screenshot: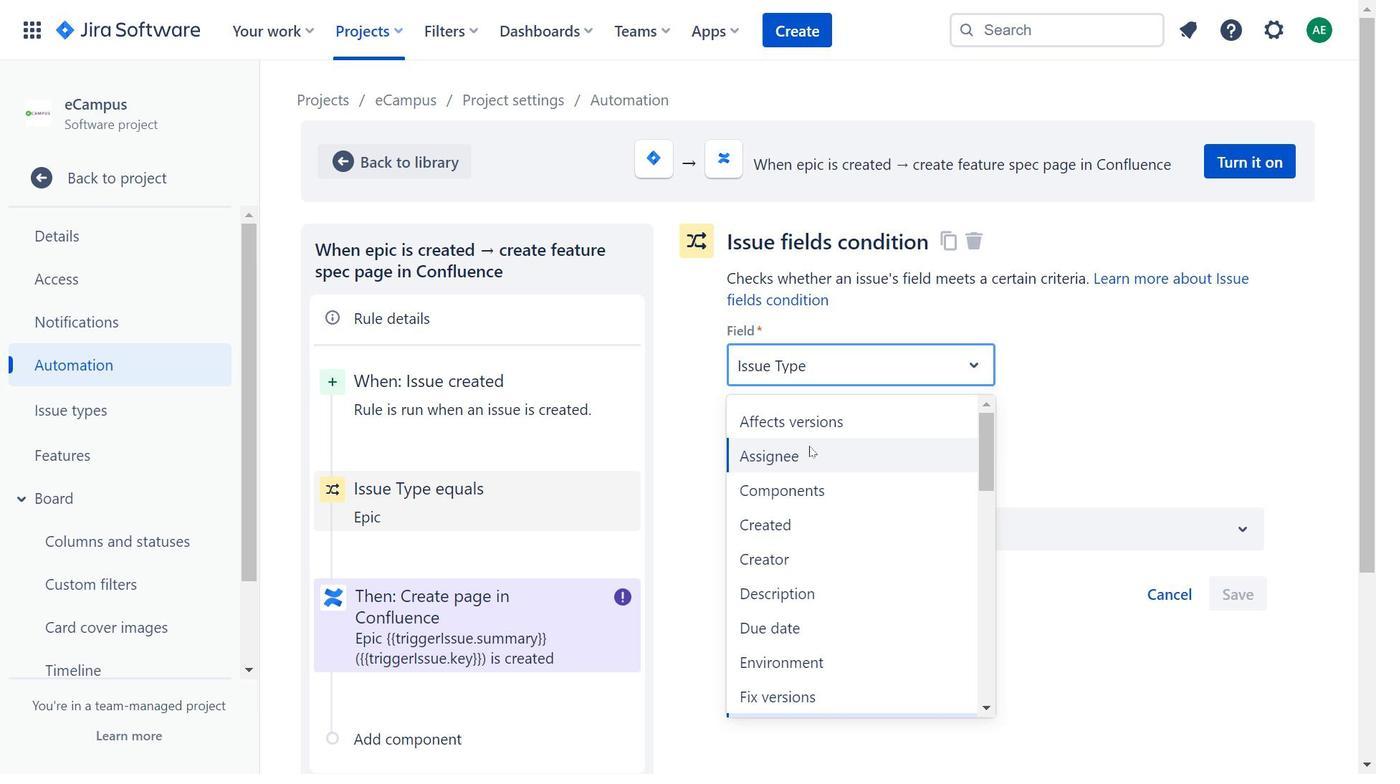 
Action: Mouse scrolled (809, 446) with delta (0, 0)
Screenshot: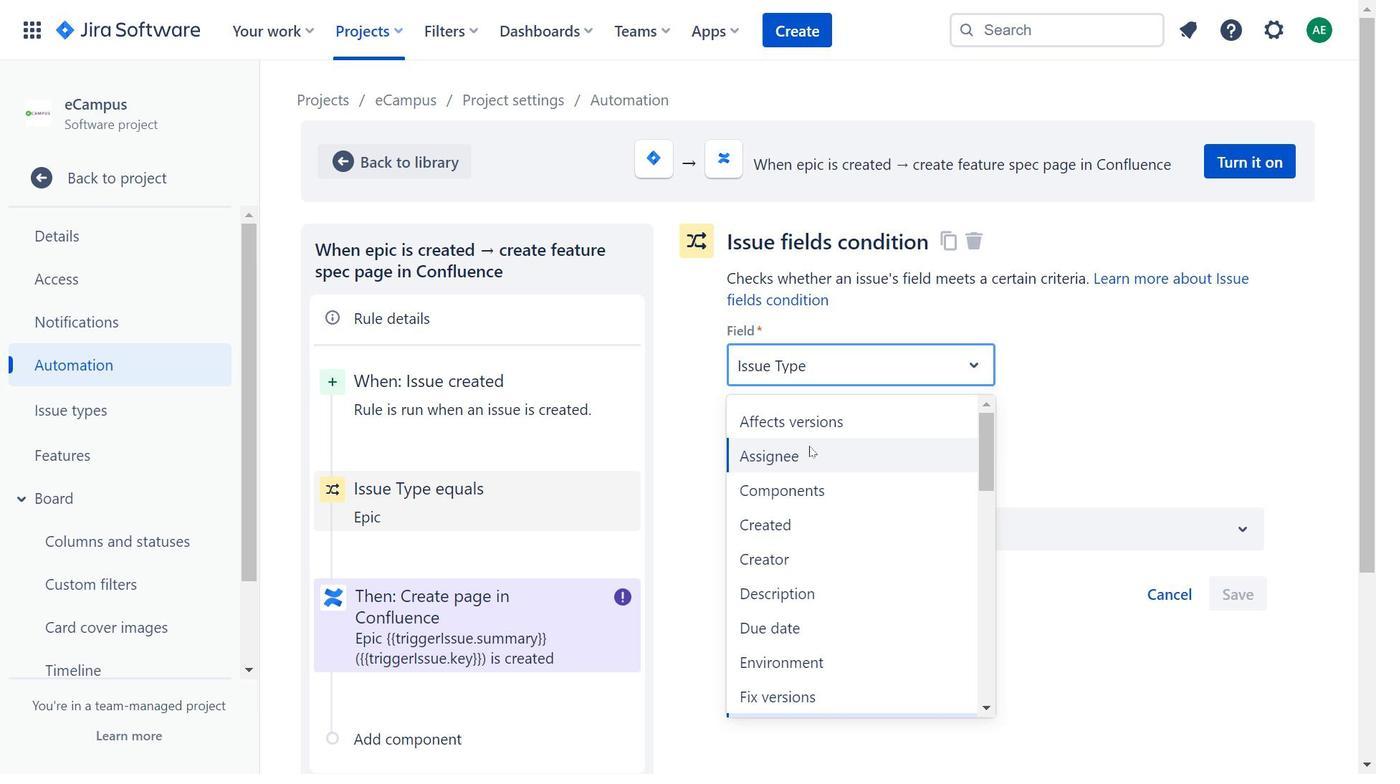 
Action: Mouse scrolled (809, 446) with delta (0, 0)
Screenshot: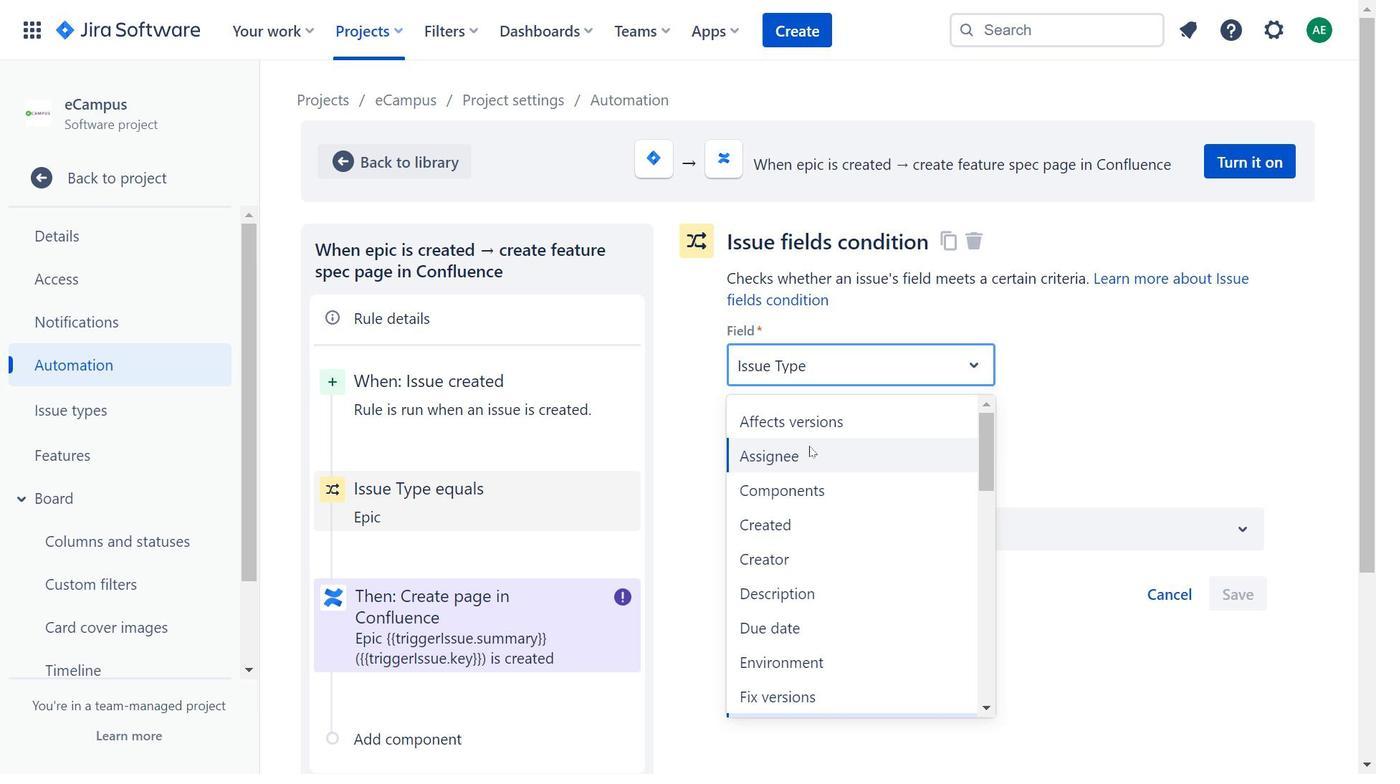 
Action: Mouse moved to (810, 447)
Screenshot: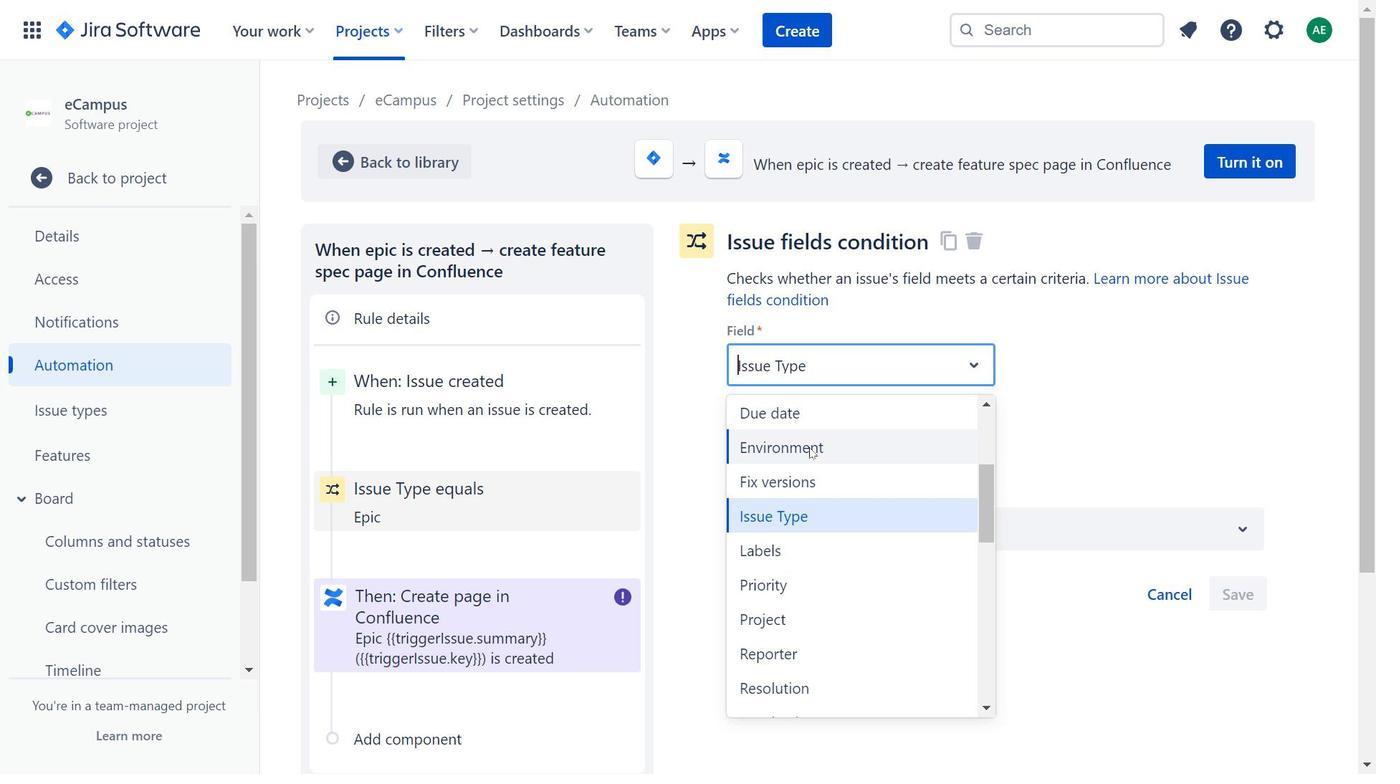 
Action: Mouse scrolled (810, 448) with delta (0, 0)
Screenshot: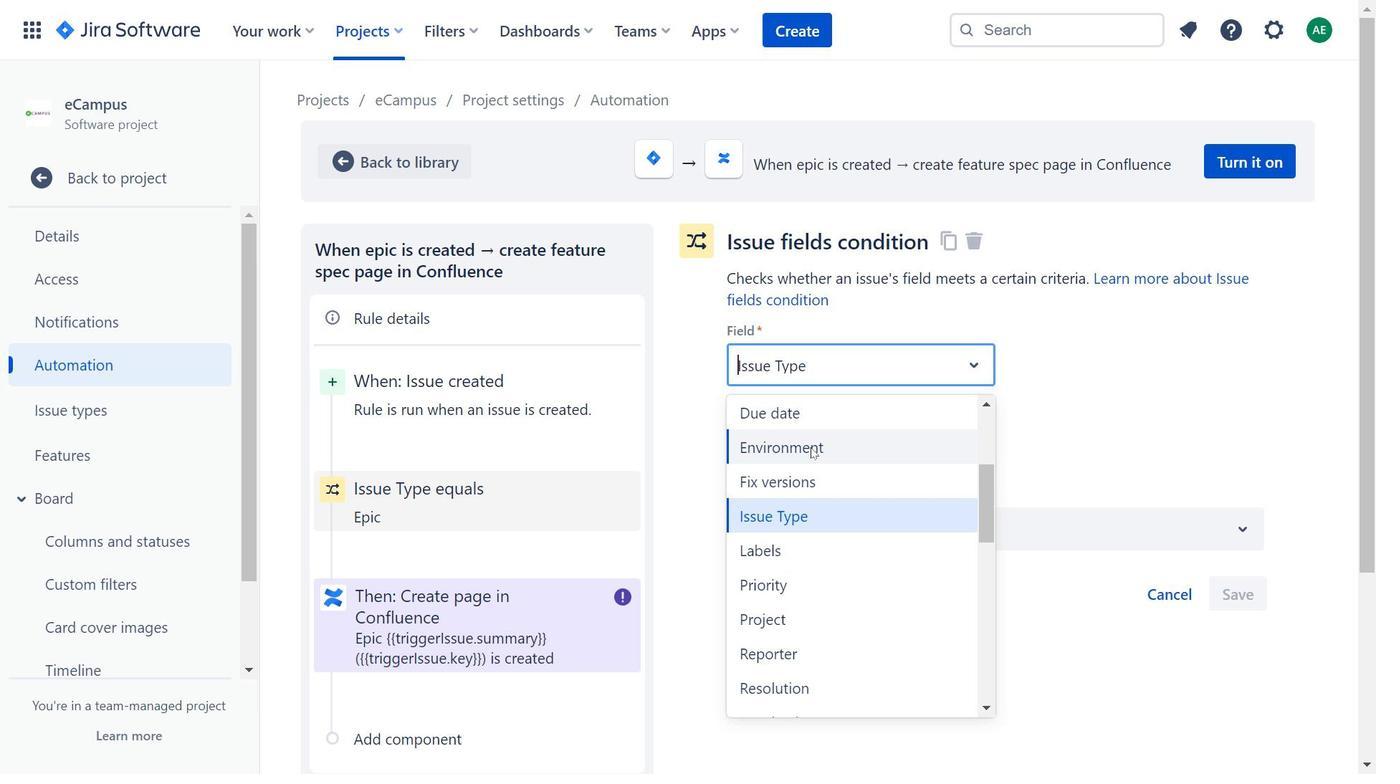 
Action: Mouse scrolled (810, 448) with delta (0, 0)
Screenshot: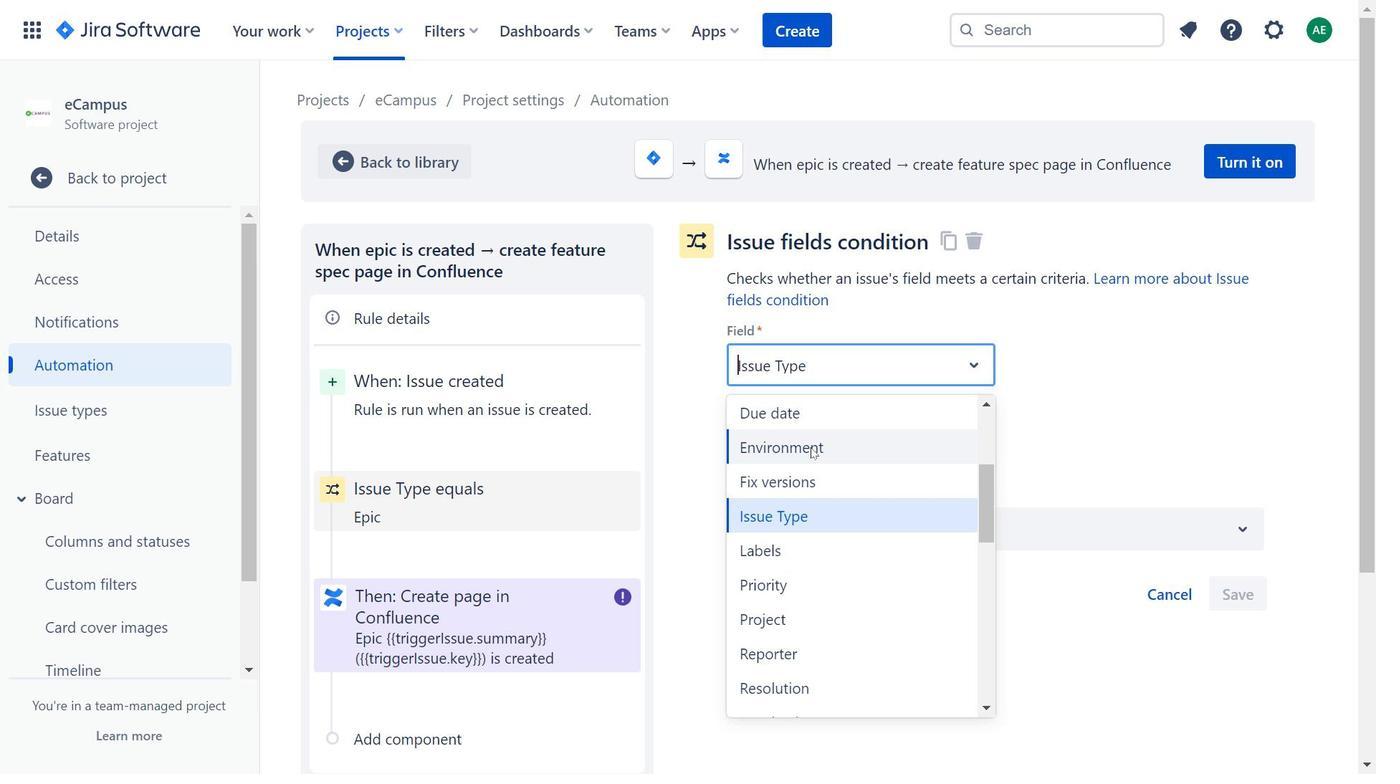 
Action: Mouse scrolled (810, 446) with delta (0, 0)
Screenshot: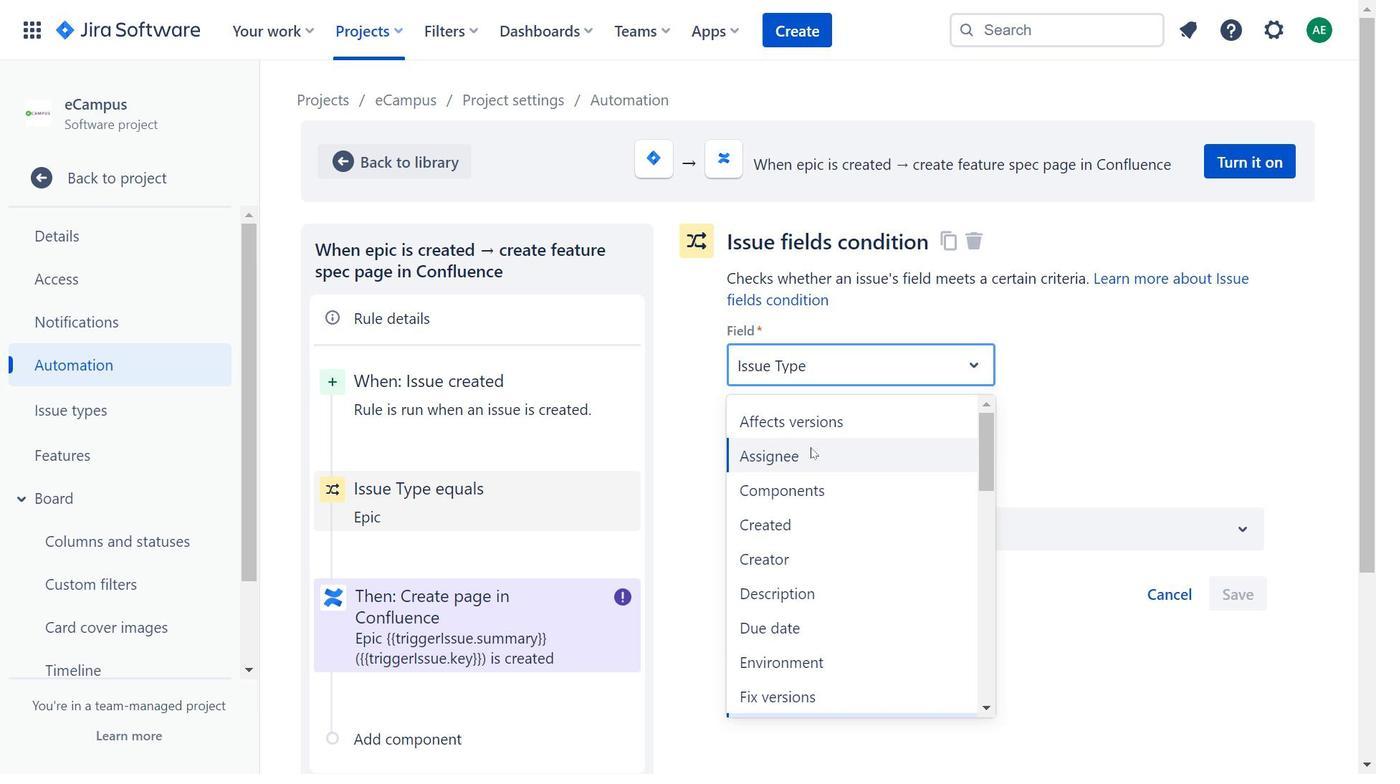 
Action: Mouse moved to (812, 447)
Screenshot: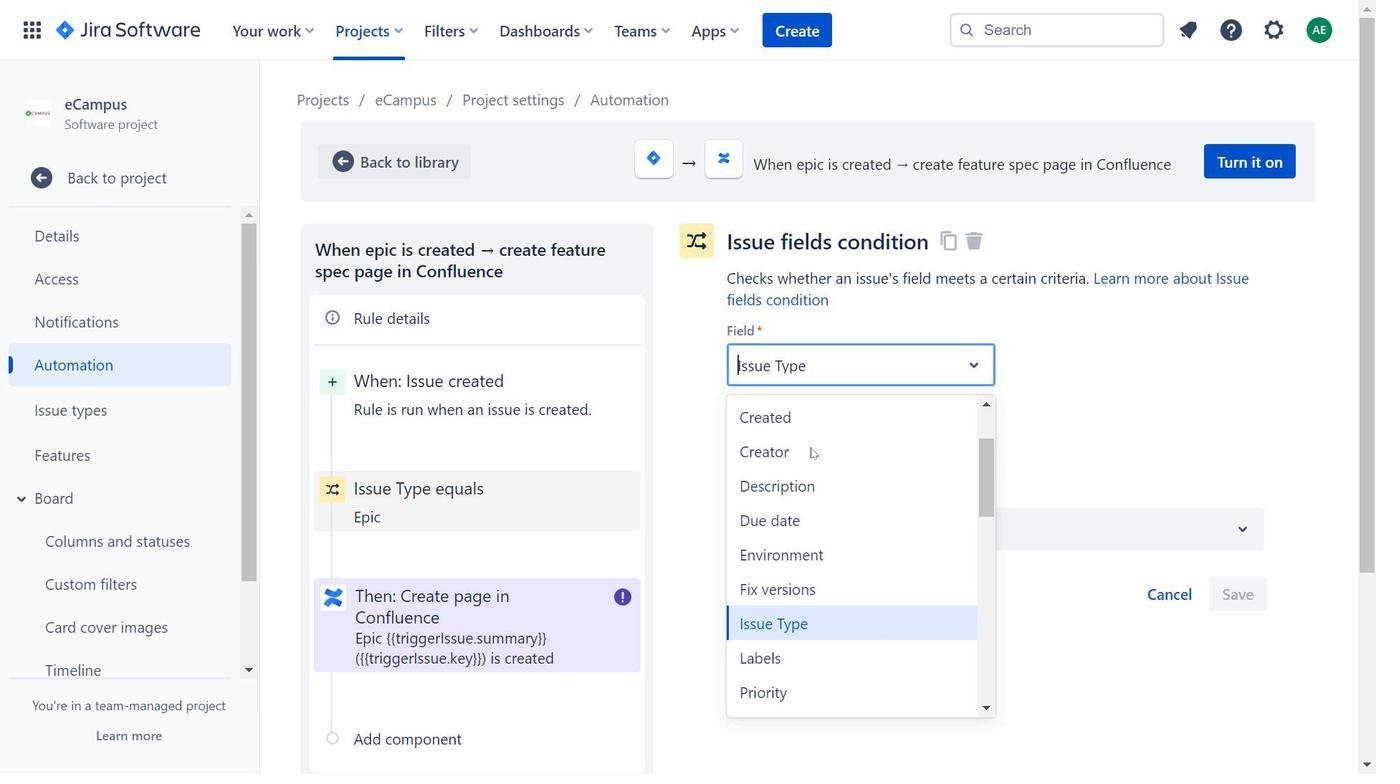 
Action: Mouse scrolled (812, 446) with delta (0, 0)
Screenshot: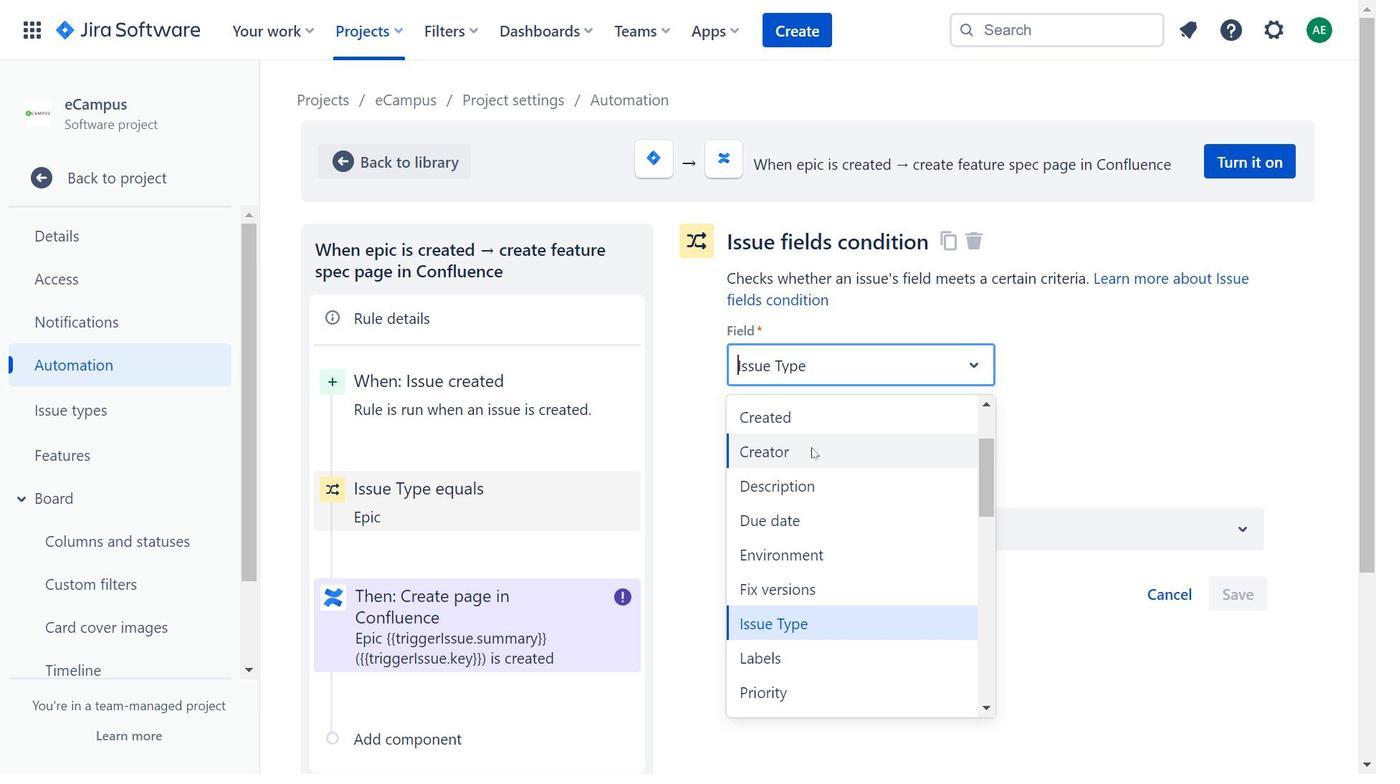 
Action: Mouse scrolled (812, 446) with delta (0, 0)
Screenshot: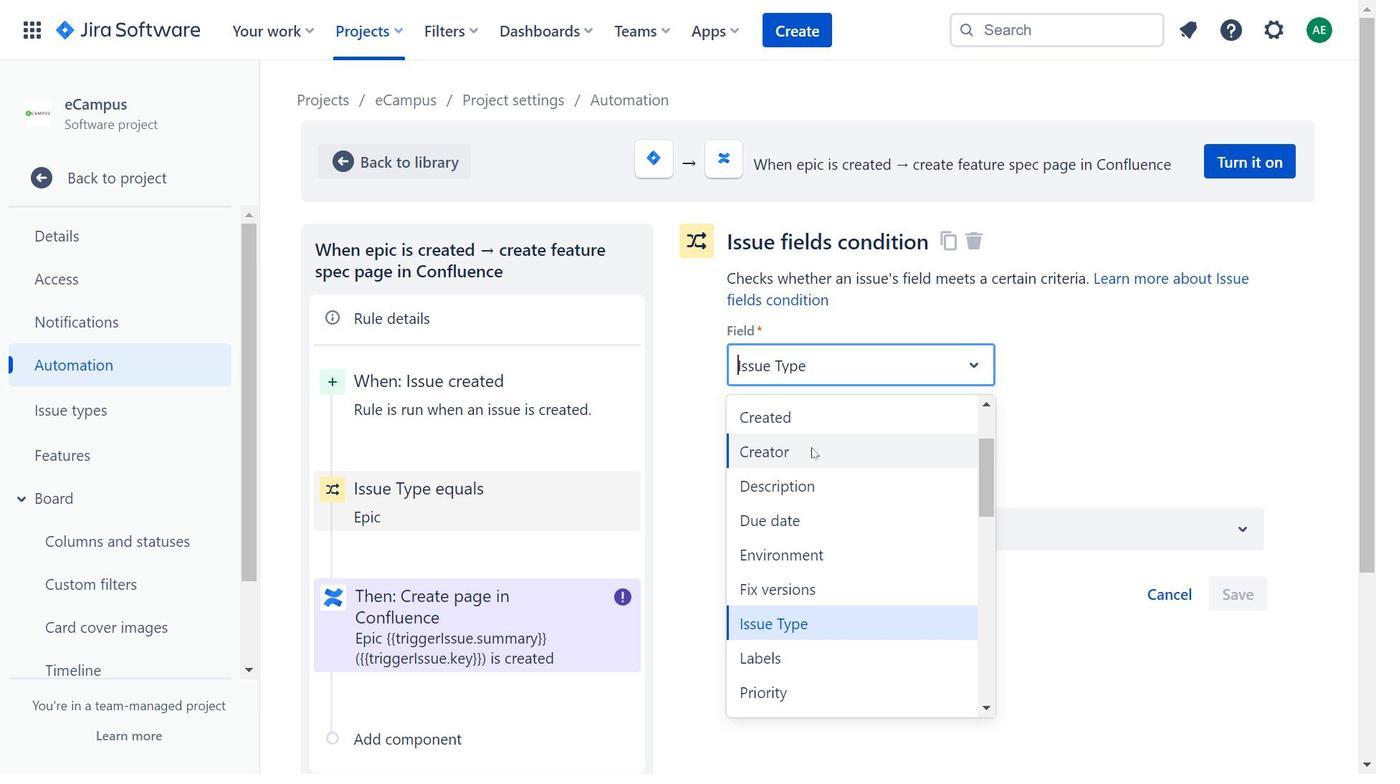 
Action: Mouse scrolled (812, 446) with delta (0, 0)
Screenshot: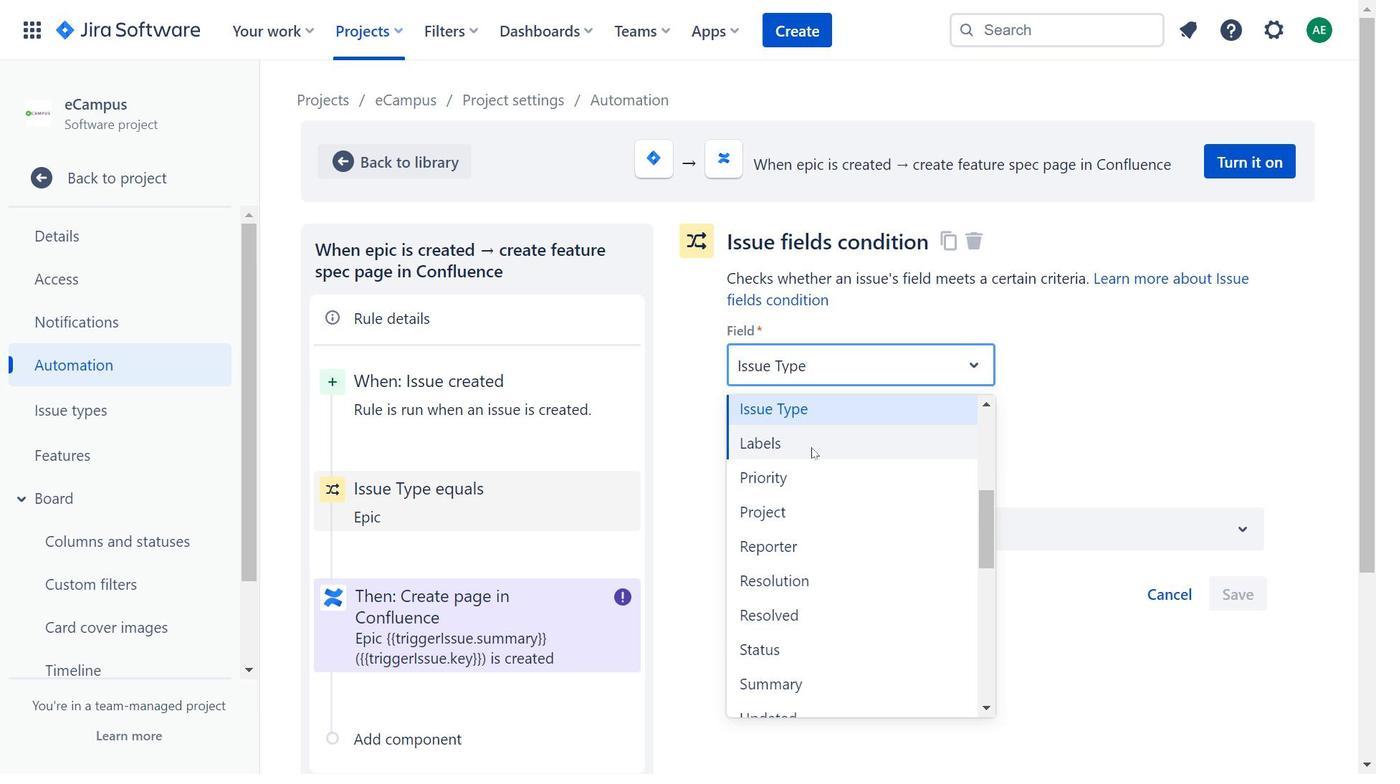 
Action: Mouse scrolled (812, 446) with delta (0, 0)
Screenshot: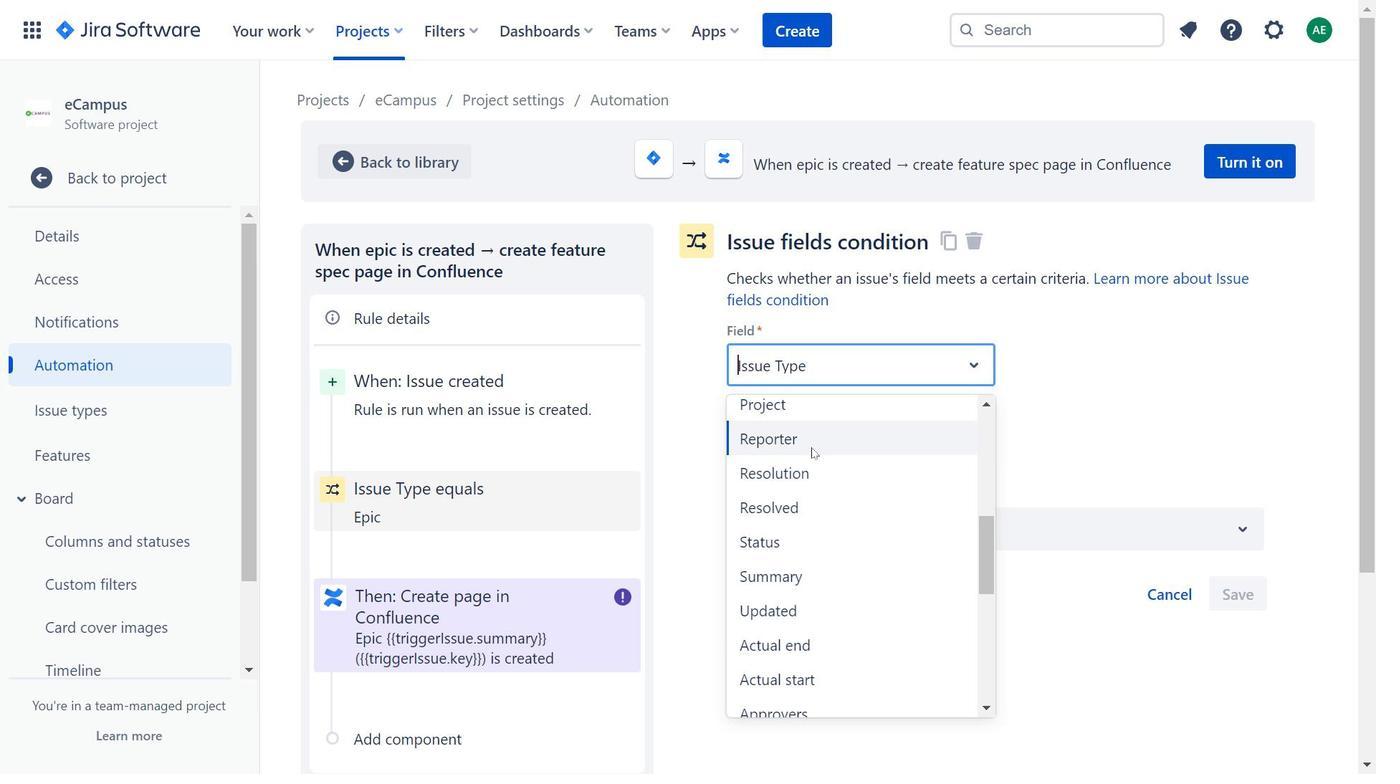 
Action: Mouse moved to (817, 447)
Screenshot: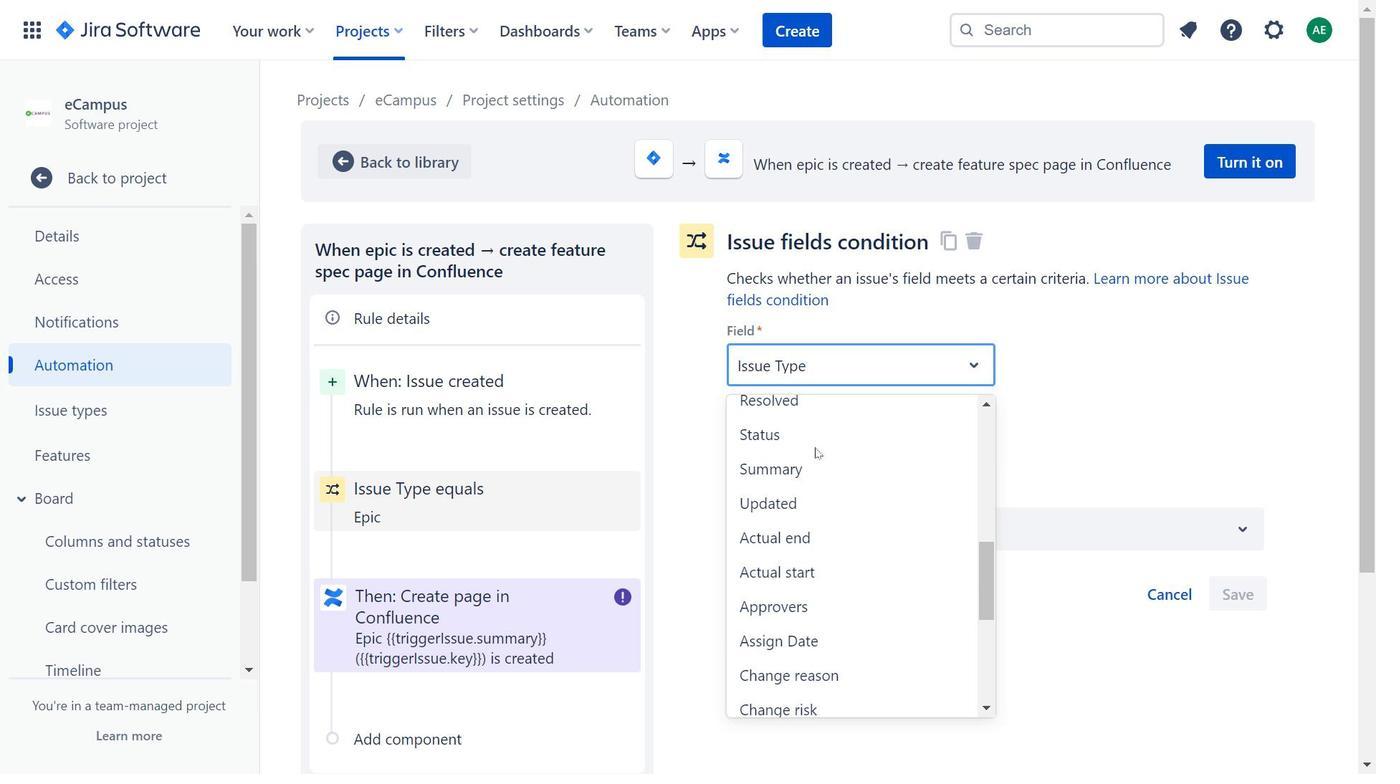 
Action: Mouse scrolled (817, 446) with delta (0, 0)
Screenshot: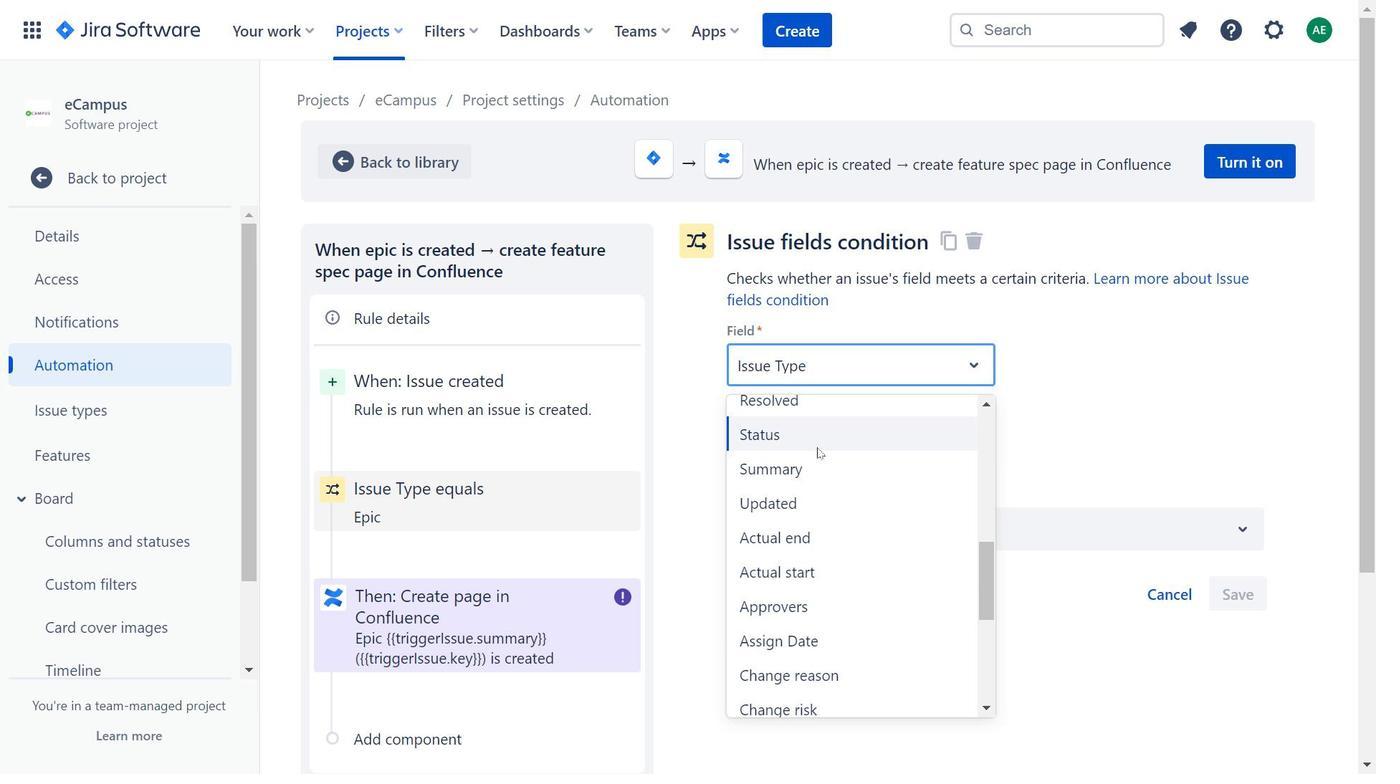 
Action: Mouse moved to (857, 435)
Screenshot: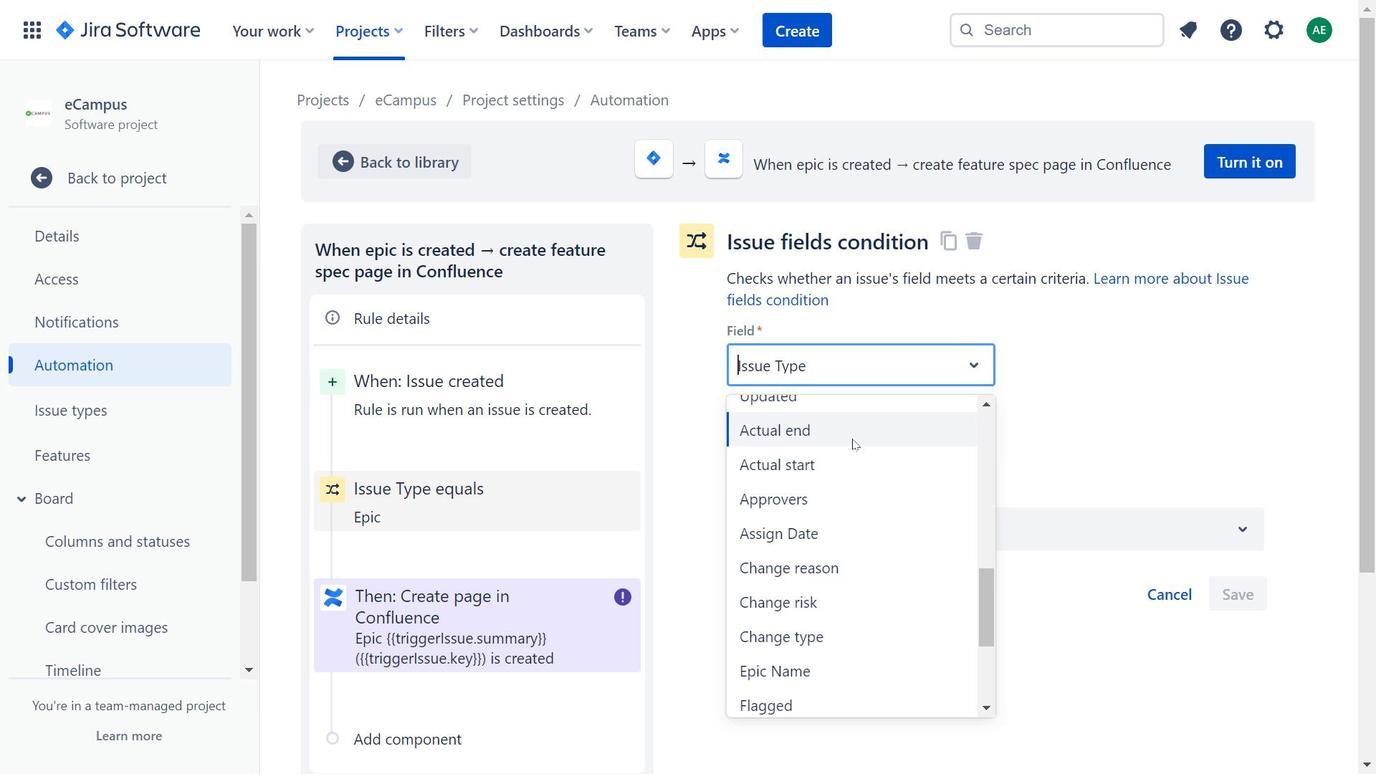 
Action: Mouse scrolled (857, 435) with delta (0, 0)
Screenshot: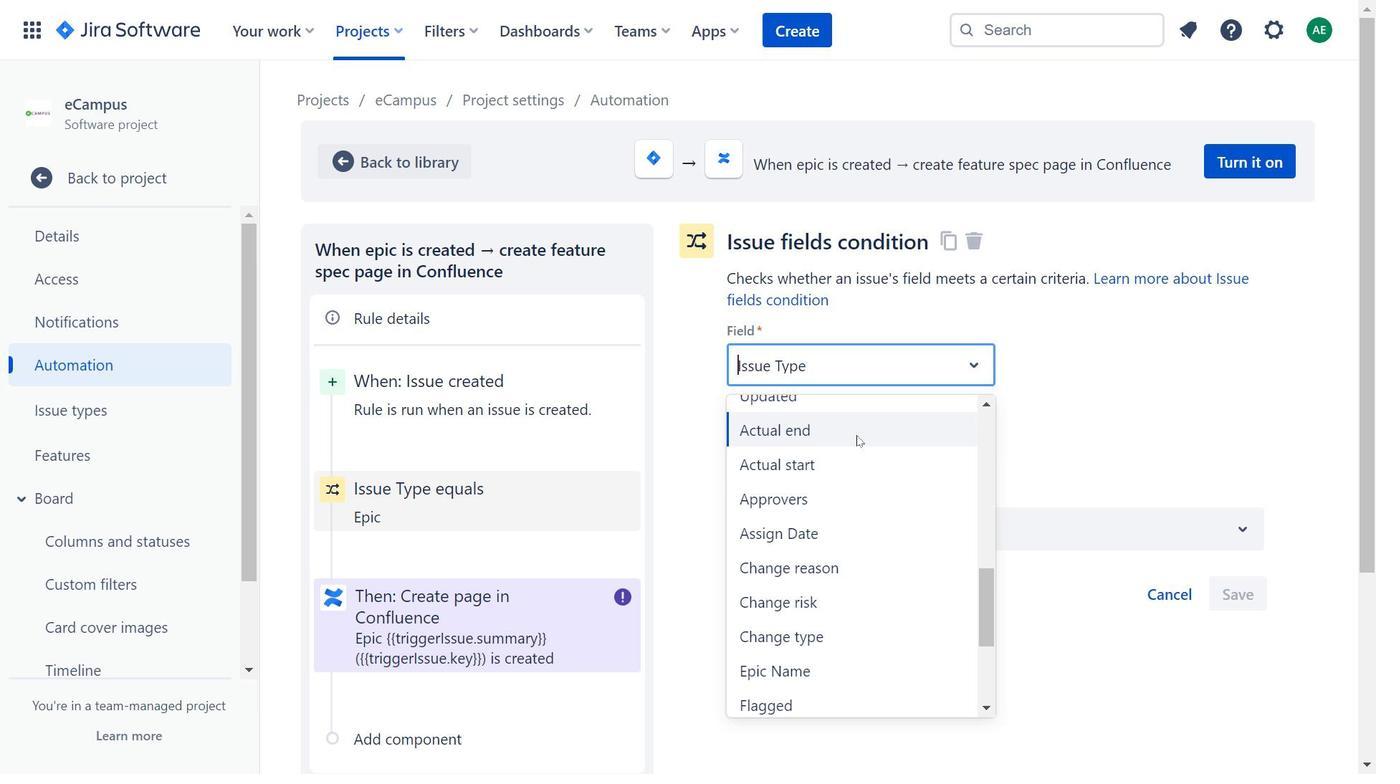 
Action: Mouse scrolled (857, 435) with delta (0, 0)
Screenshot: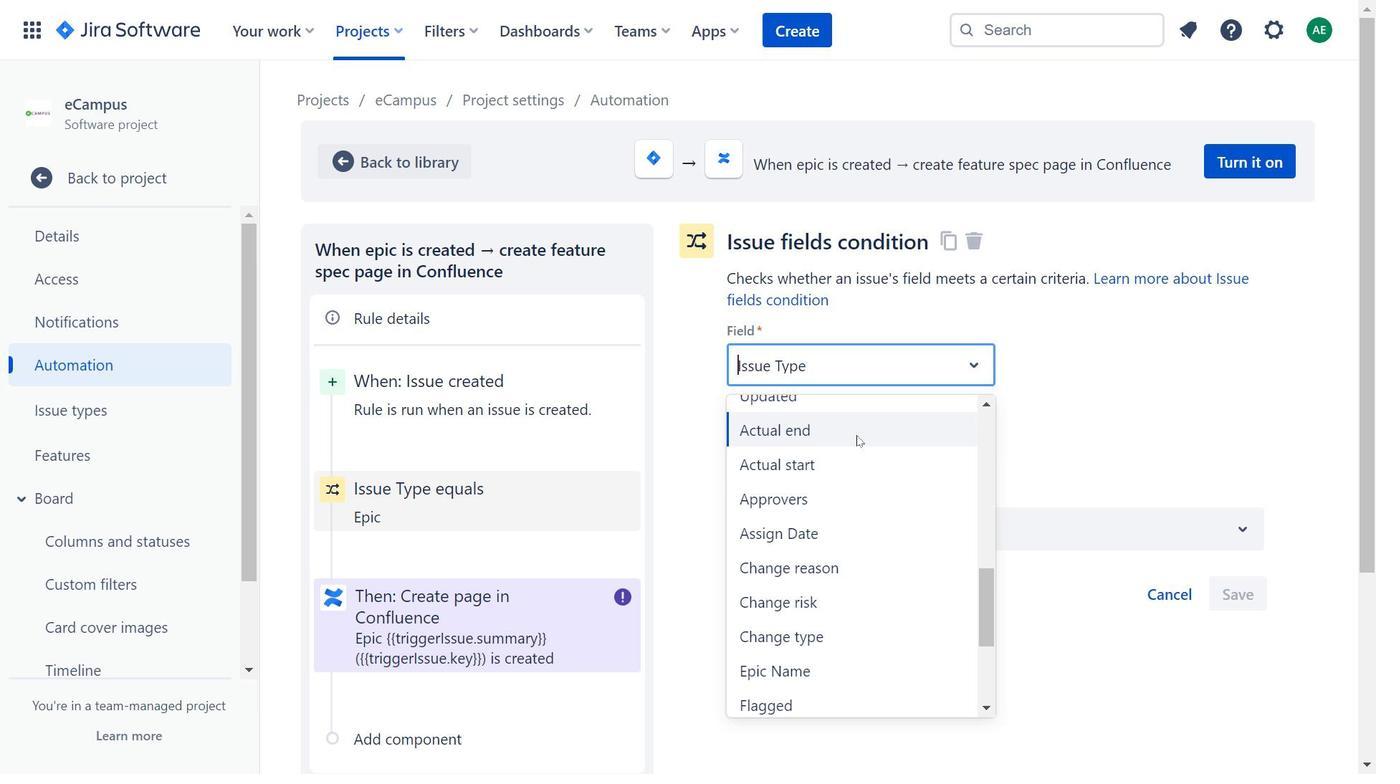 
Action: Mouse moved to (865, 434)
Screenshot: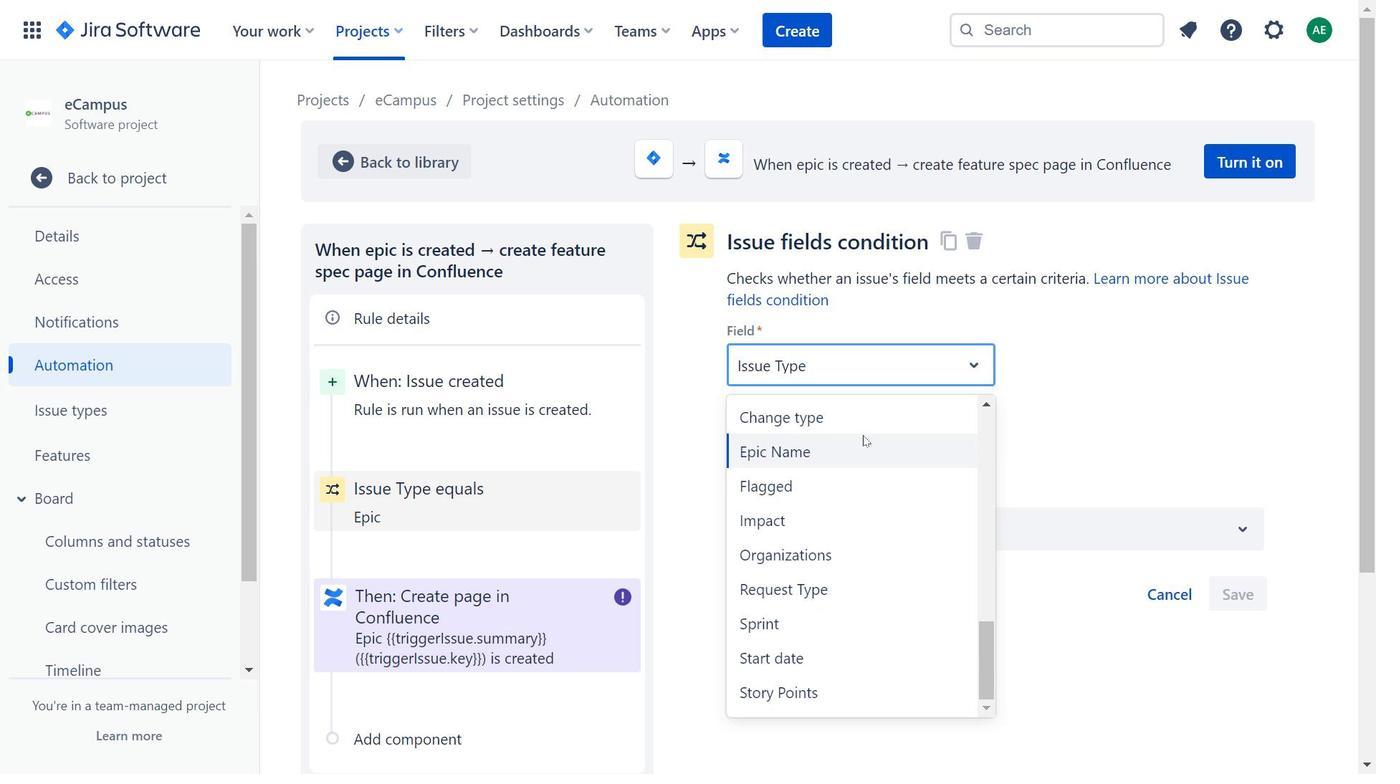 
Action: Mouse scrolled (865, 433) with delta (0, 0)
Screenshot: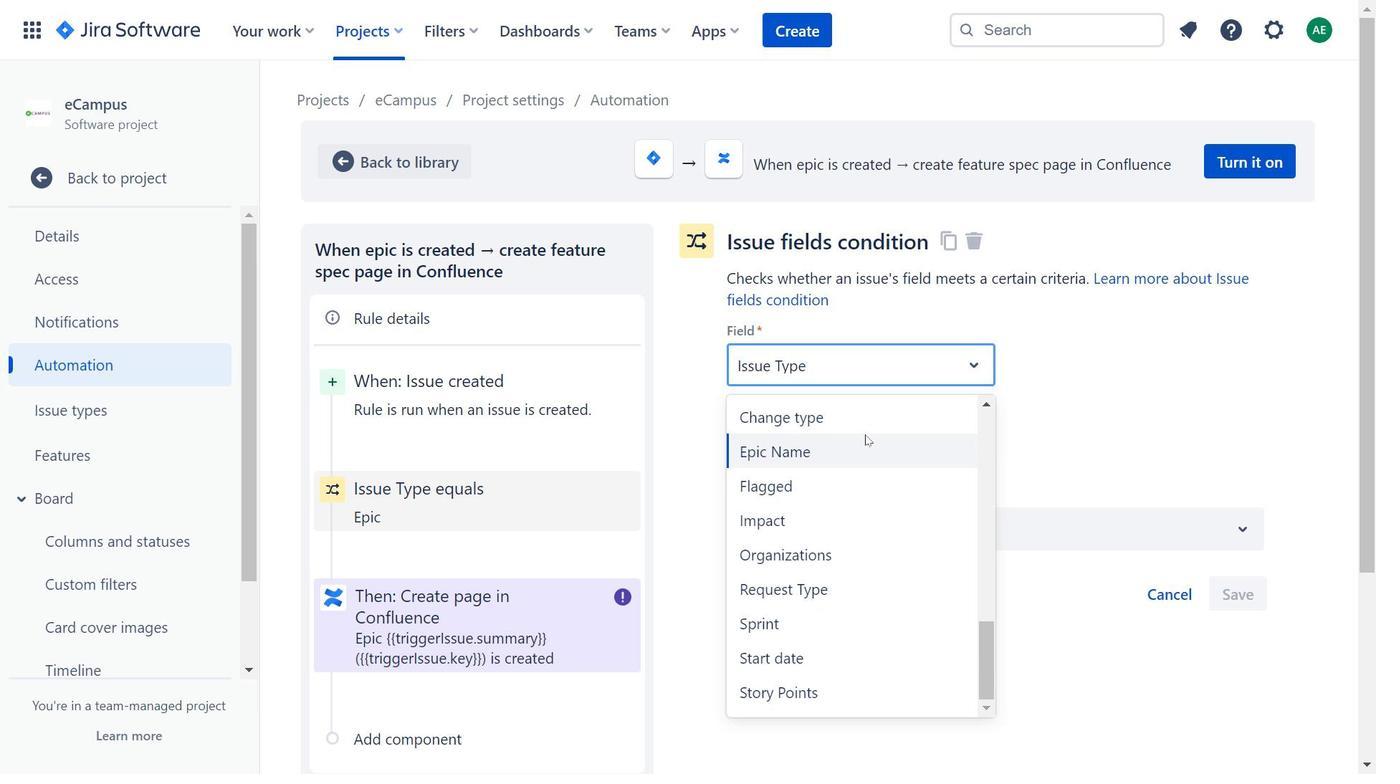 
Action: Mouse scrolled (865, 433) with delta (0, 0)
Screenshot: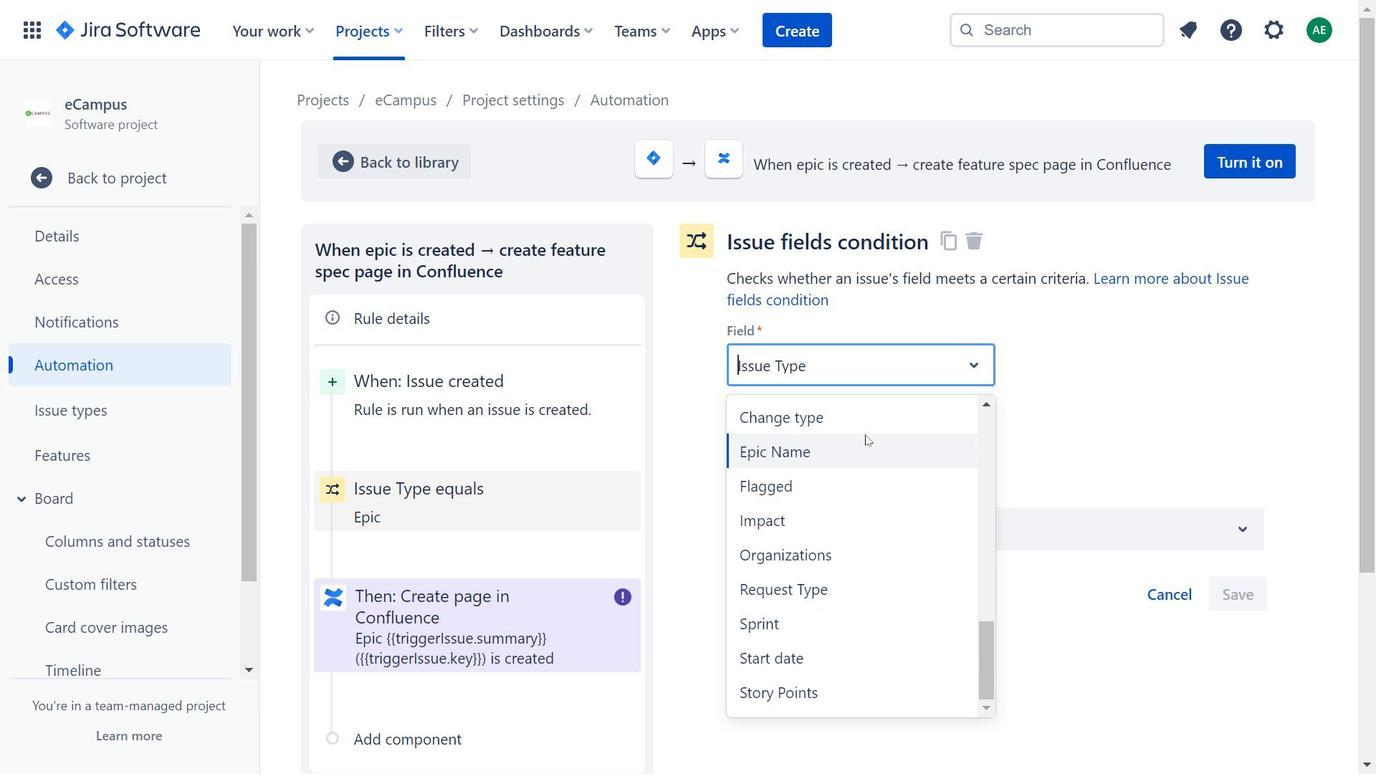
Action: Mouse moved to (886, 471)
Screenshot: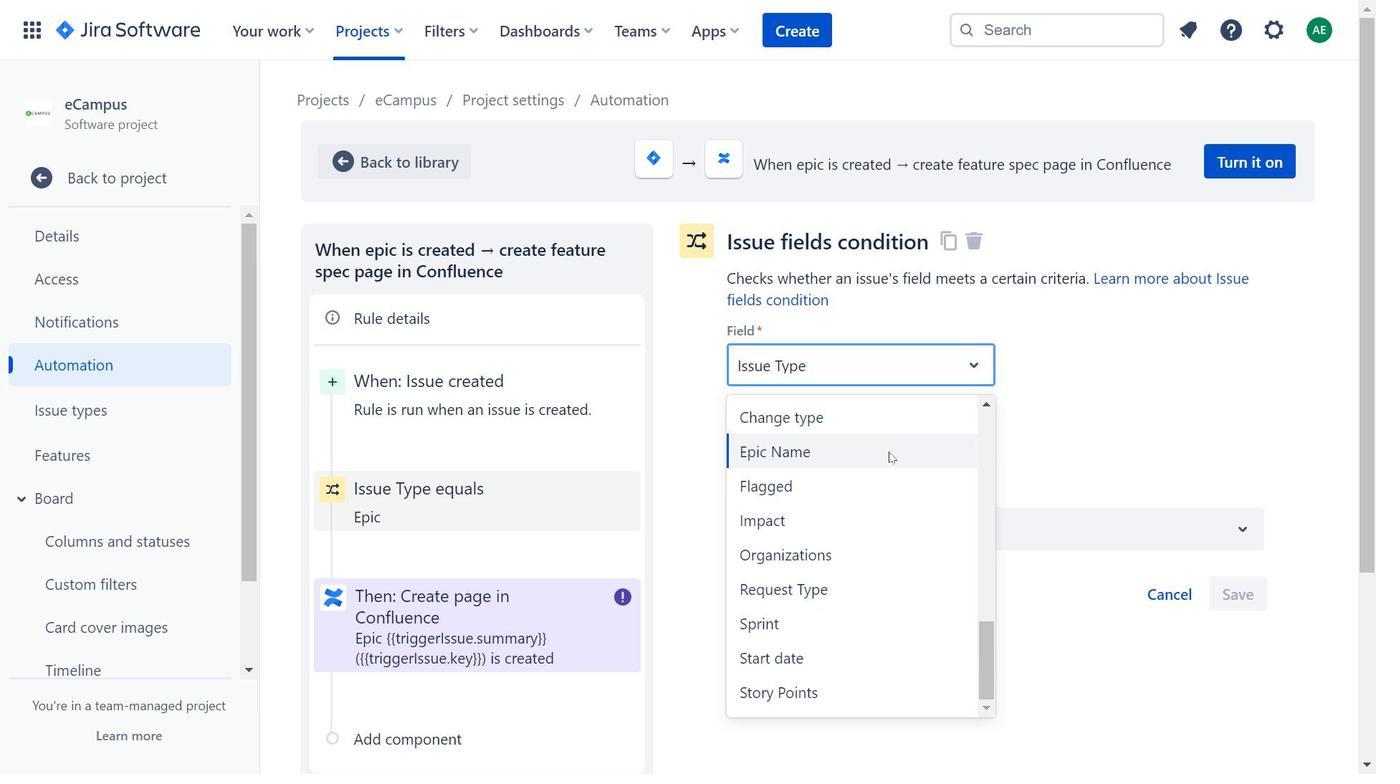 
Action: Mouse scrolled (886, 471) with delta (0, 0)
Screenshot: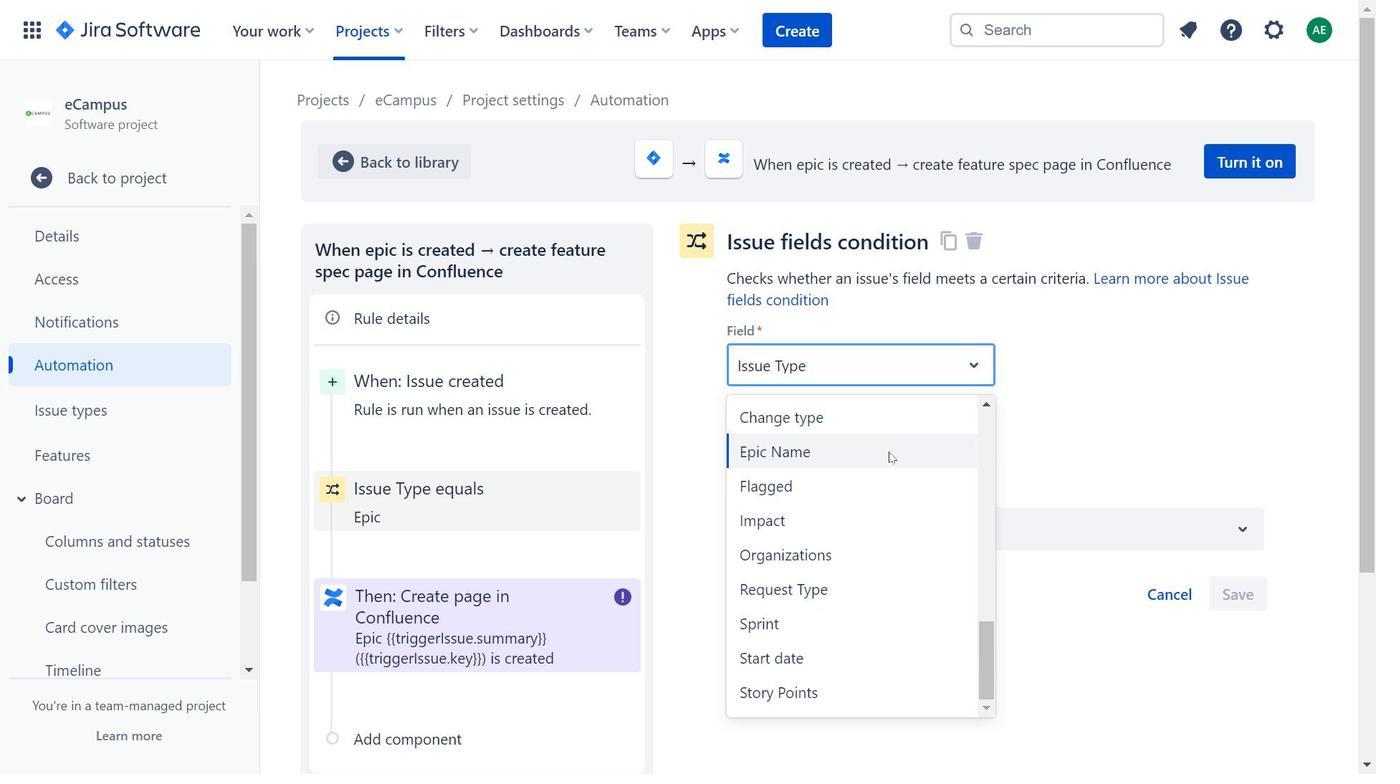 
Action: Mouse scrolled (886, 471) with delta (0, 0)
Screenshot: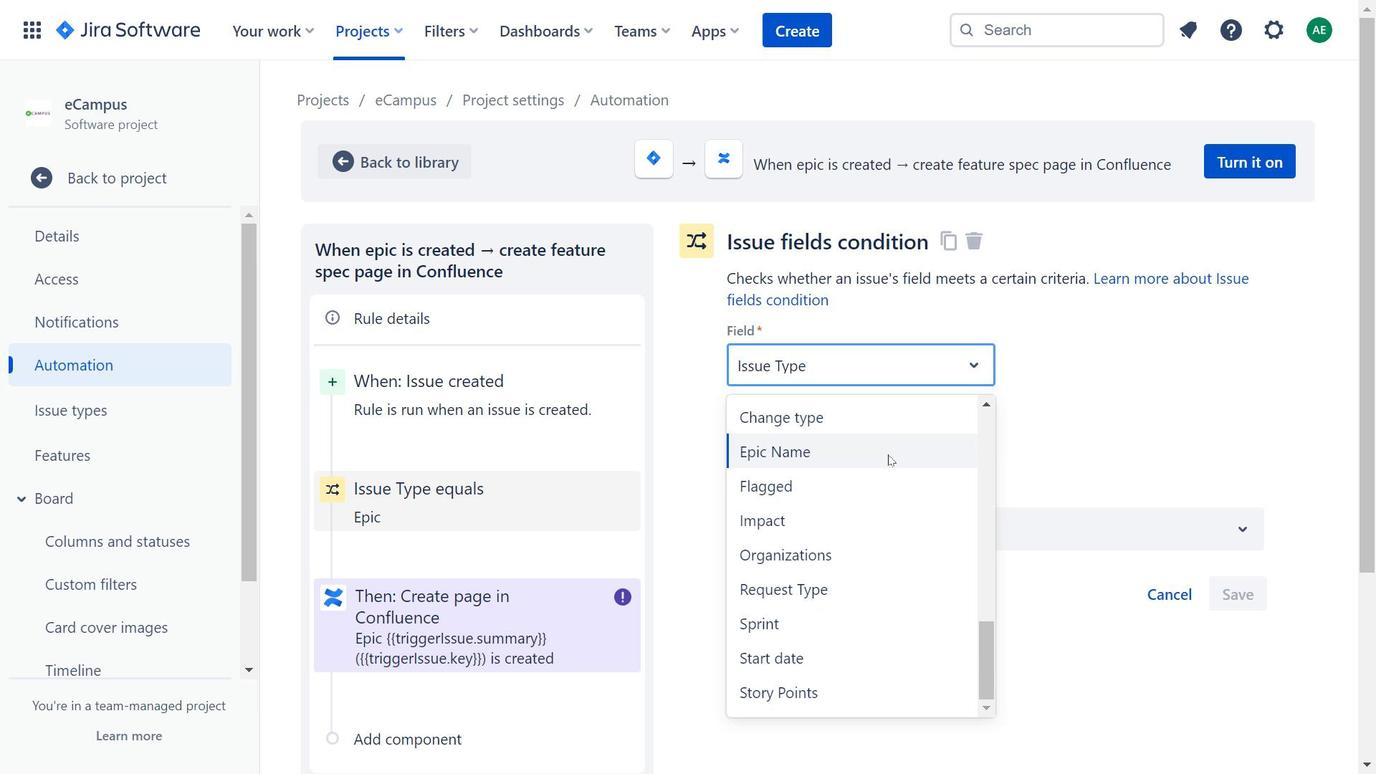 
Action: Mouse moved to (899, 595)
Screenshot: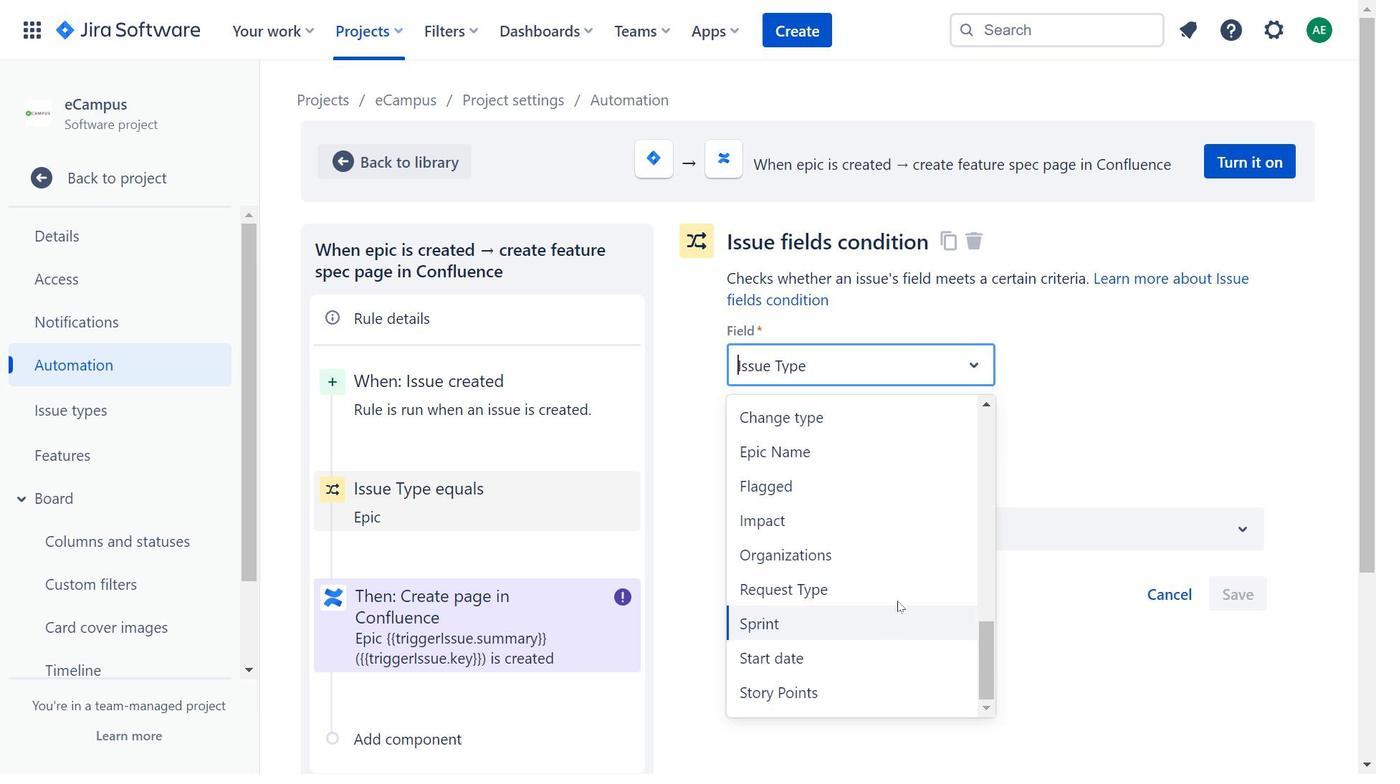 
Action: Mouse scrolled (899, 596) with delta (0, 0)
Screenshot: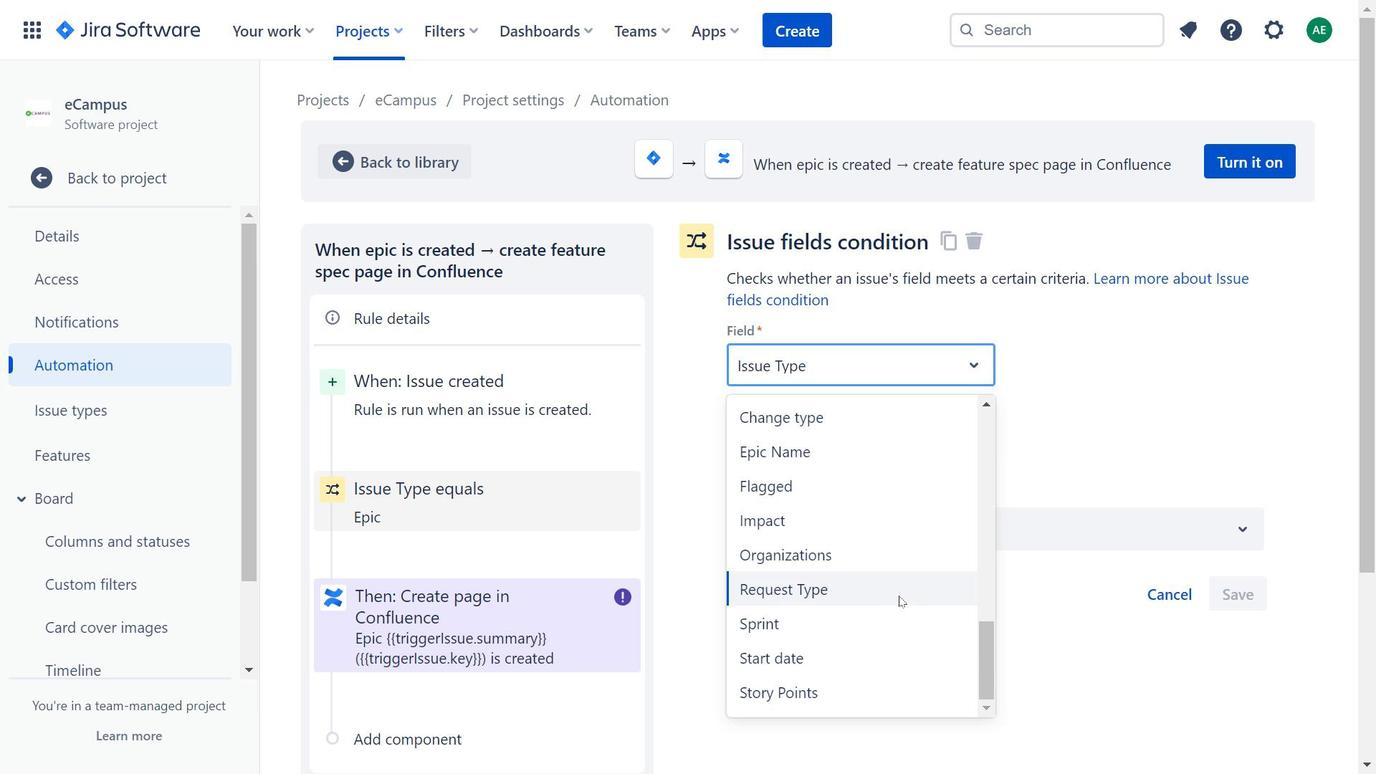 
Action: Mouse moved to (902, 588)
Screenshot: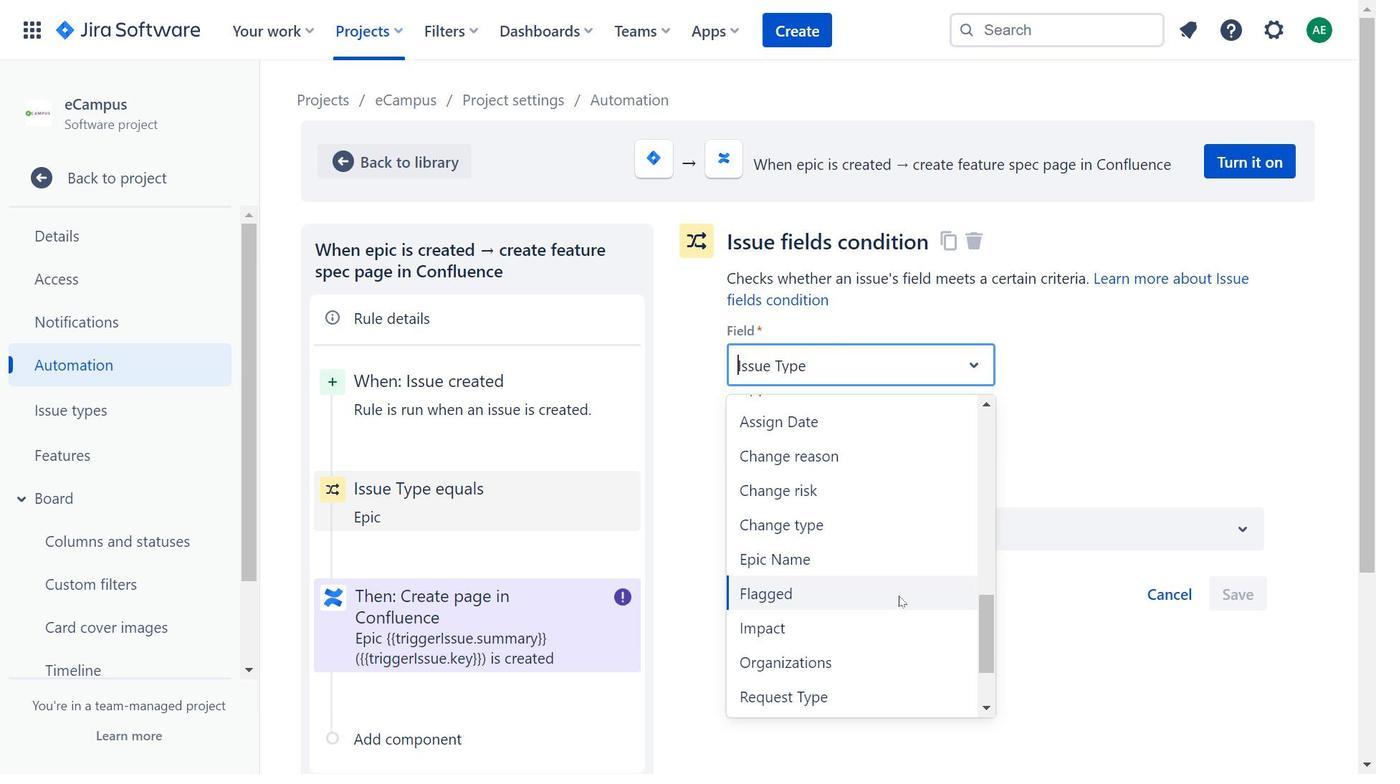 
Action: Mouse scrolled (902, 589) with delta (0, 0)
Screenshot: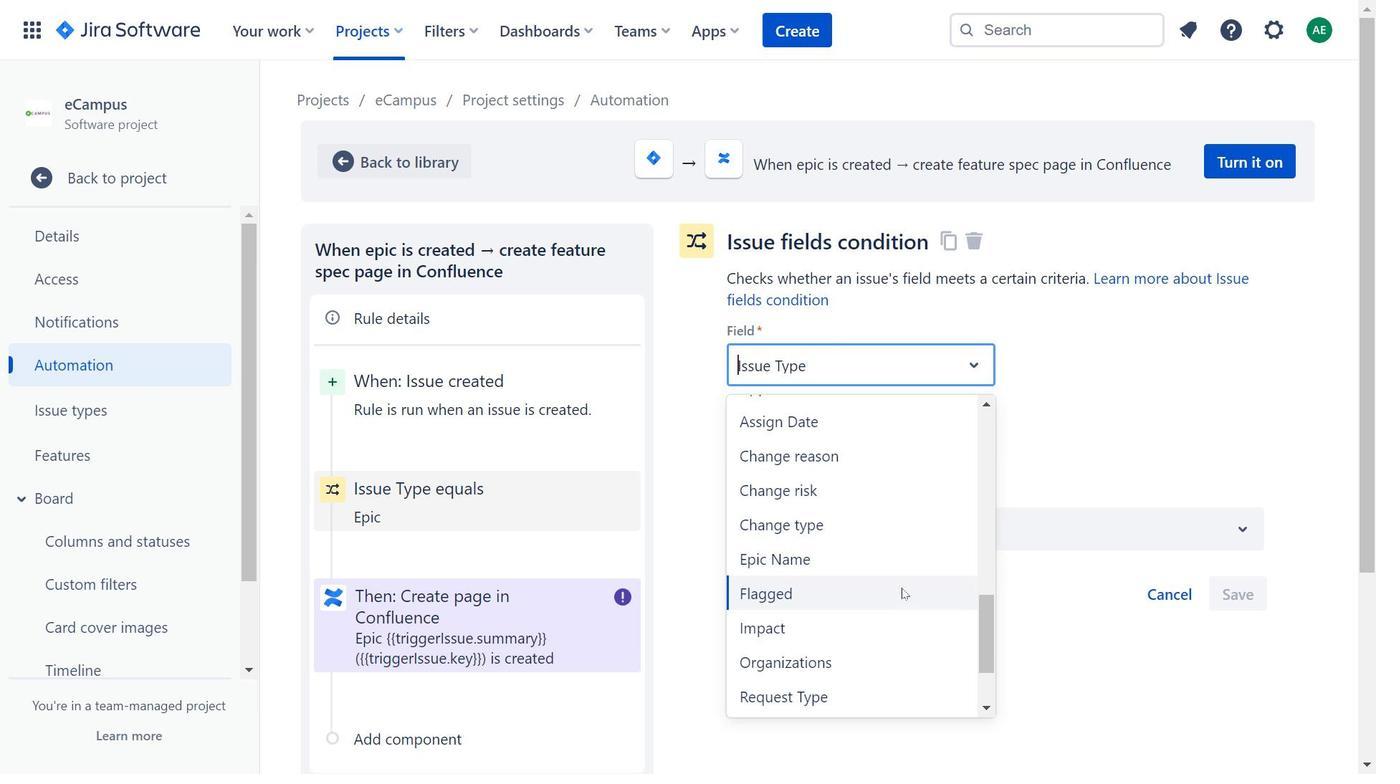 
Action: Mouse scrolled (902, 589) with delta (0, 0)
Screenshot: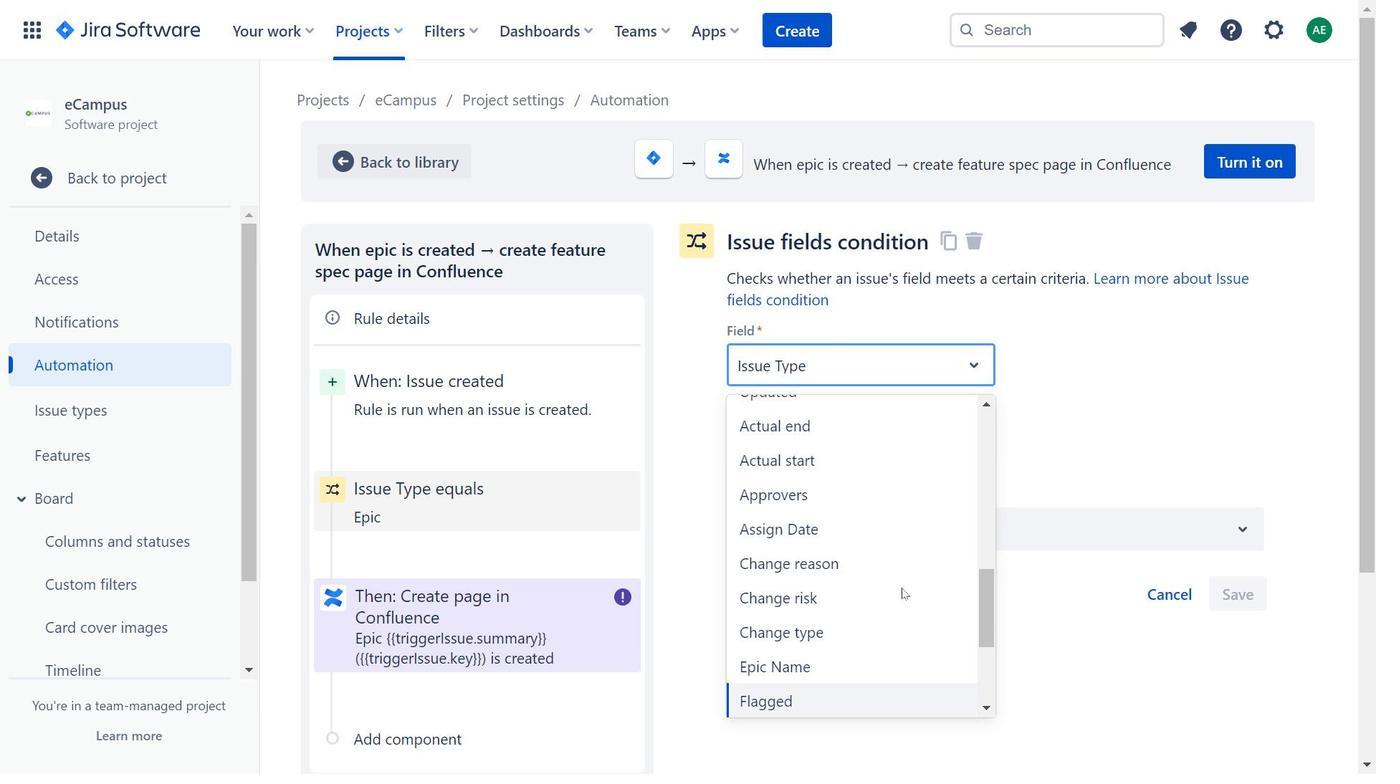 
Action: Mouse scrolled (902, 589) with delta (0, 0)
Screenshot: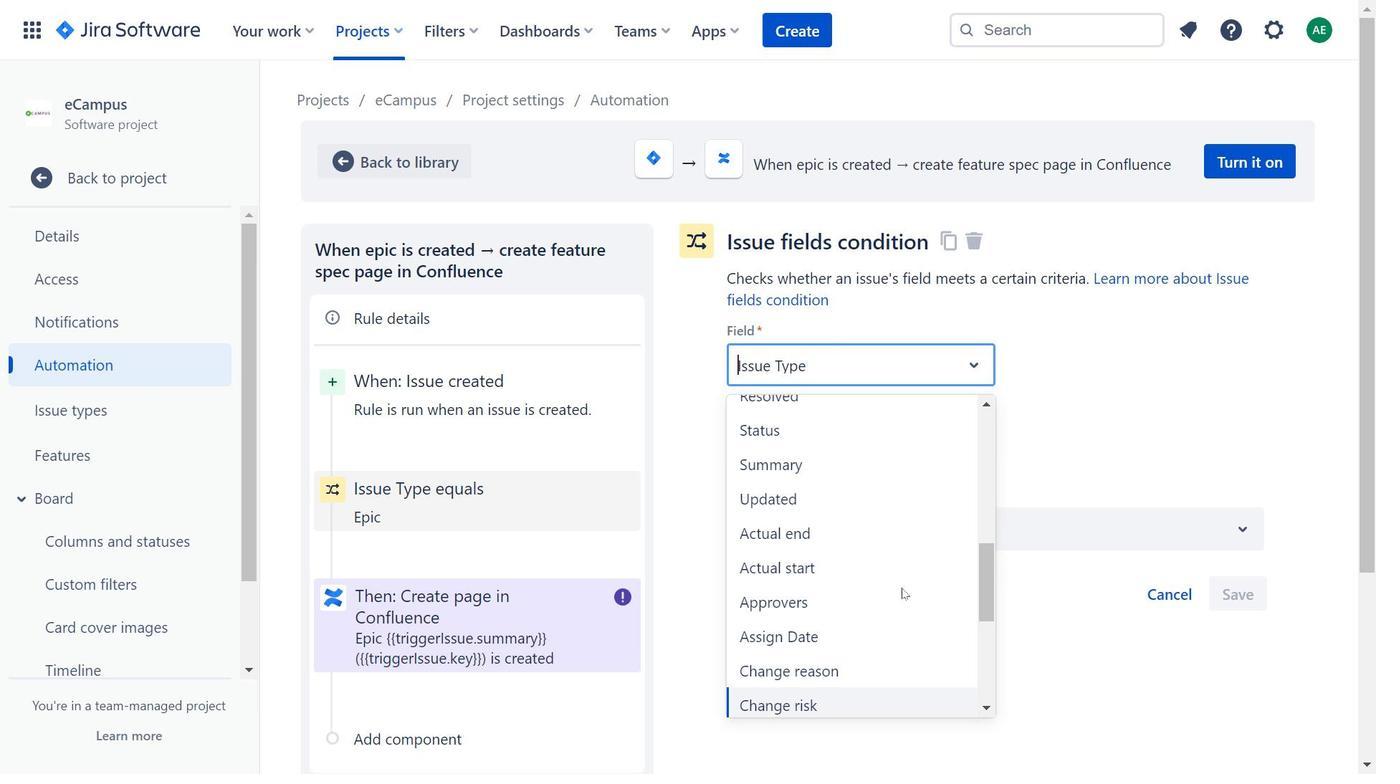 
Action: Mouse scrolled (902, 589) with delta (0, 0)
Screenshot: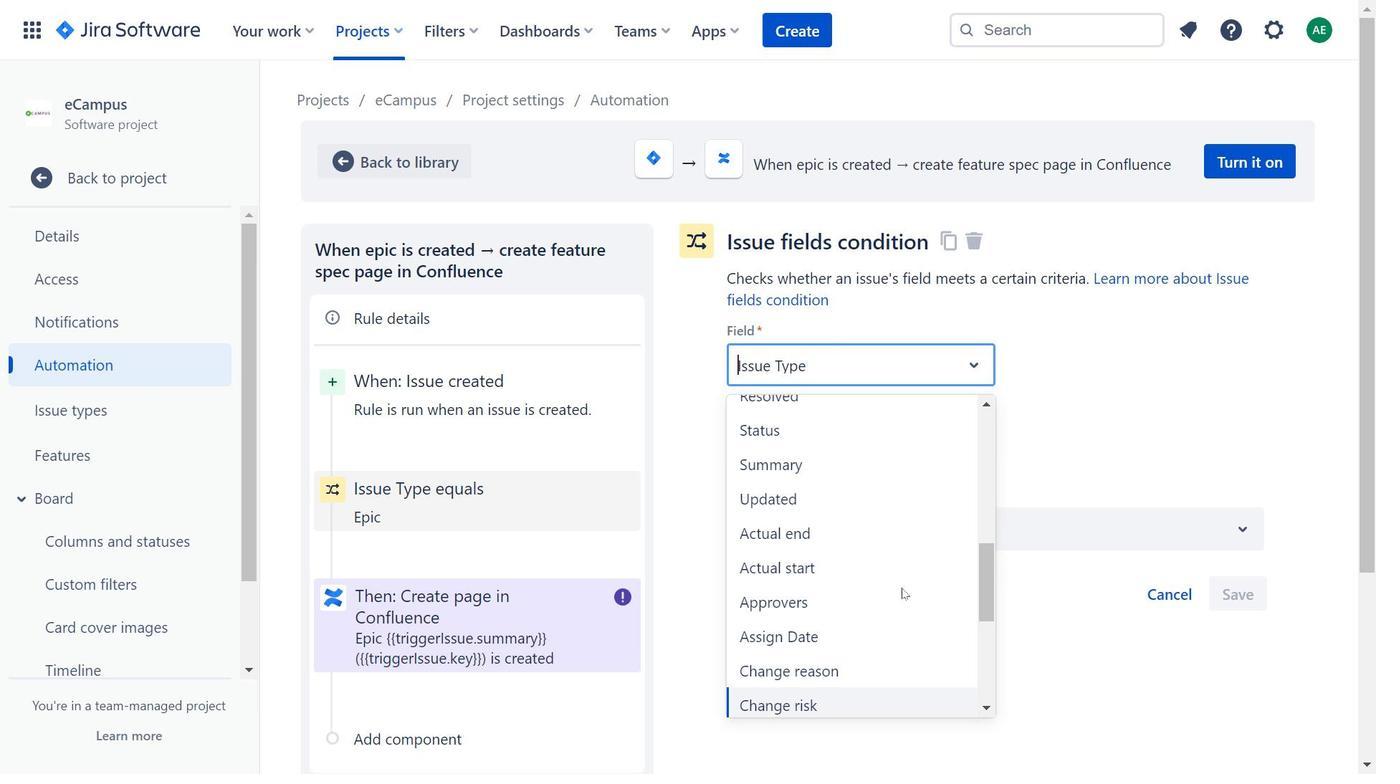
Action: Mouse moved to (904, 587)
Screenshot: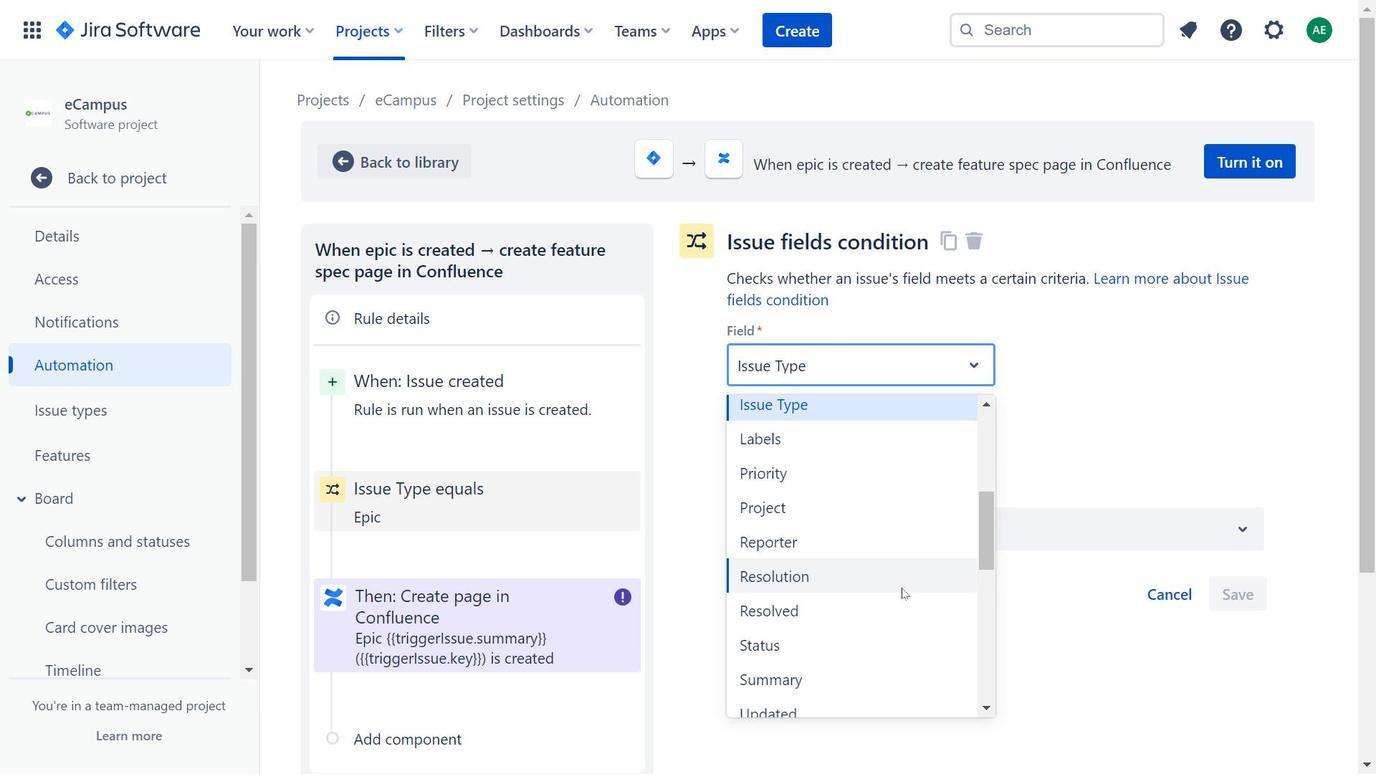 
Action: Mouse scrolled (904, 587) with delta (0, 0)
Screenshot: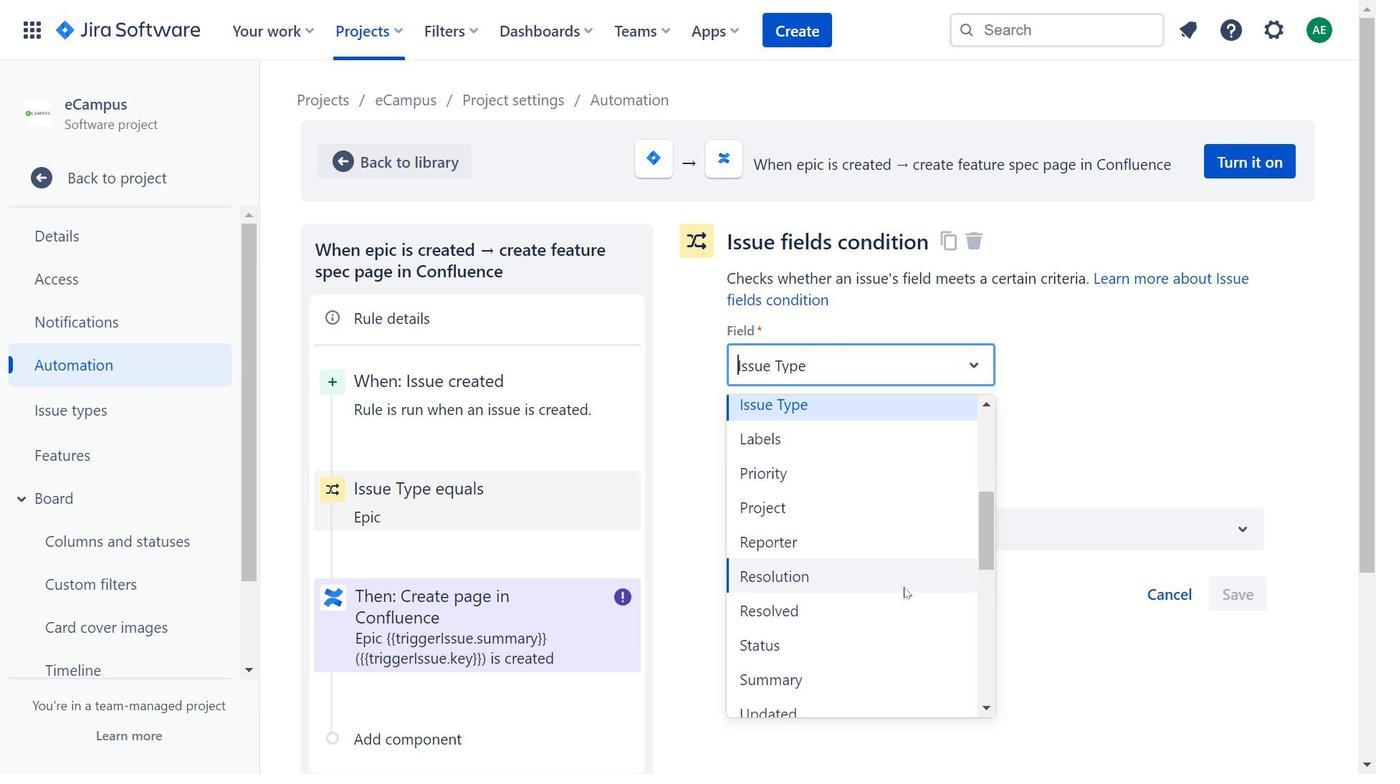 
Action: Mouse scrolled (904, 587) with delta (0, 0)
Screenshot: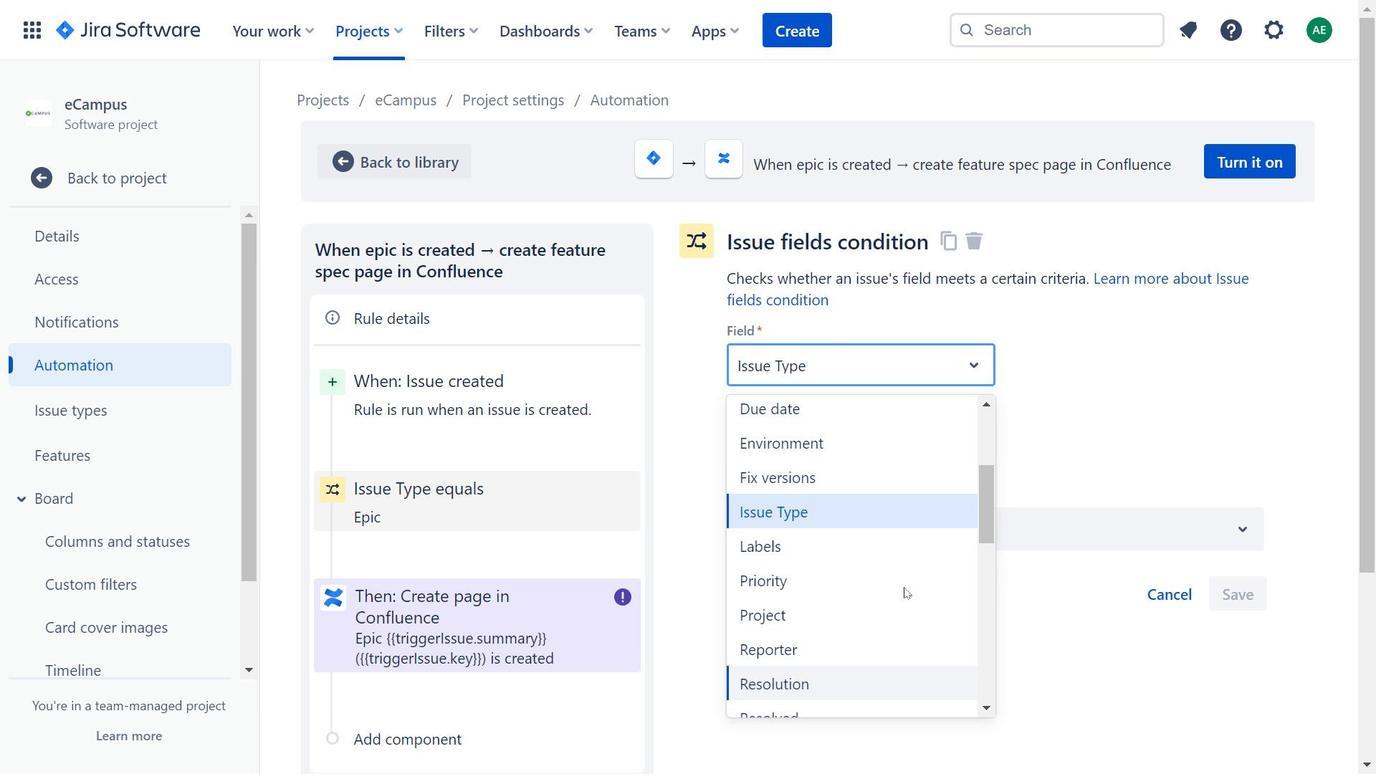 
Action: Mouse moved to (918, 510)
Screenshot: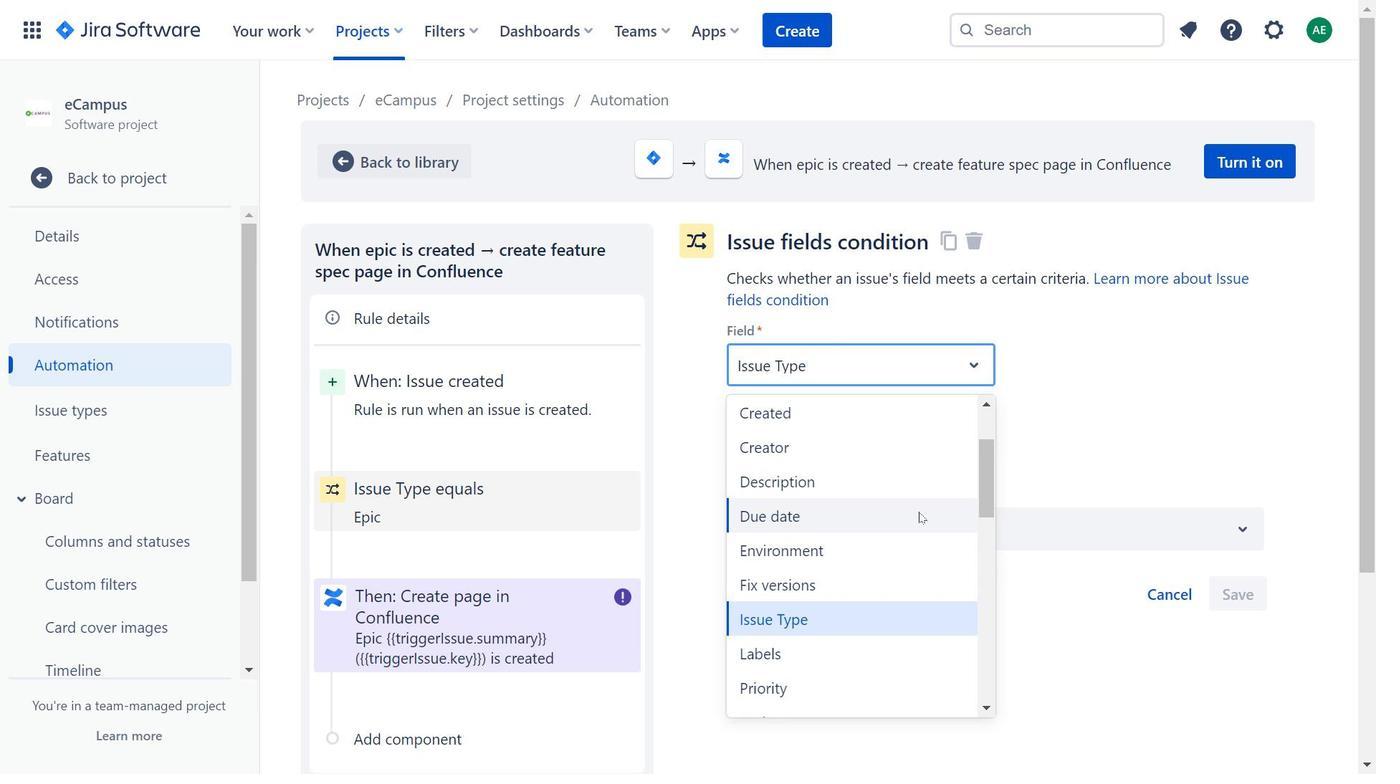 
Action: Mouse scrolled (918, 511) with delta (0, 0)
Screenshot: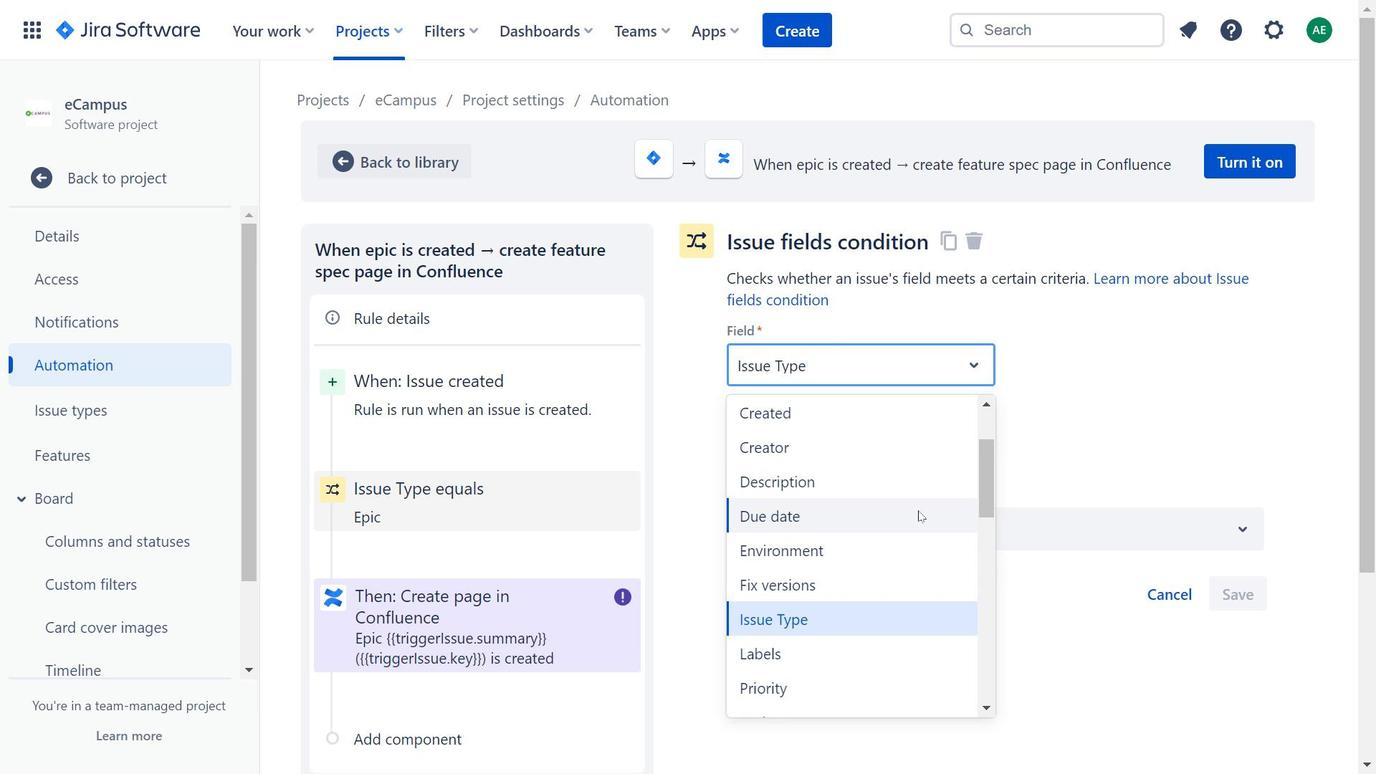 
Action: Mouse scrolled (918, 511) with delta (0, 0)
Screenshot: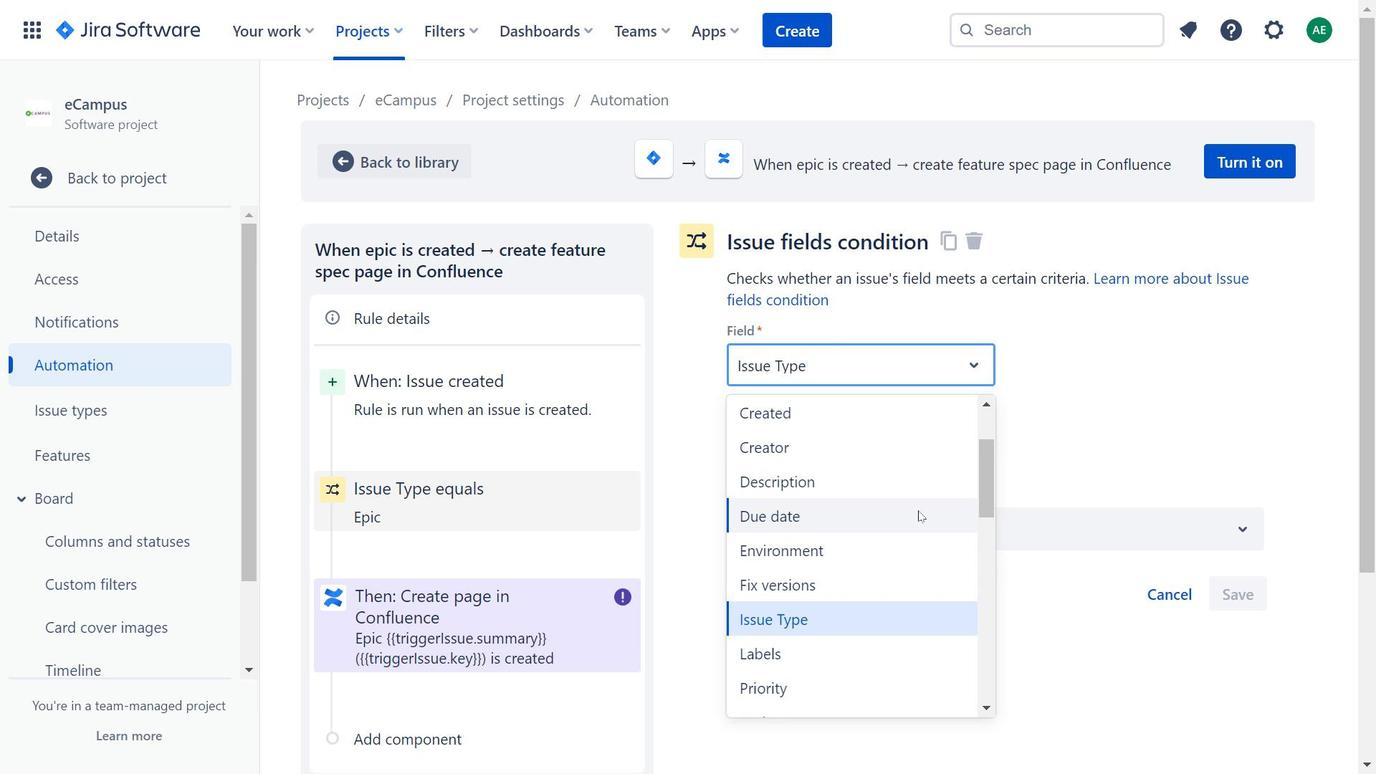 
Action: Mouse moved to (1145, 332)
Screenshot: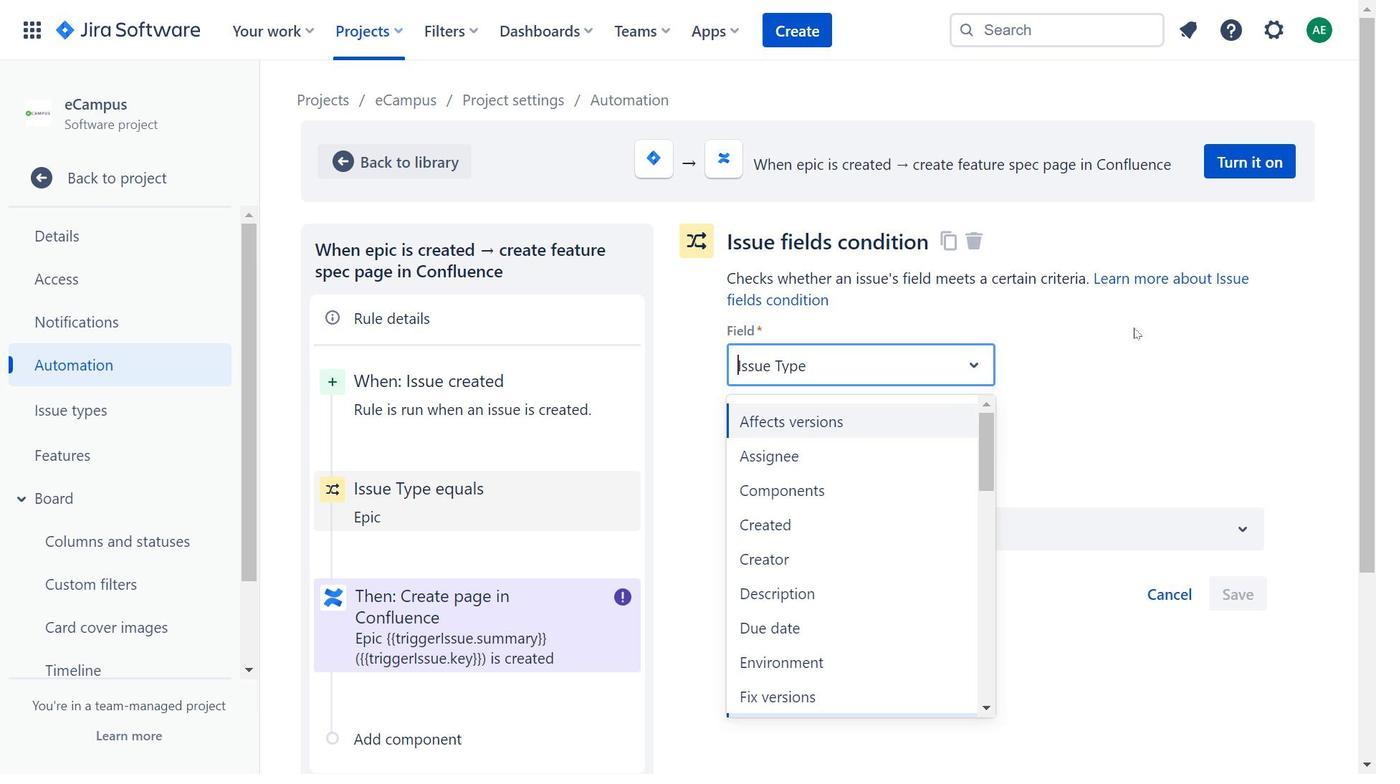 
Action: Mouse pressed left at (1145, 332)
Screenshot: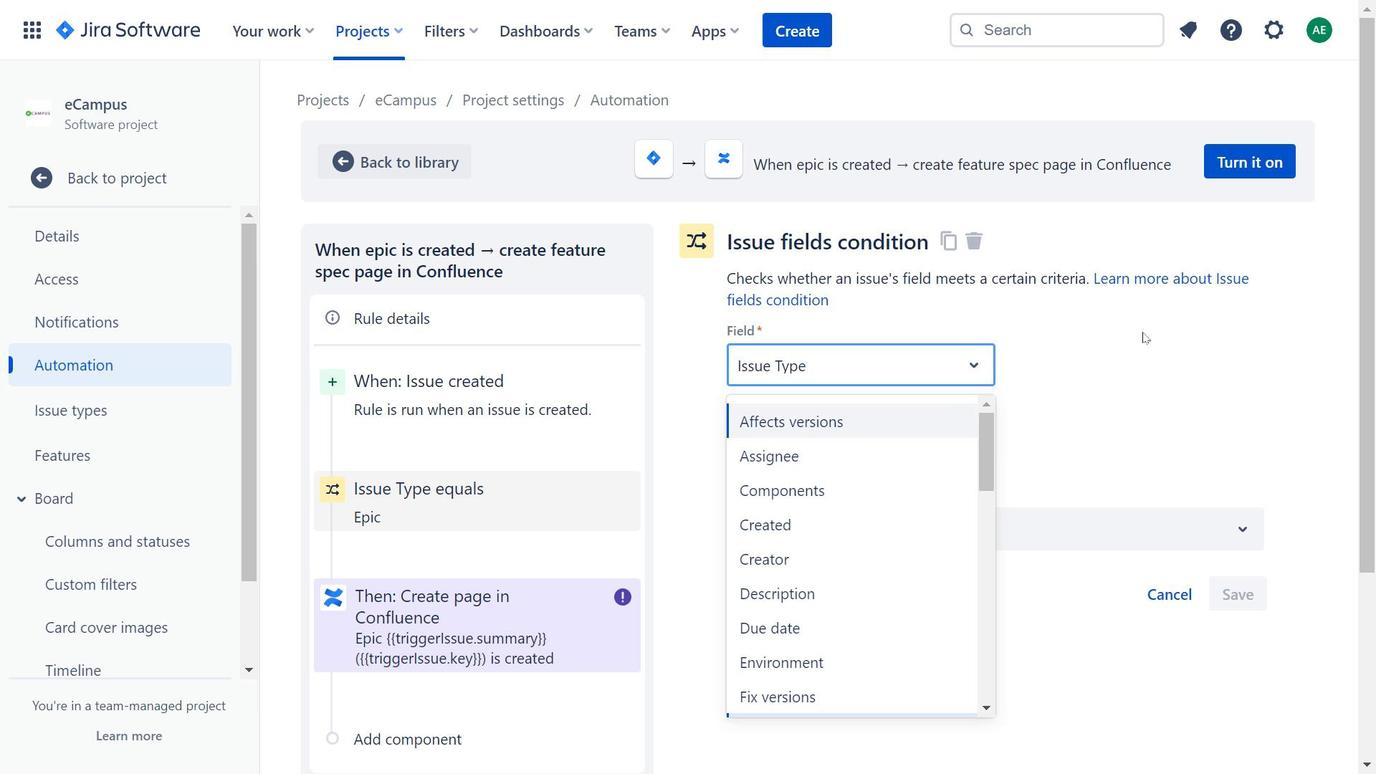 
Action: Mouse moved to (446, 370)
Screenshot: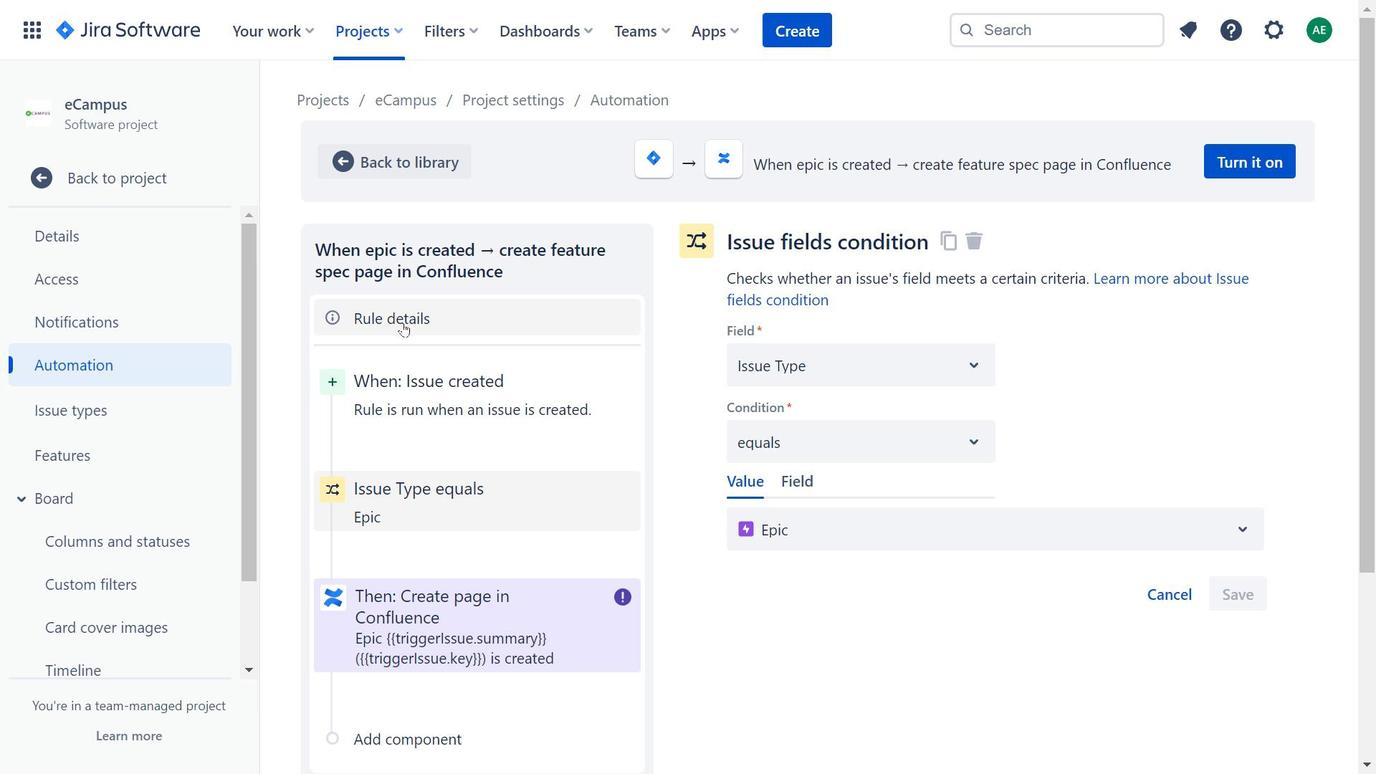 
Action: Mouse pressed left at (446, 370)
Screenshot: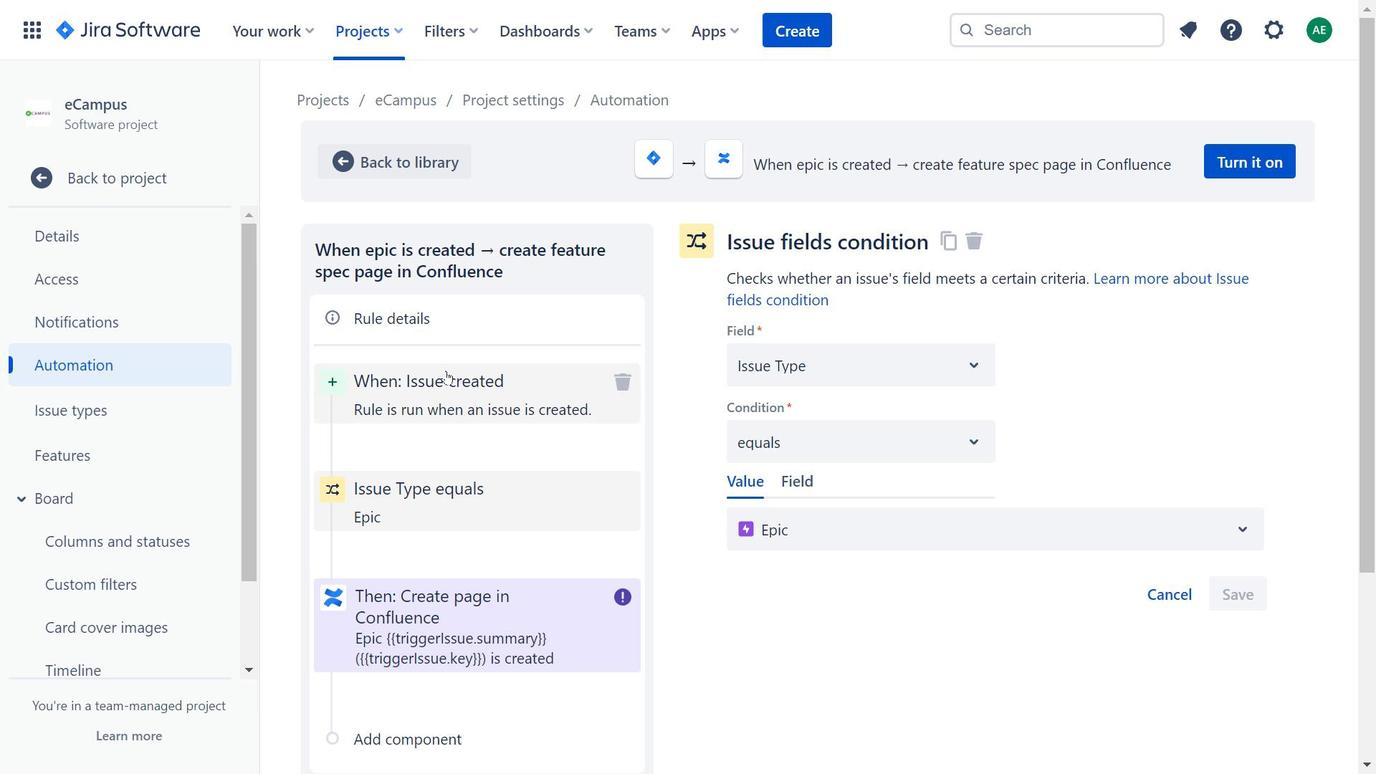 
Action: Mouse moved to (396, 164)
Screenshot: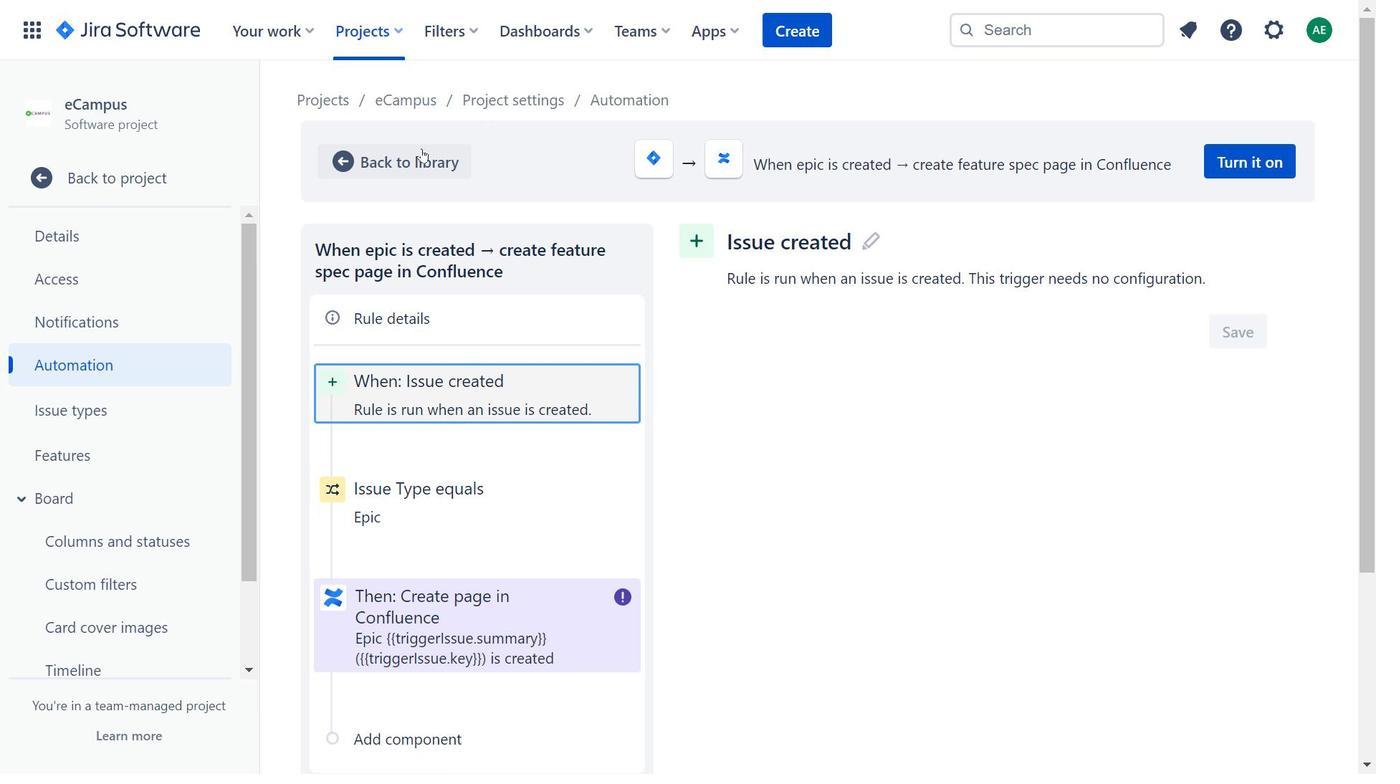 
Action: Mouse pressed left at (396, 164)
Screenshot: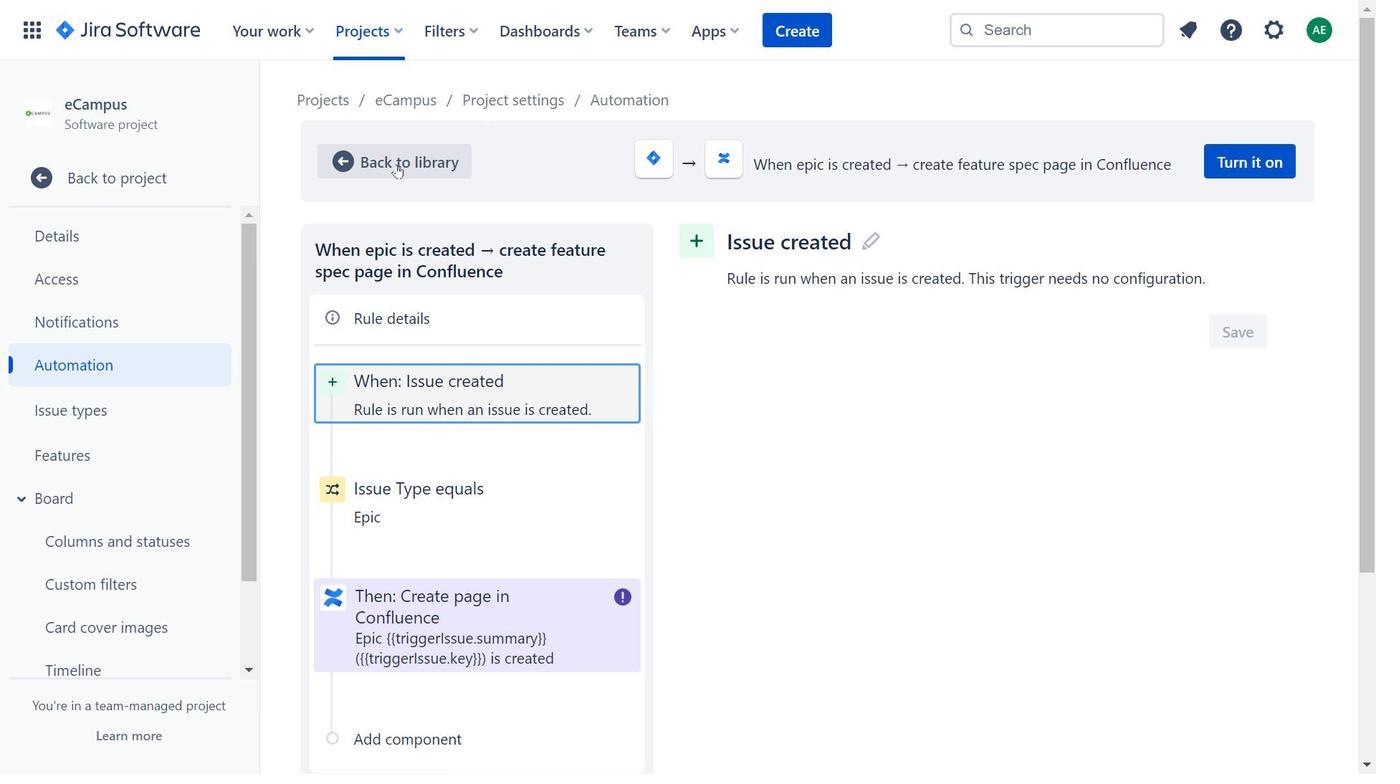 
Action: Mouse moved to (952, 215)
Screenshot: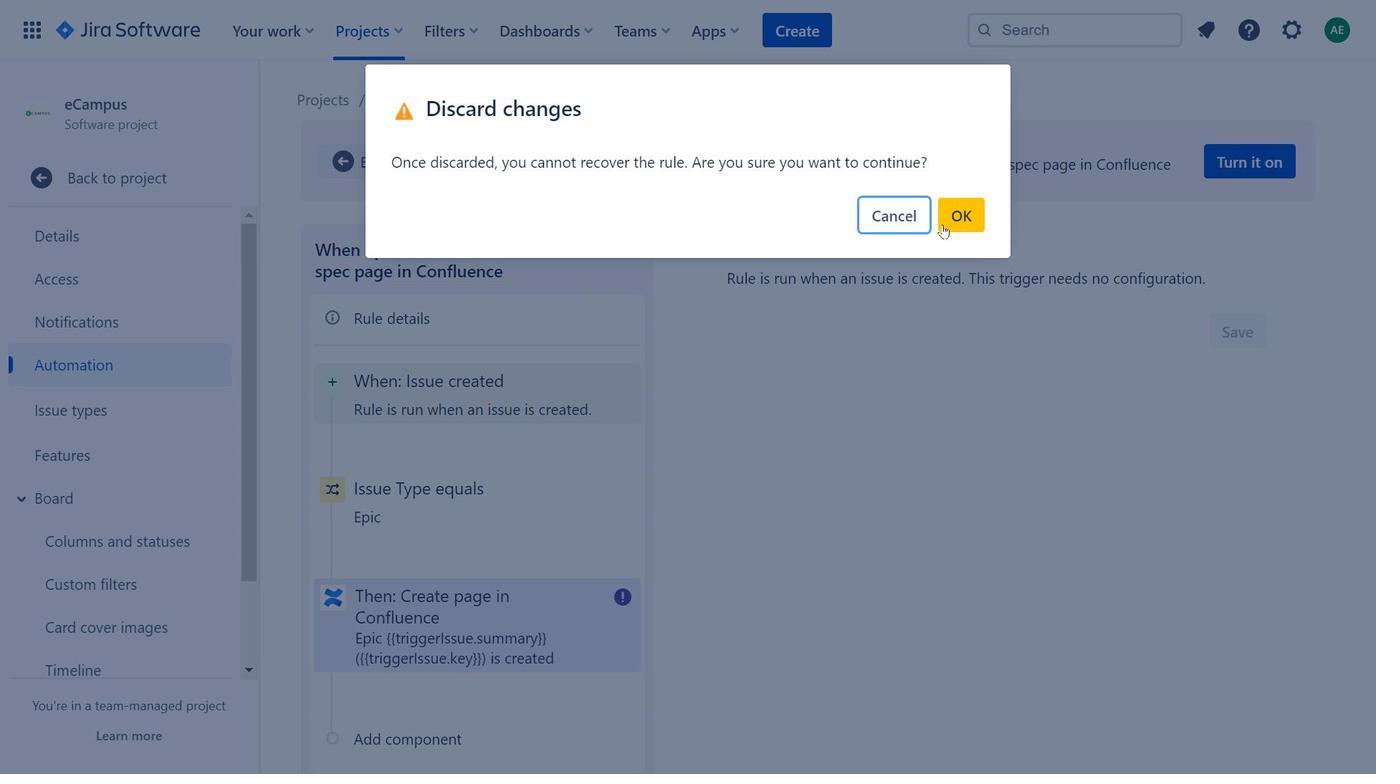 
Action: Mouse pressed left at (952, 215)
Screenshot: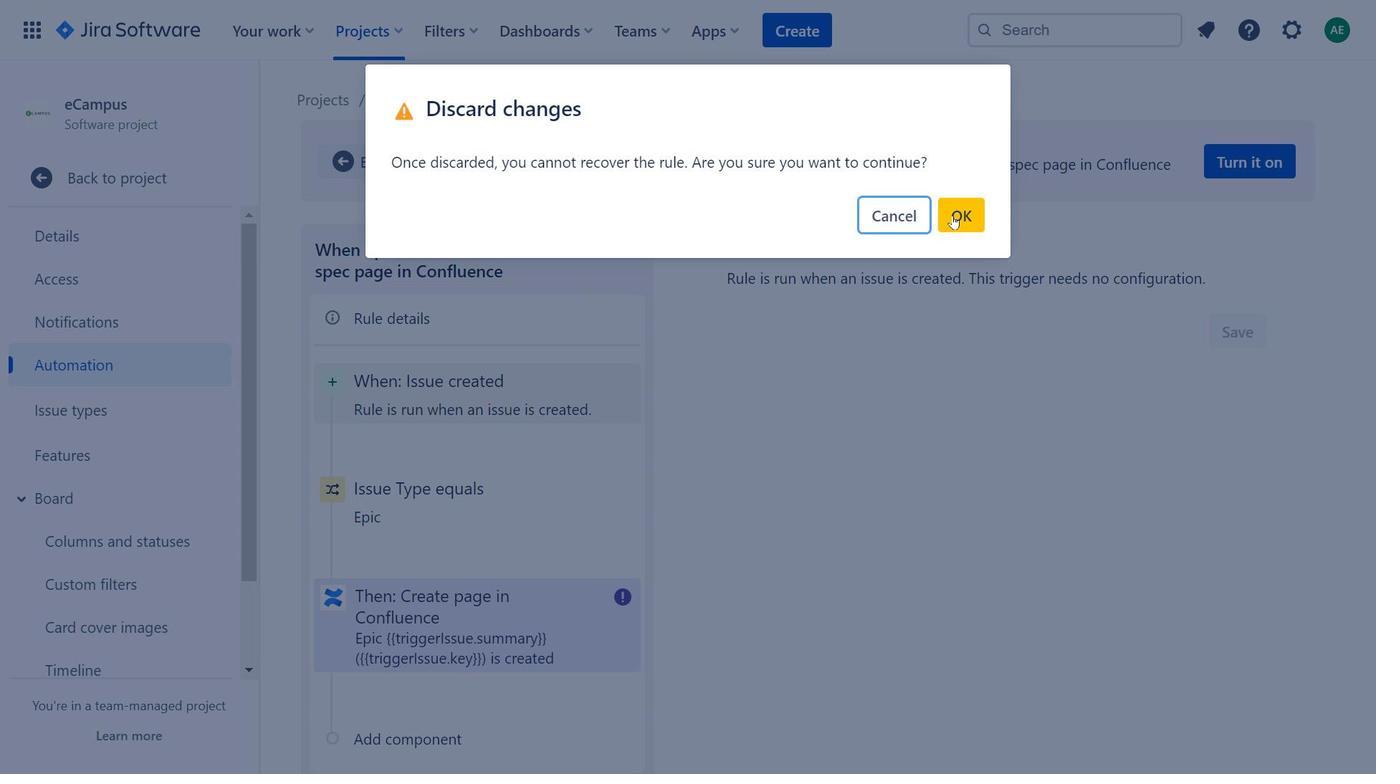 
Action: Mouse moved to (790, 392)
Screenshot: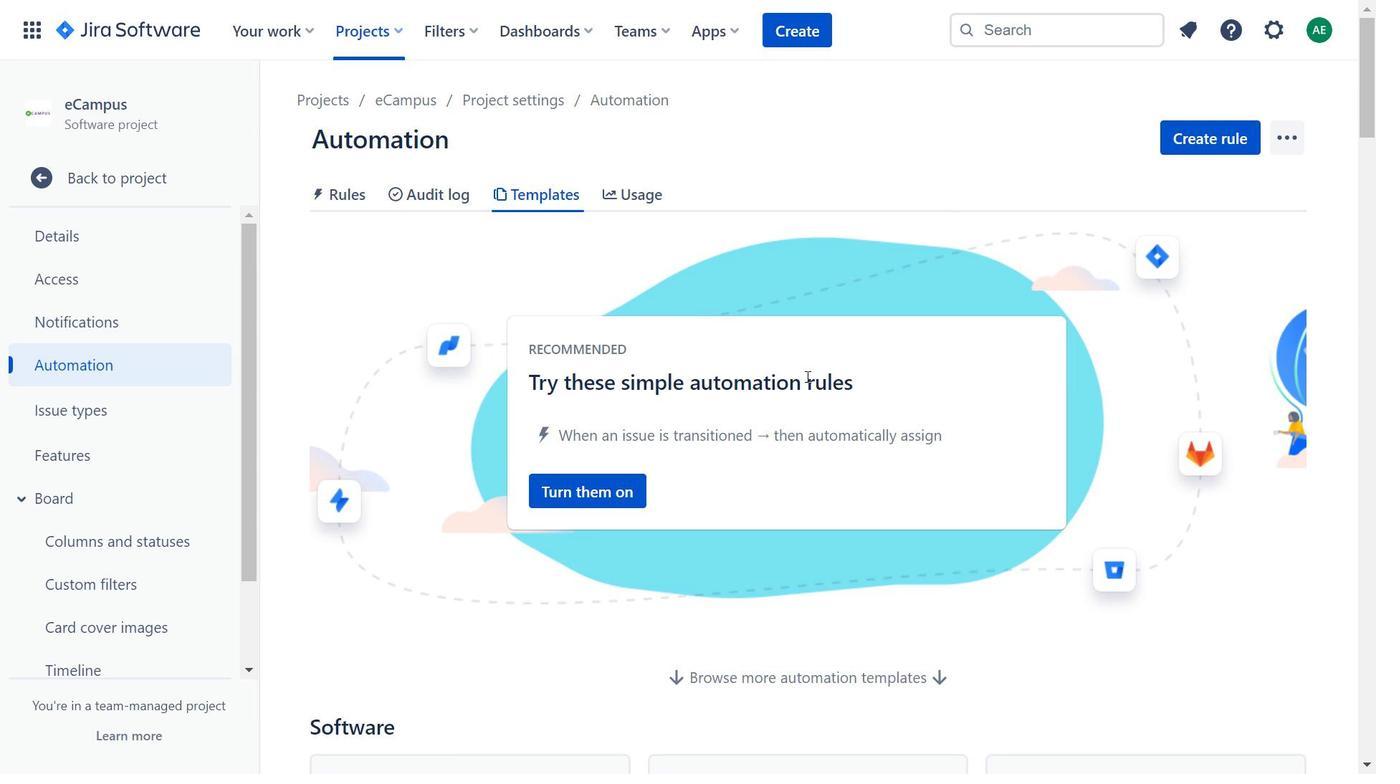 
Action: Mouse scrolled (790, 392) with delta (0, 0)
Screenshot: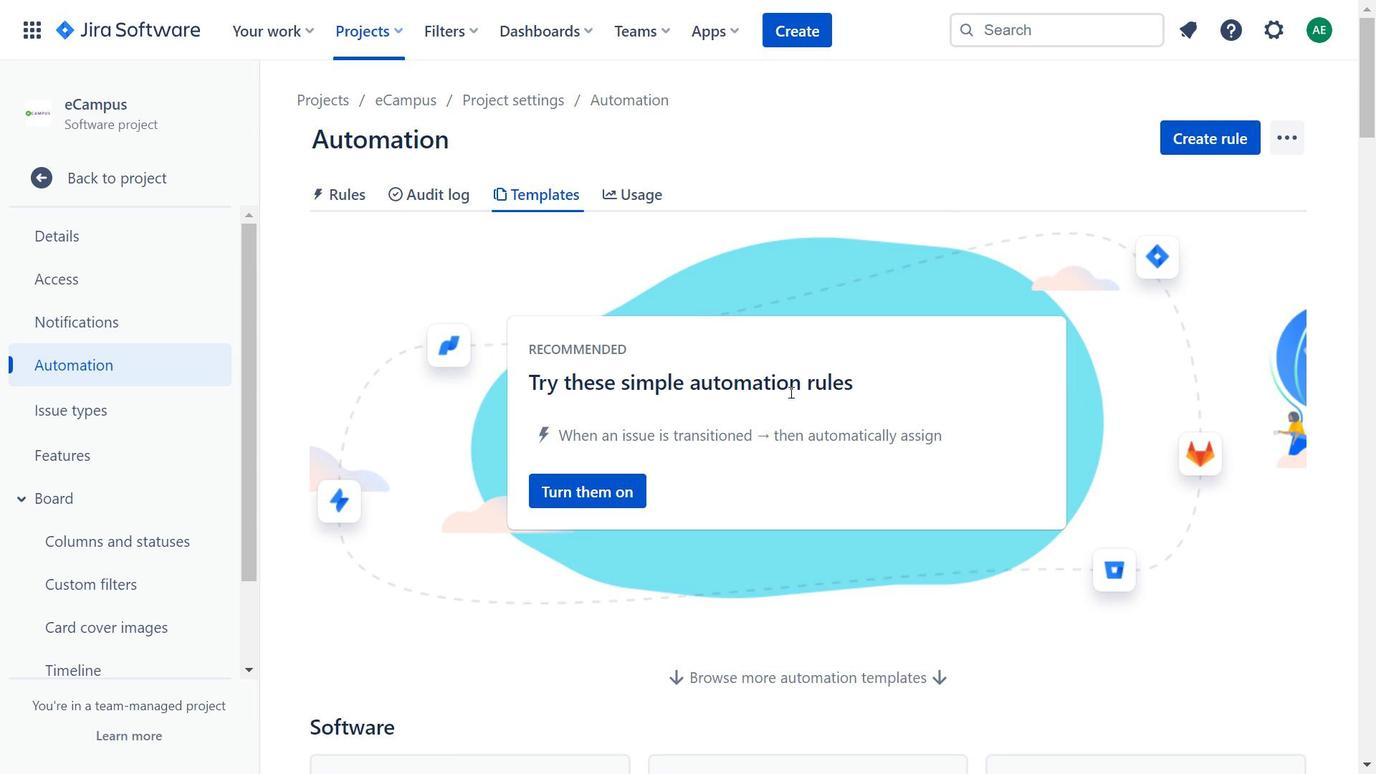 
Action: Mouse scrolled (790, 392) with delta (0, 0)
Screenshot: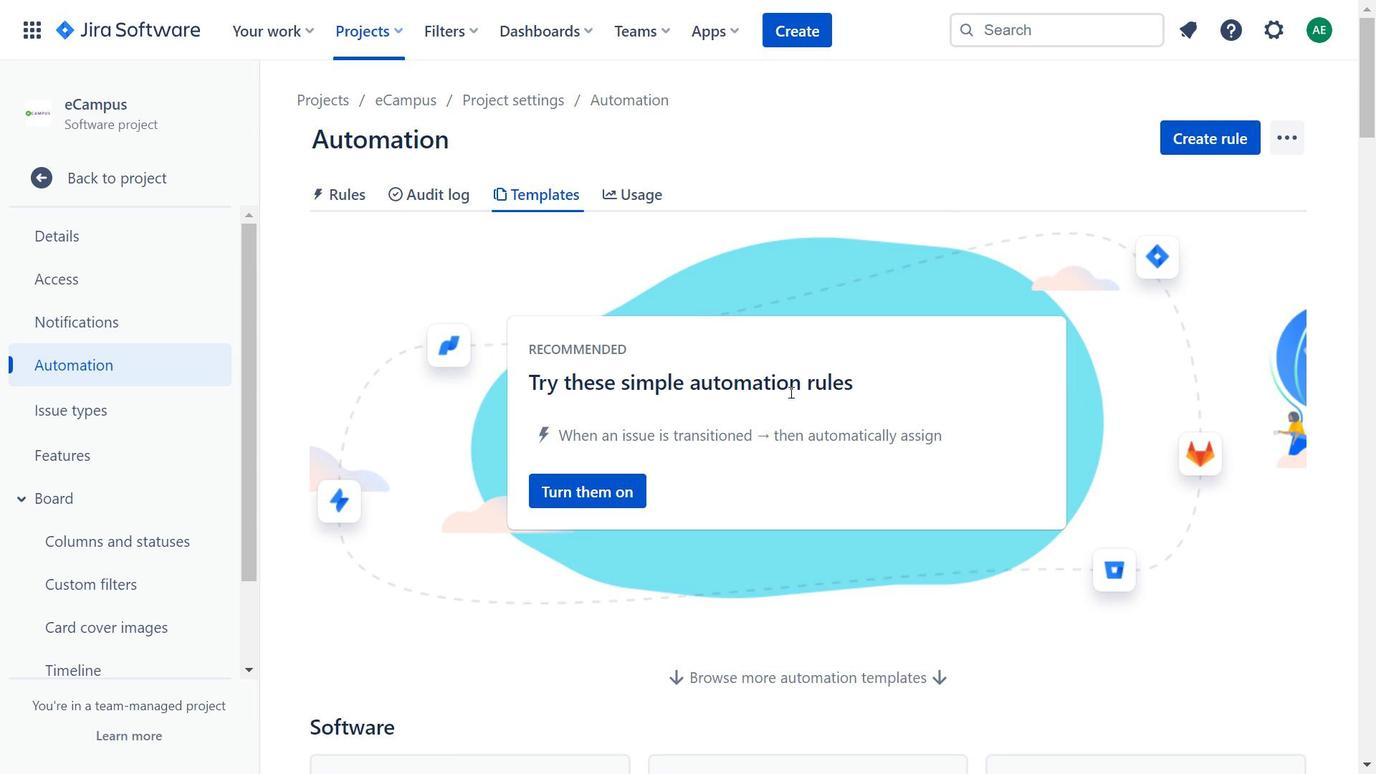 
Action: Mouse scrolled (790, 392) with delta (0, 0)
Screenshot: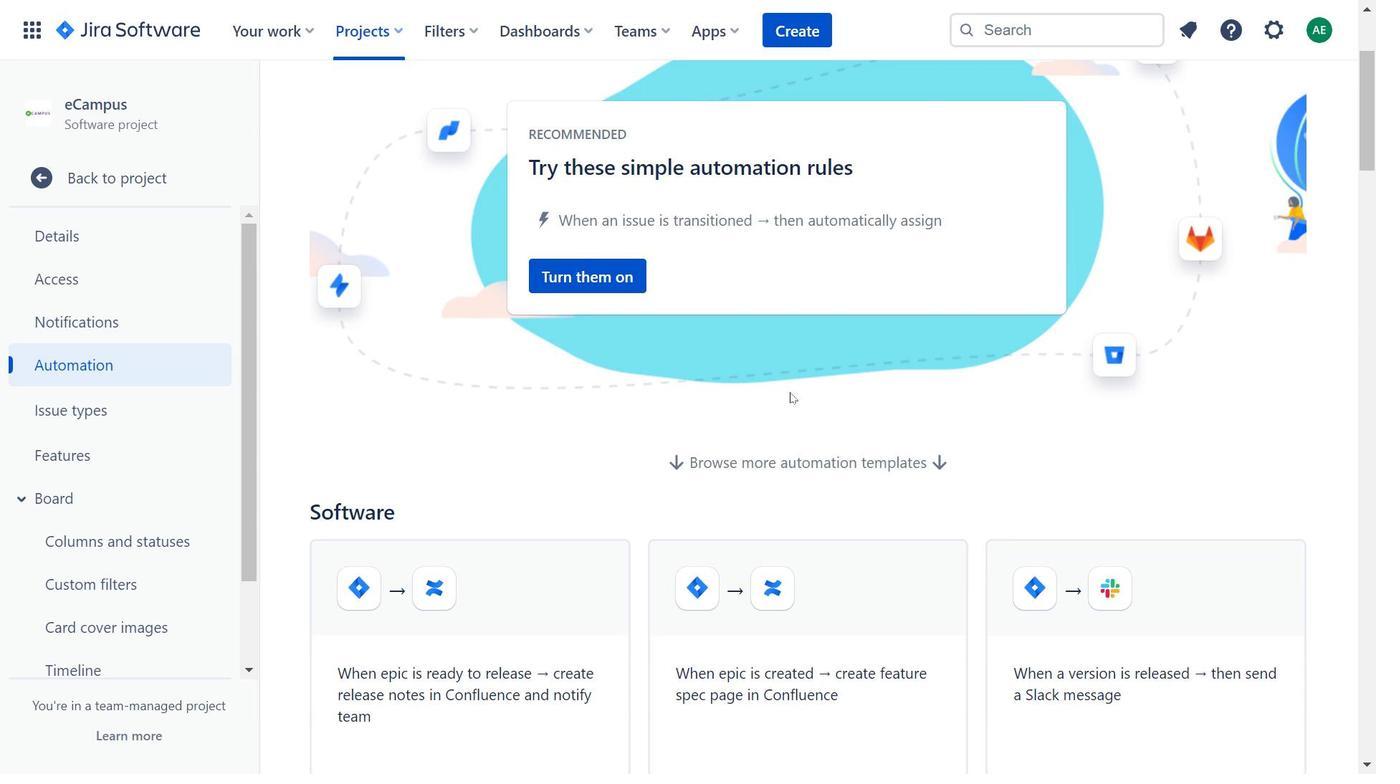 
Action: Mouse scrolled (790, 392) with delta (0, 0)
Screenshot: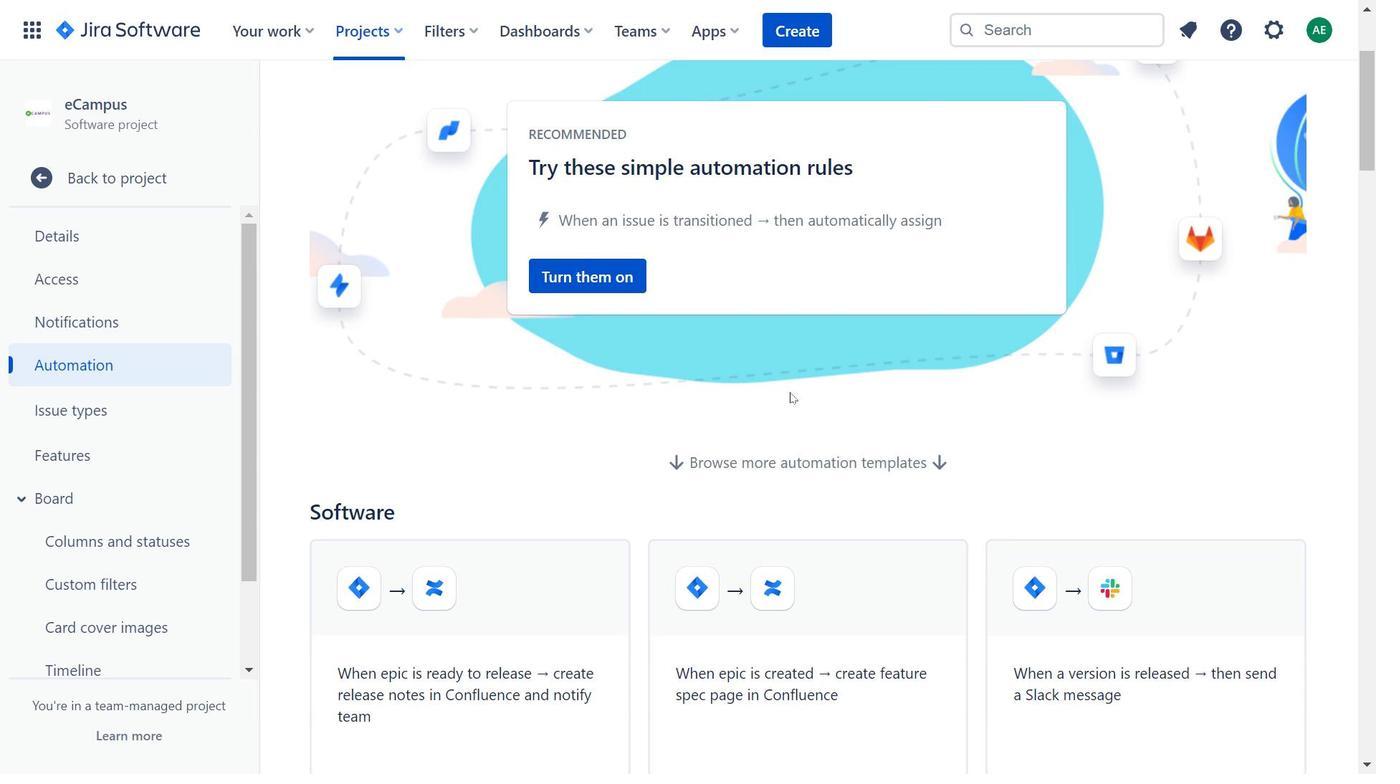 
Action: Mouse scrolled (790, 392) with delta (0, 0)
Screenshot: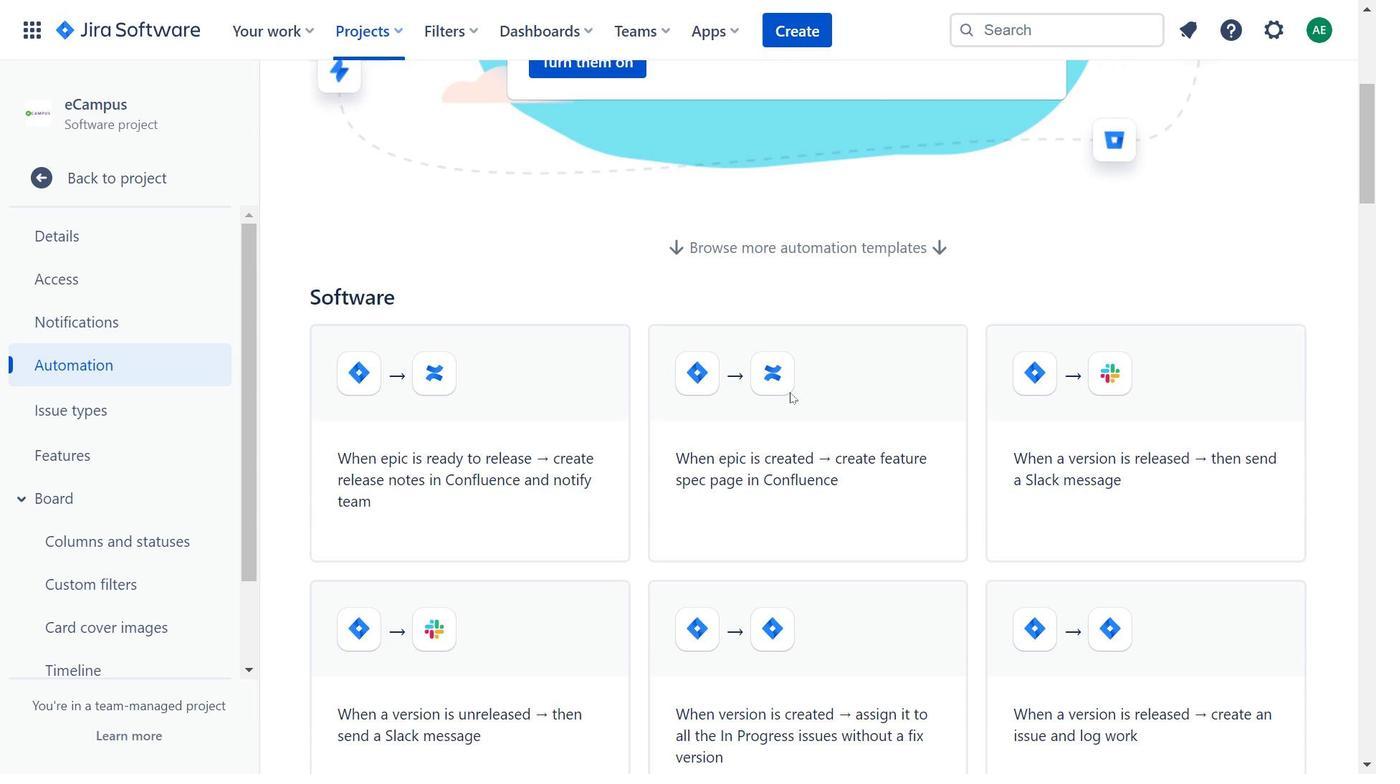 
Action: Mouse scrolled (790, 392) with delta (0, 0)
Screenshot: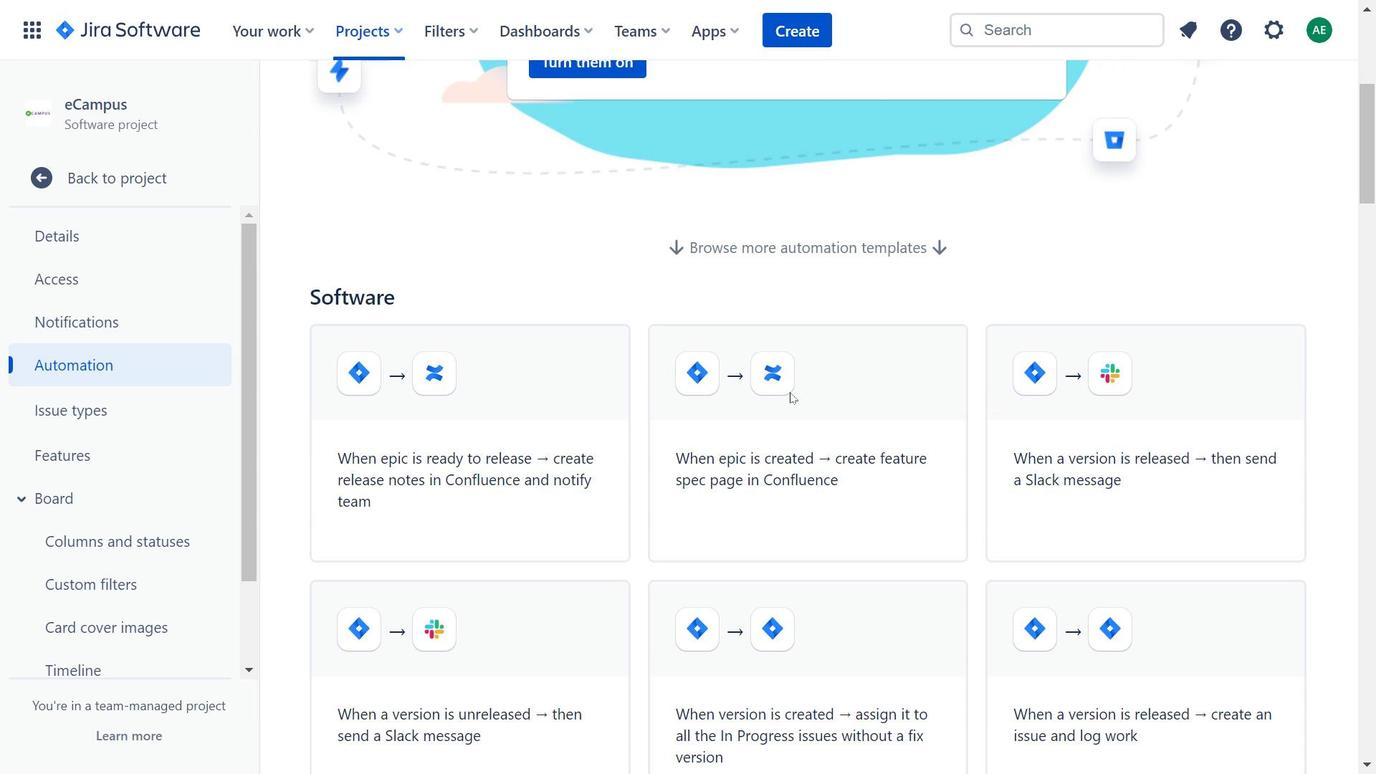 
Action: Mouse moved to (793, 400)
Screenshot: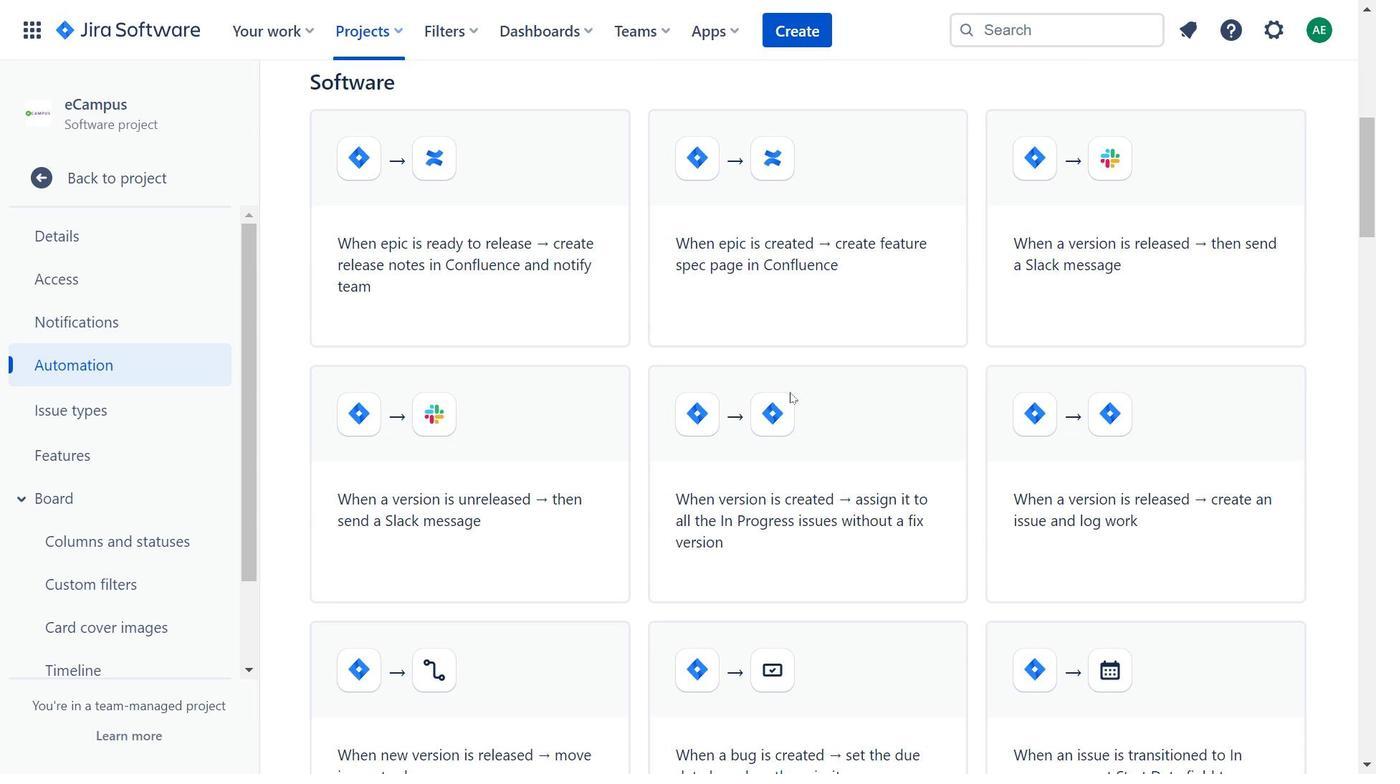 
Action: Mouse scrolled (793, 399) with delta (0, 0)
Screenshot: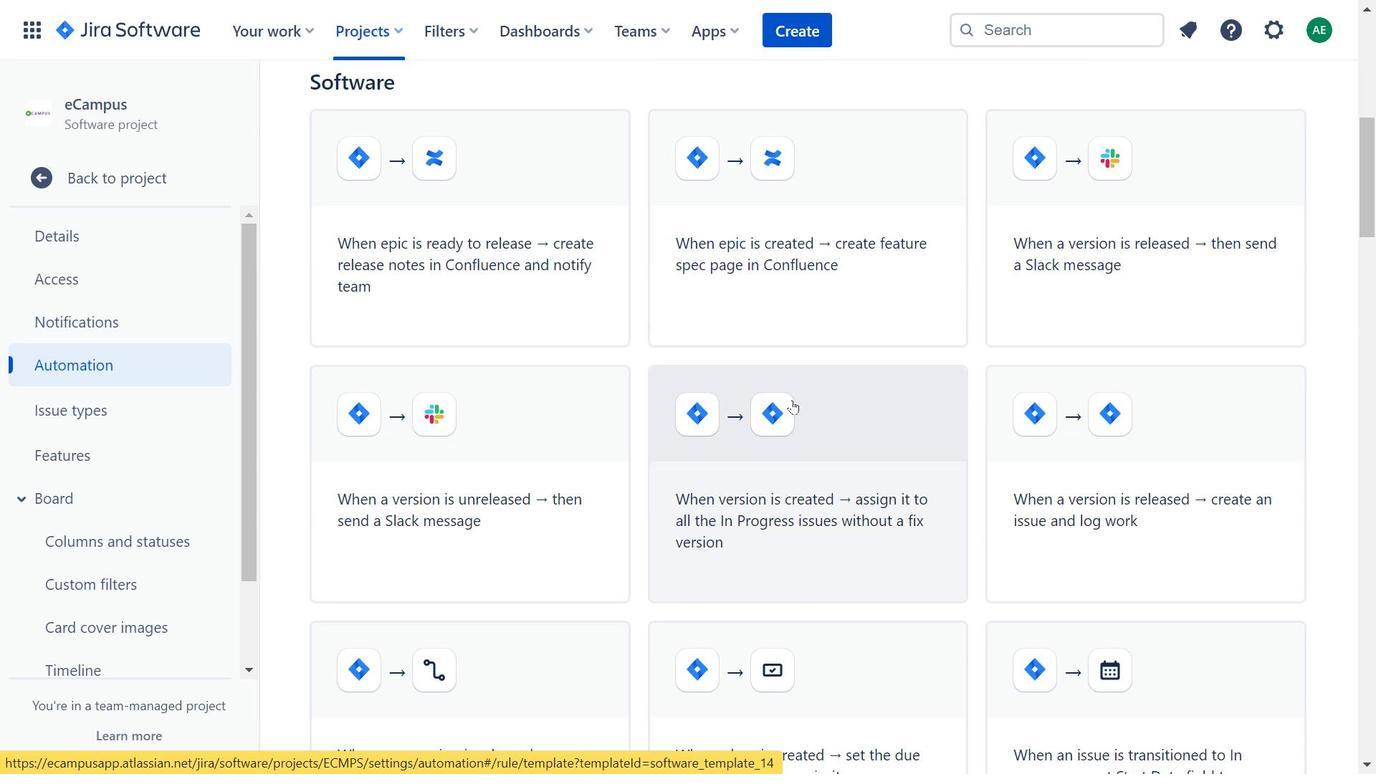 
Action: Mouse scrolled (793, 399) with delta (0, 0)
Screenshot: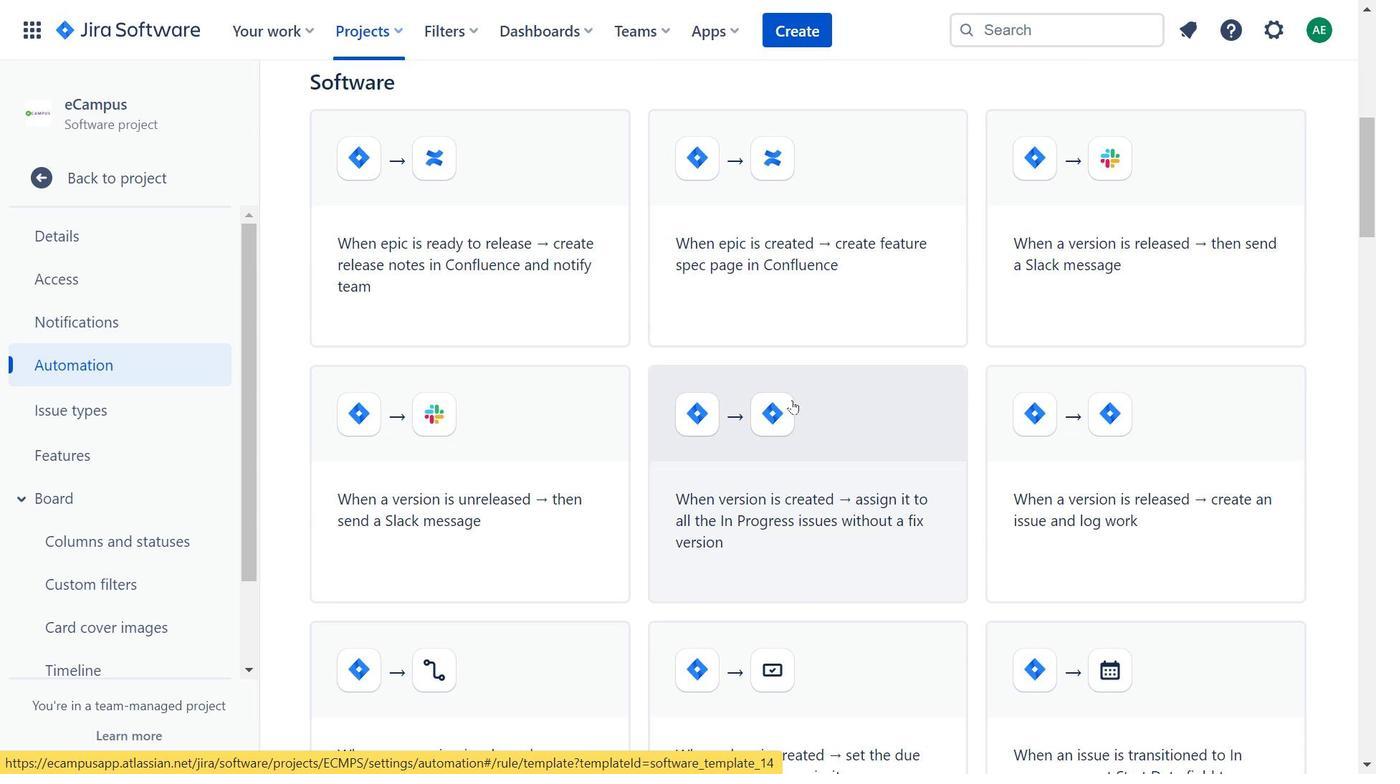 
Action: Mouse moved to (827, 331)
Screenshot: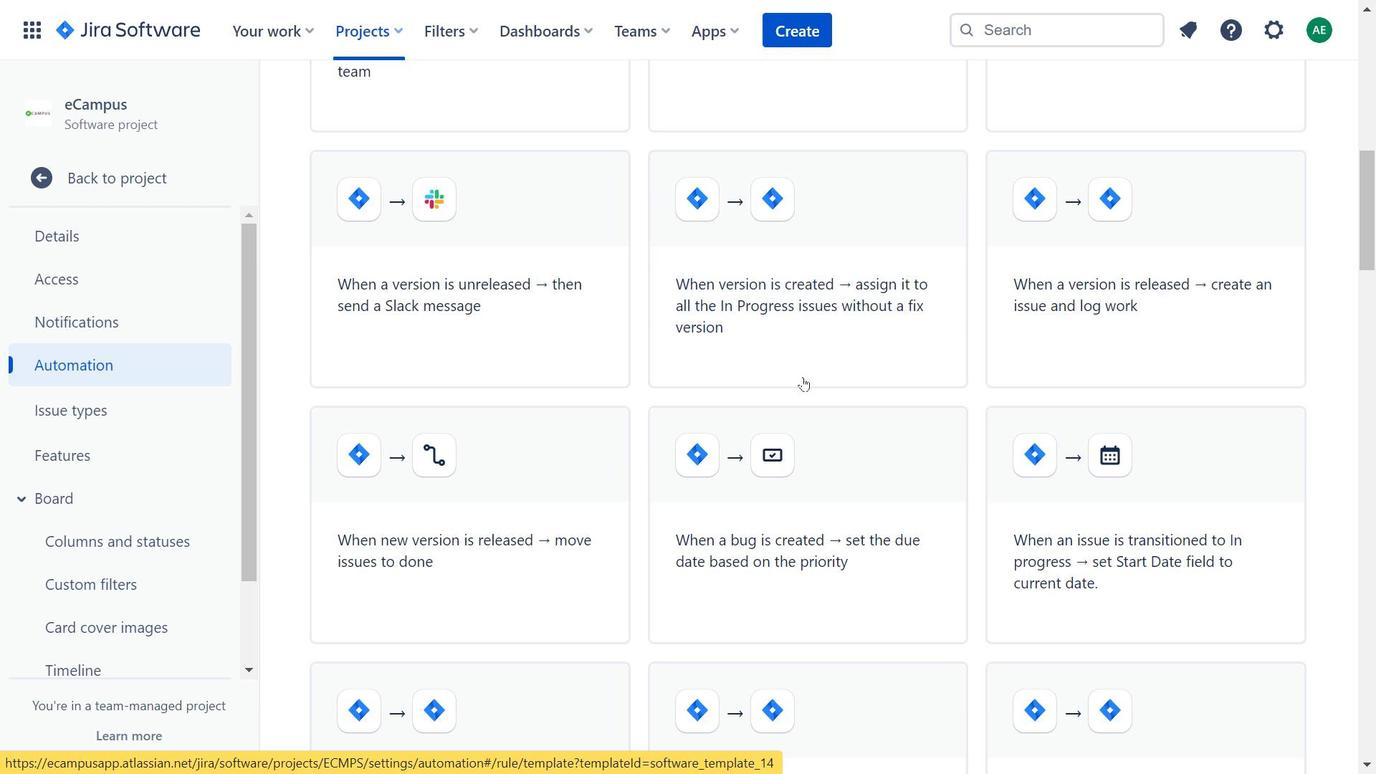 
Action: Mouse pressed left at (827, 331)
Screenshot: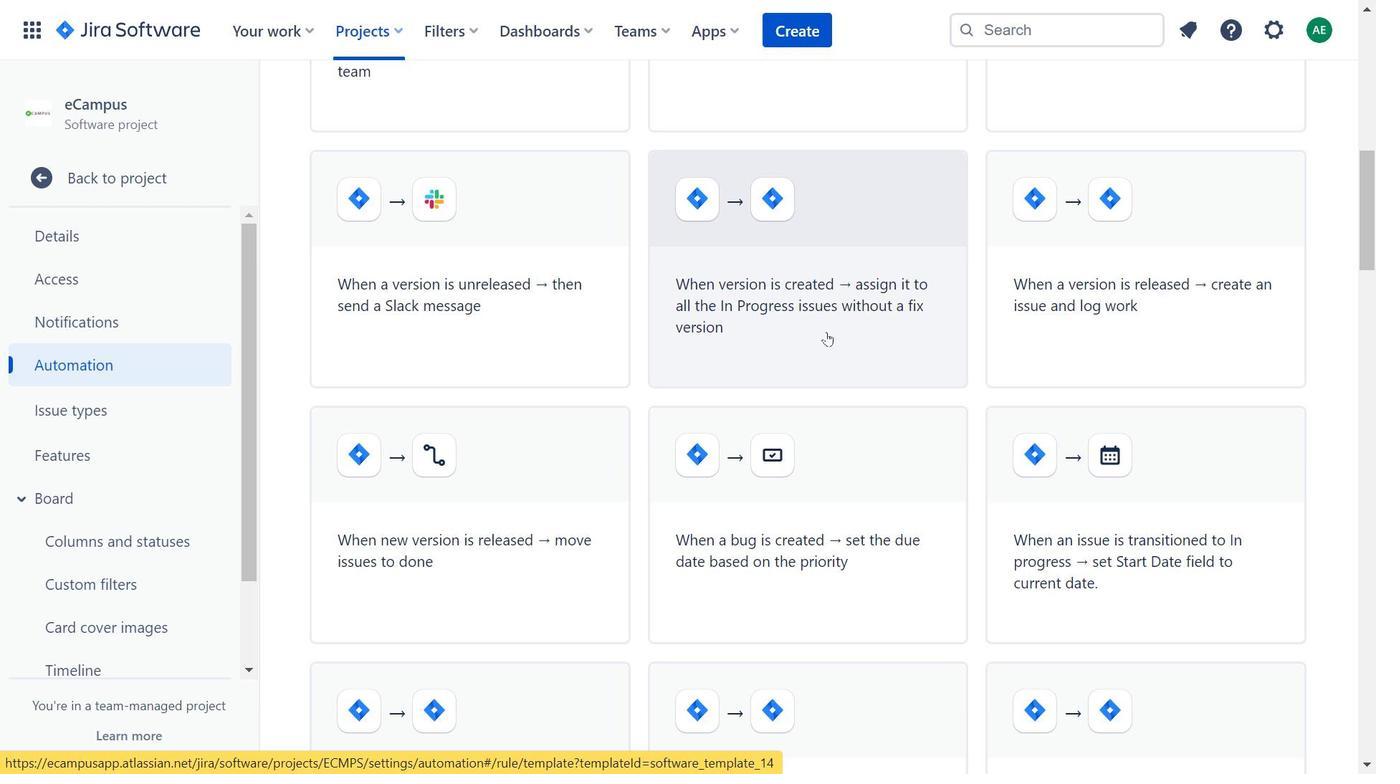 
Action: Mouse moved to (462, 151)
Screenshot: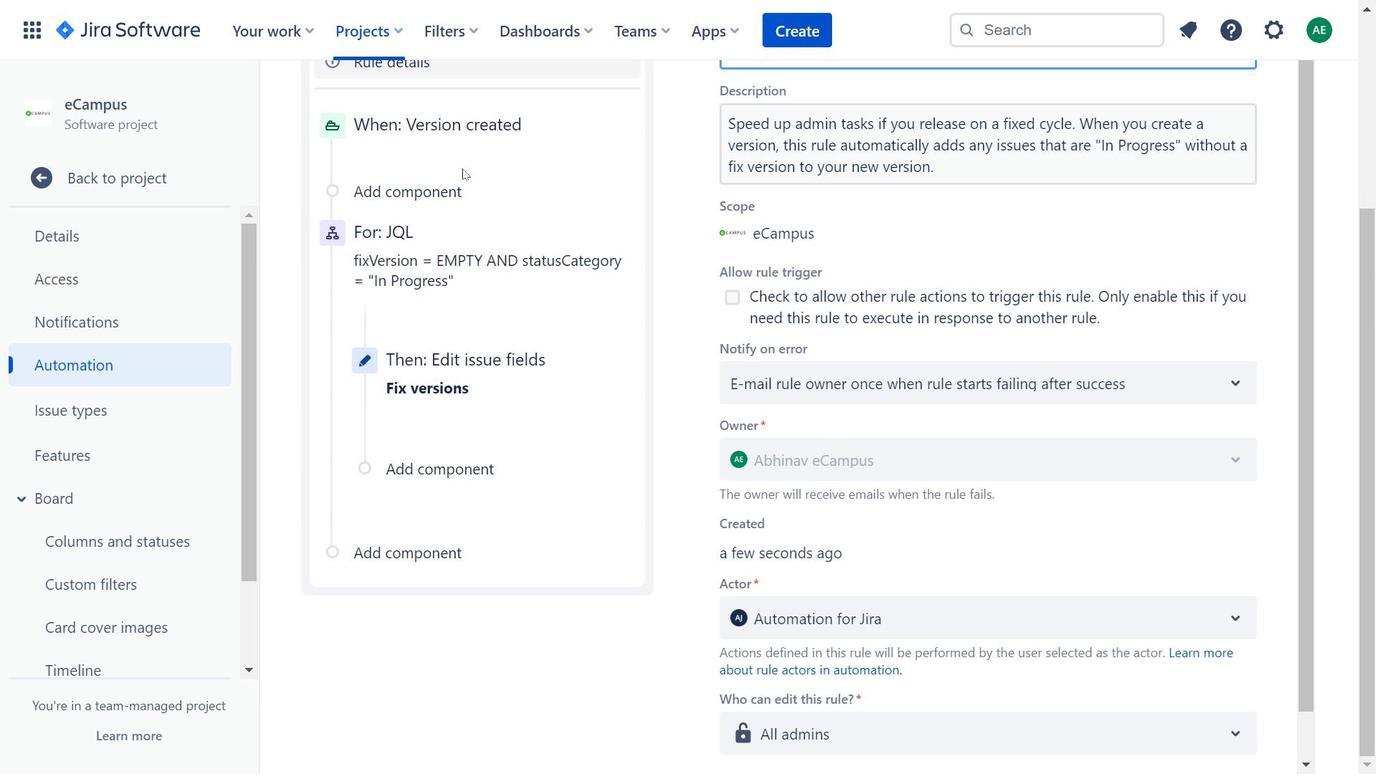 
Action: Mouse pressed left at (462, 151)
Screenshot: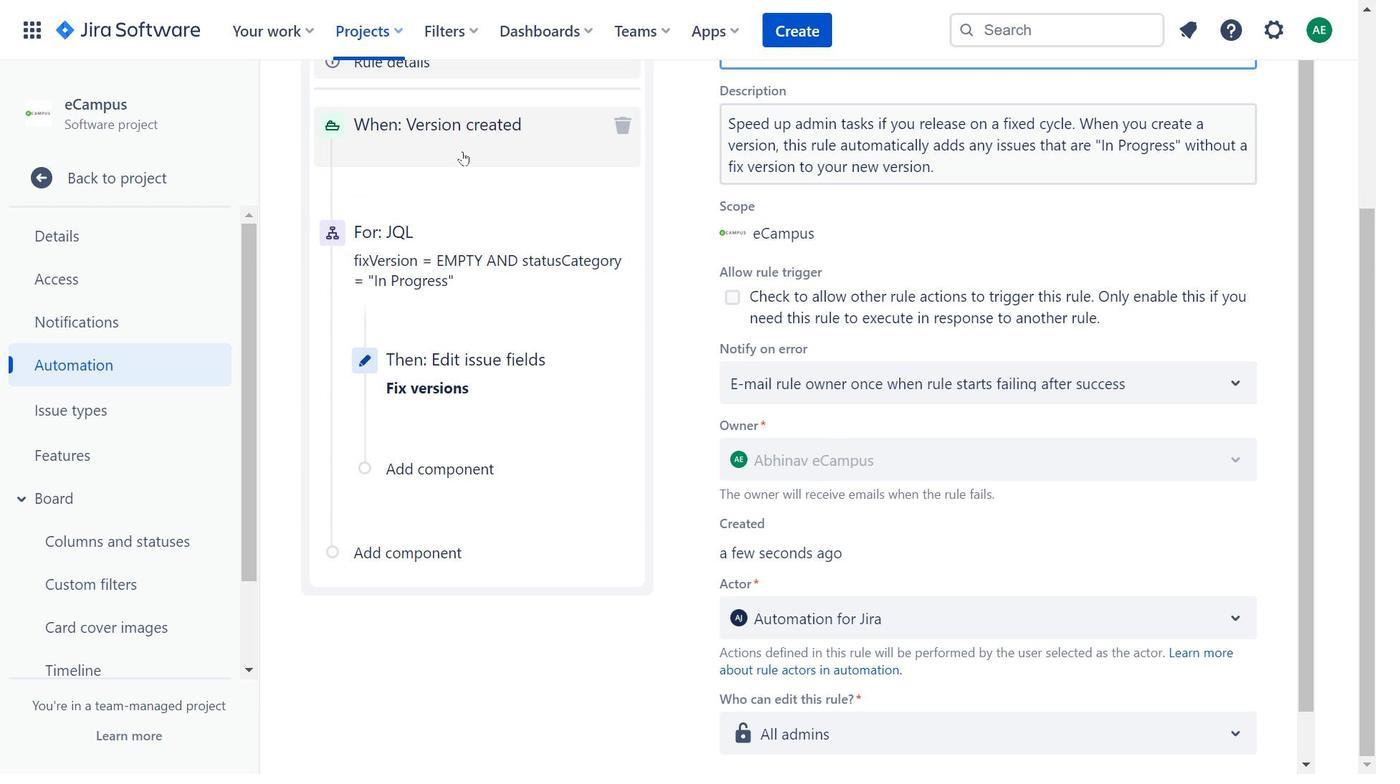 
Action: Mouse moved to (438, 494)
Screenshot: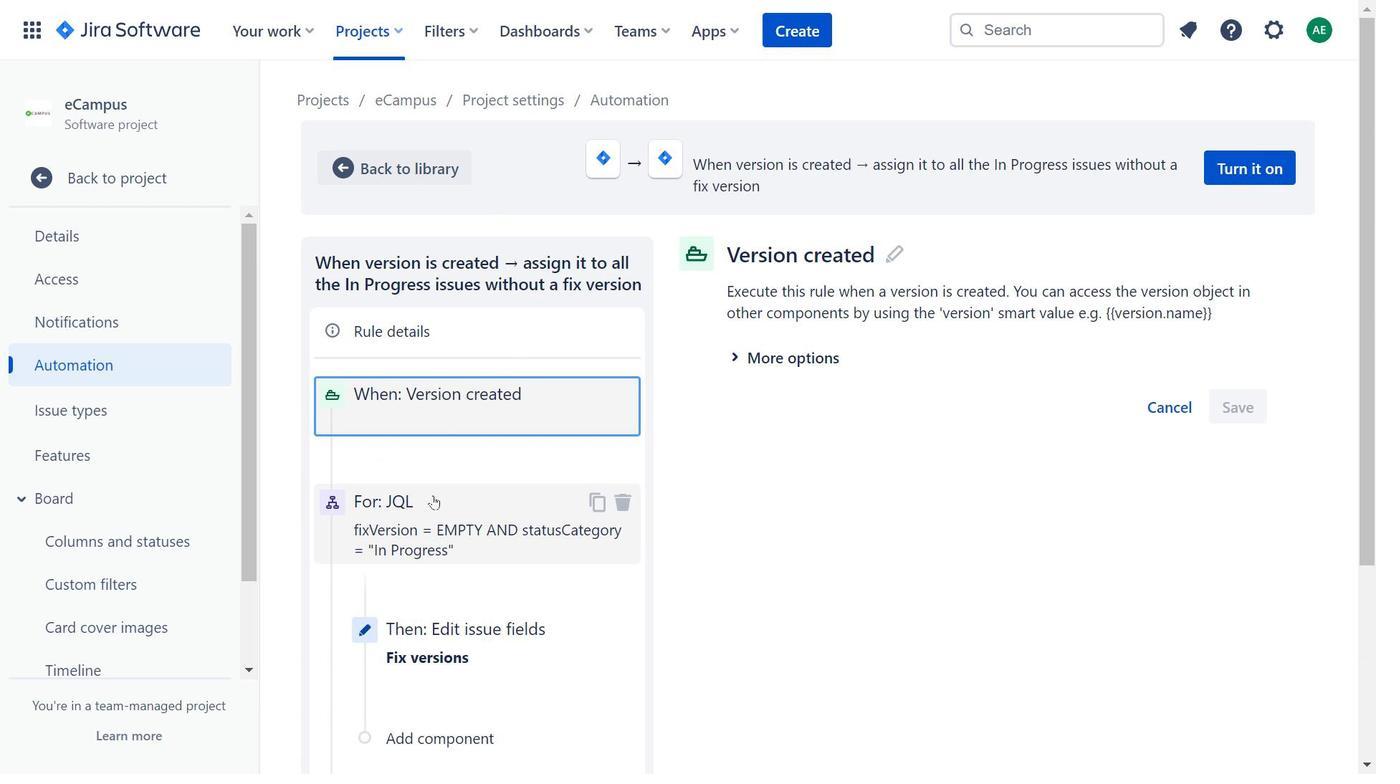 
Action: Mouse scrolled (438, 494) with delta (0, 0)
Screenshot: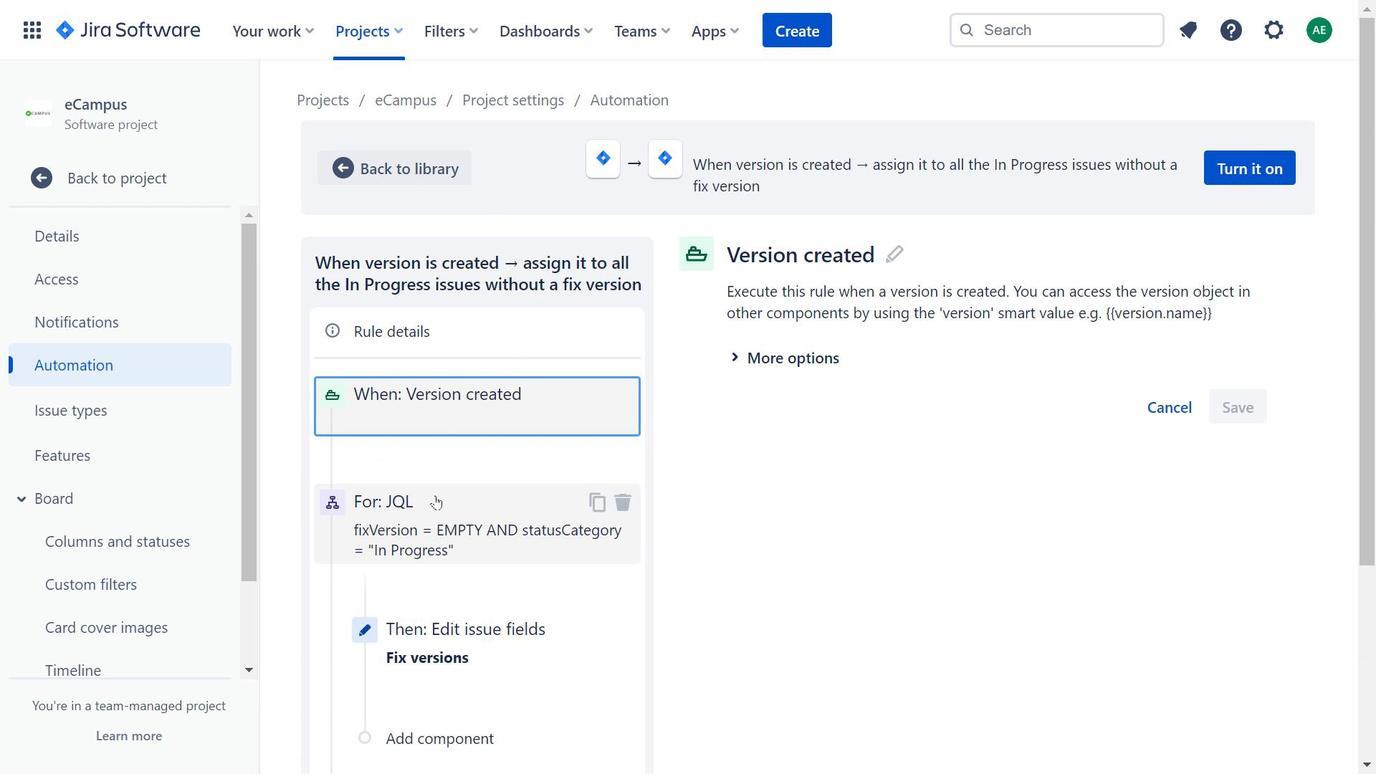
Action: Mouse scrolled (438, 494) with delta (0, 0)
Screenshot: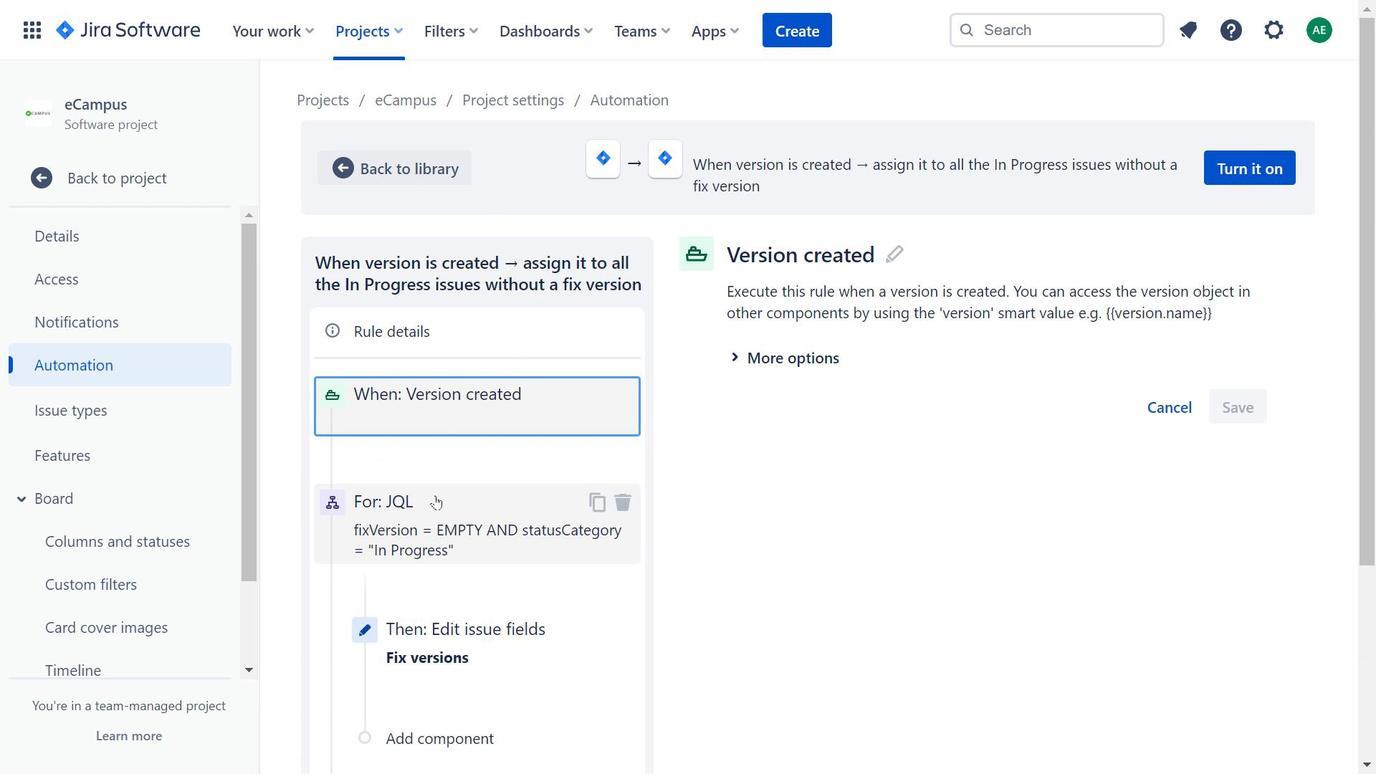 
Action: Mouse scrolled (438, 494) with delta (0, 0)
Screenshot: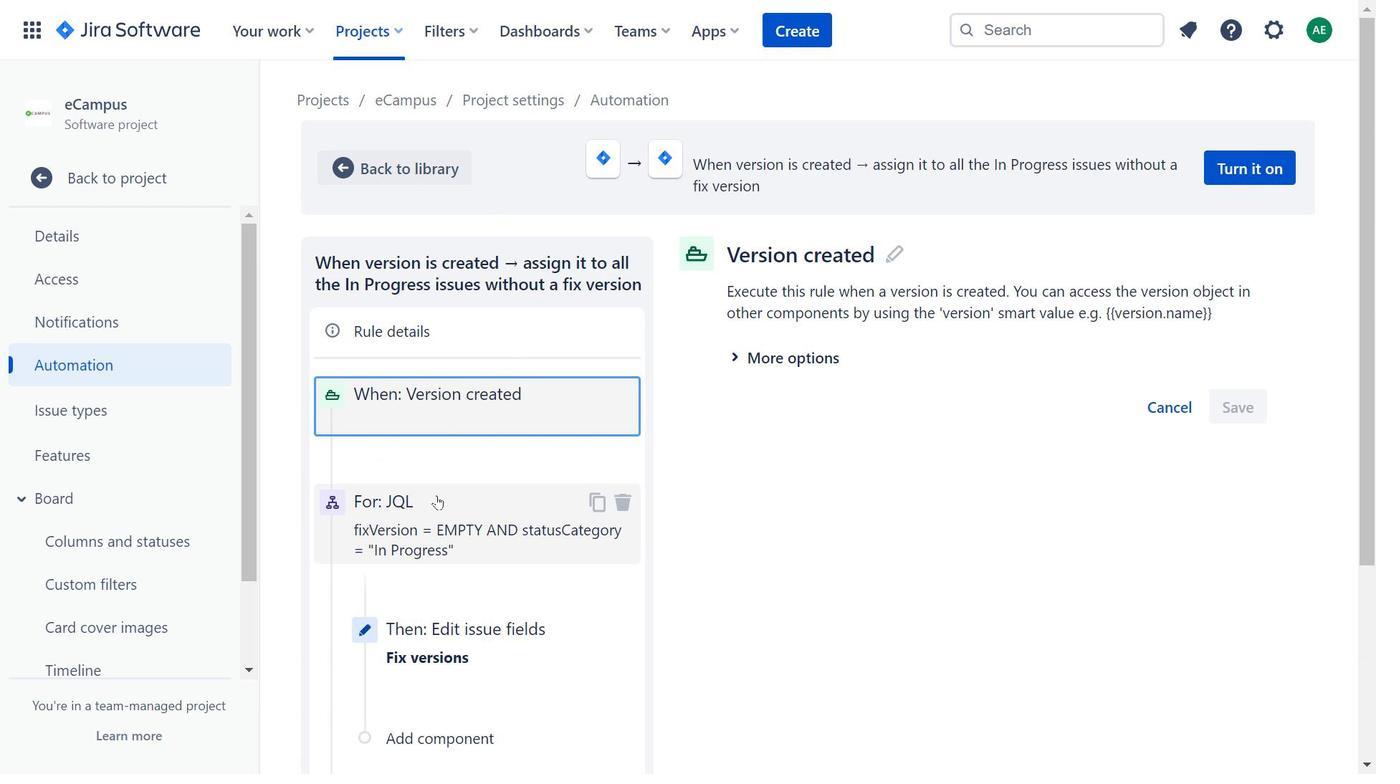 
Action: Mouse moved to (448, 373)
Screenshot: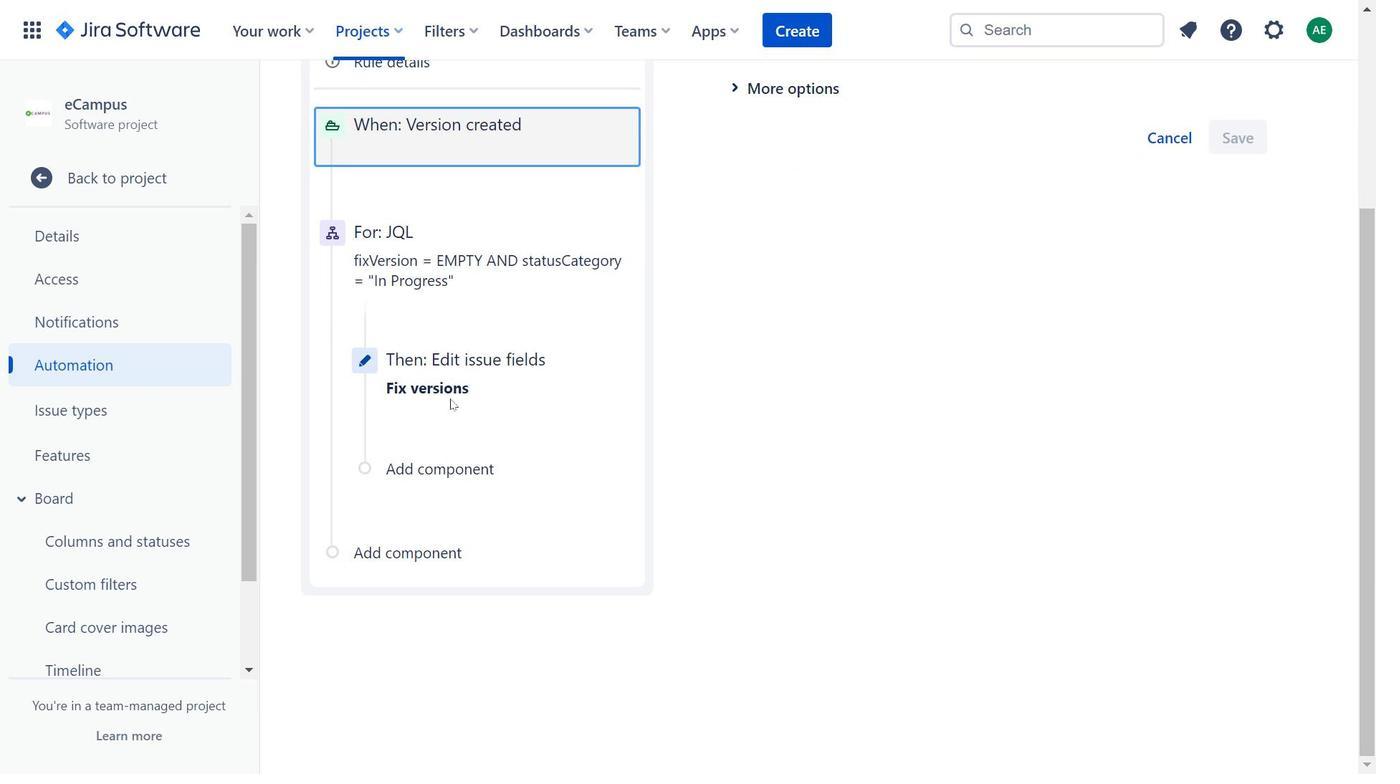 
Action: Mouse pressed left at (448, 373)
Screenshot: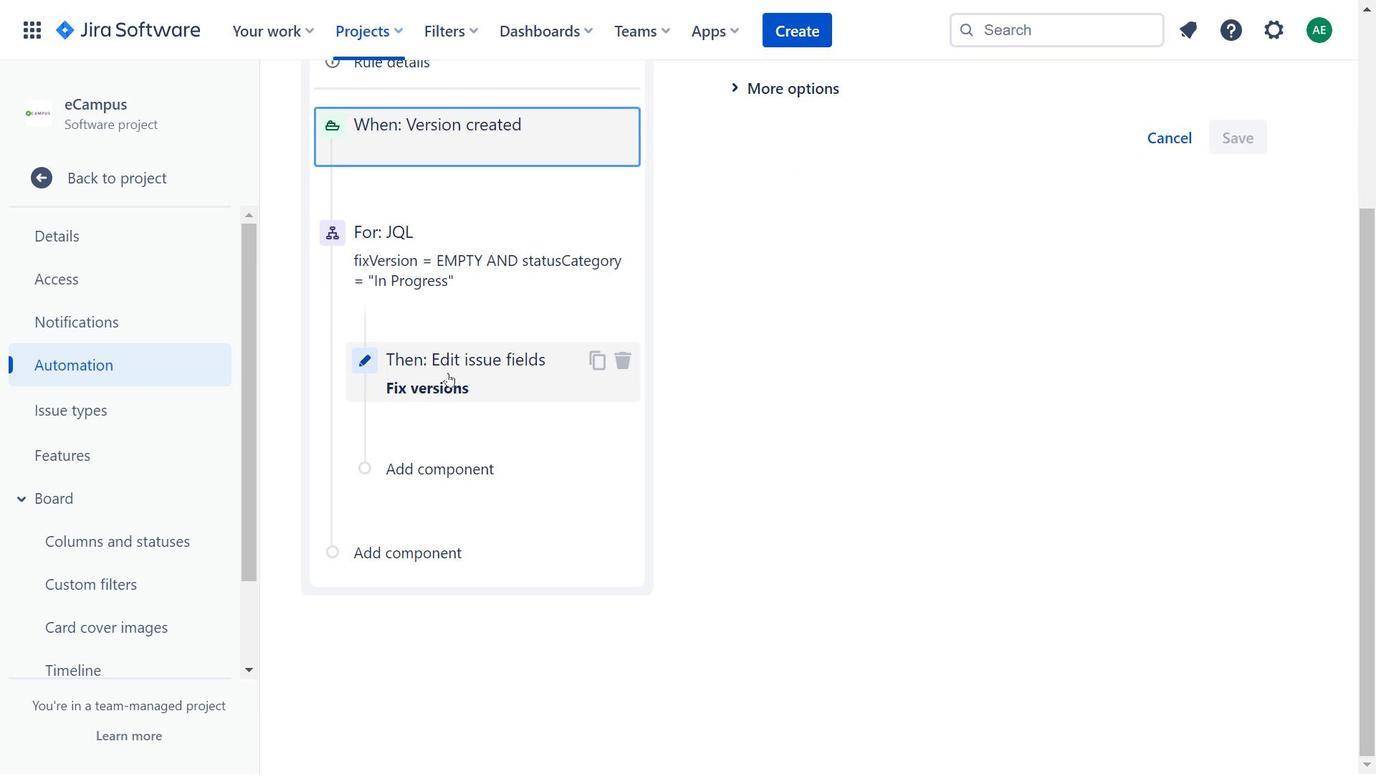 
Action: Mouse moved to (796, 378)
Screenshot: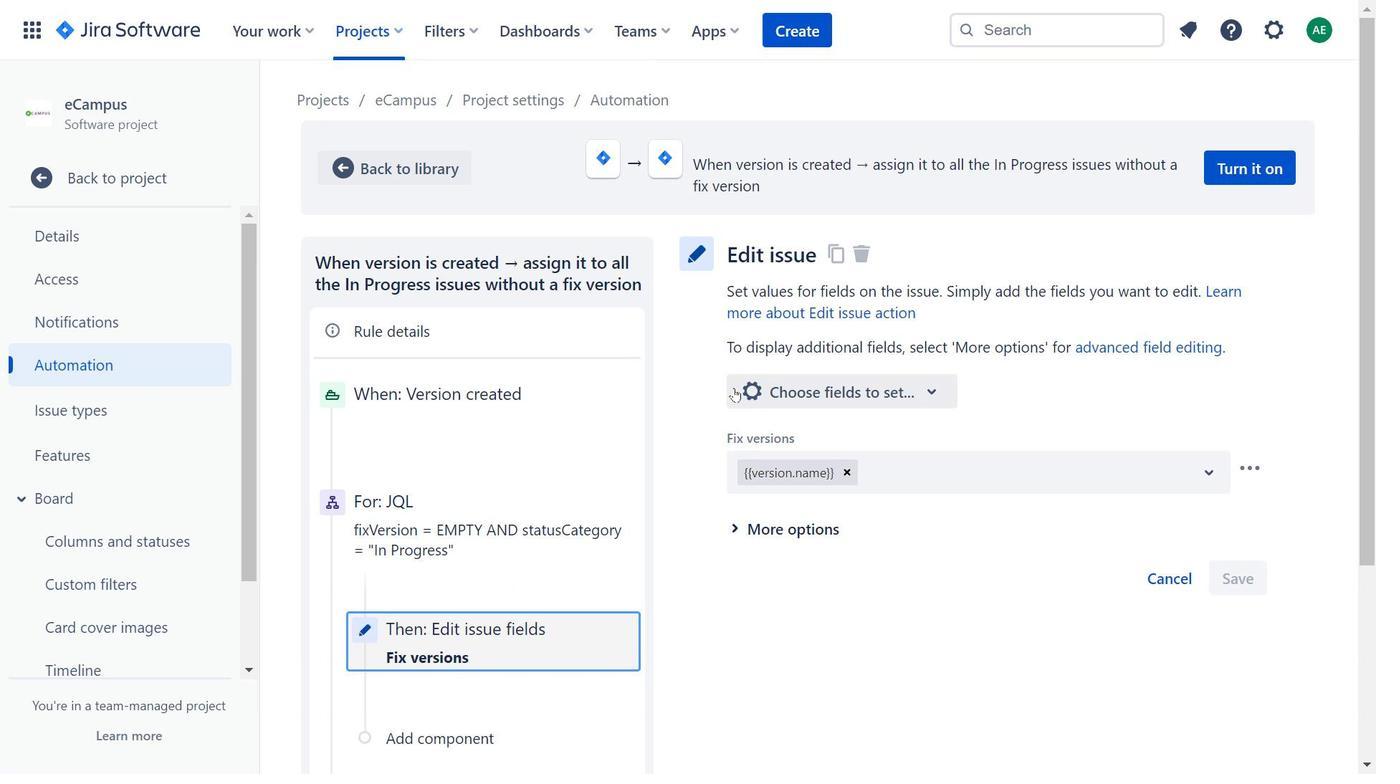 
Action: Mouse pressed left at (796, 378)
Screenshot: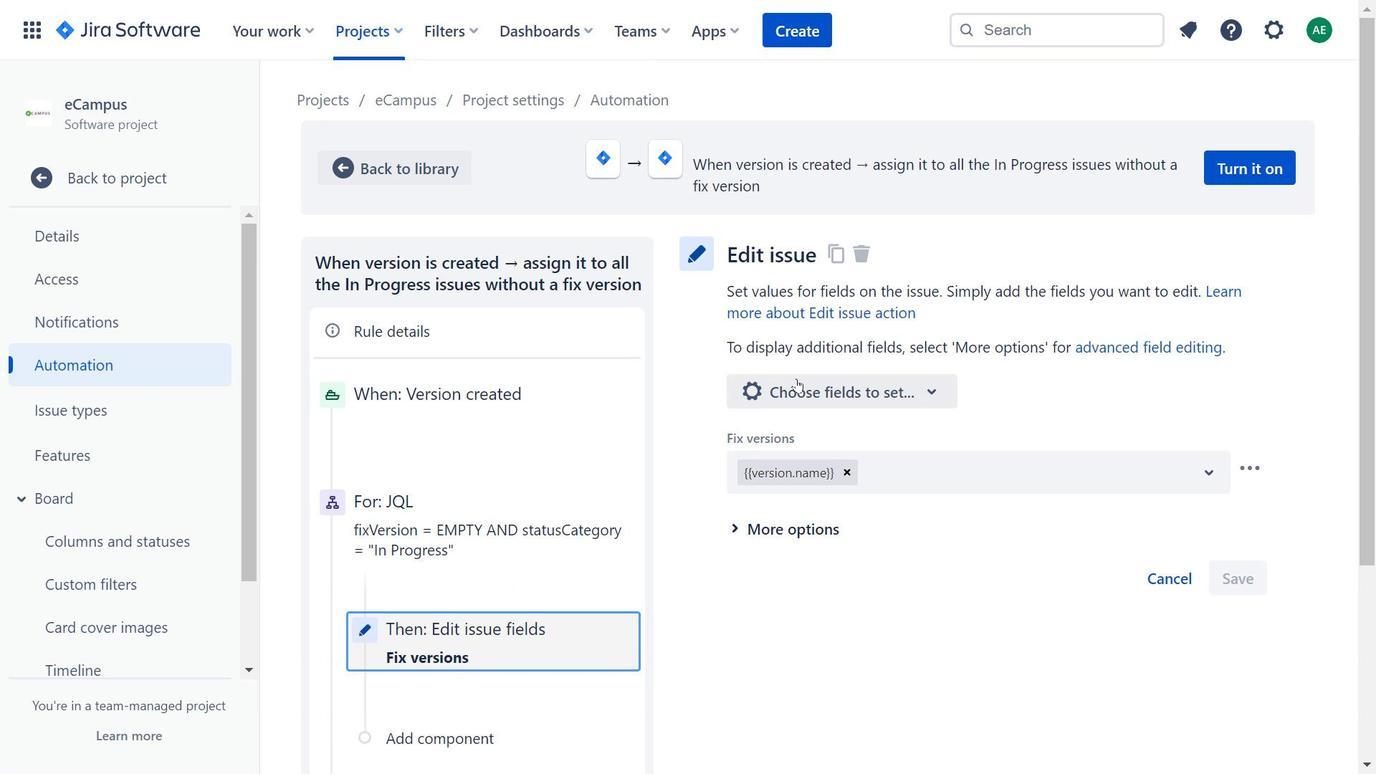 
Action: Mouse moved to (573, 292)
Screenshot: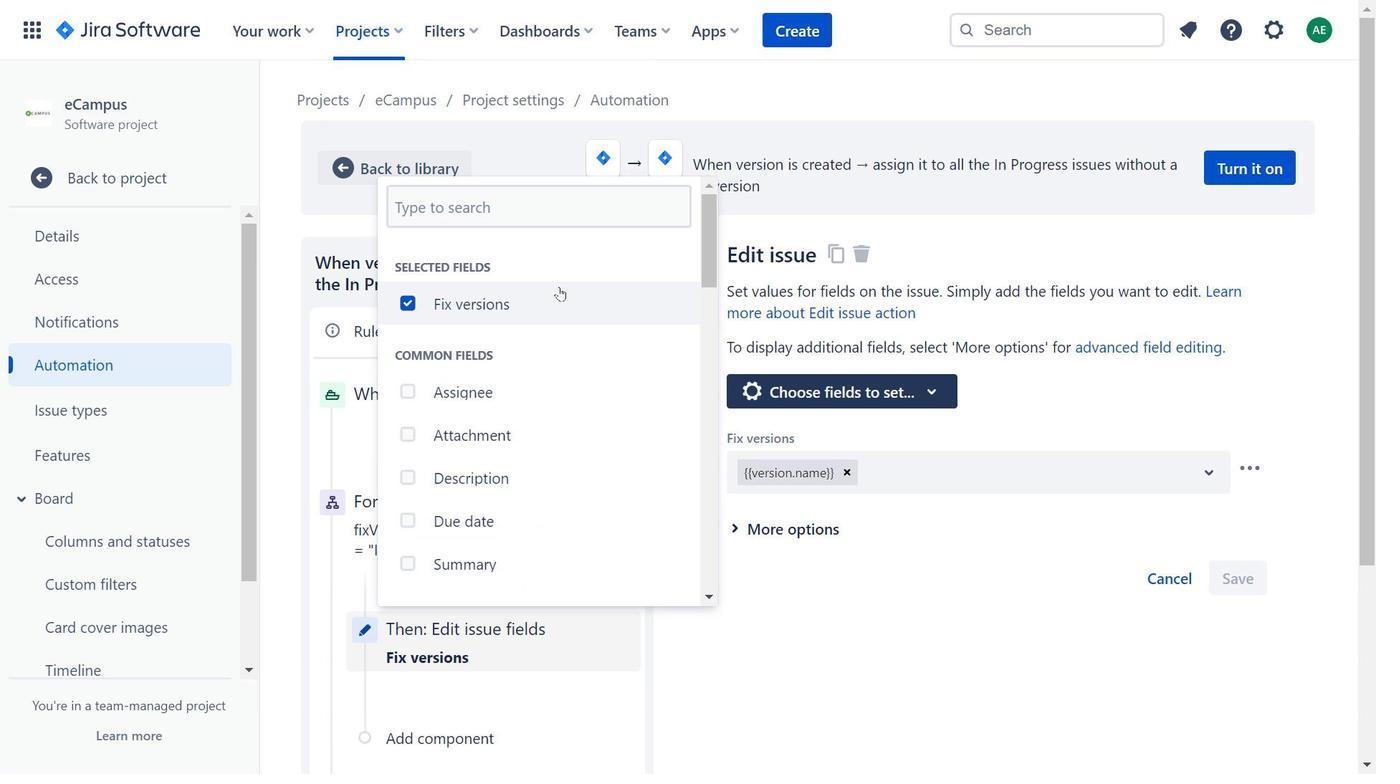 
Action: Mouse scrolled (573, 291) with delta (0, 0)
Screenshot: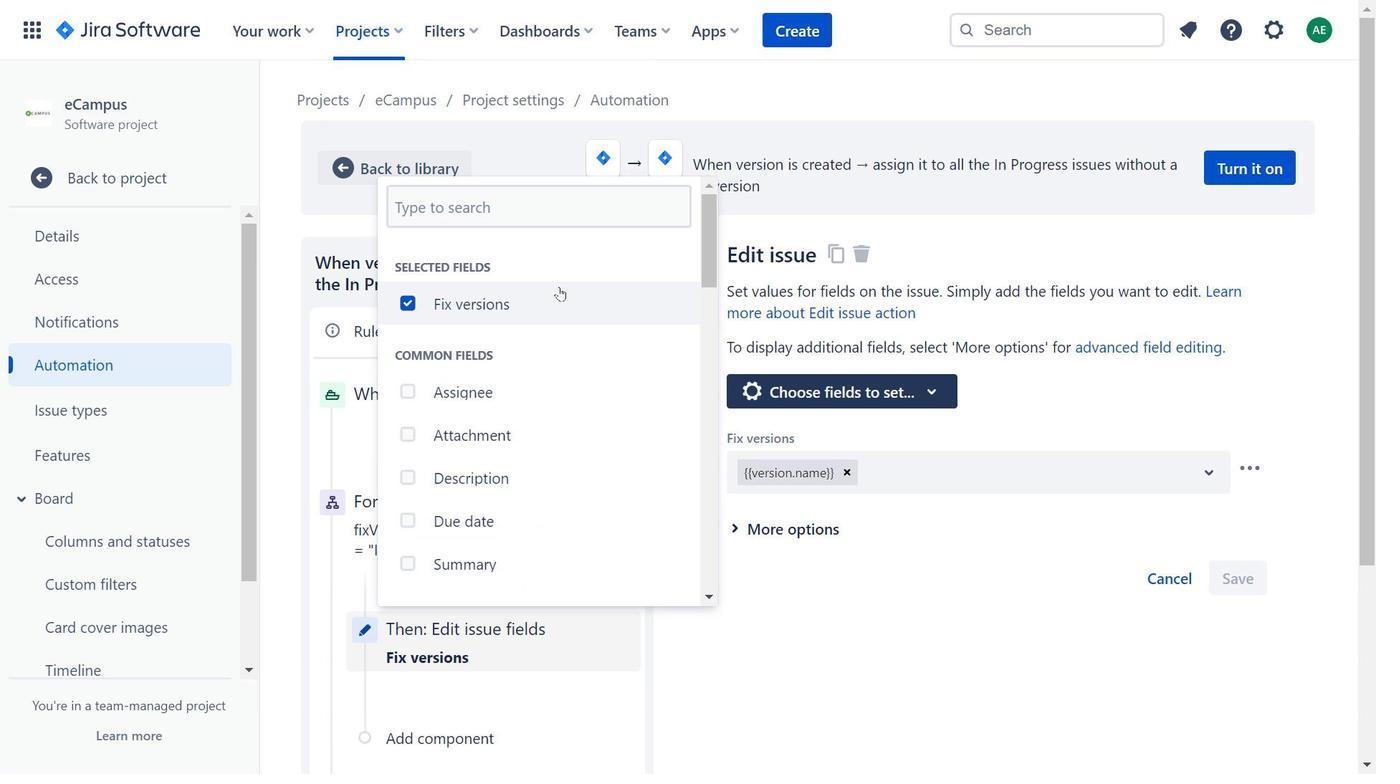 
Action: Mouse scrolled (573, 291) with delta (0, 0)
Screenshot: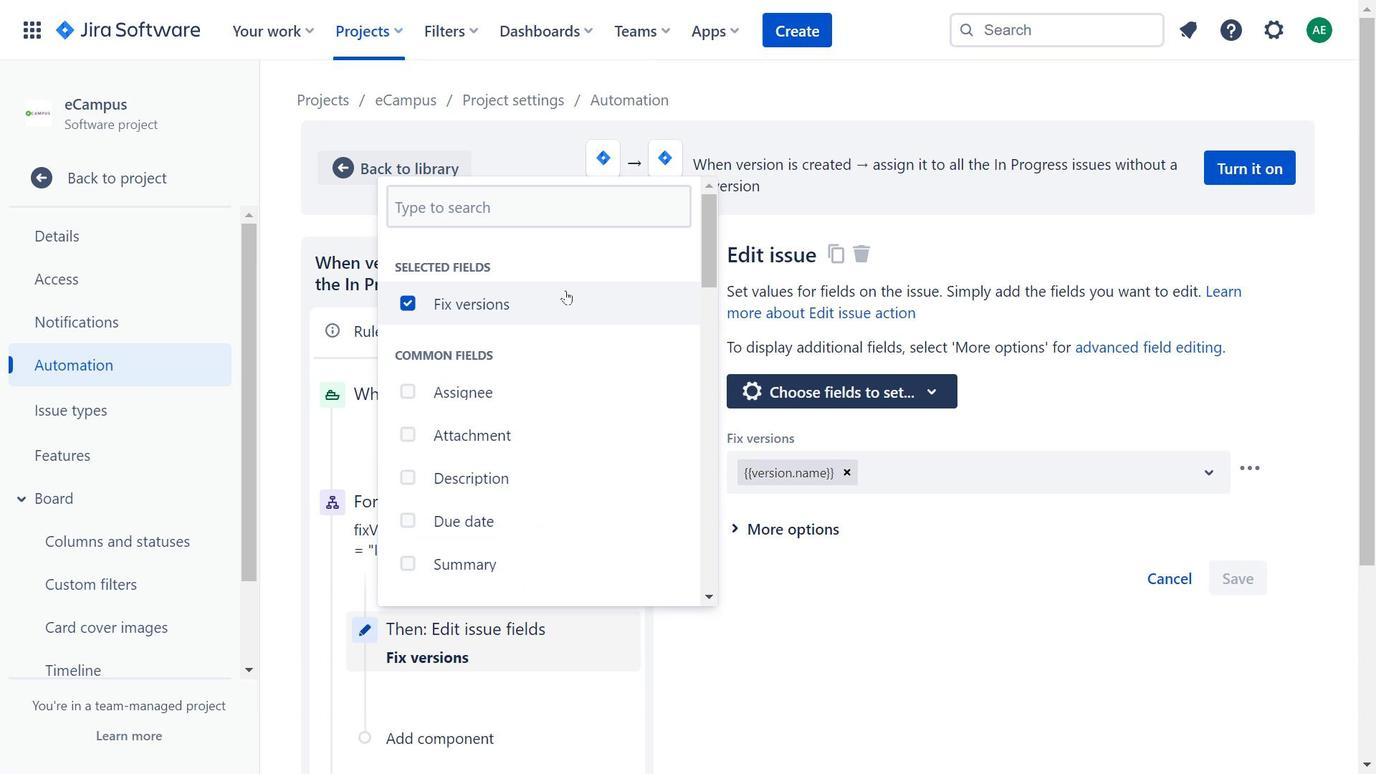 
Action: Mouse moved to (573, 294)
Screenshot: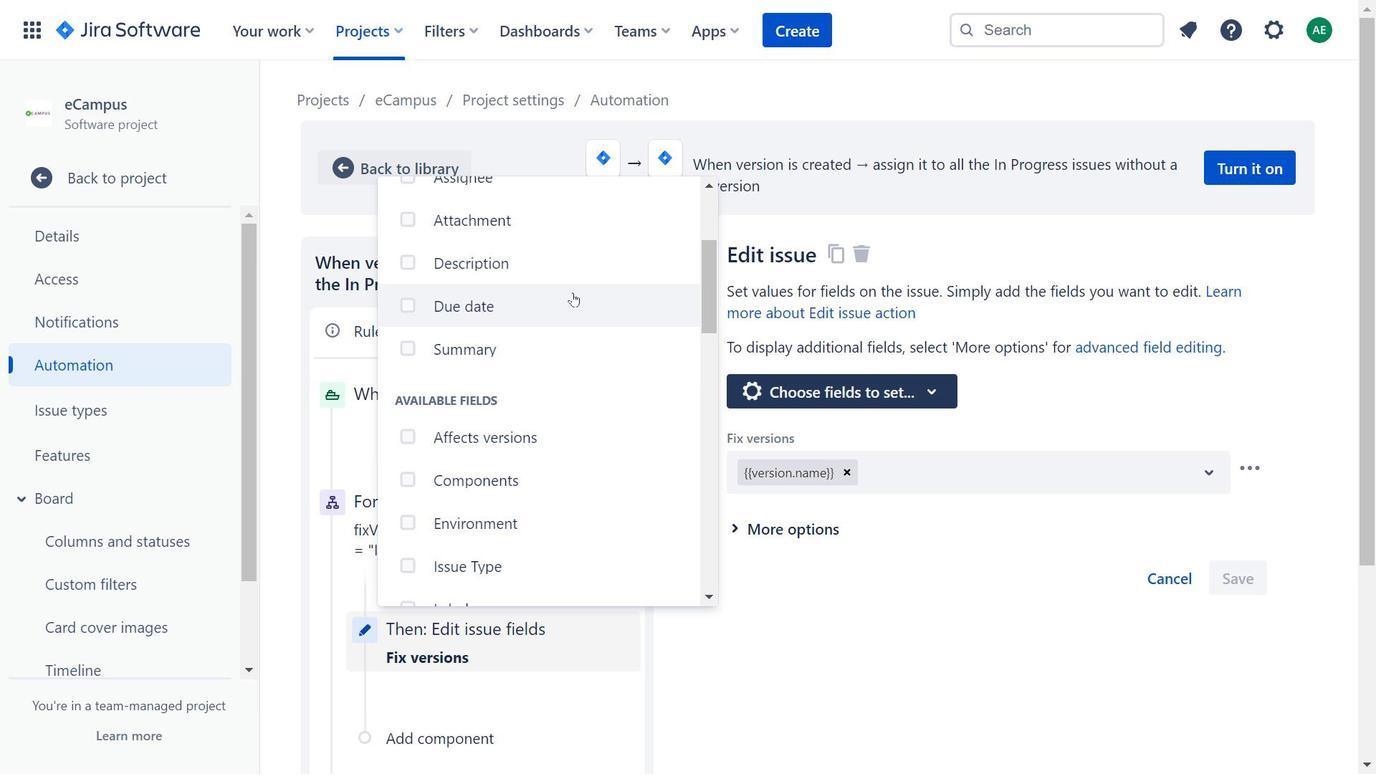 
Action: Mouse scrolled (573, 293) with delta (0, 0)
Screenshot: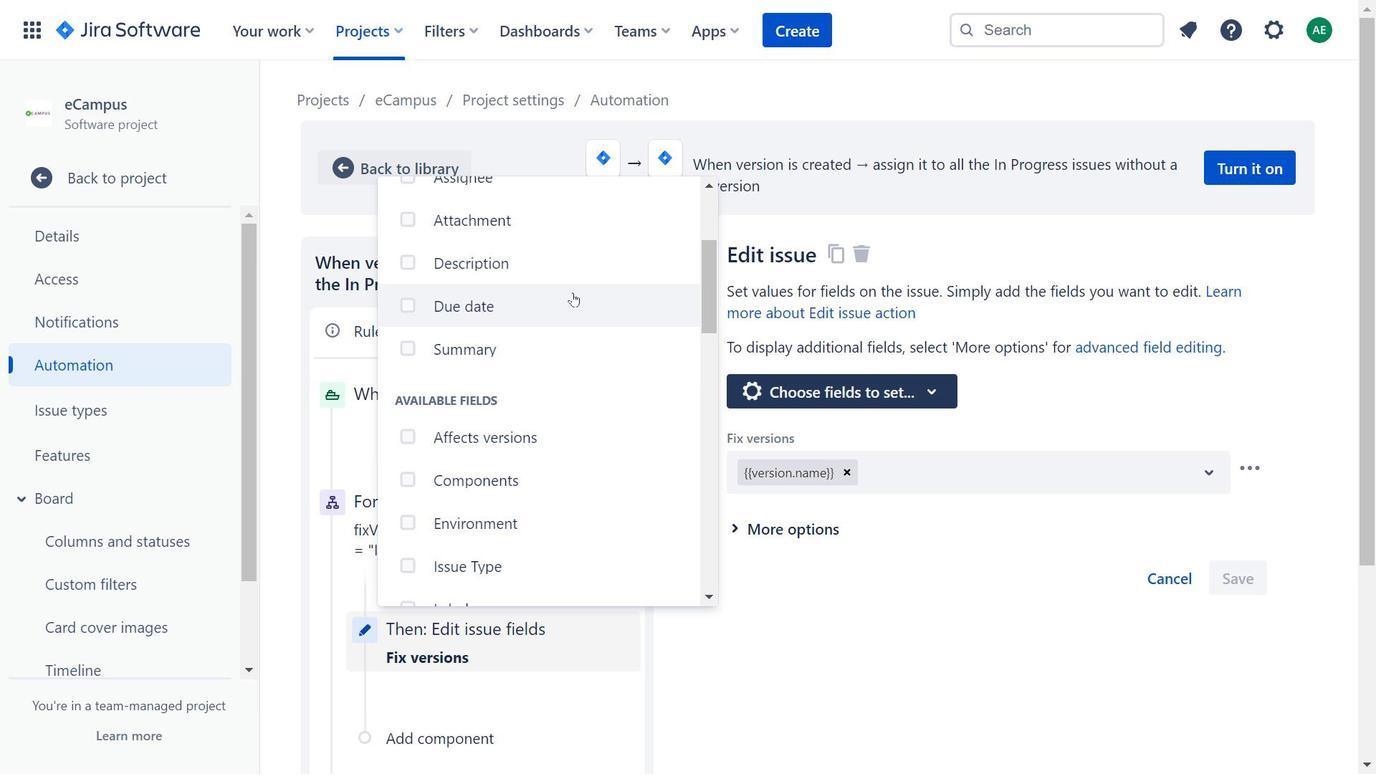 
Action: Mouse moved to (573, 322)
Screenshot: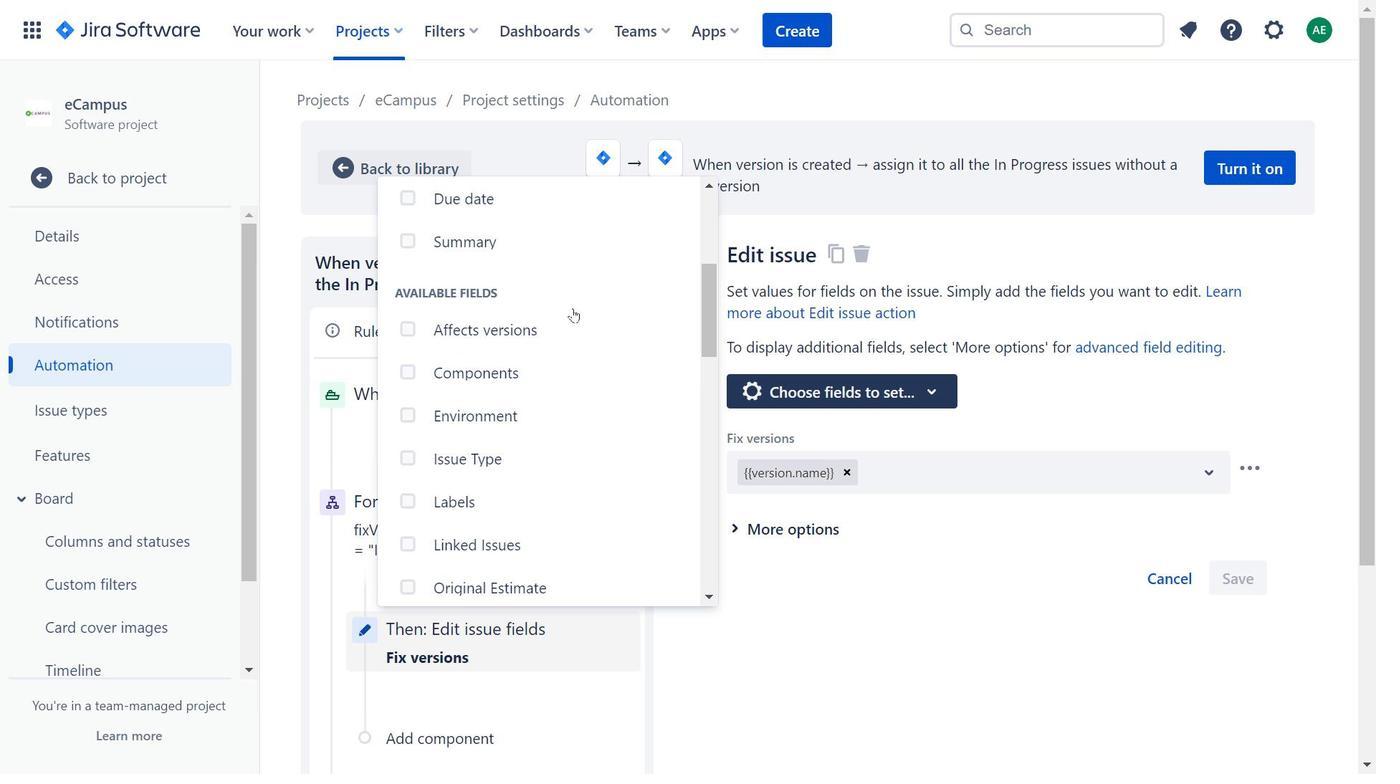 
Action: Mouse scrolled (573, 321) with delta (0, 0)
Screenshot: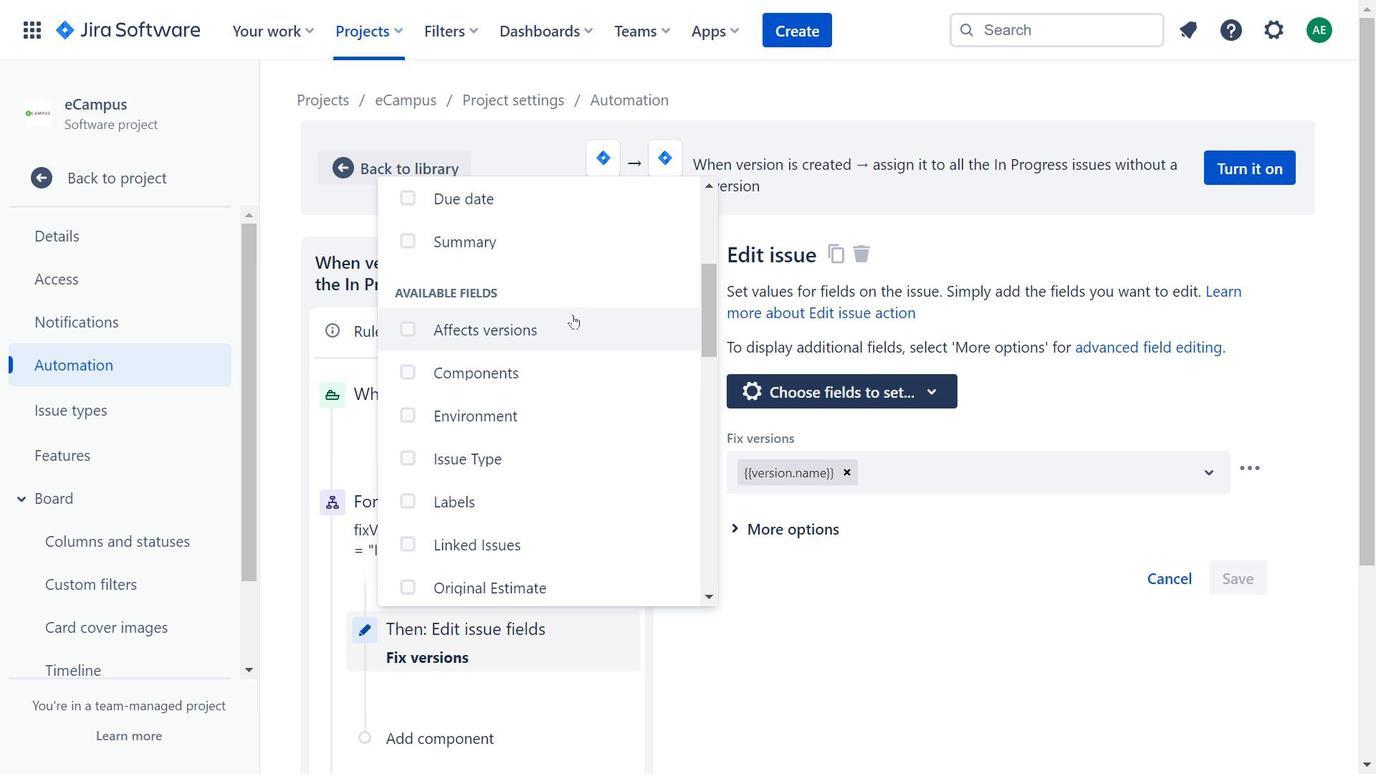 
Action: Mouse moved to (573, 324)
Screenshot: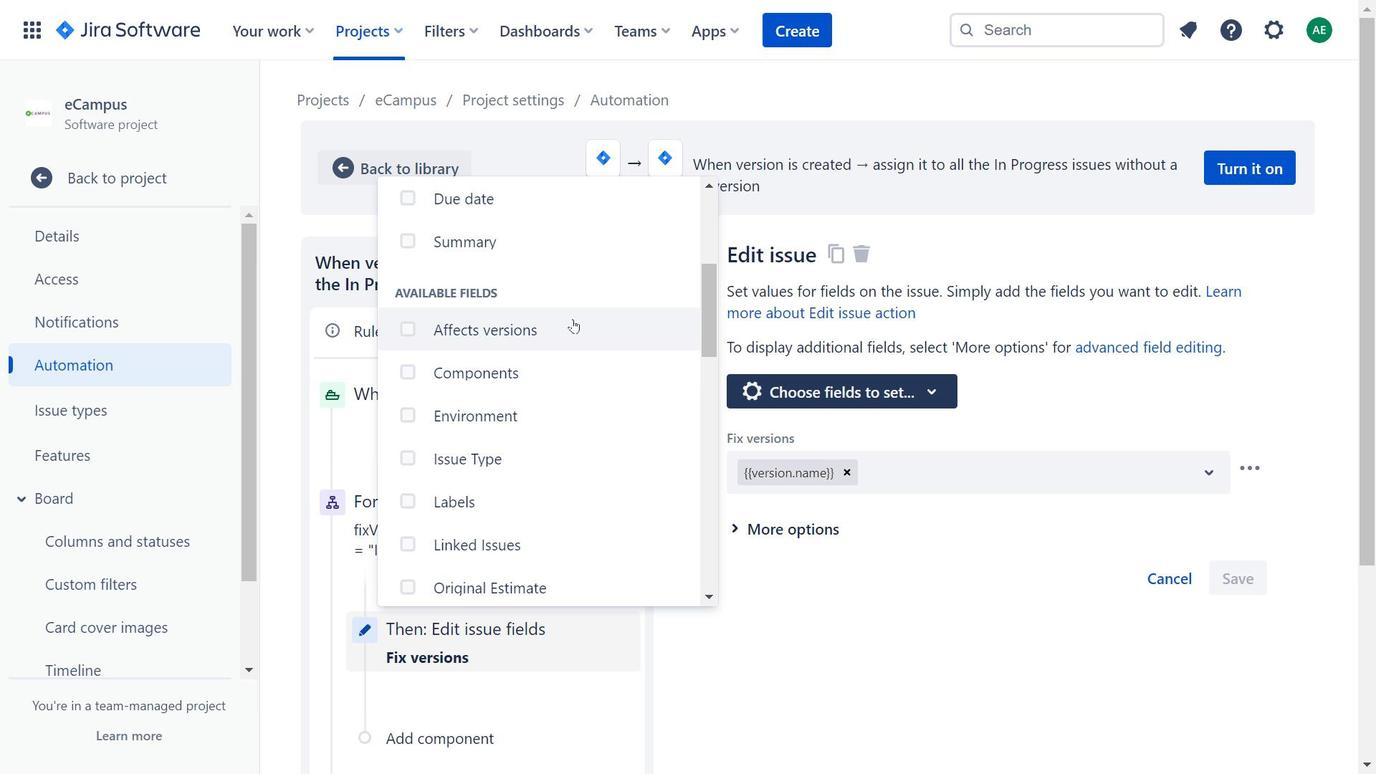 
Action: Mouse scrolled (573, 323) with delta (0, 0)
Screenshot: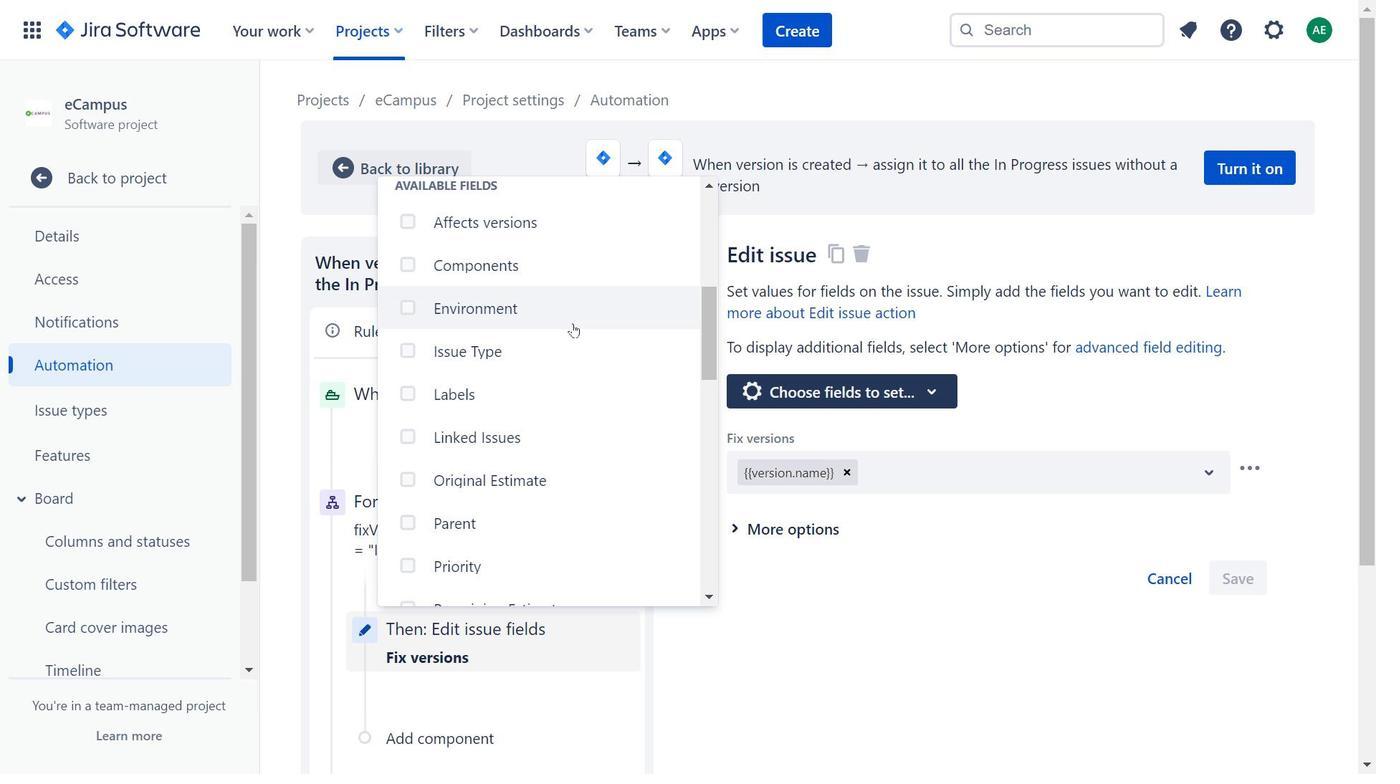 
Action: Mouse scrolled (573, 323) with delta (0, 0)
Screenshot: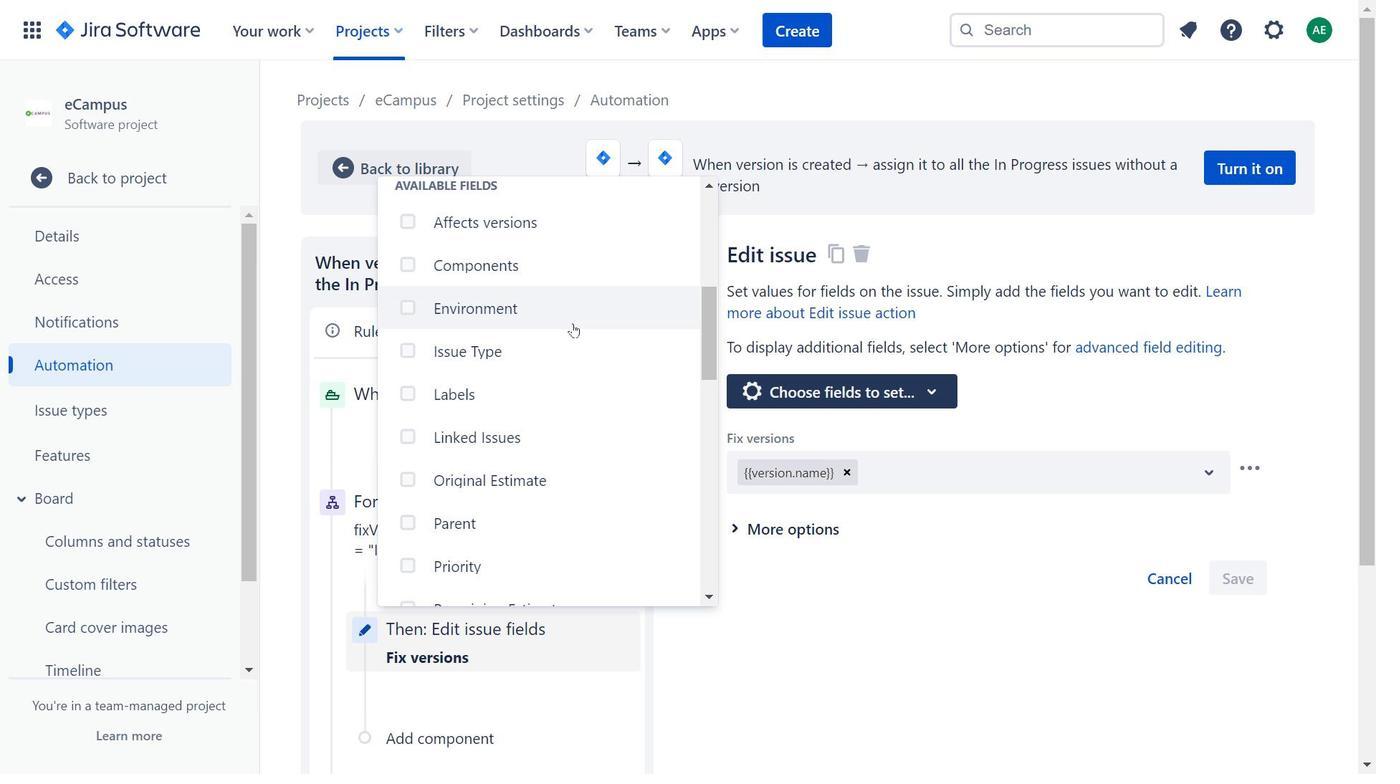 
Action: Mouse scrolled (573, 323) with delta (0, 0)
Screenshot: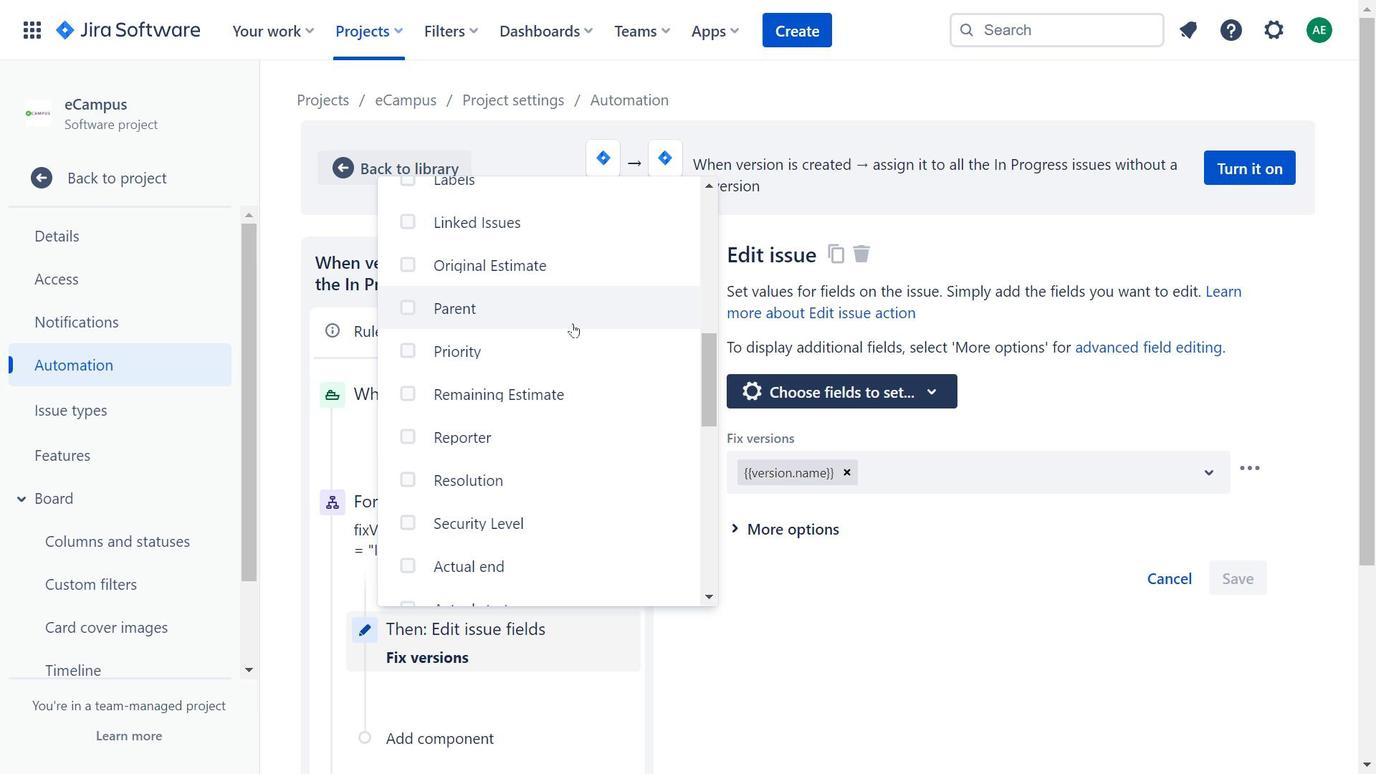
Action: Mouse scrolled (573, 323) with delta (0, 0)
Screenshot: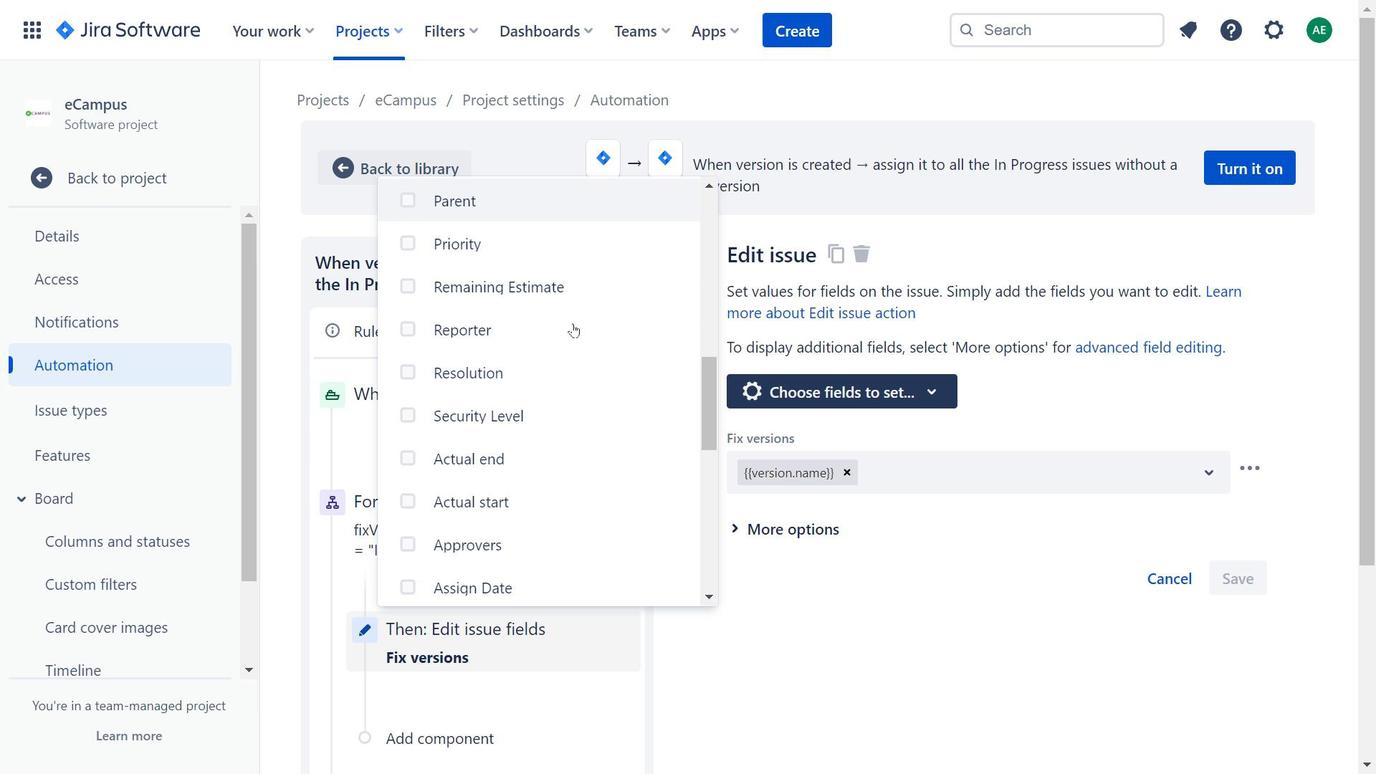 
Action: Mouse scrolled (573, 323) with delta (0, 0)
Screenshot: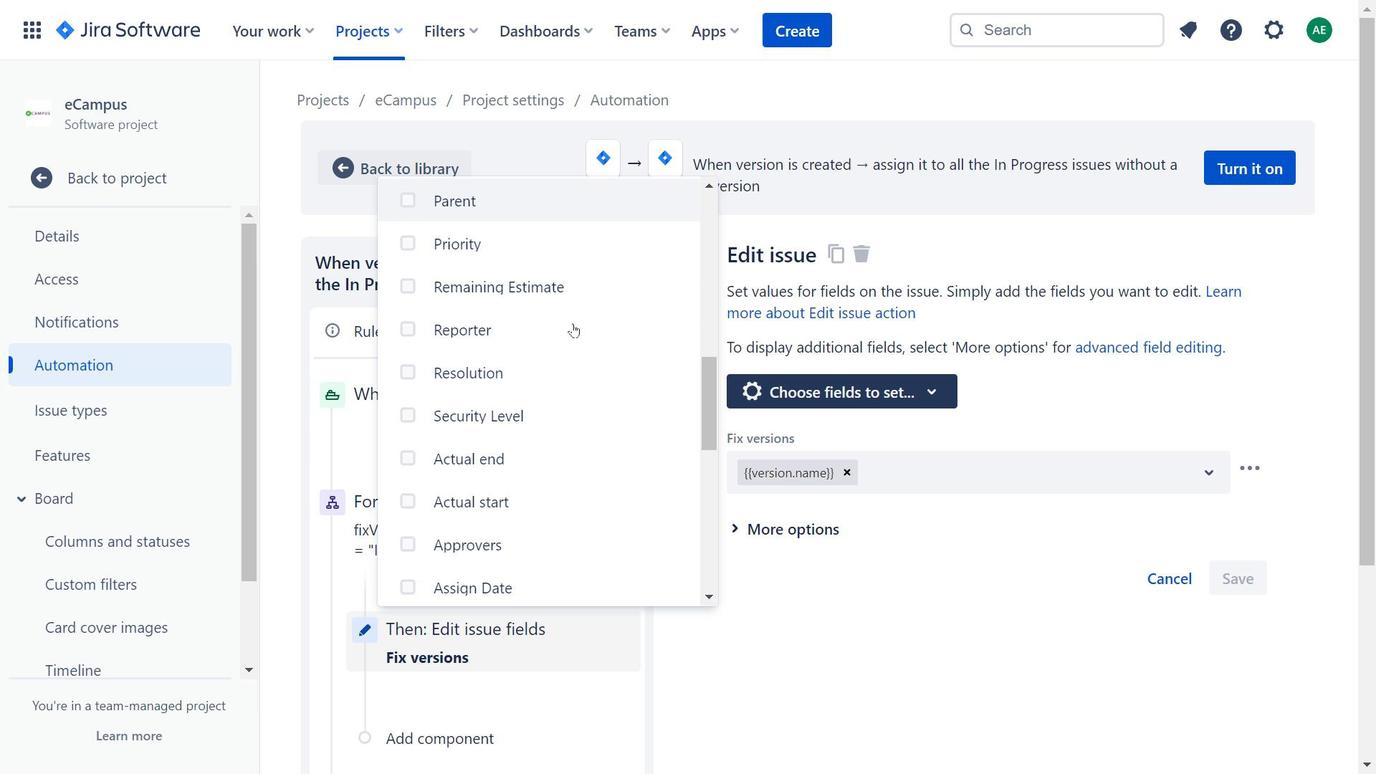 
Action: Mouse moved to (573, 324)
Screenshot: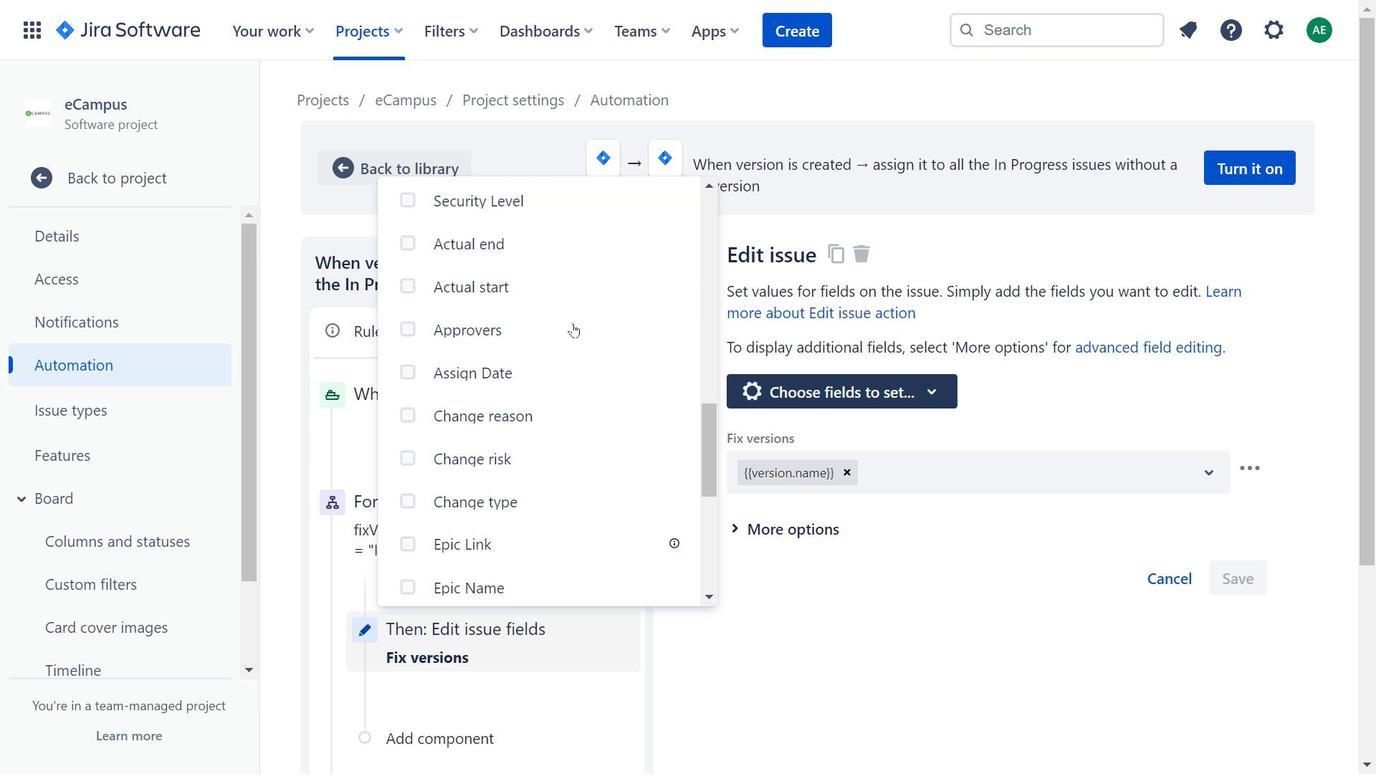 
Action: Mouse scrolled (573, 323) with delta (0, 0)
Screenshot: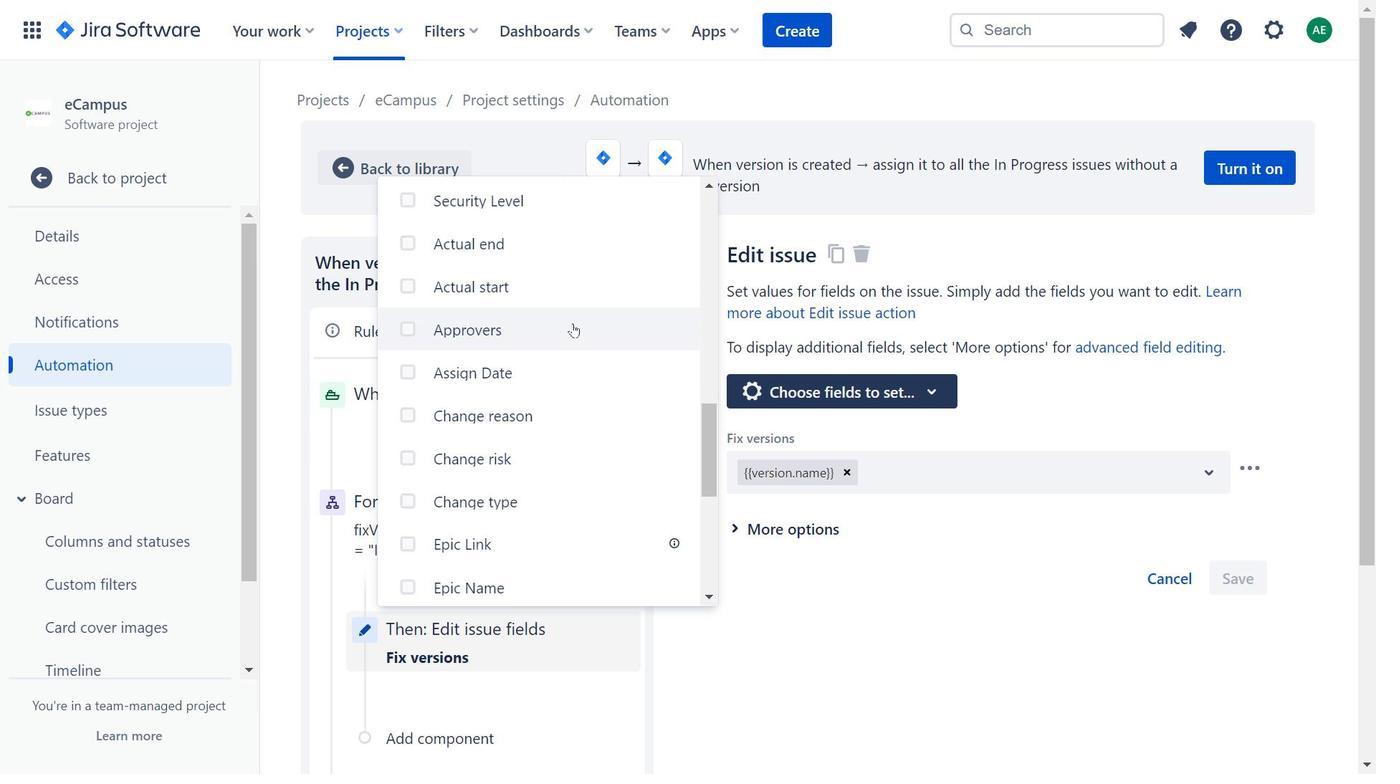 
Action: Mouse scrolled (573, 323) with delta (0, 0)
Screenshot: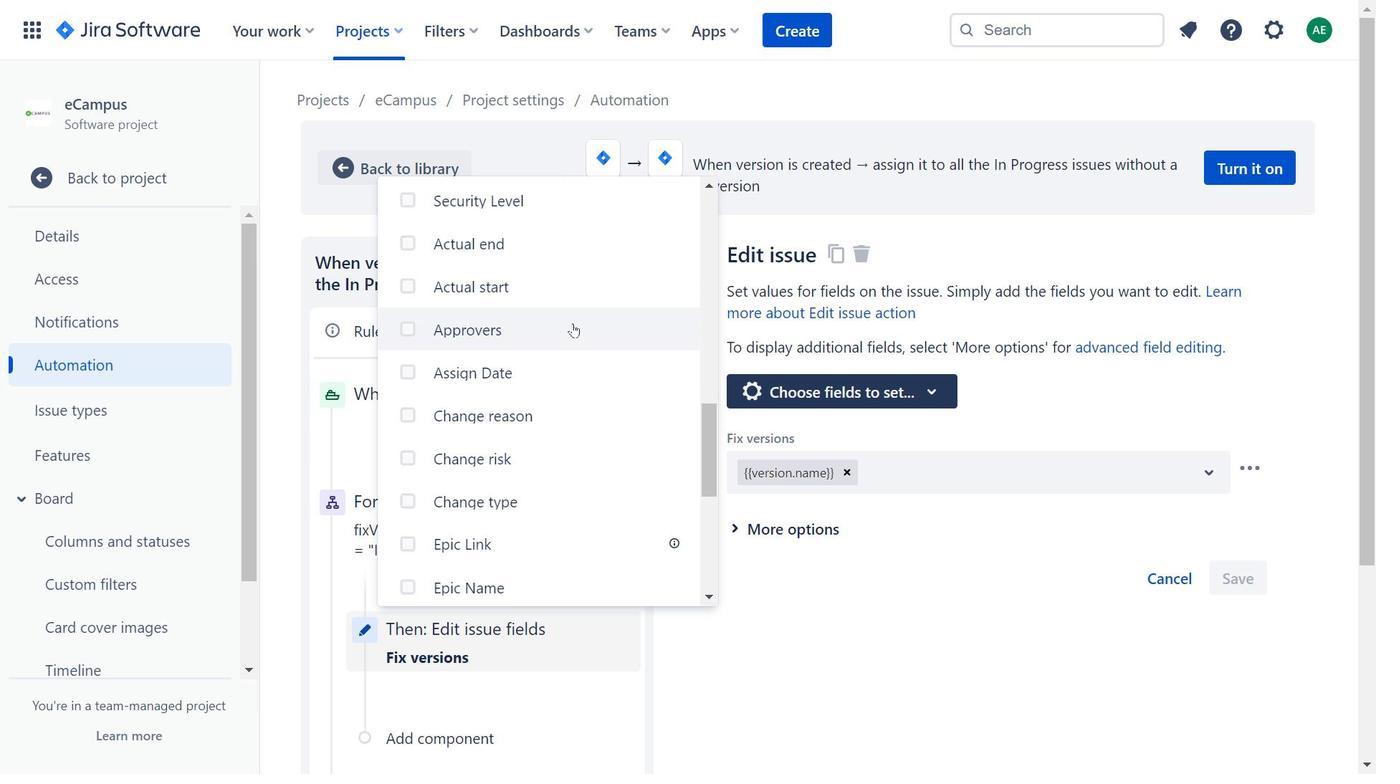 
Action: Mouse moved to (580, 474)
Screenshot: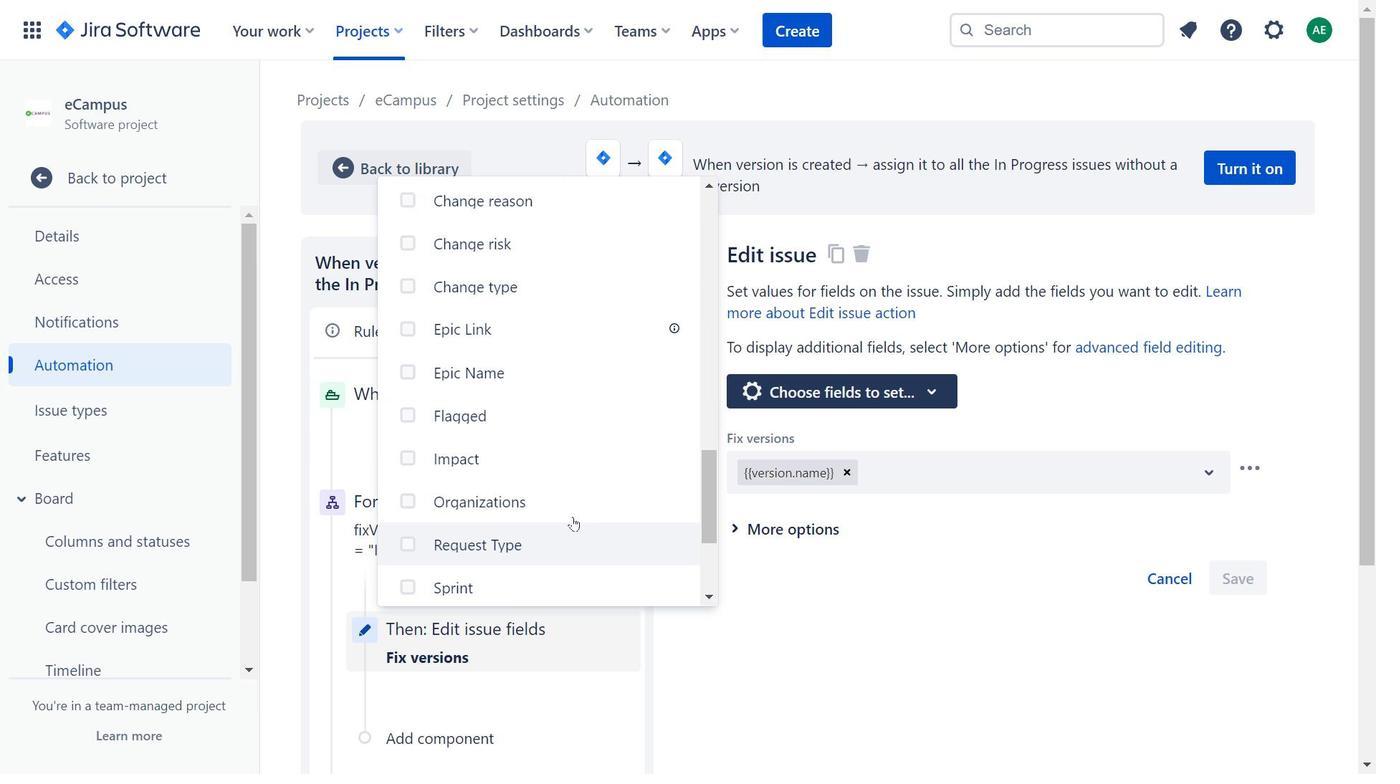 
Action: Mouse scrolled (580, 475) with delta (0, 0)
Screenshot: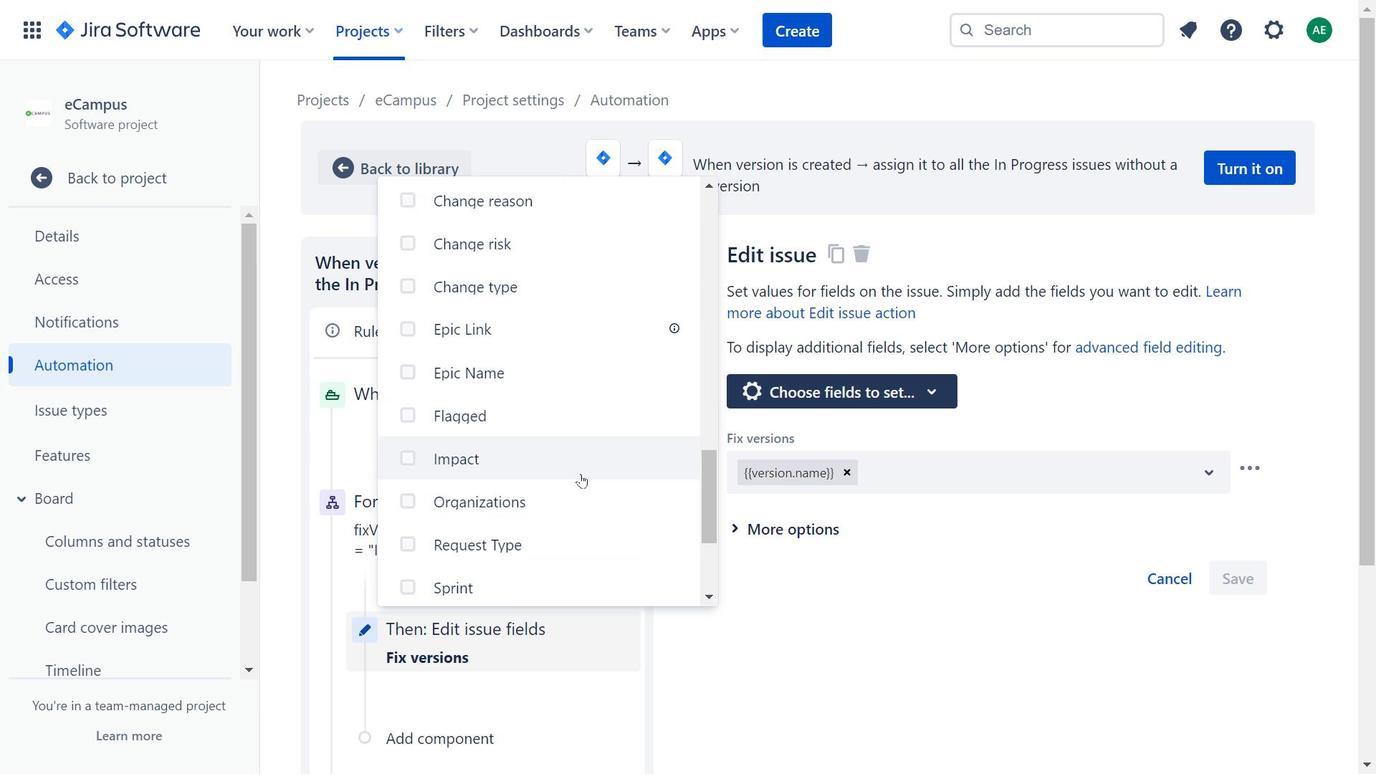 
Action: Mouse scrolled (580, 475) with delta (0, 0)
Screenshot: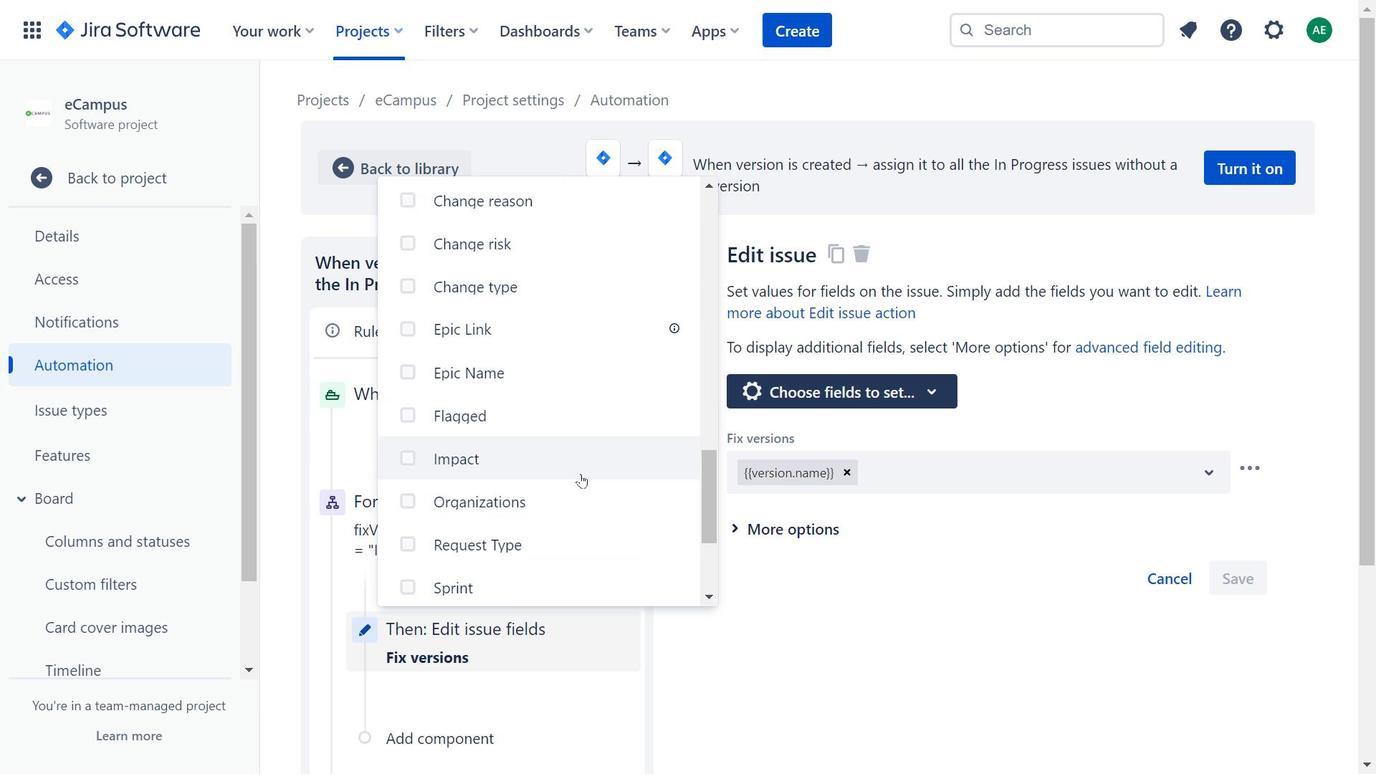 
Action: Mouse scrolled (580, 475) with delta (0, 0)
Screenshot: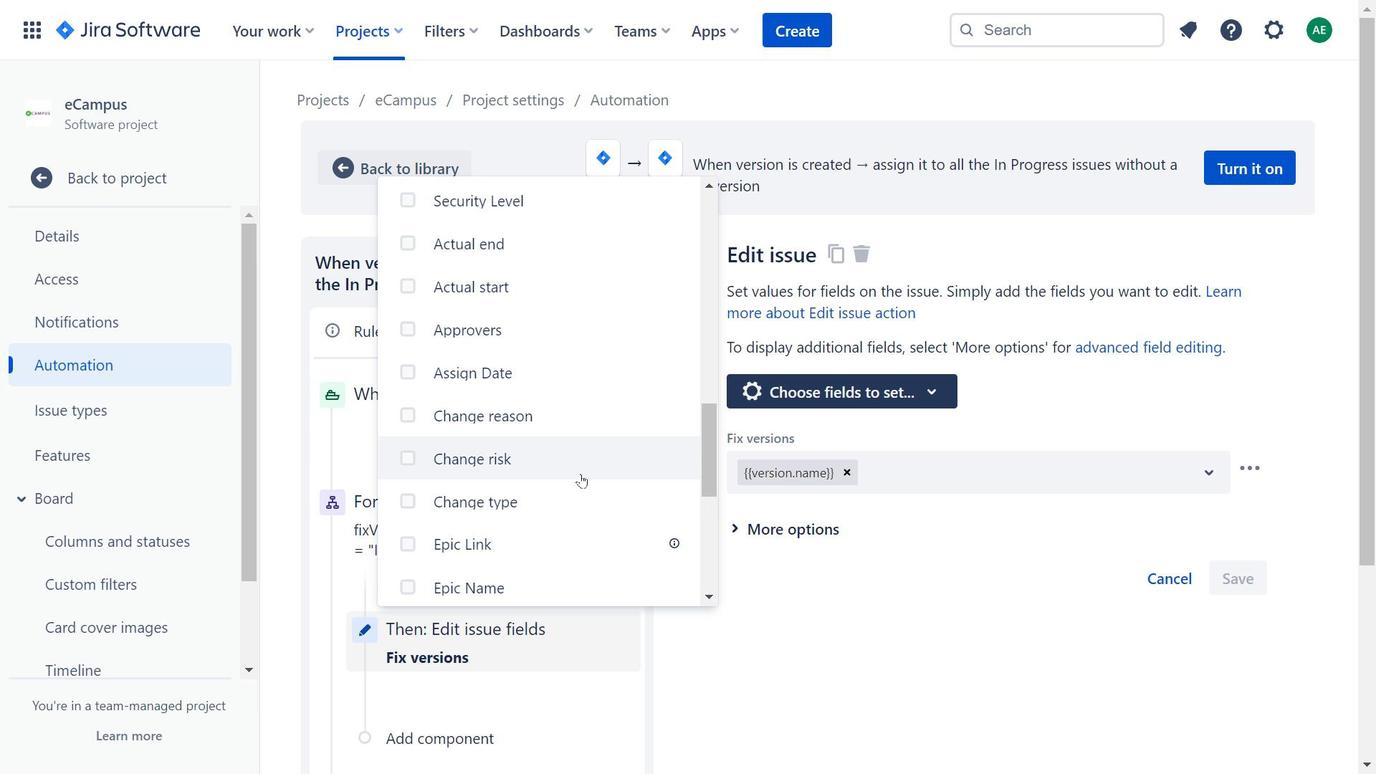 
Action: Mouse scrolled (580, 475) with delta (0, 0)
Screenshot: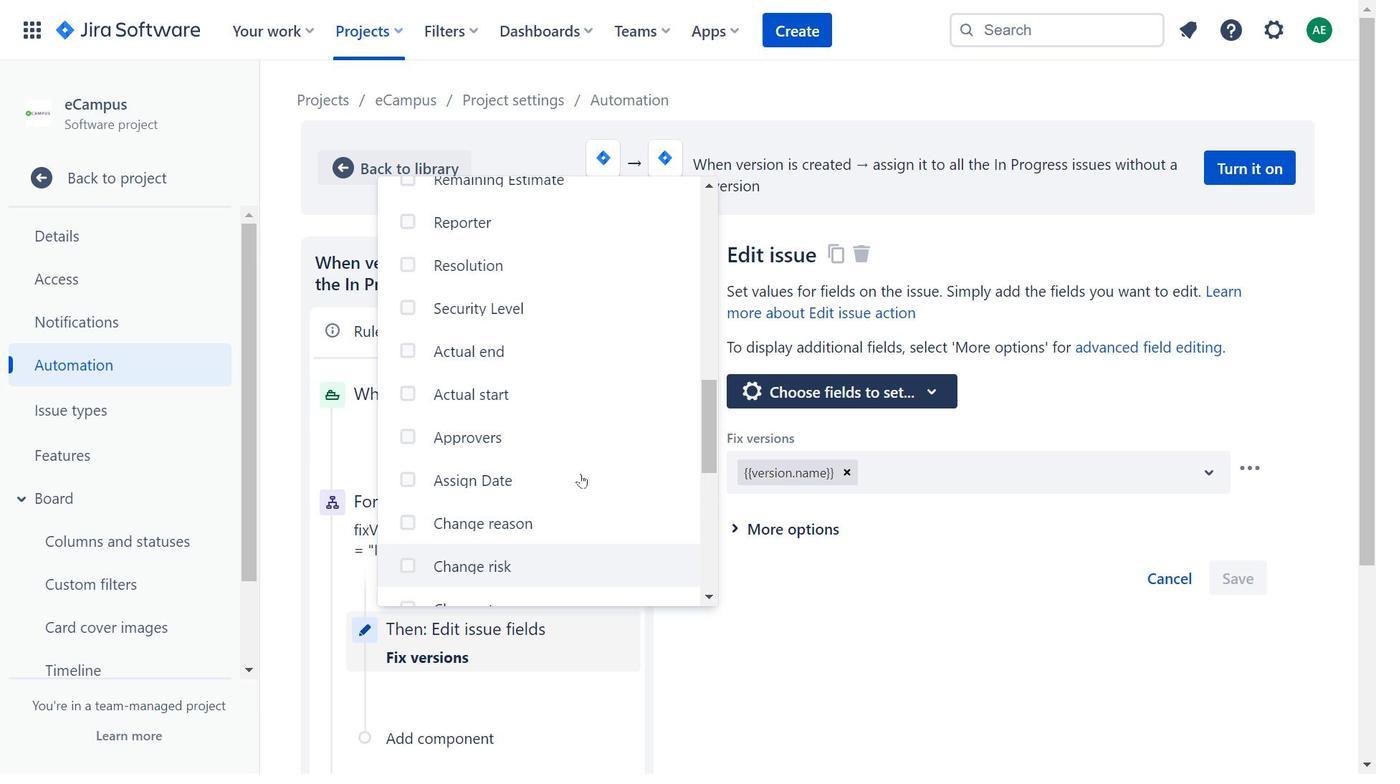 
Action: Mouse scrolled (580, 475) with delta (0, 0)
Screenshot: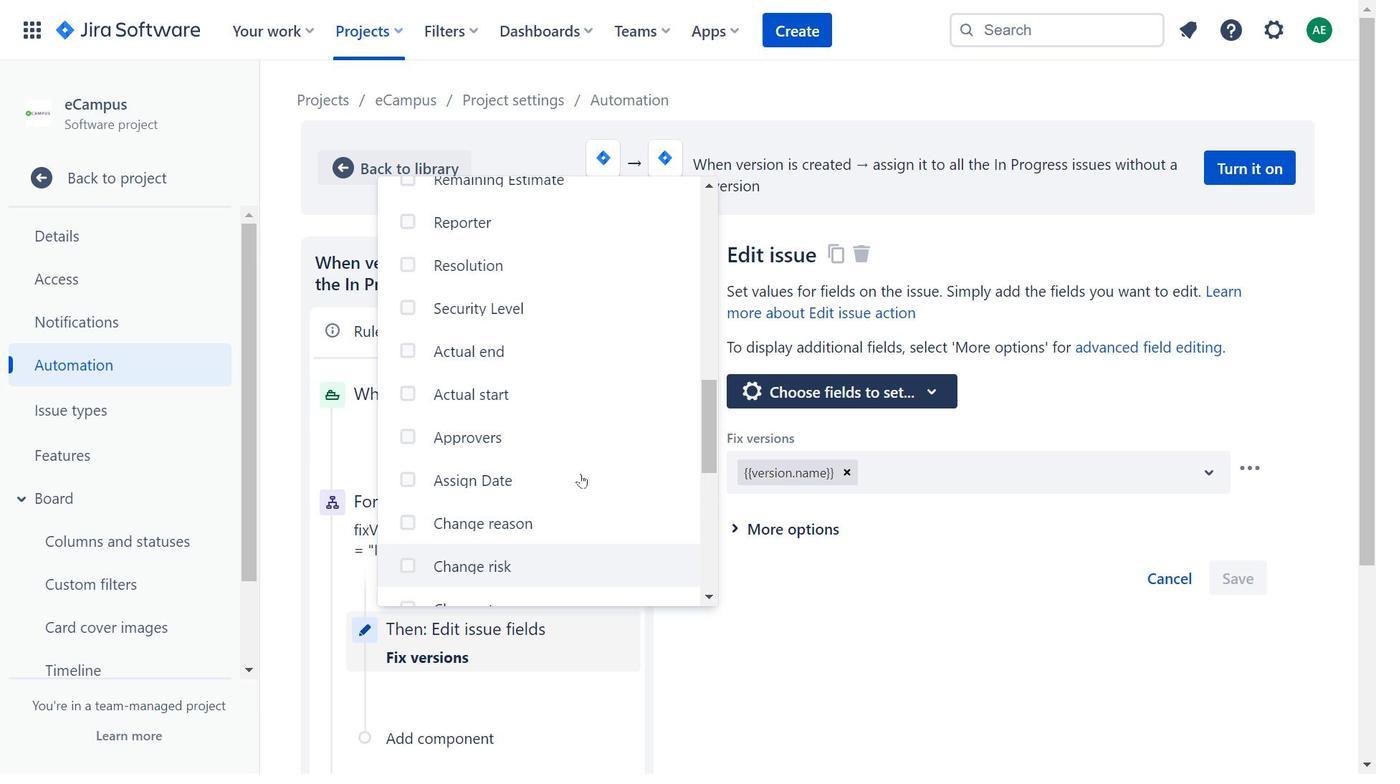 
Action: Mouse scrolled (580, 475) with delta (0, 0)
Screenshot: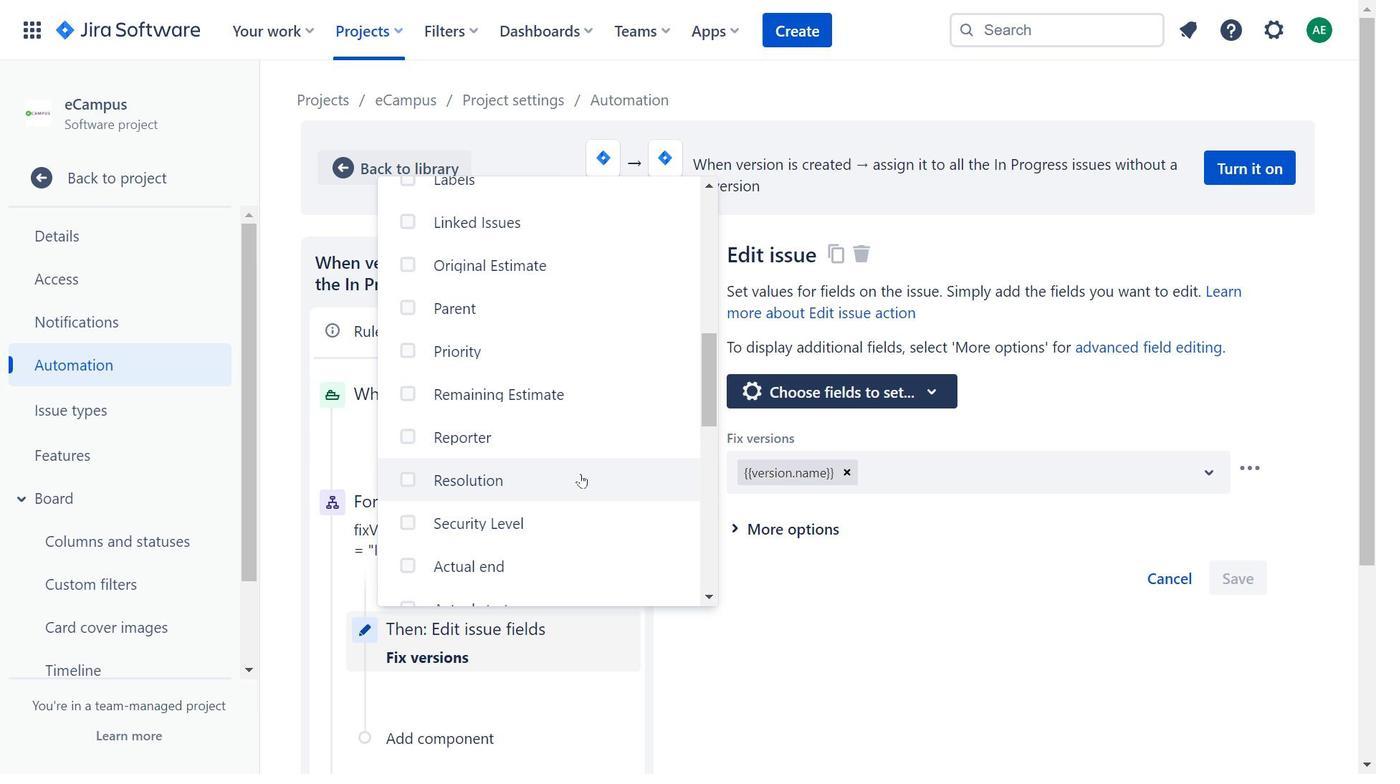 
Action: Mouse scrolled (580, 475) with delta (0, 0)
Screenshot: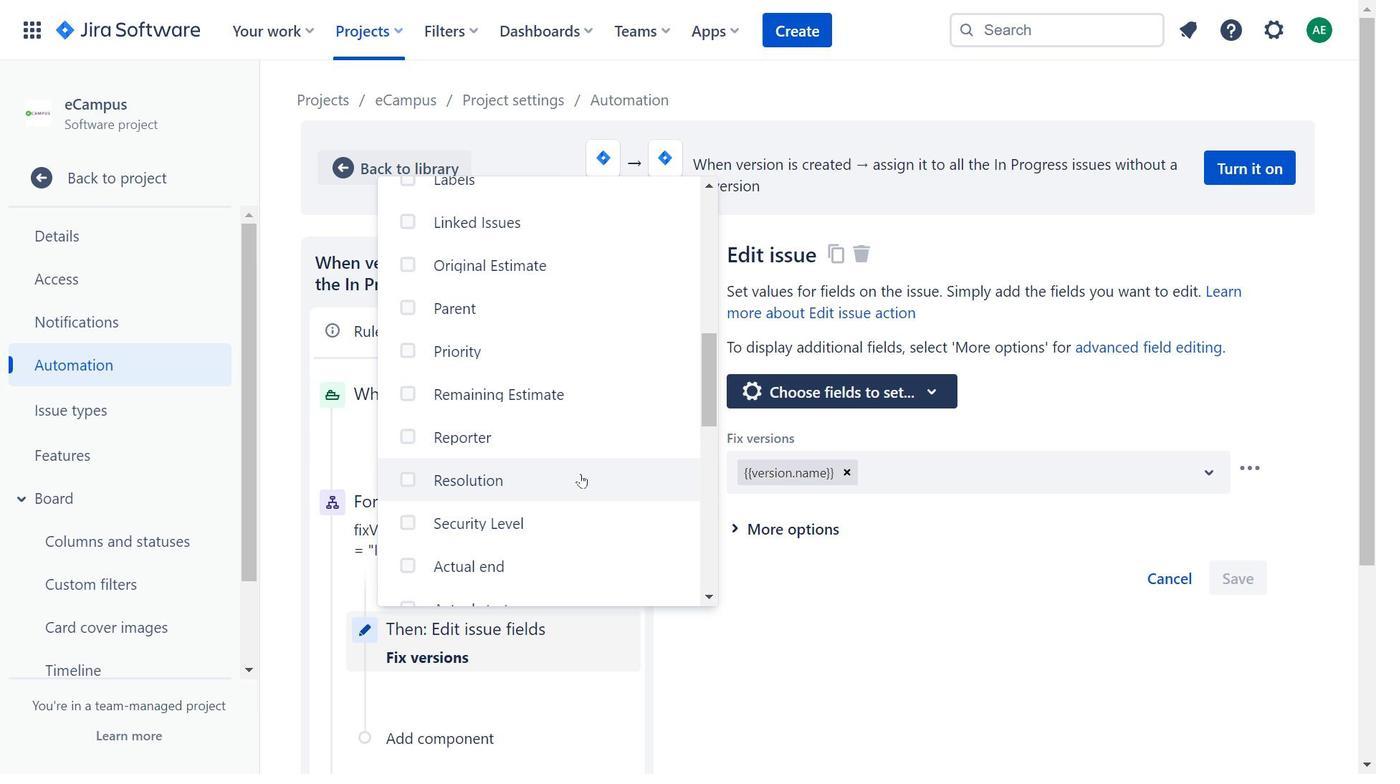 
Action: Mouse scrolled (580, 475) with delta (0, 0)
Screenshot: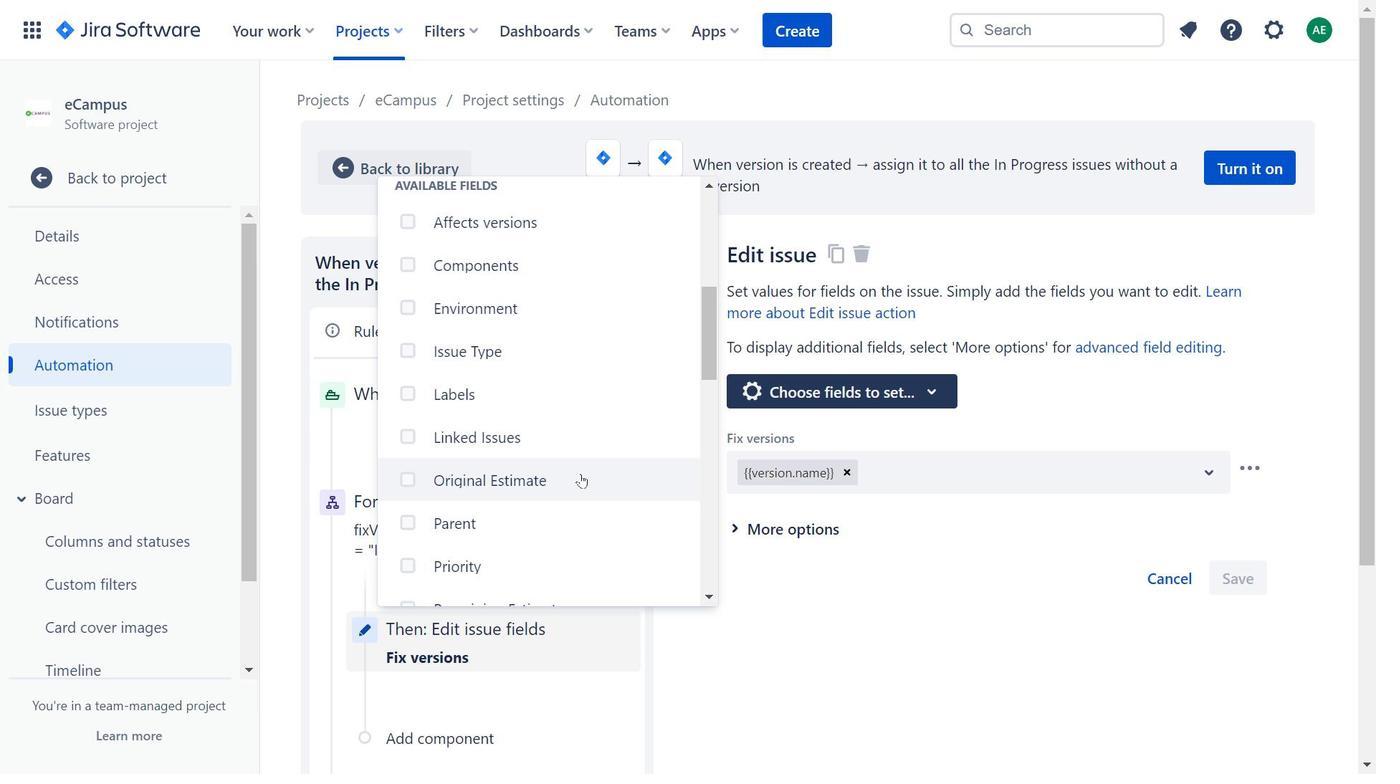 
Action: Mouse scrolled (580, 475) with delta (0, 0)
Screenshot: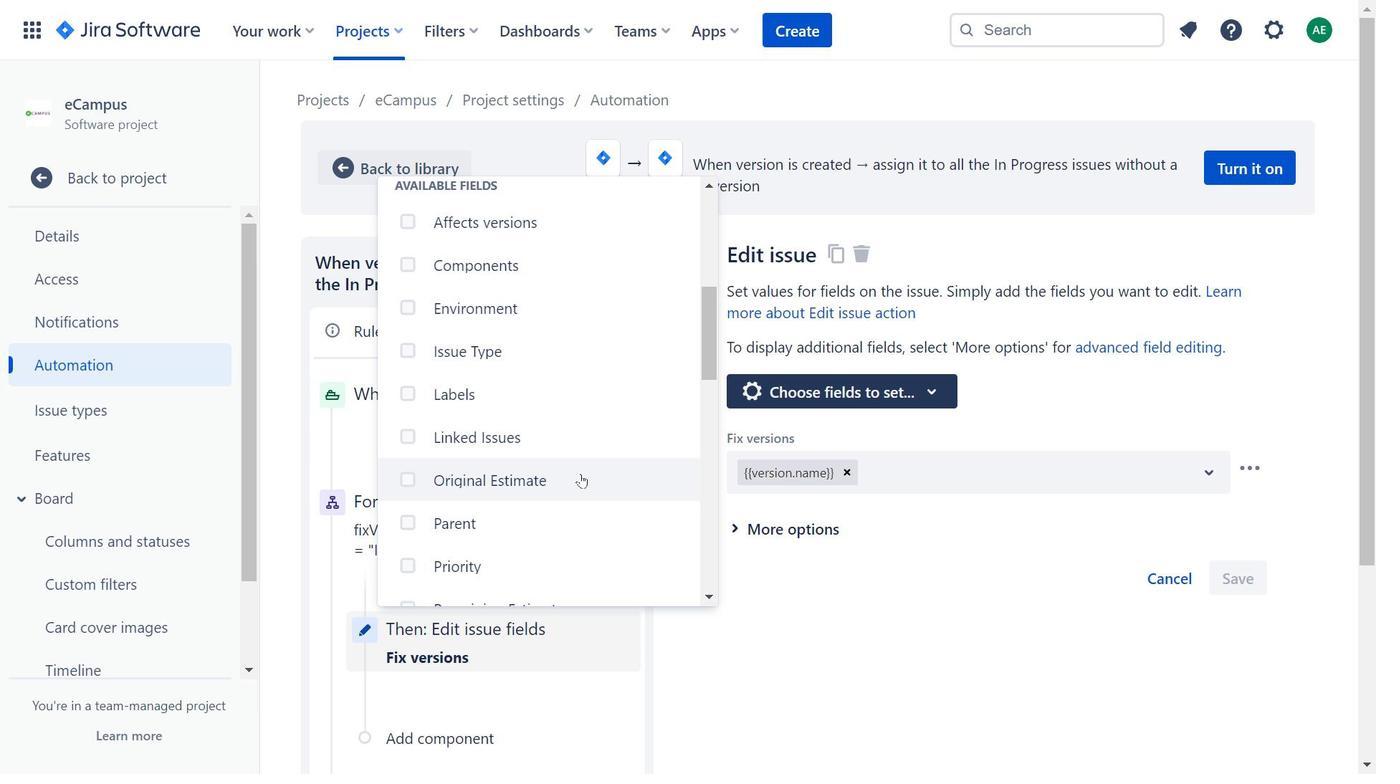 
Action: Mouse scrolled (580, 475) with delta (0, 0)
Screenshot: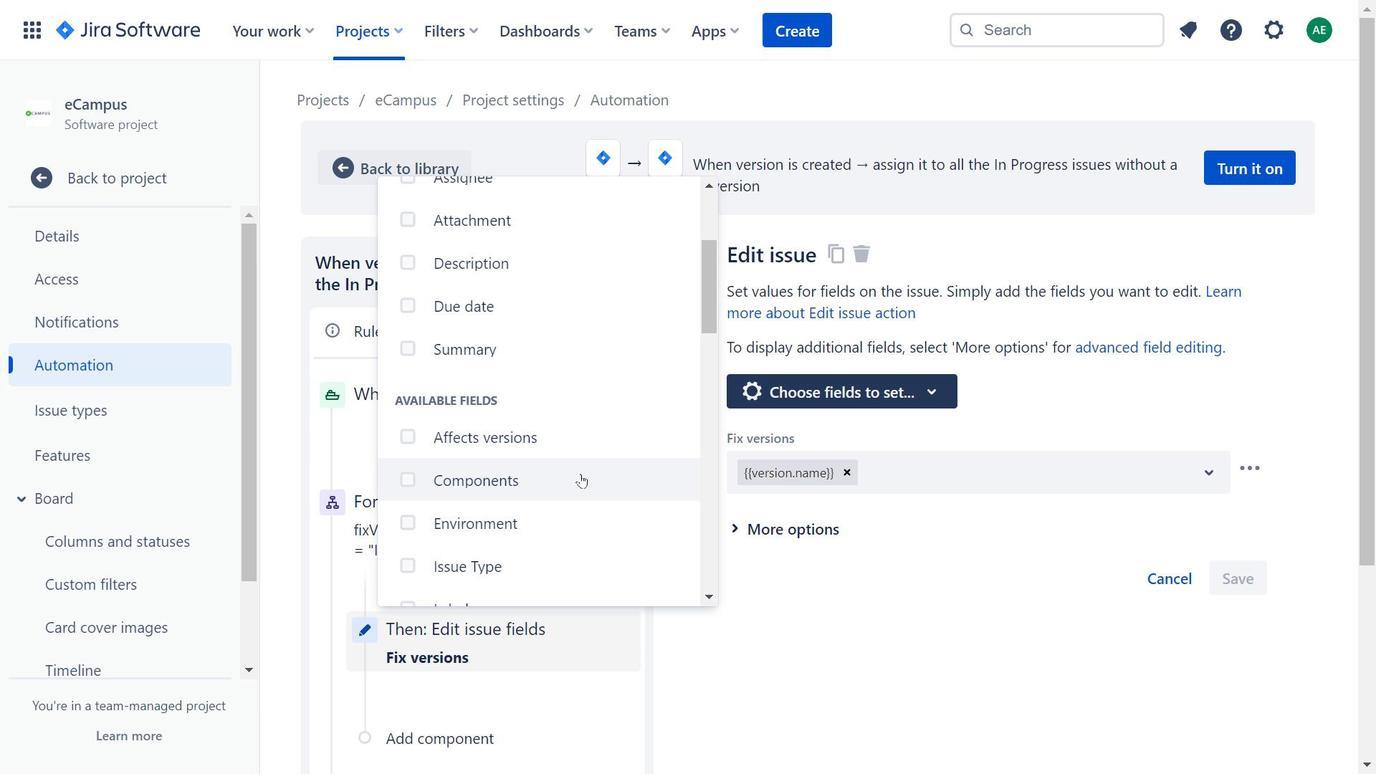 
Action: Mouse scrolled (580, 475) with delta (0, 0)
Screenshot: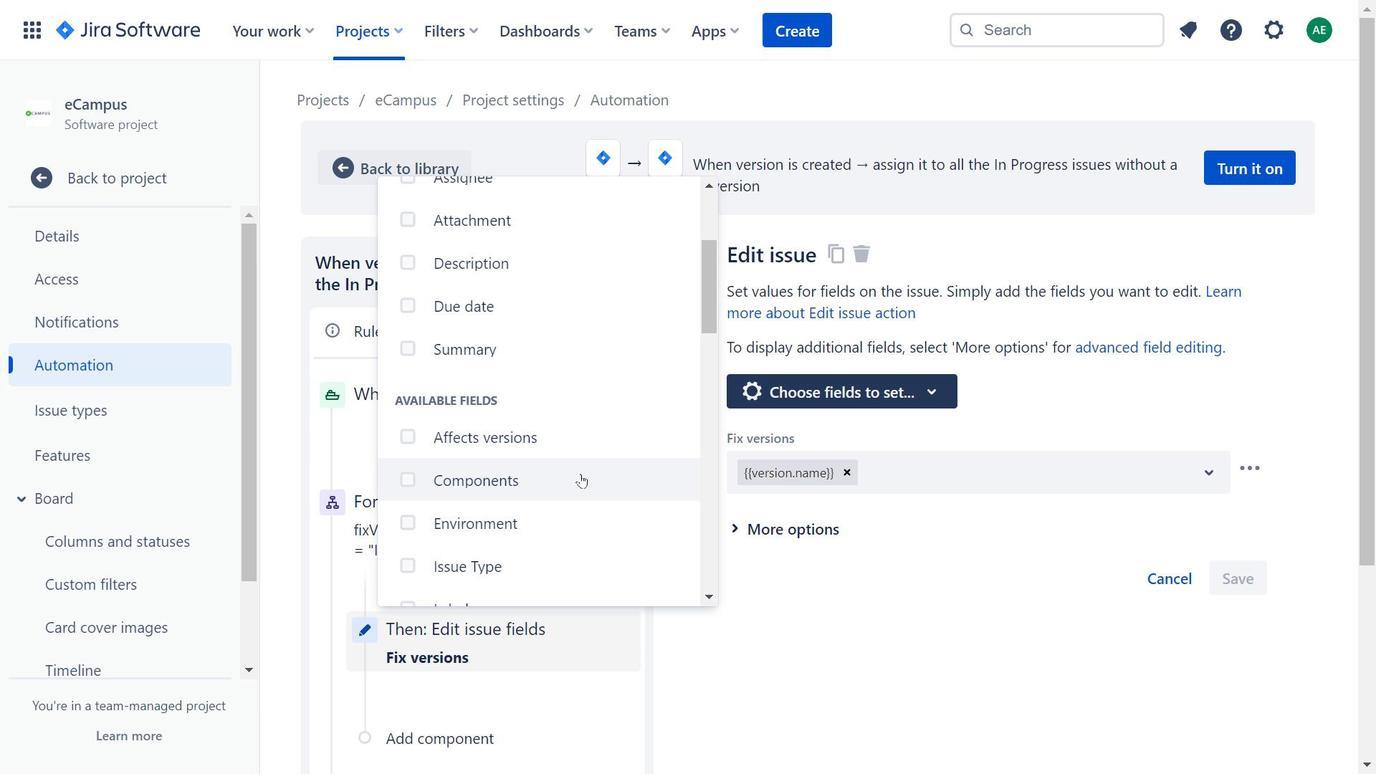 
Action: Mouse moved to (1015, 257)
Screenshot: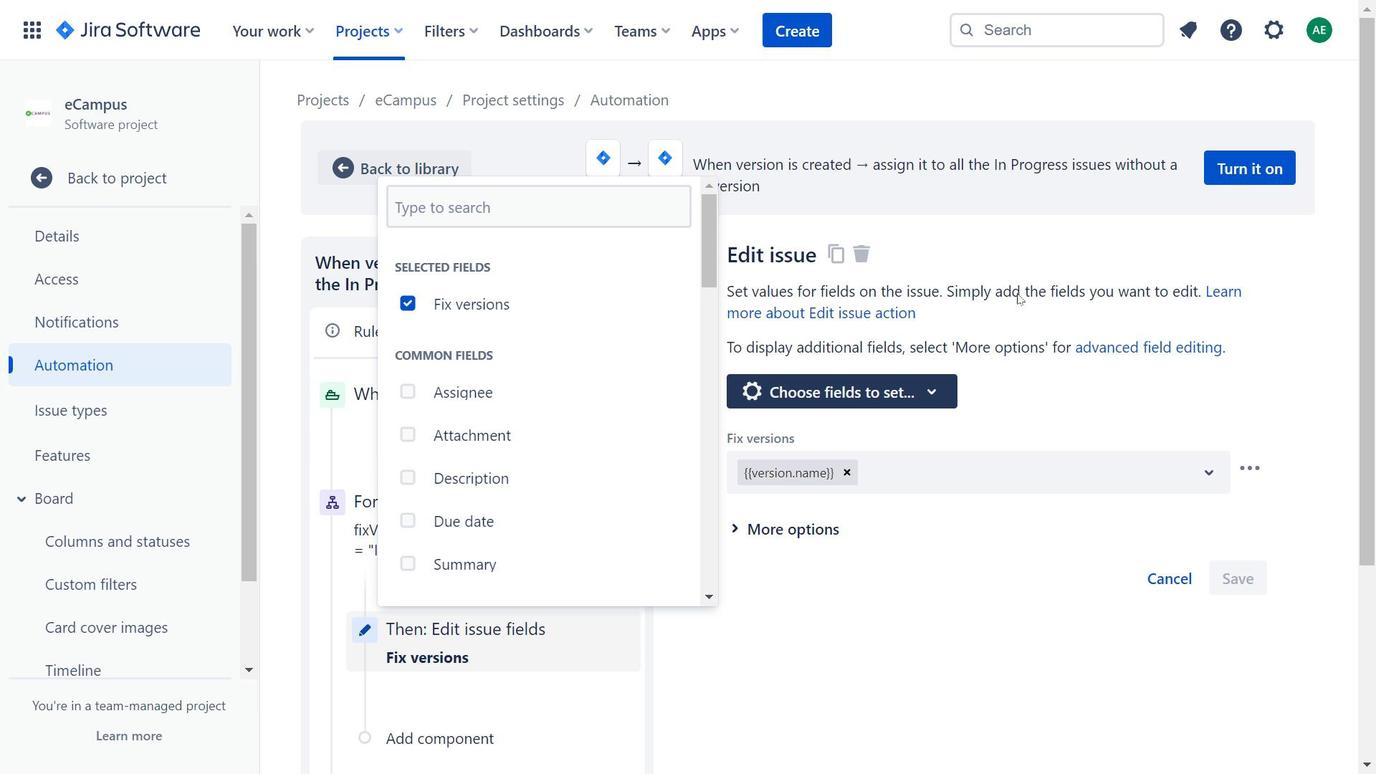 
Action: Mouse pressed left at (1015, 257)
Screenshot: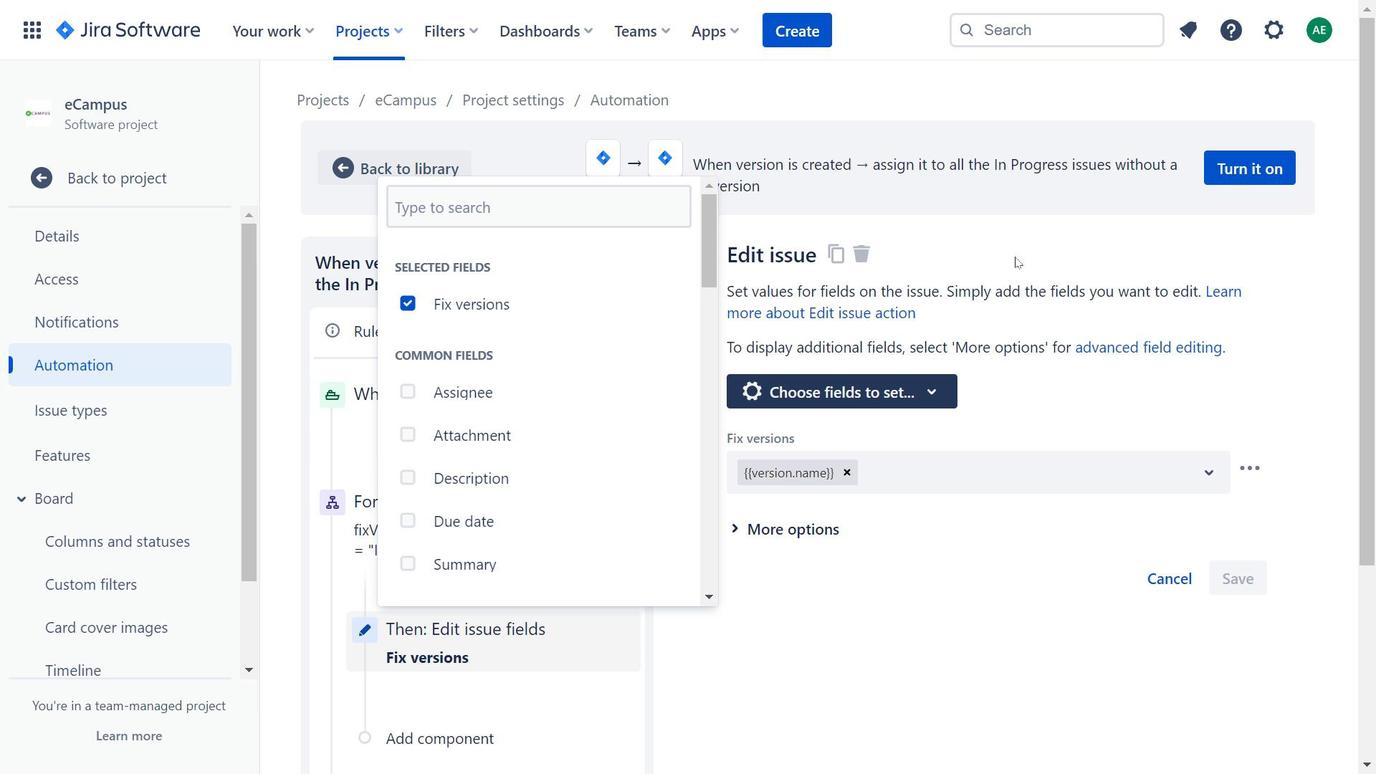 
Action: Mouse moved to (403, 91)
Screenshot: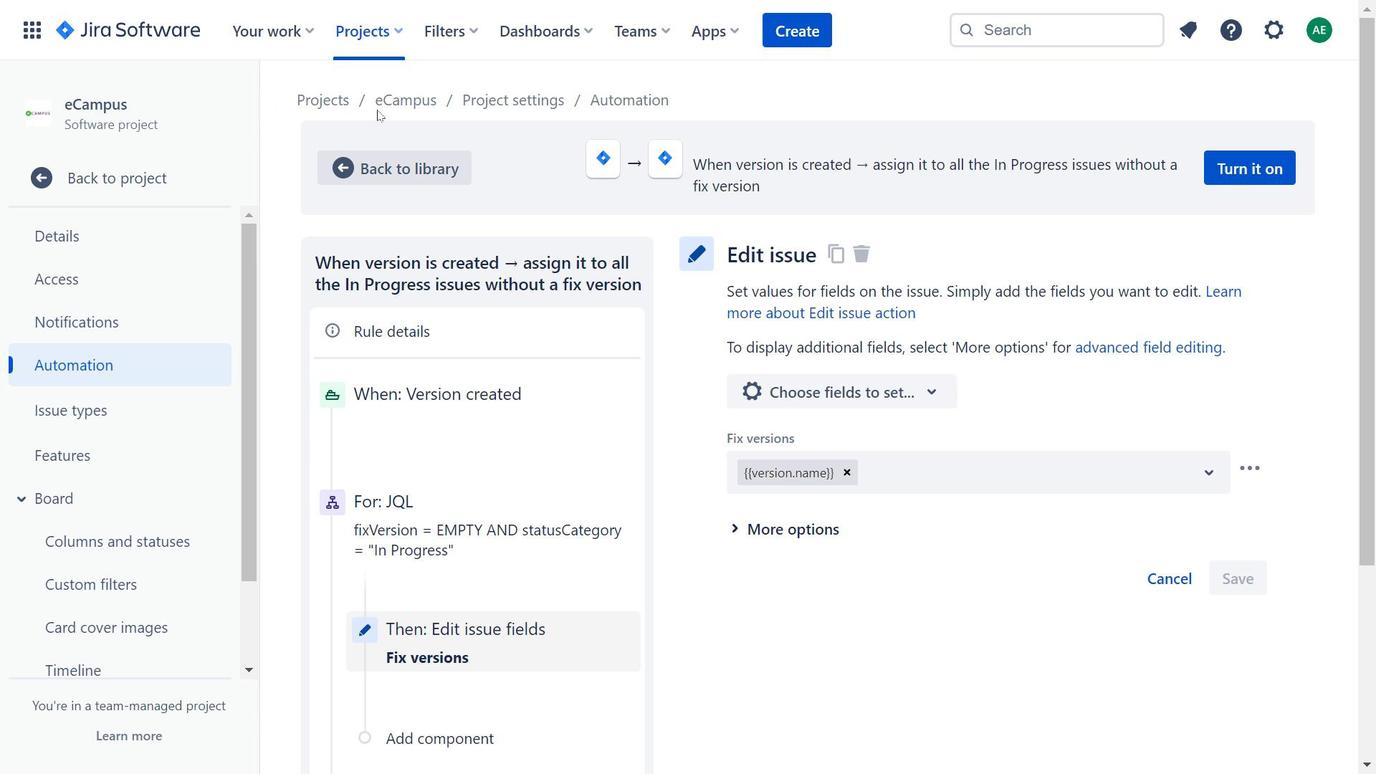 
Action: Mouse pressed left at (403, 91)
Screenshot: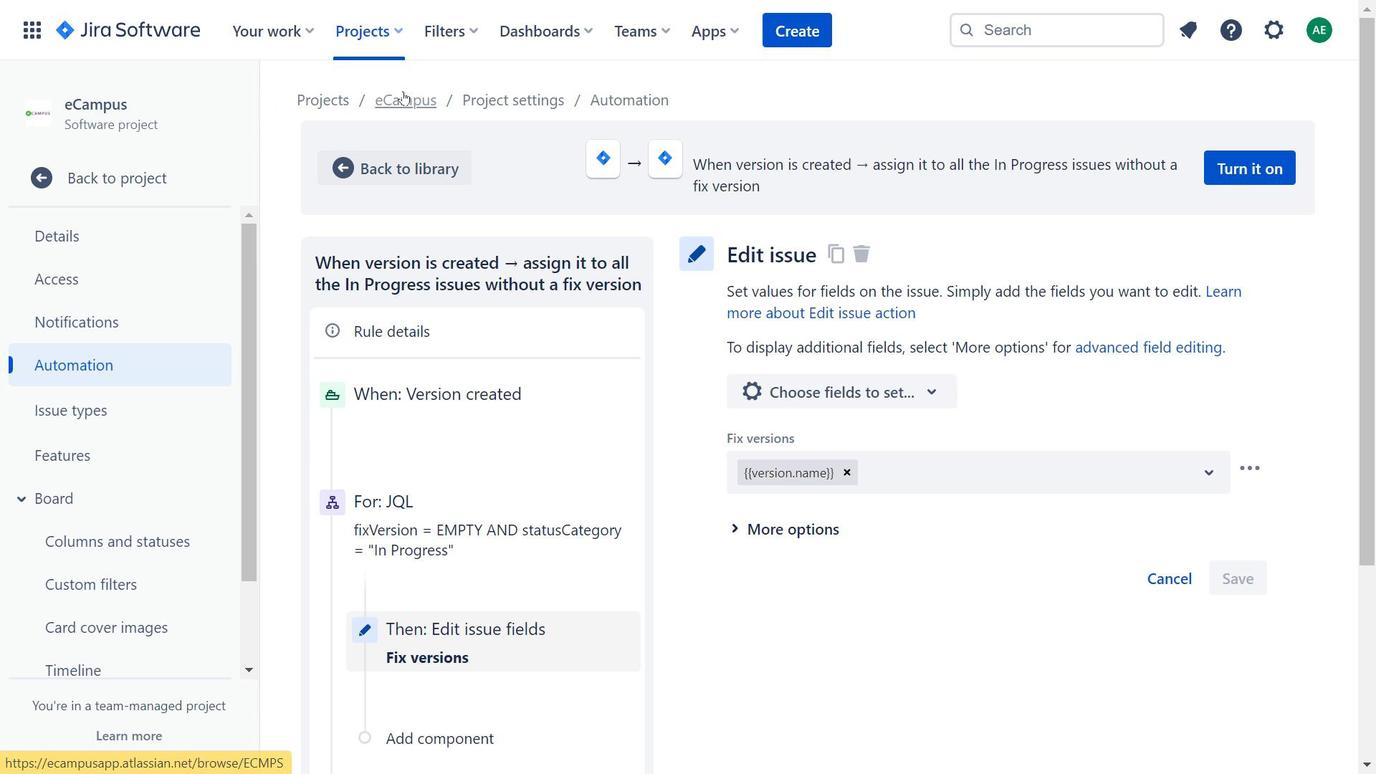 
Action: Mouse moved to (791, 419)
Screenshot: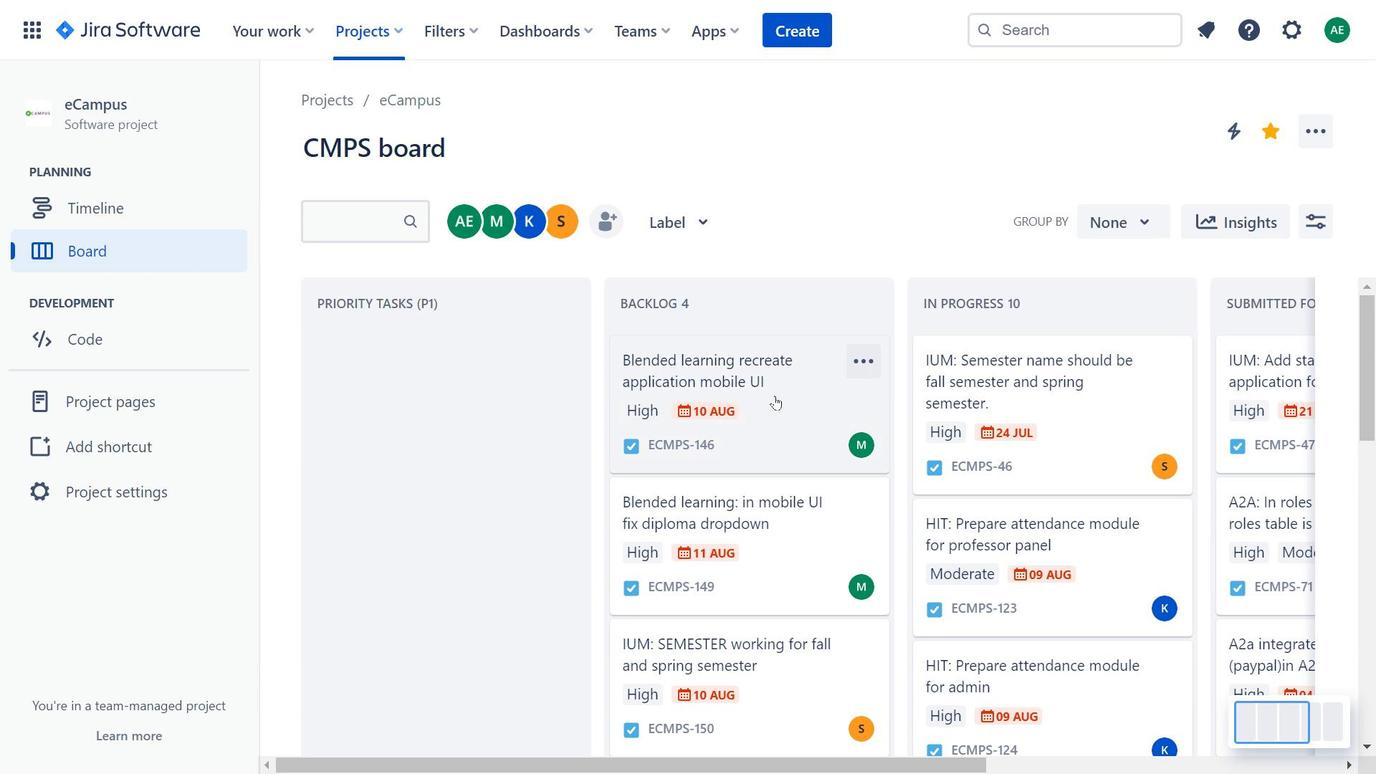 
Action: Mouse scrolled (791, 418) with delta (0, 0)
Screenshot: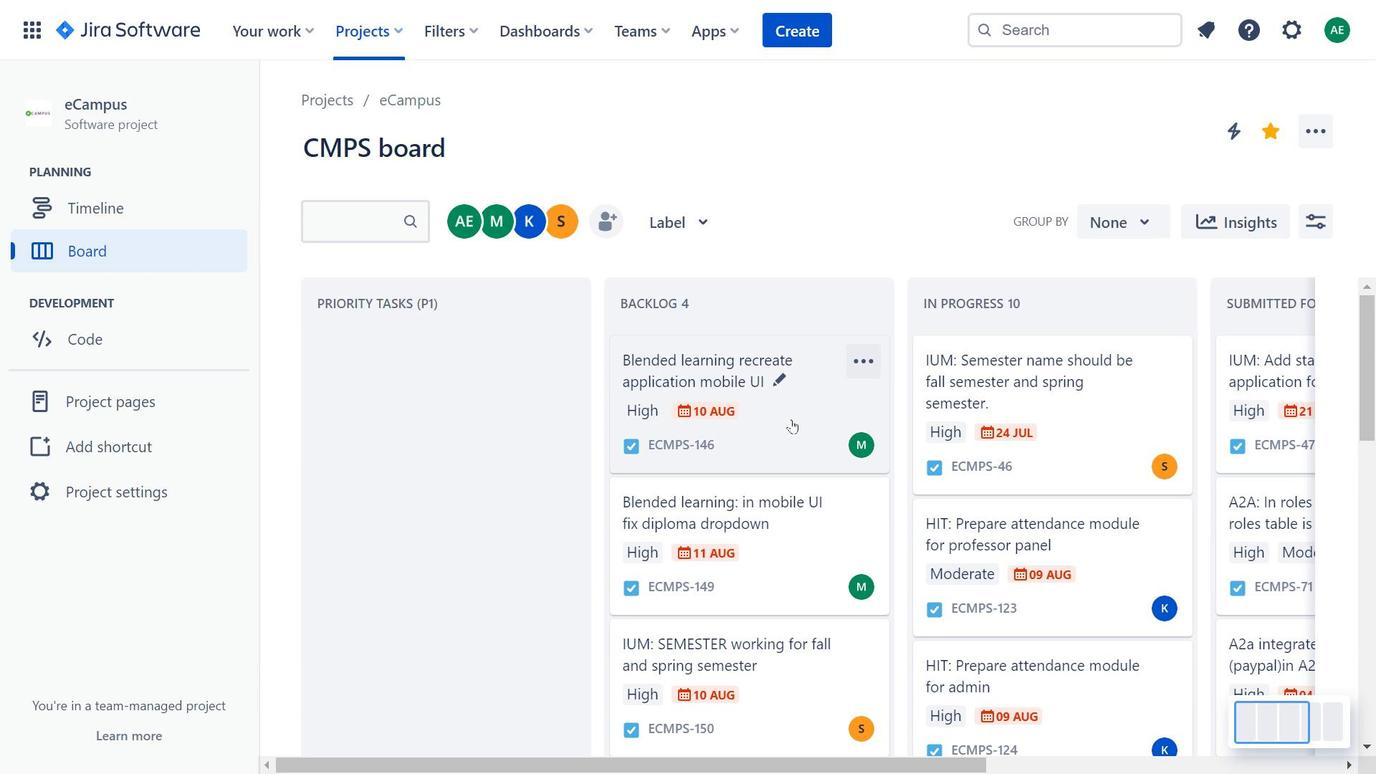 
Action: Mouse moved to (800, 432)
Screenshot: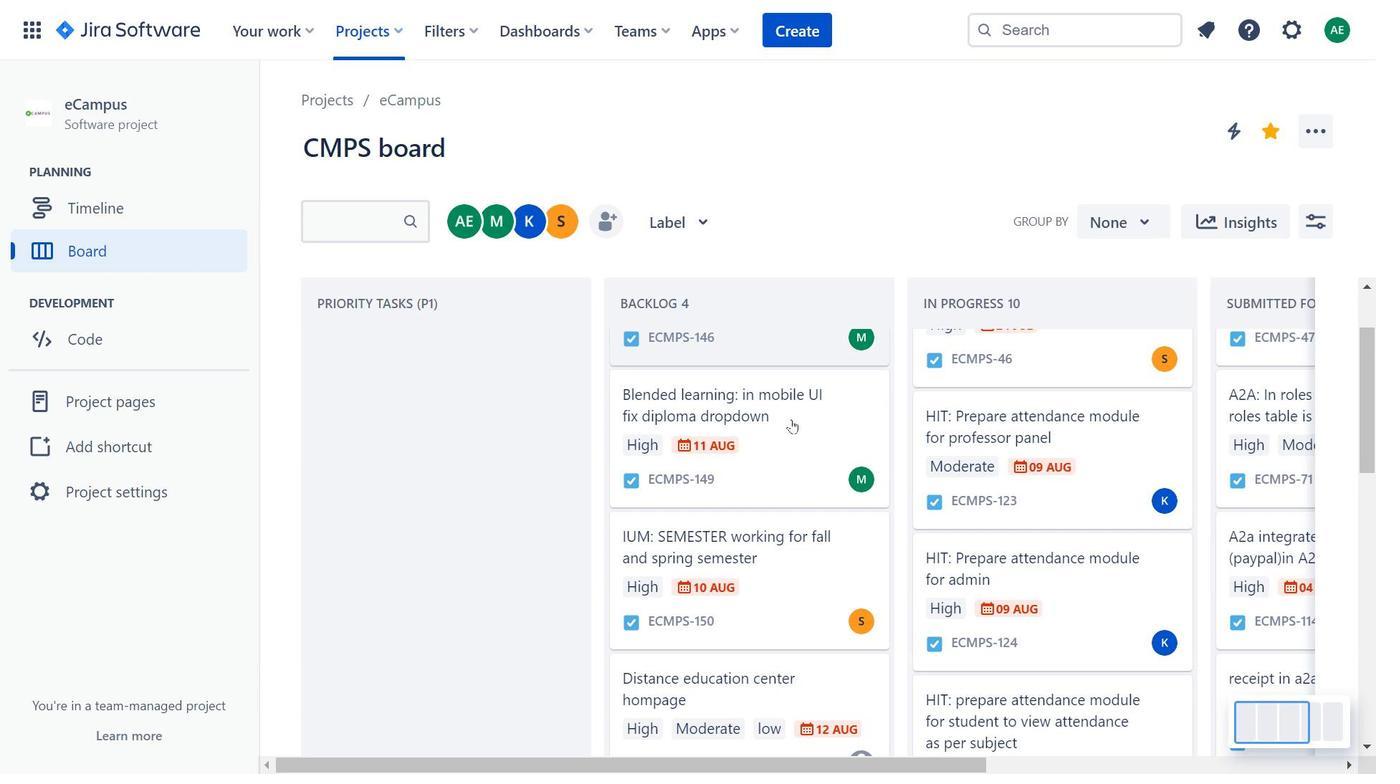
Action: Mouse pressed left at (800, 432)
Screenshot: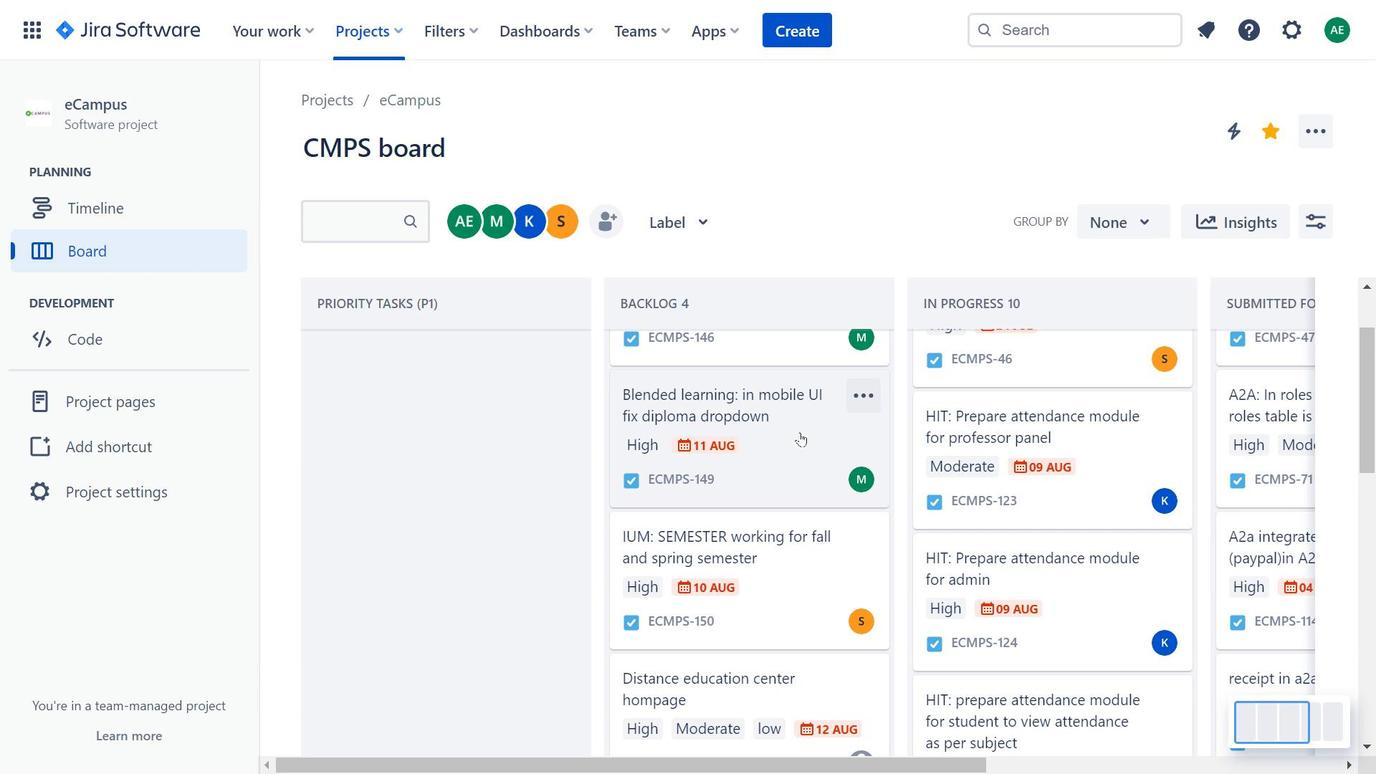 
Action: Mouse moved to (872, 179)
Screenshot: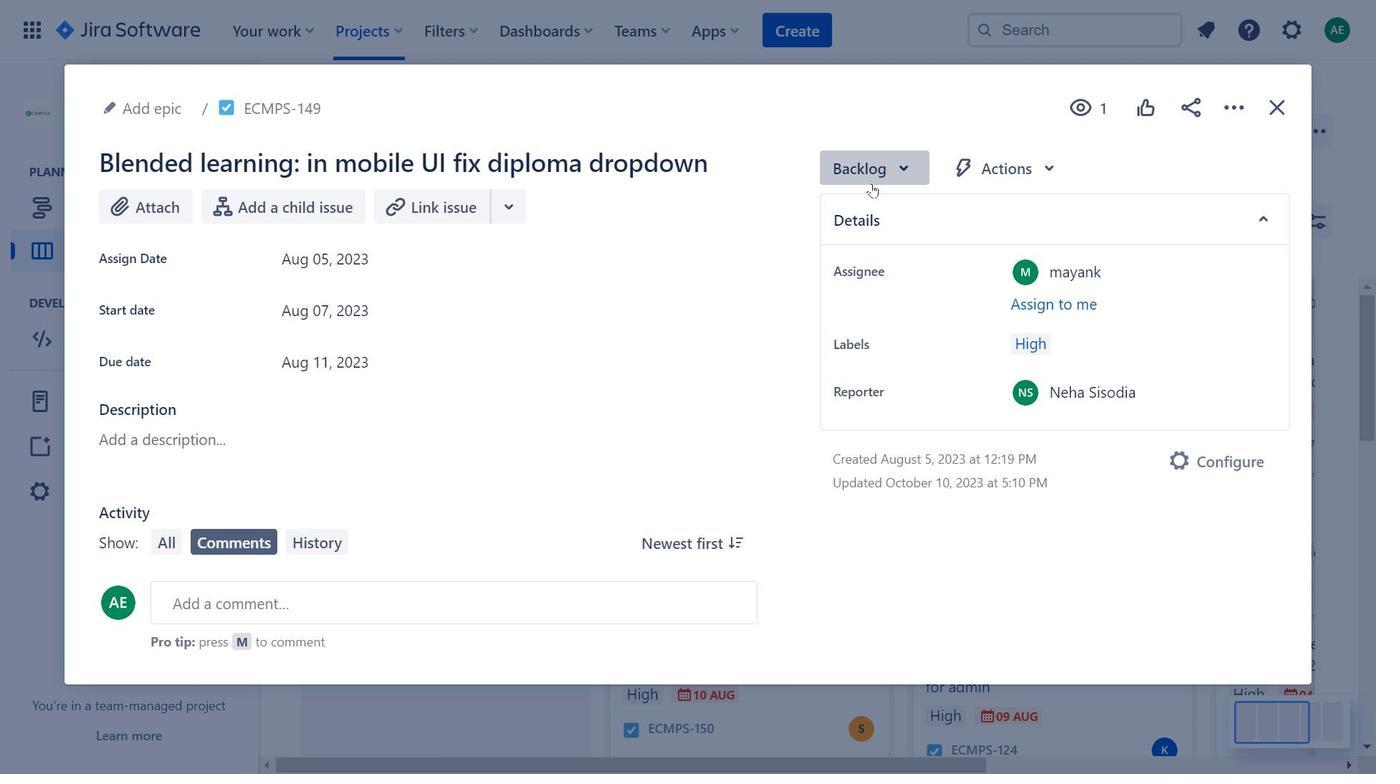 
Action: Mouse pressed left at (872, 179)
Screenshot: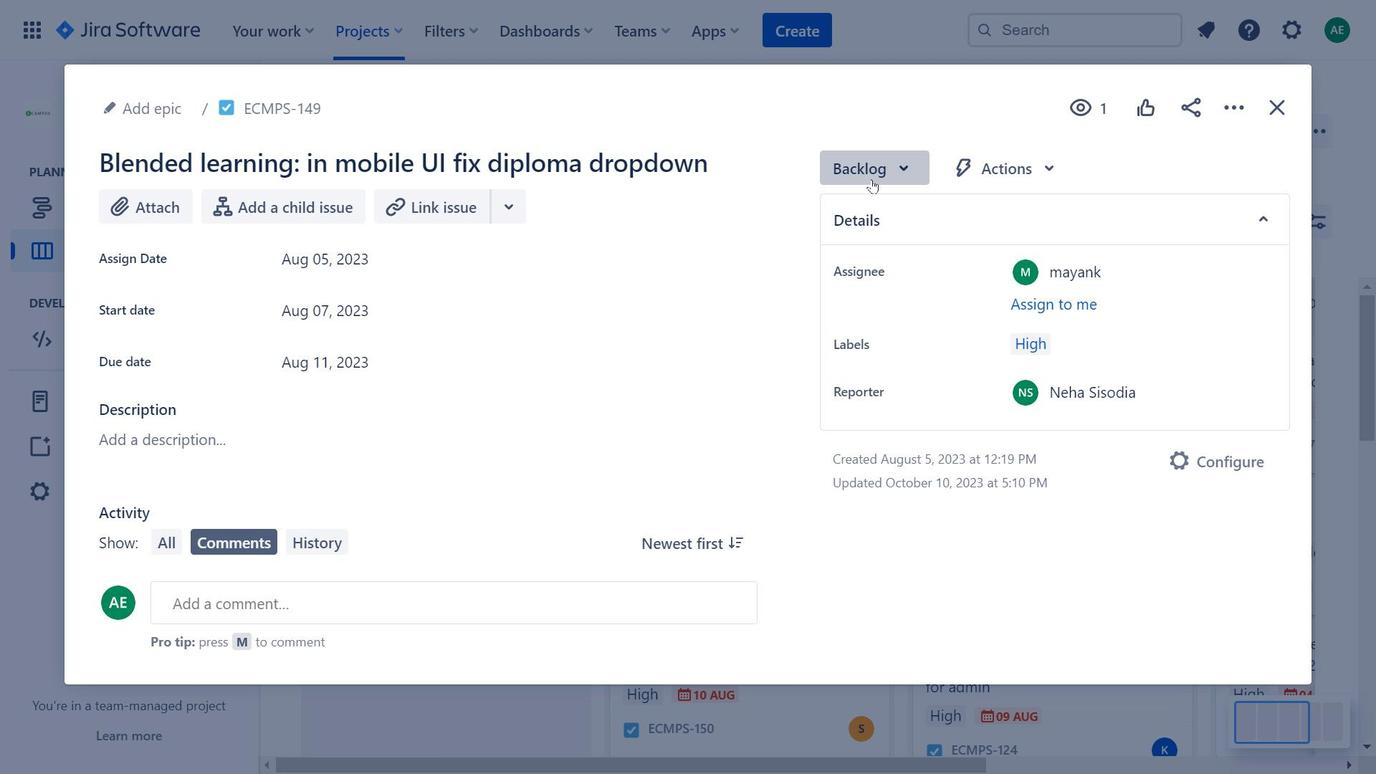 
Action: Mouse moved to (385, 296)
Screenshot: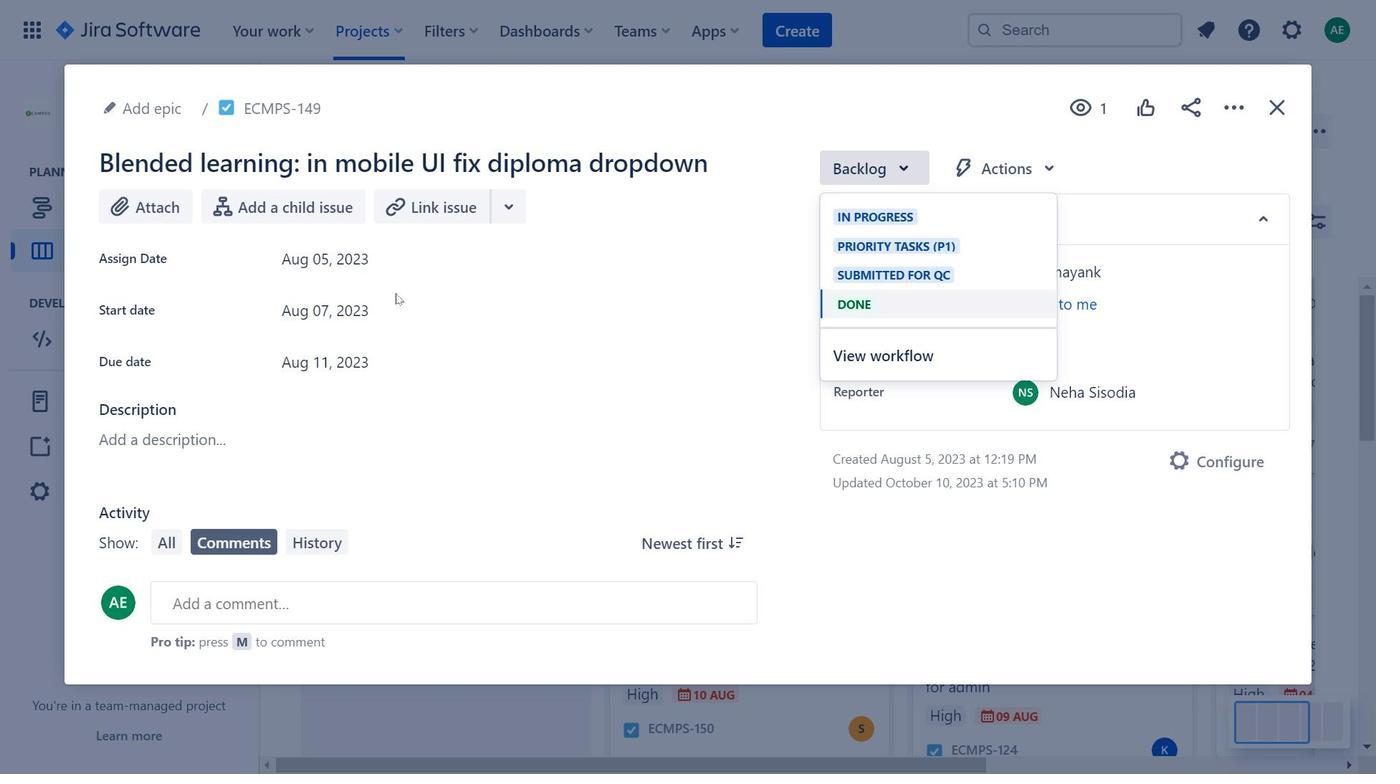 
Action: Mouse pressed left at (385, 296)
Screenshot: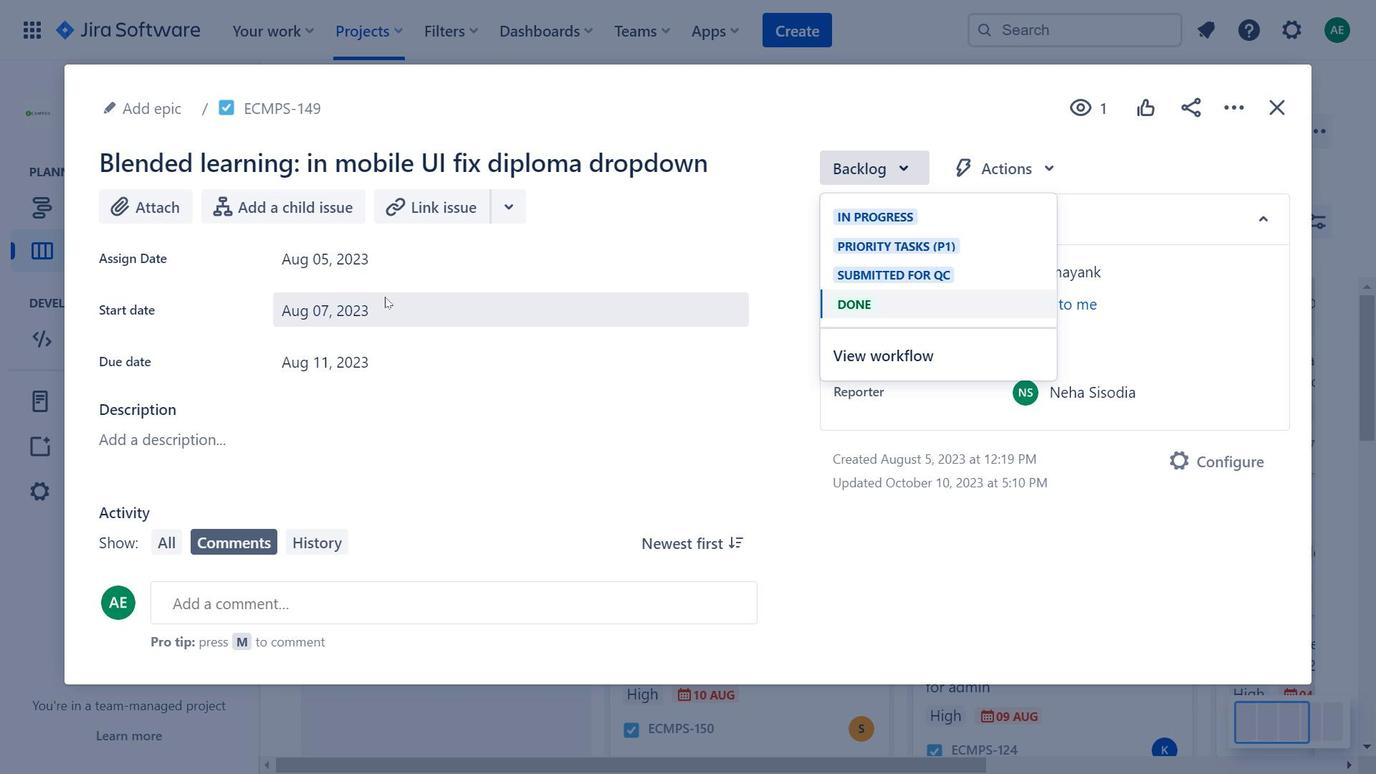 
Action: Mouse moved to (514, 202)
Screenshot: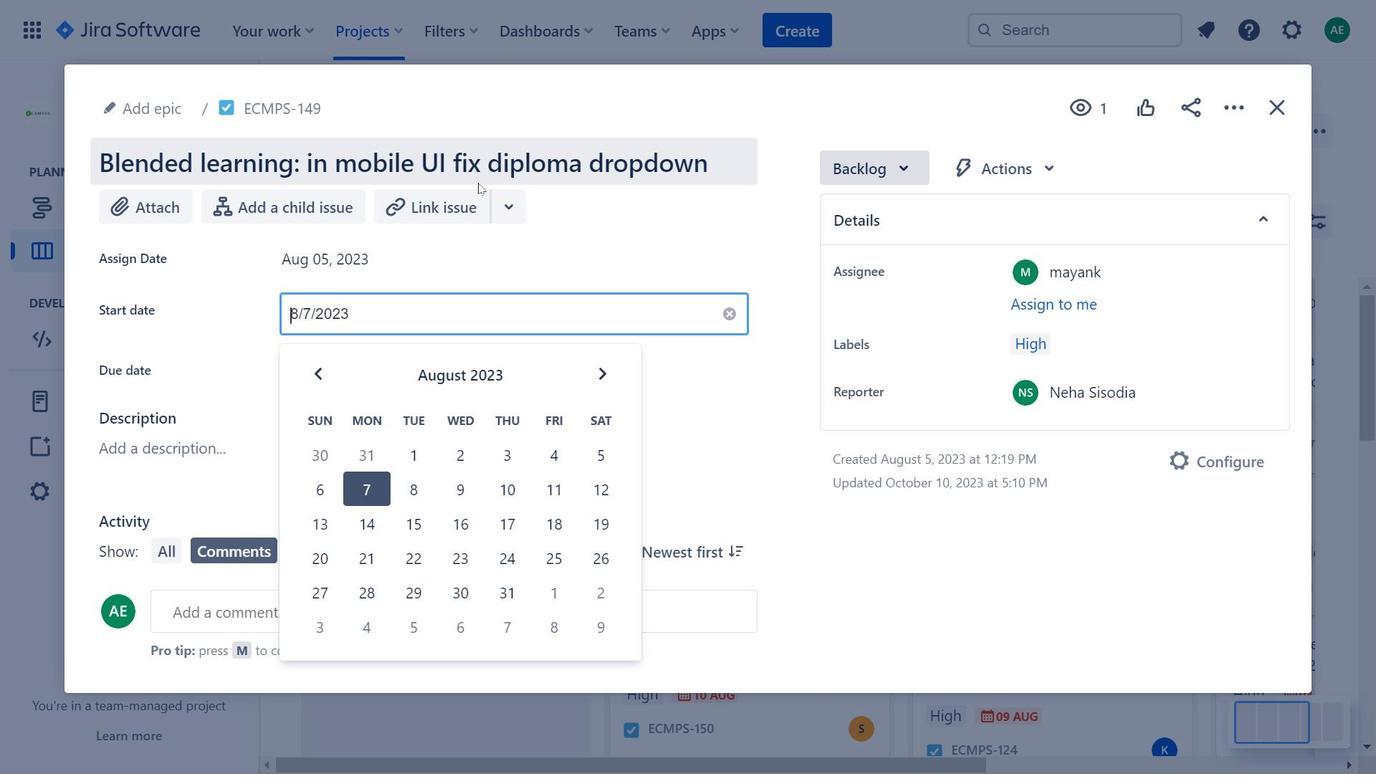 
Action: Mouse pressed left at (514, 202)
Screenshot: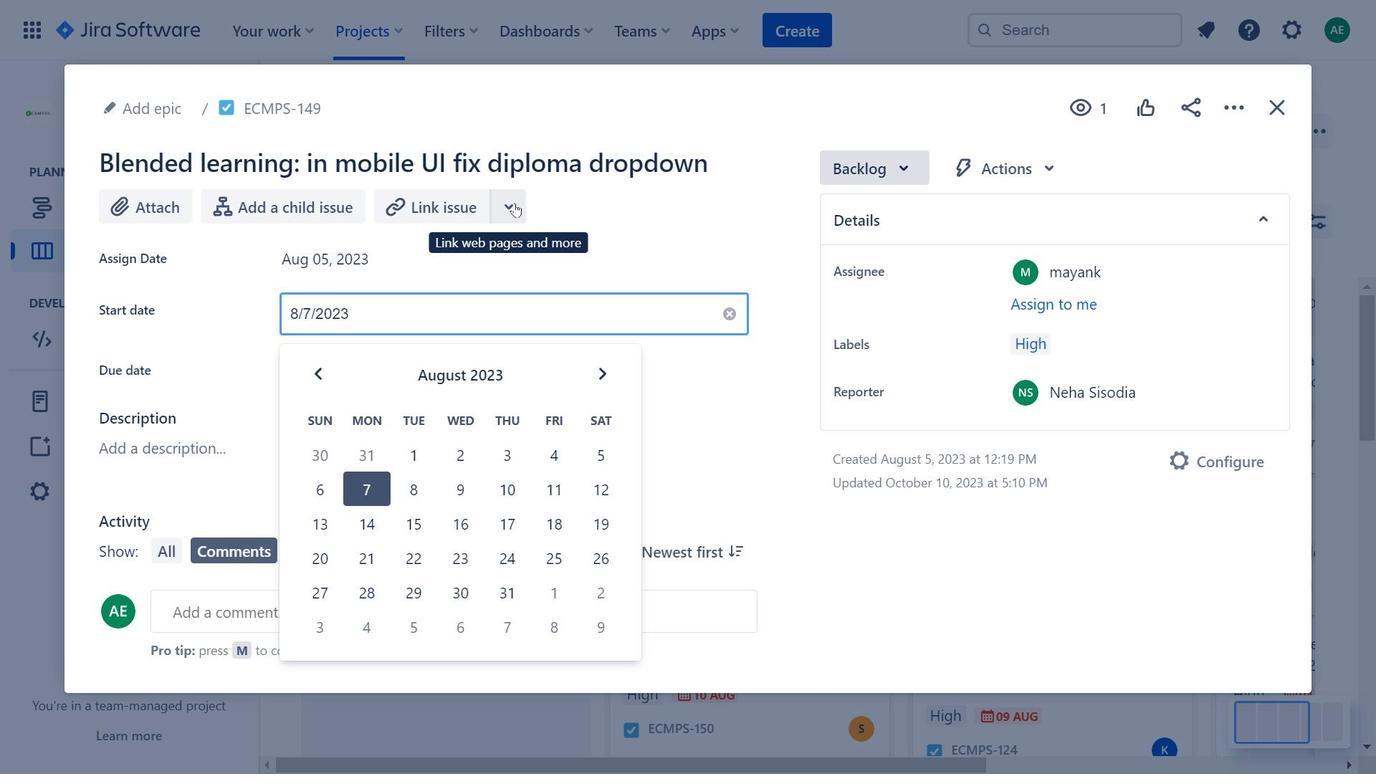 
Action: Mouse moved to (496, 292)
Screenshot: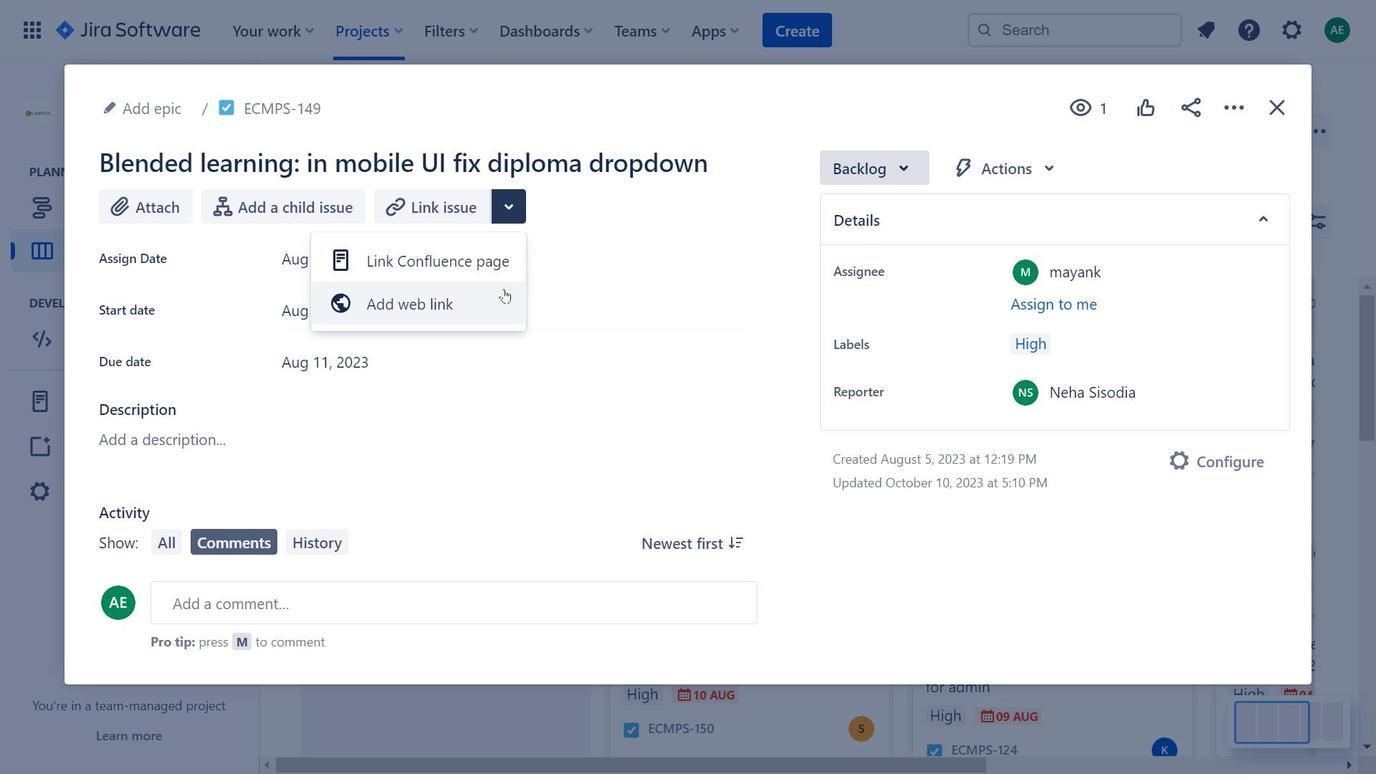 
Action: Mouse pressed left at (496, 292)
Screenshot: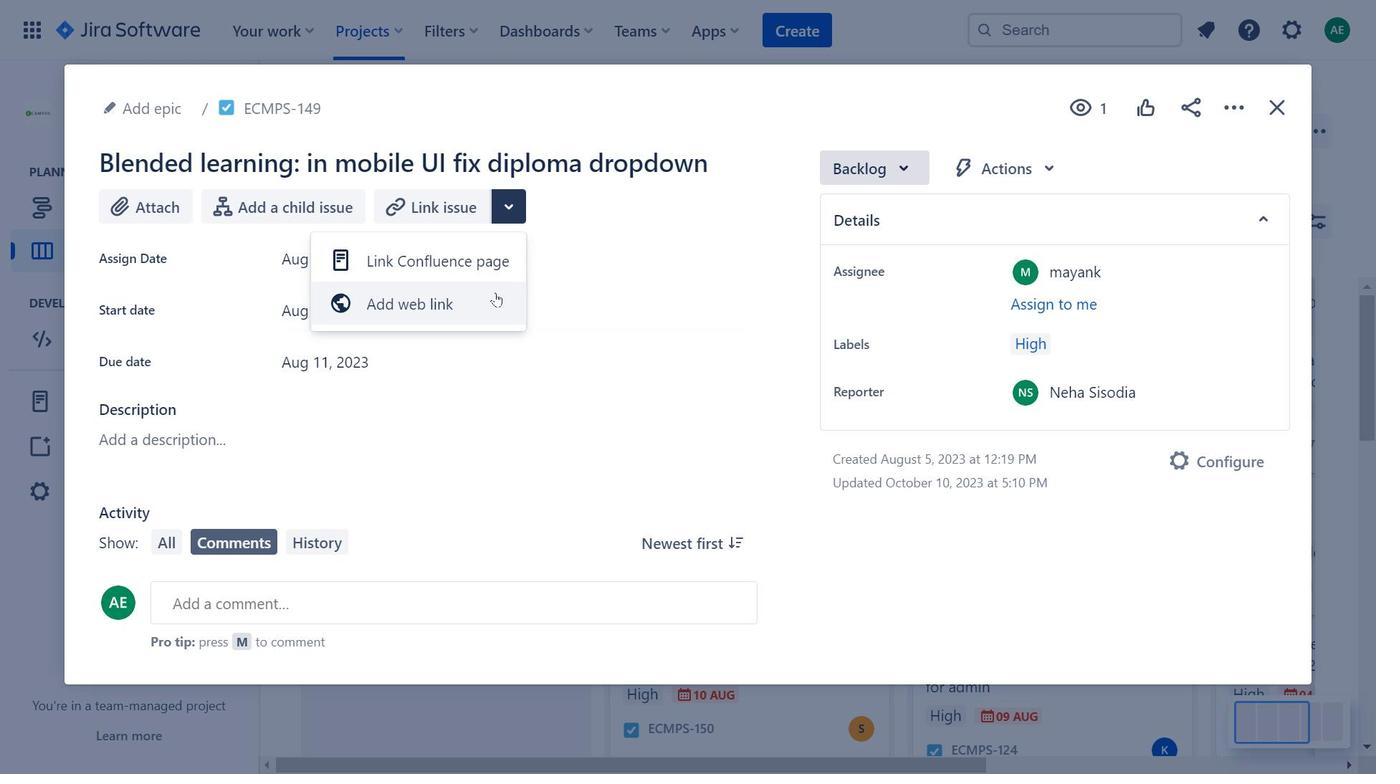 
Action: Mouse moved to (514, 413)
Screenshot: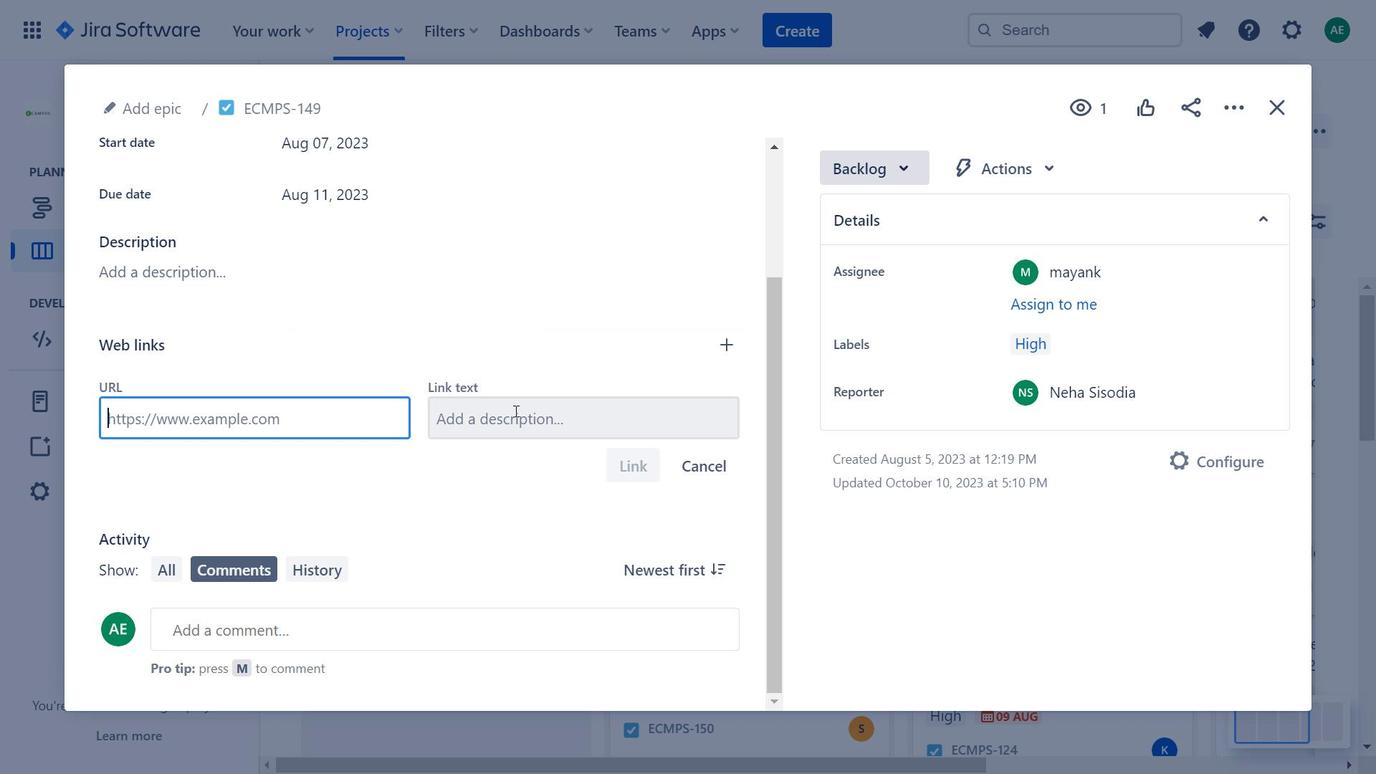 
Action: Mouse scrolled (514, 413) with delta (0, 0)
Screenshot: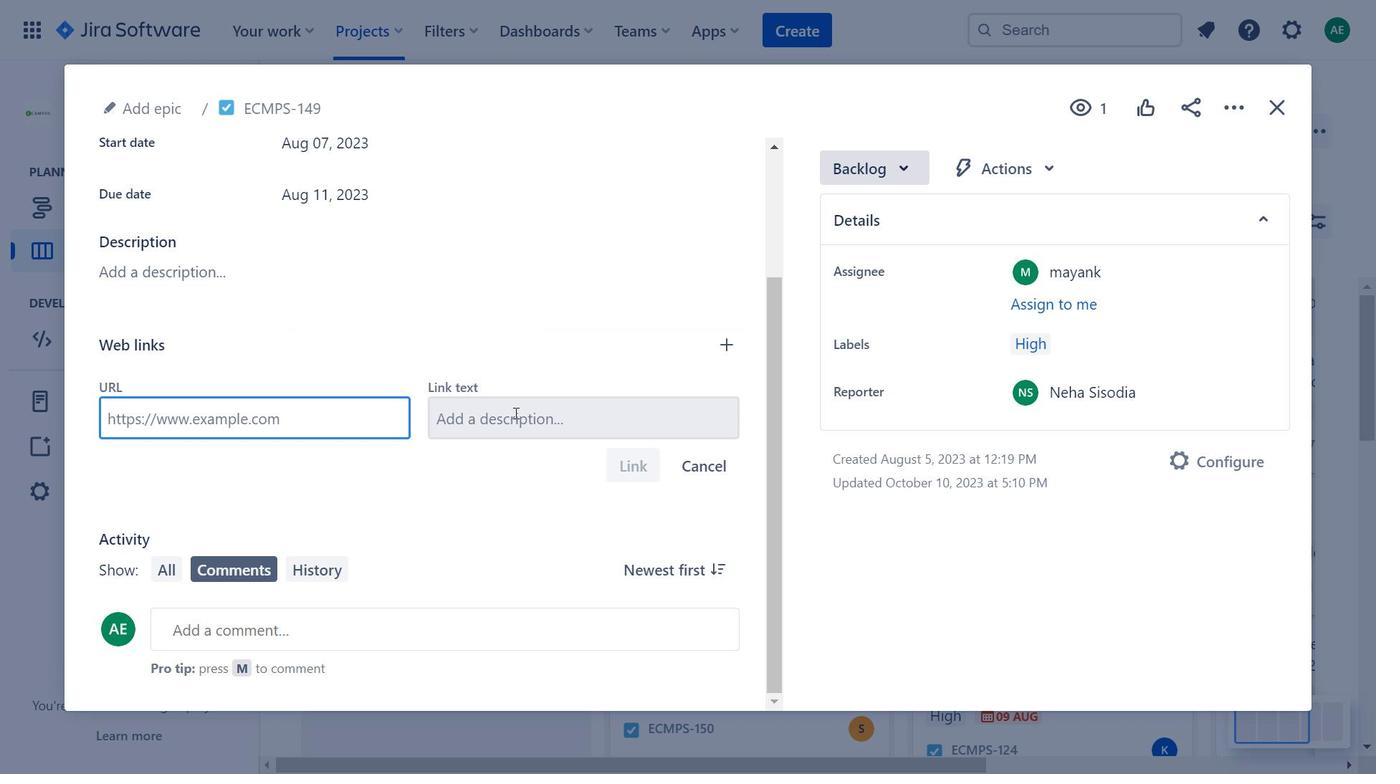 
Action: Mouse scrolled (514, 413) with delta (0, 0)
Screenshot: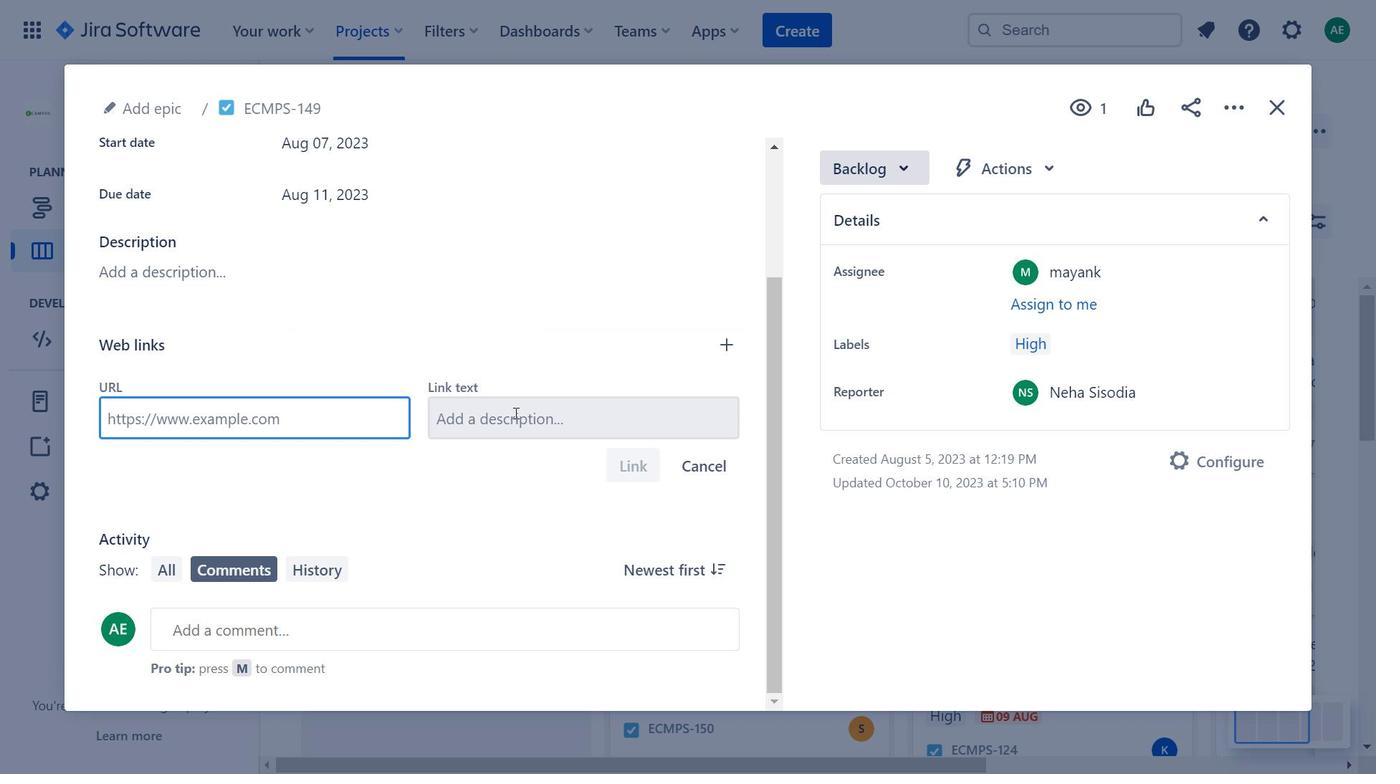 
Action: Mouse scrolled (514, 413) with delta (0, 0)
Screenshot: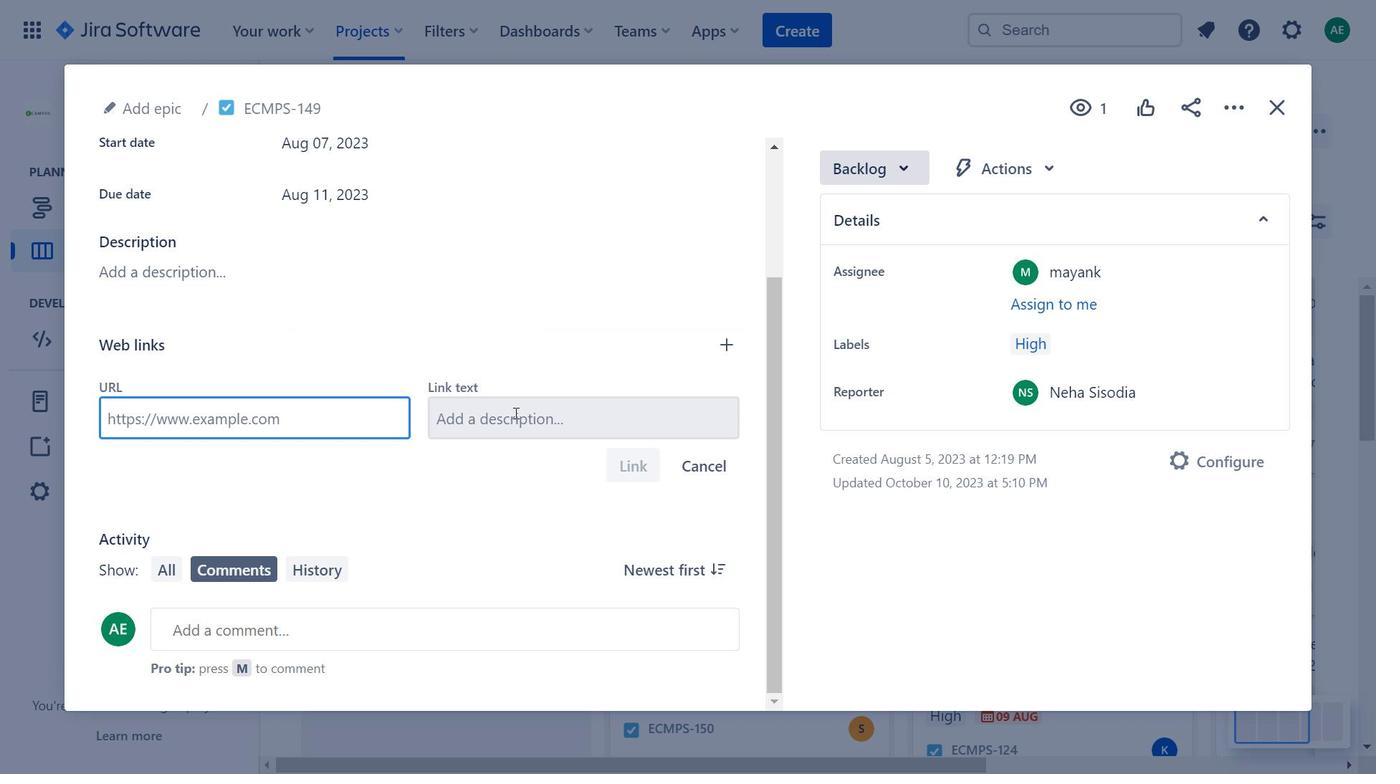 
Action: Mouse scrolled (514, 413) with delta (0, 0)
Screenshot: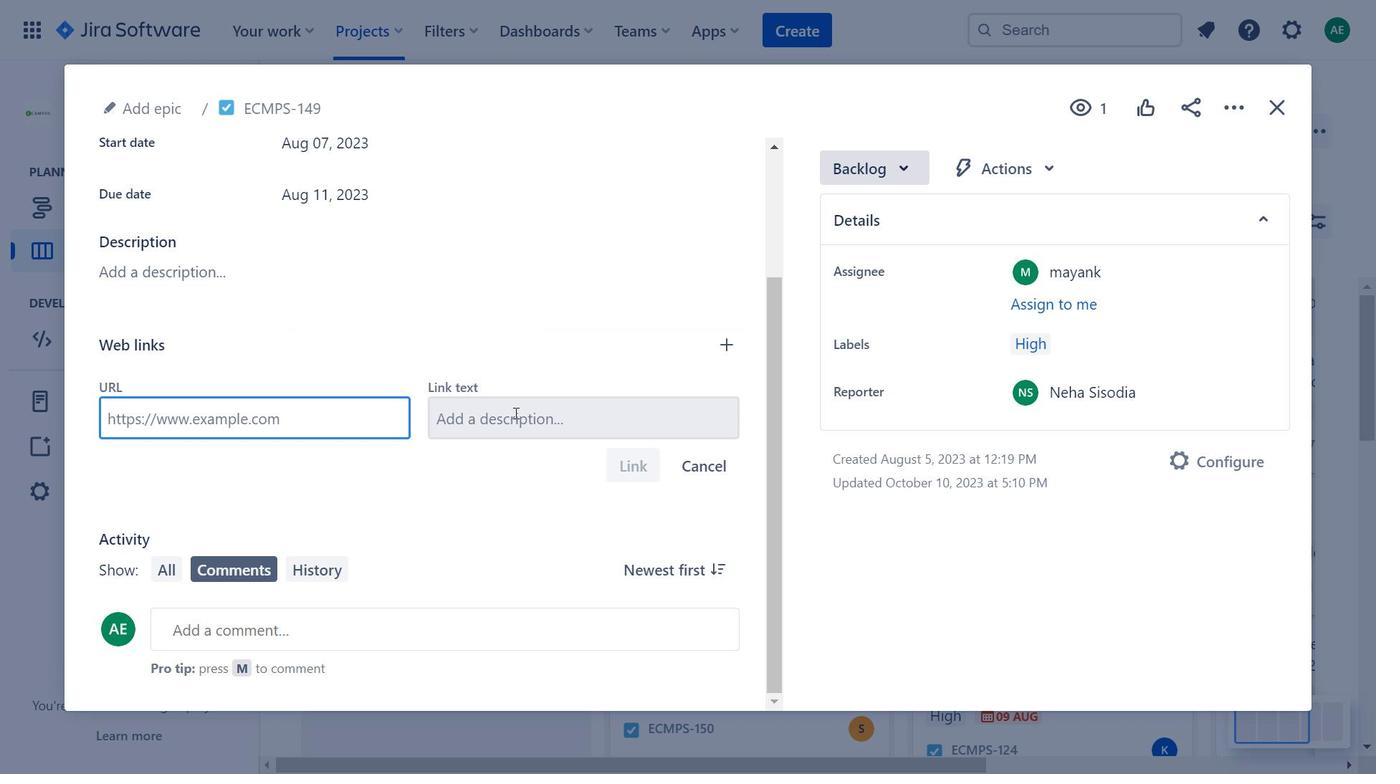 
Action: Mouse moved to (1233, 107)
Screenshot: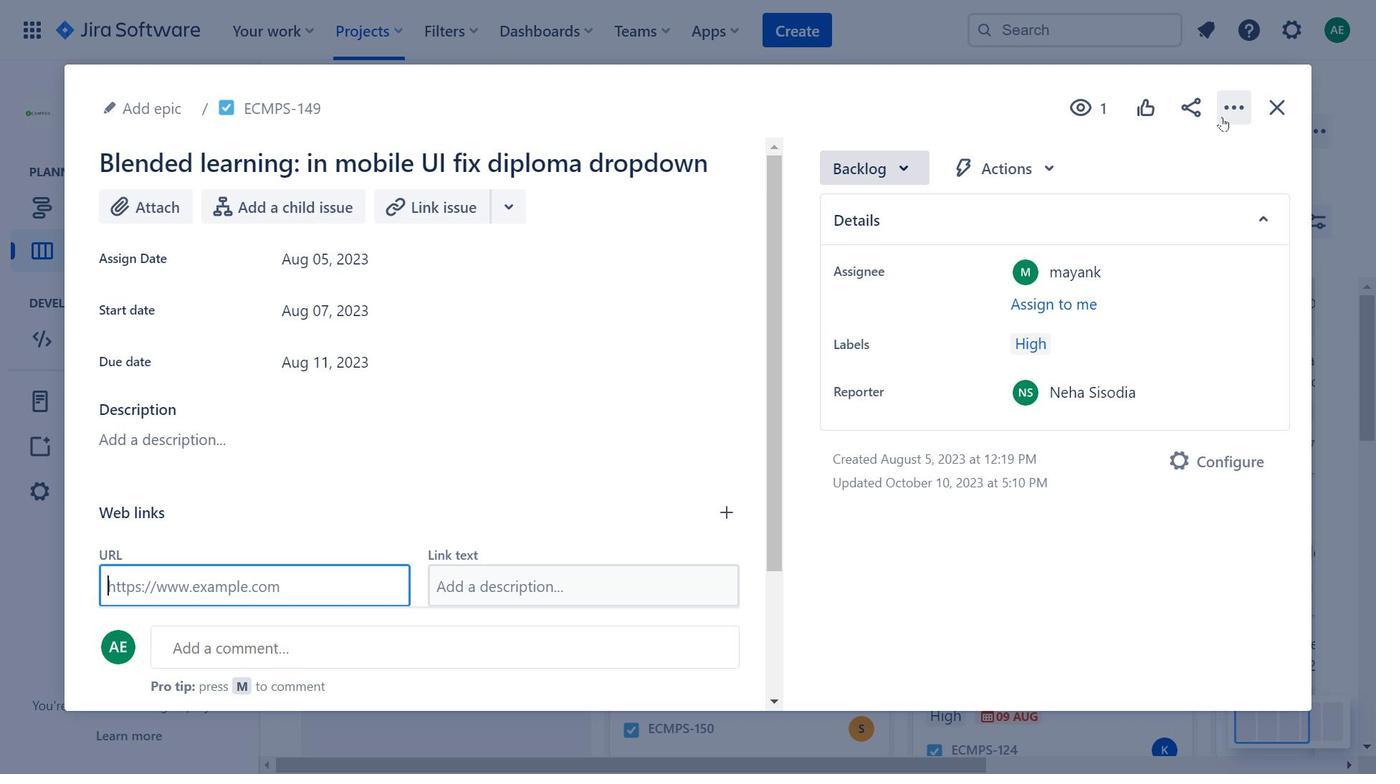 
Action: Mouse pressed left at (1233, 107)
Screenshot: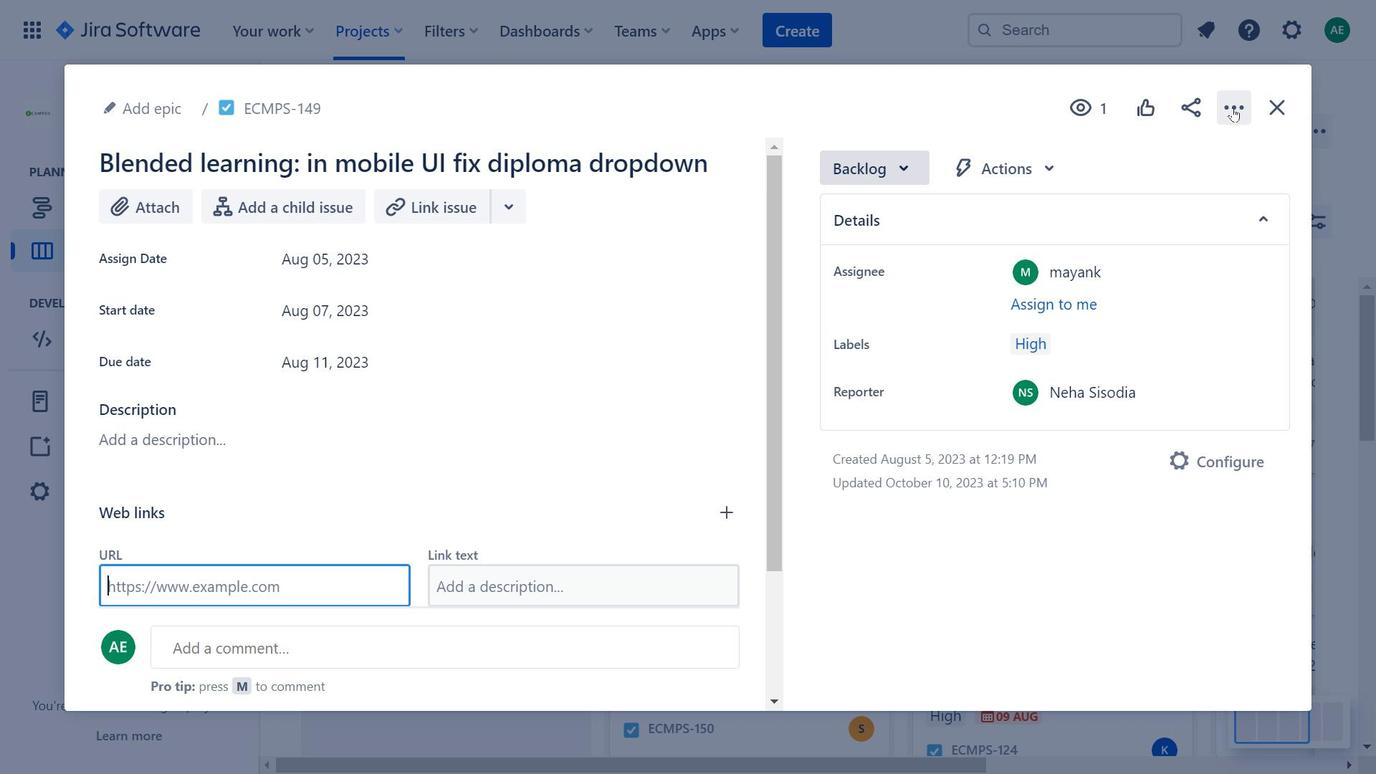 
Action: Mouse moved to (358, 309)
